 Task: Buy 5 Splined Drives from Transmission & Drive Train section under best seller category for shipping address: Ashley Martin, 2420 August Lane, Shreveport, Louisiana 71101, Cell Number 3184332610. Pay from credit card ending with 5759, CVV 953
Action: Key pressed amazon.com<Key.enter>
Screenshot: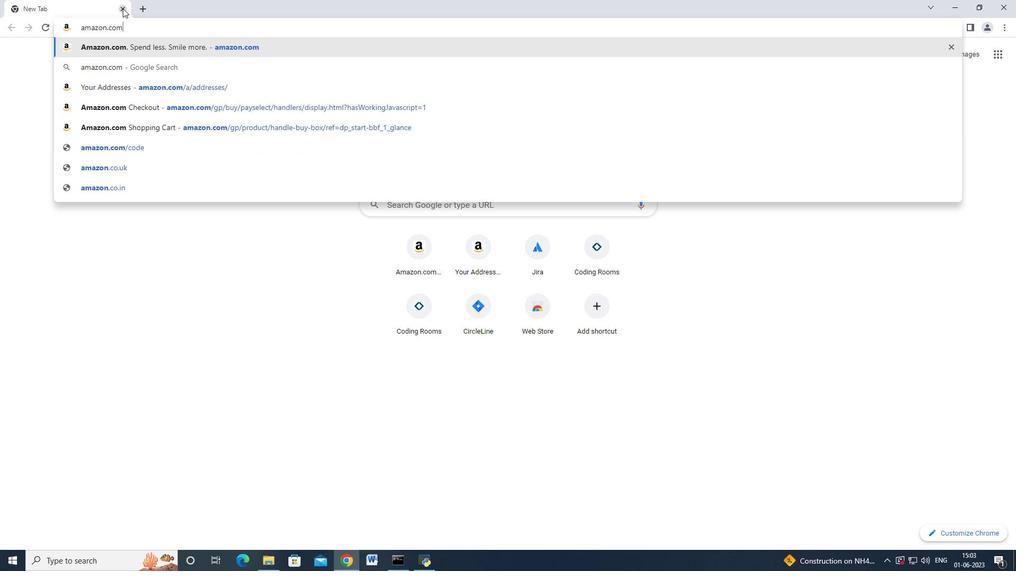 
Action: Mouse moved to (17, 80)
Screenshot: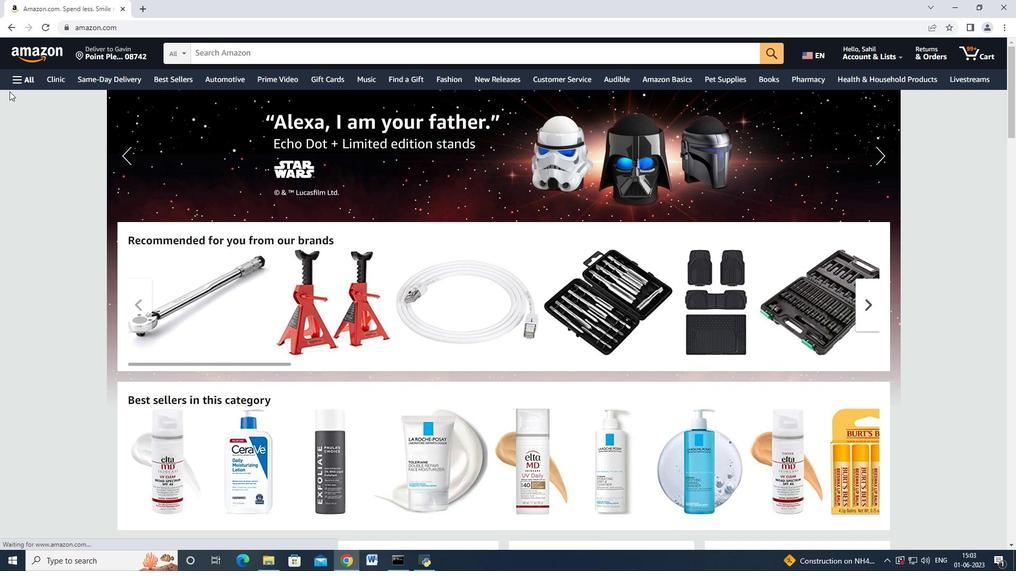 
Action: Mouse pressed left at (17, 80)
Screenshot: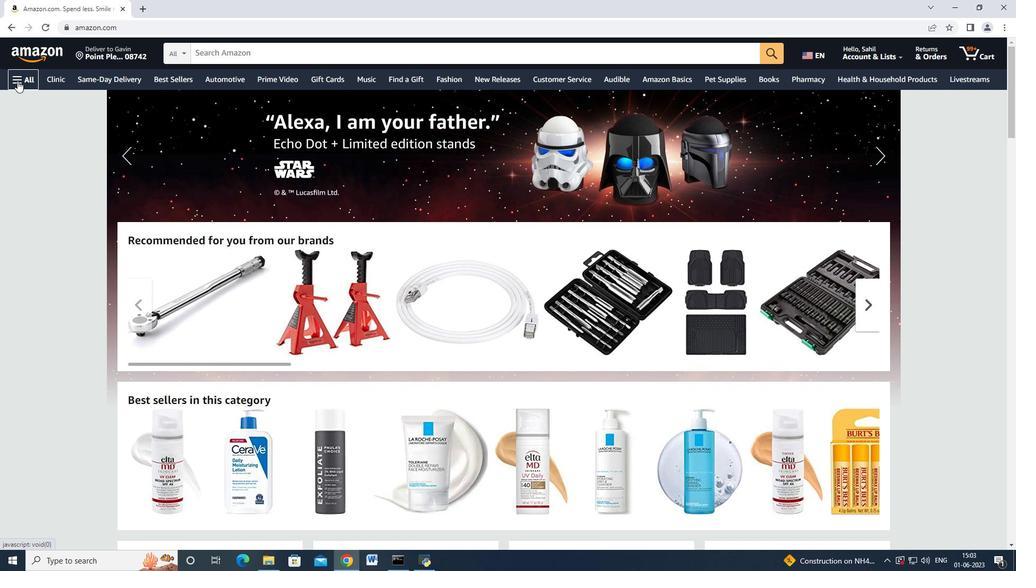 
Action: Mouse moved to (105, 219)
Screenshot: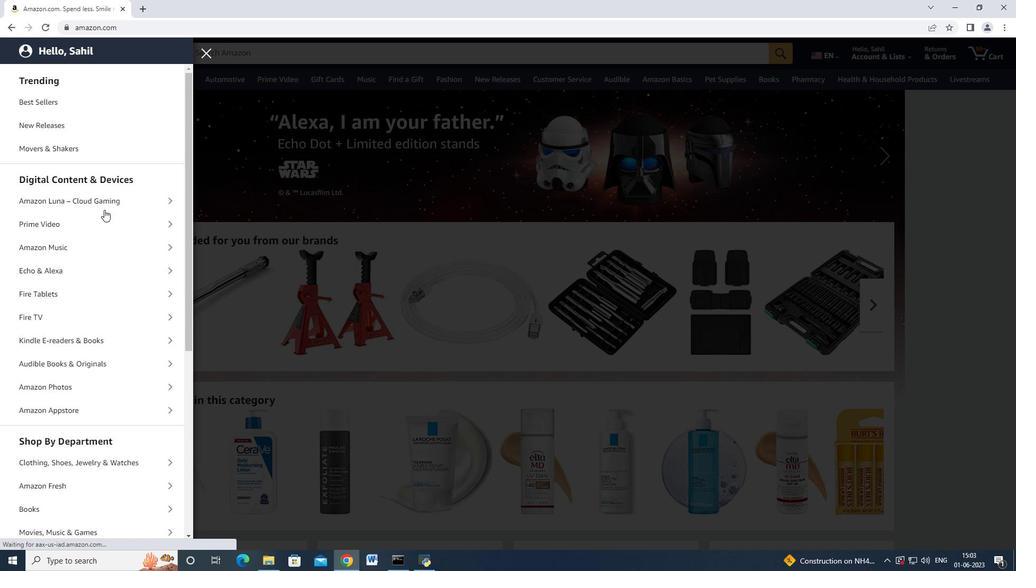 
Action: Mouse scrolled (105, 219) with delta (0, 0)
Screenshot: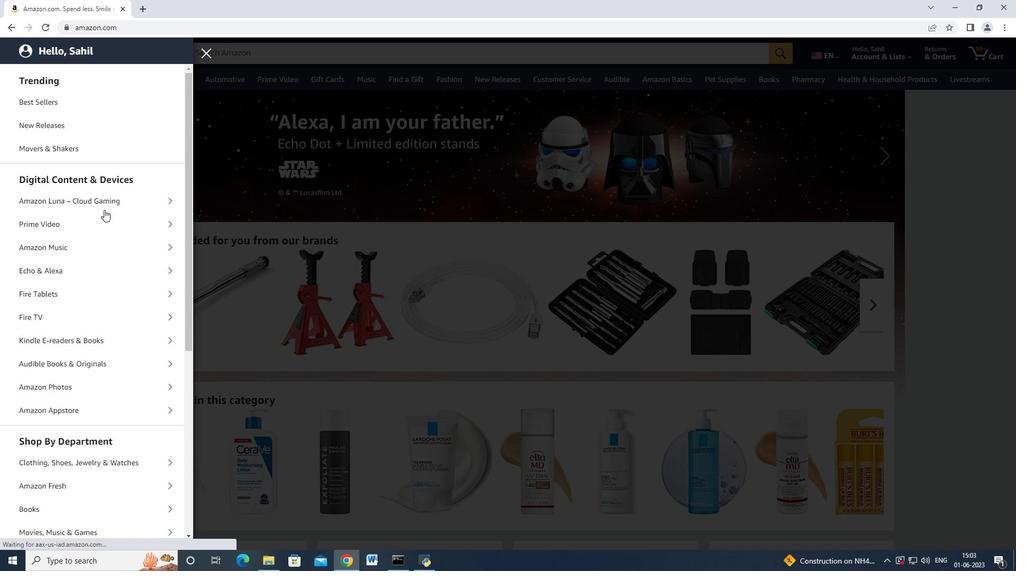 
Action: Mouse moved to (107, 229)
Screenshot: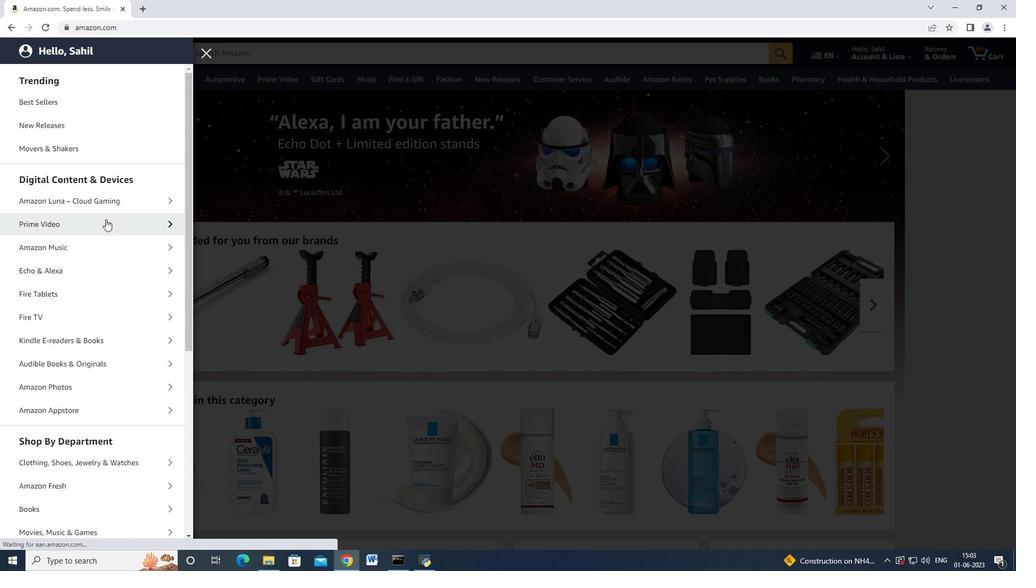 
Action: Mouse scrolled (107, 228) with delta (0, 0)
Screenshot: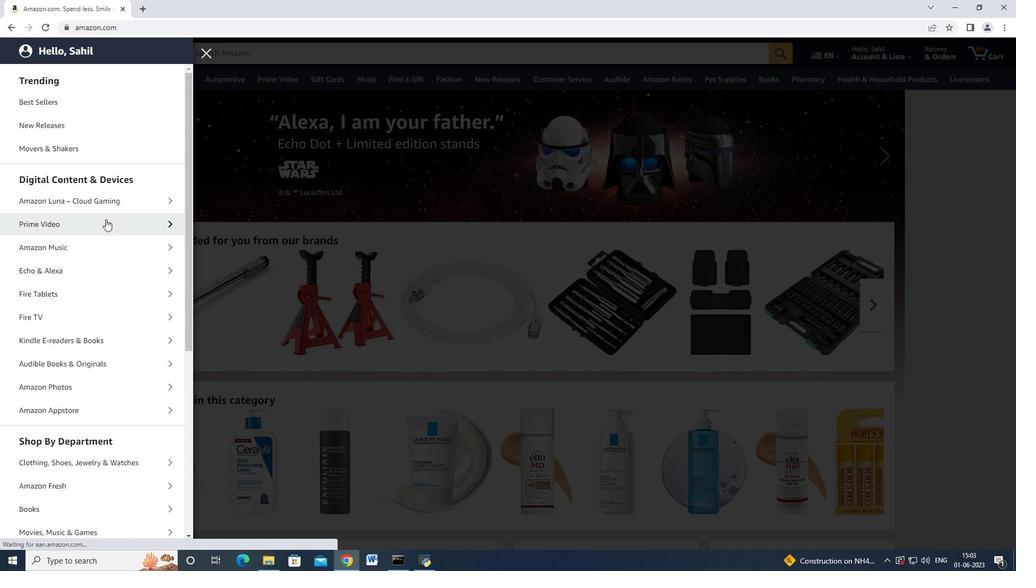 
Action: Mouse moved to (111, 368)
Screenshot: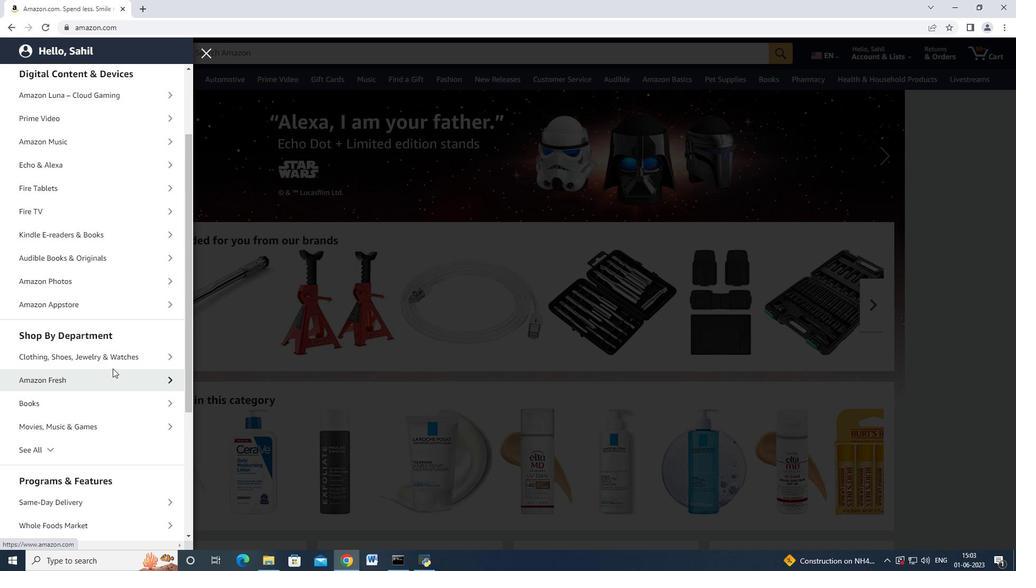 
Action: Mouse scrolled (111, 368) with delta (0, 0)
Screenshot: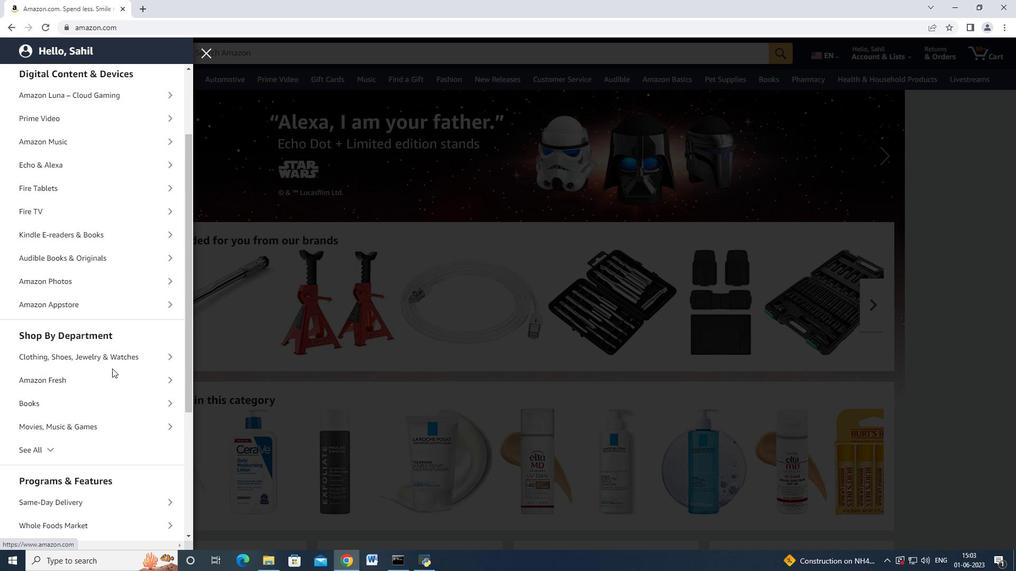 
Action: Mouse moved to (87, 390)
Screenshot: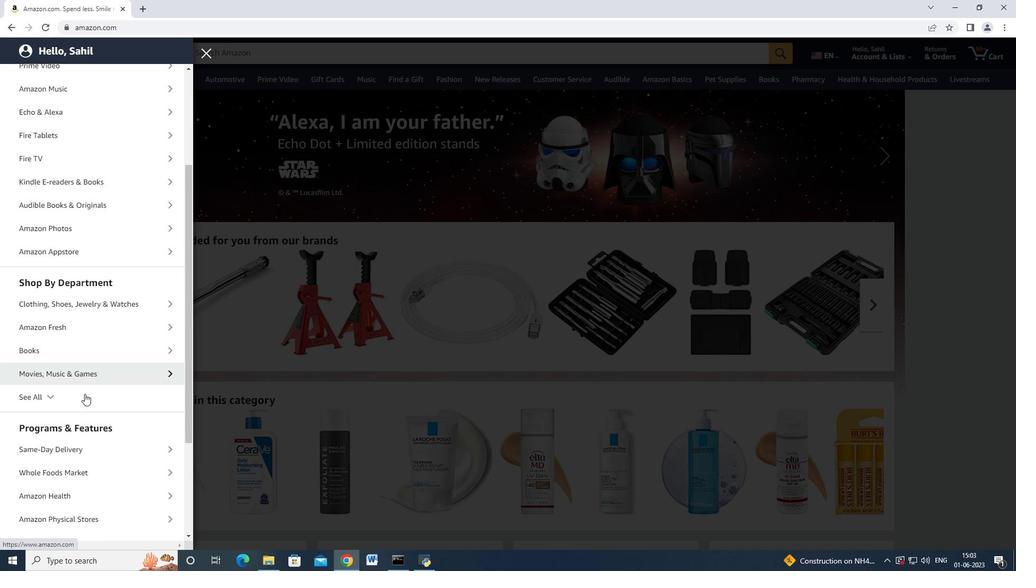 
Action: Mouse scrolled (87, 390) with delta (0, 0)
Screenshot: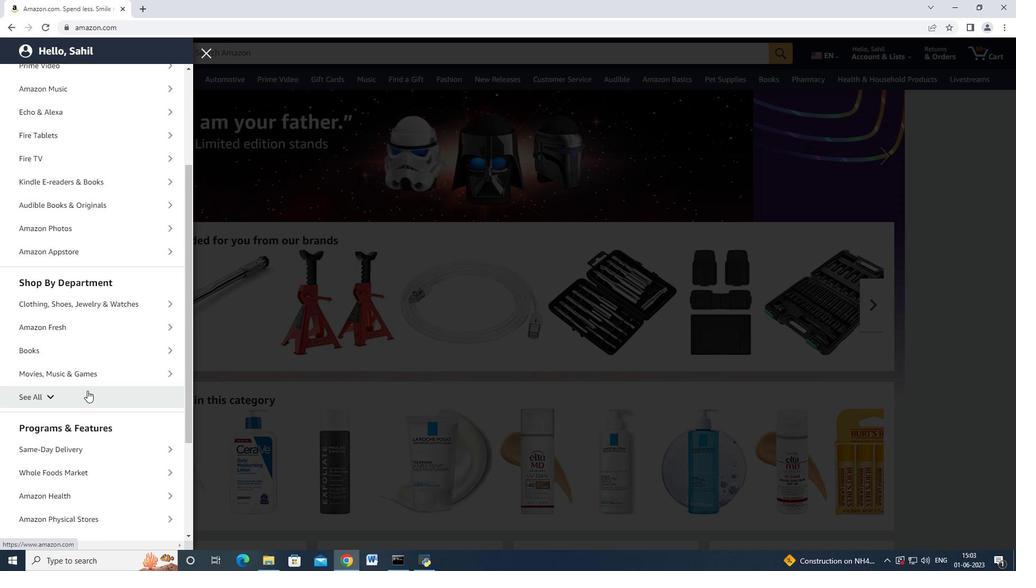 
Action: Mouse moved to (95, 360)
Screenshot: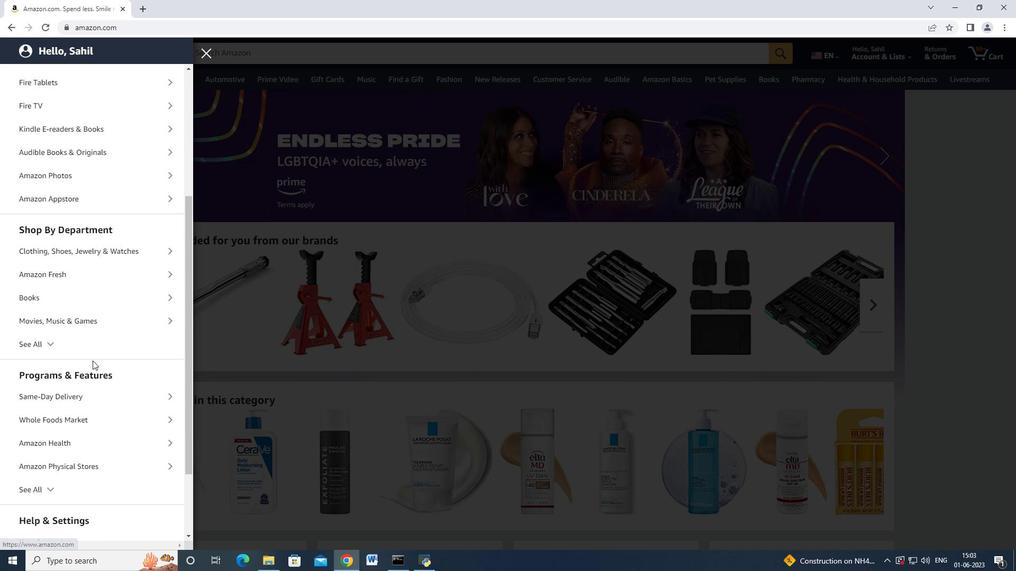 
Action: Mouse scrolled (95, 359) with delta (0, 0)
Screenshot: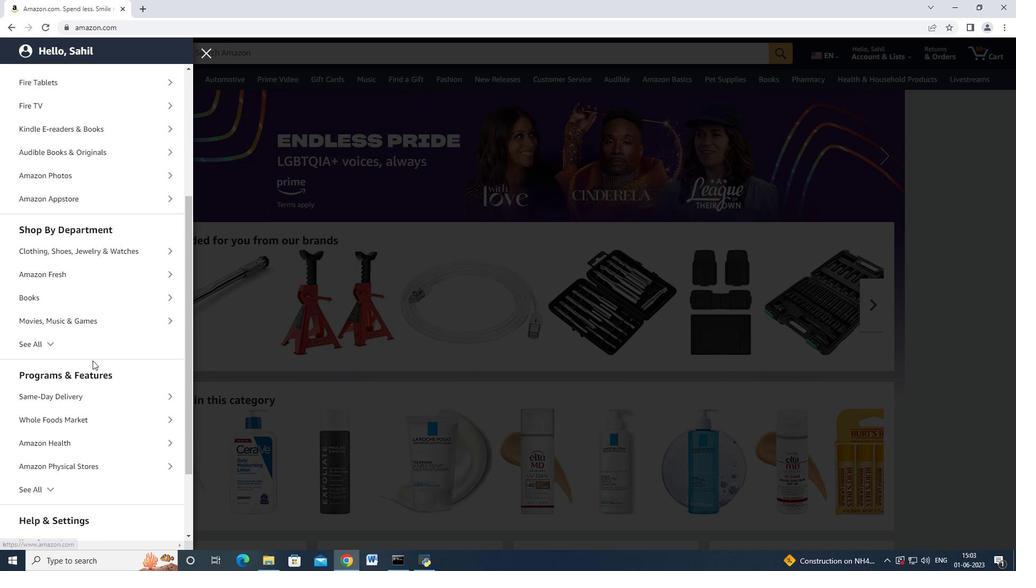
Action: Mouse scrolled (95, 359) with delta (0, 0)
Screenshot: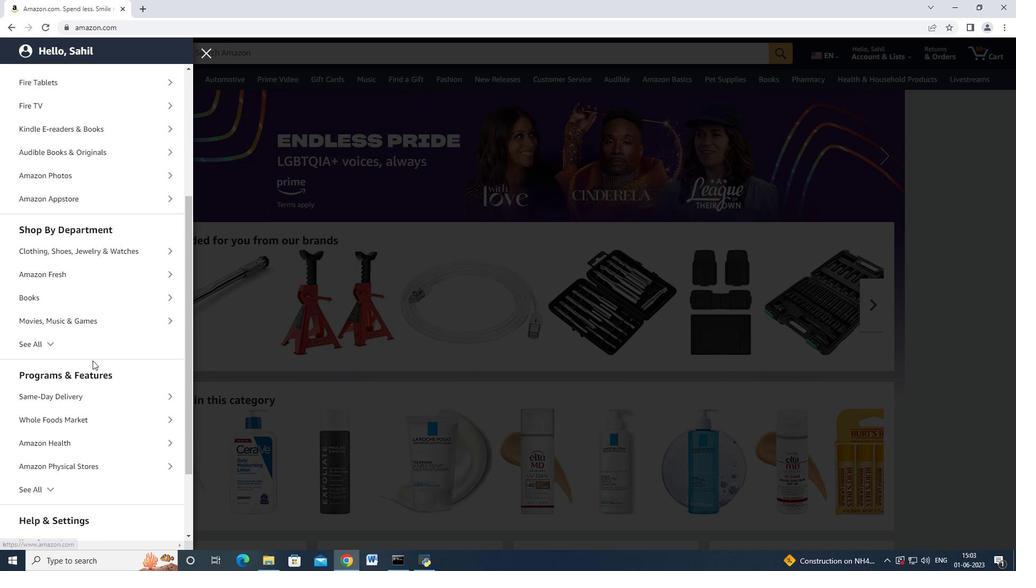 
Action: Mouse moved to (53, 390)
Screenshot: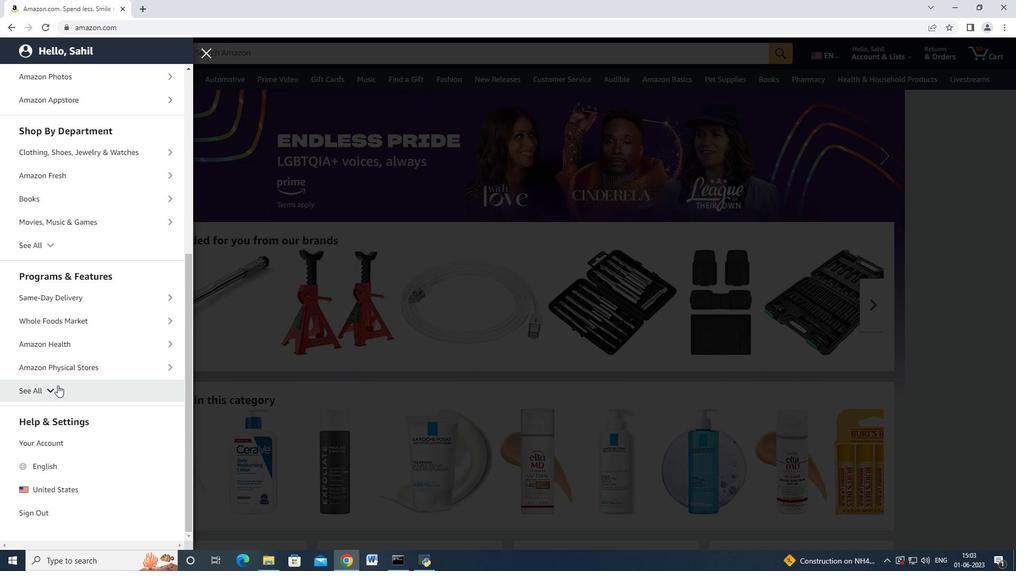 
Action: Mouse pressed left at (53, 390)
Screenshot: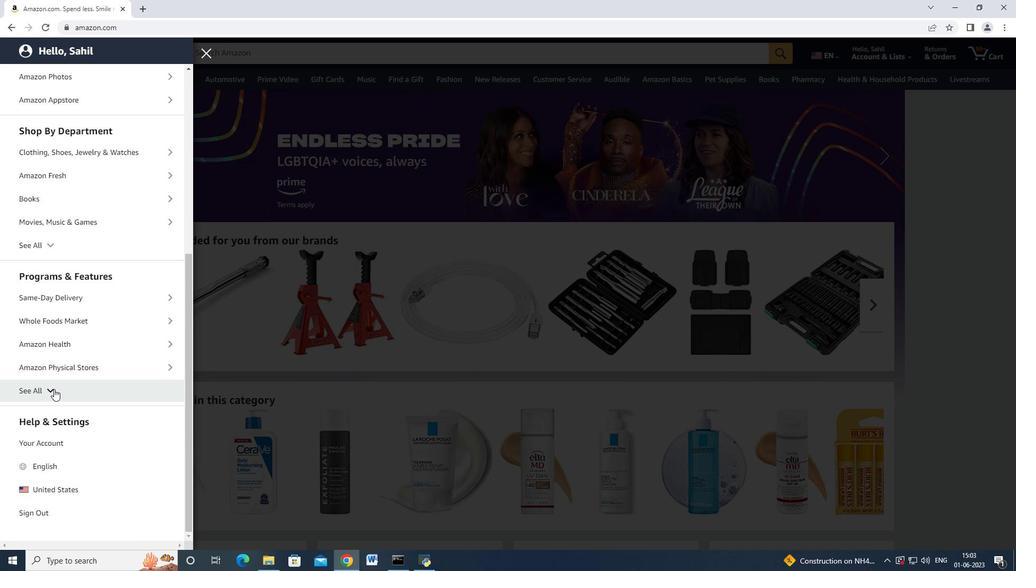 
Action: Mouse moved to (80, 243)
Screenshot: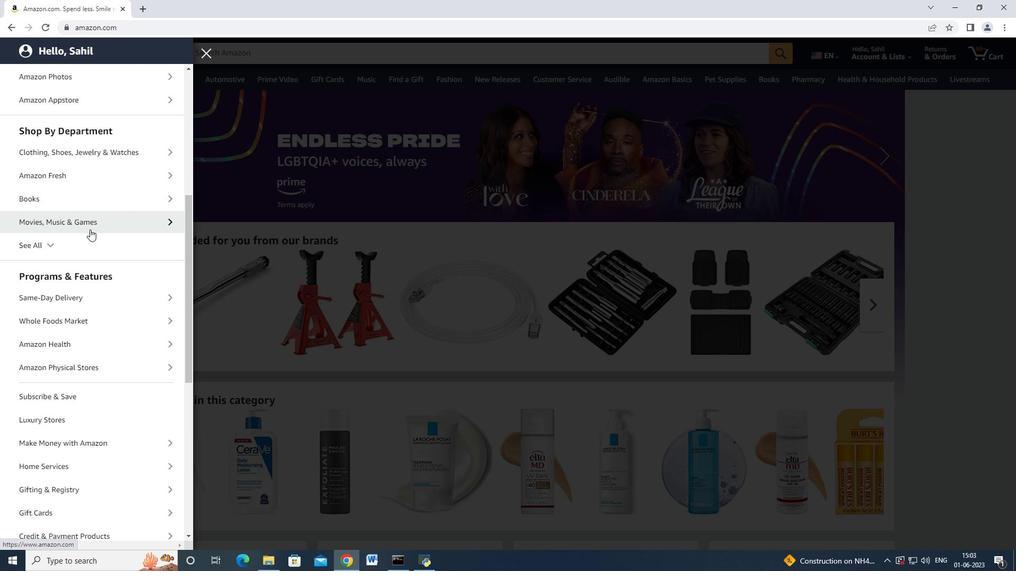 
Action: Mouse pressed left at (80, 243)
Screenshot: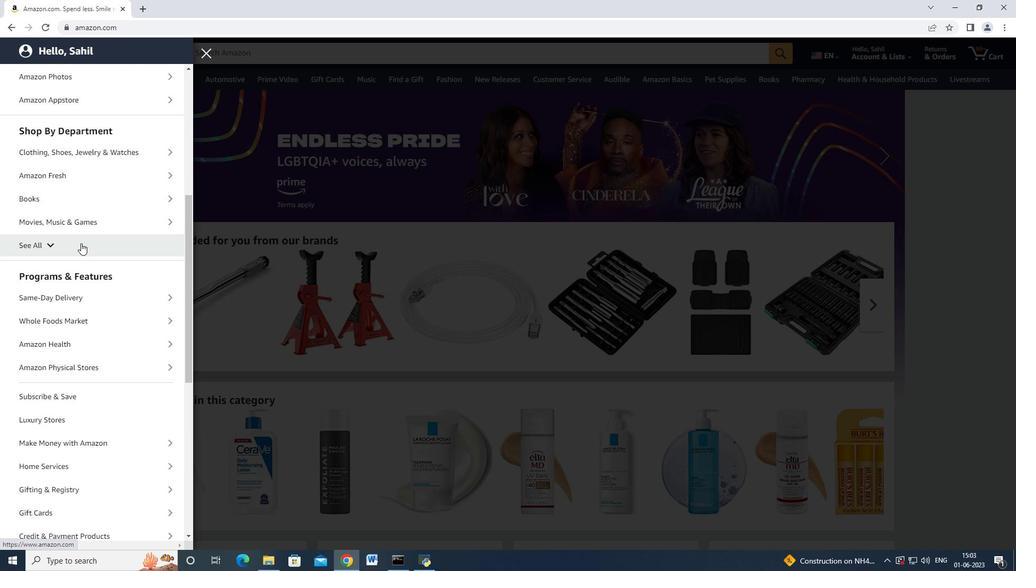 
Action: Mouse moved to (93, 270)
Screenshot: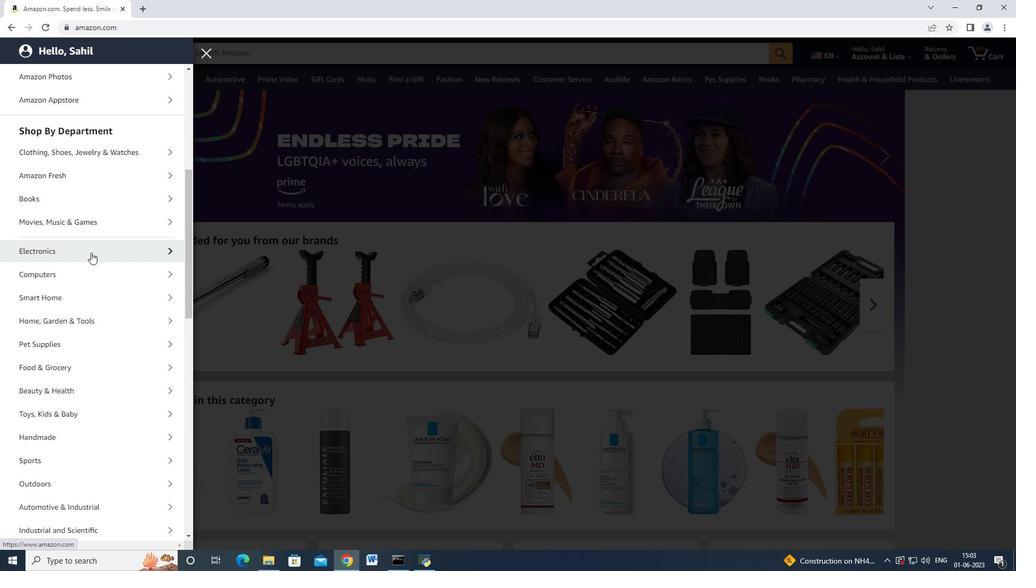 
Action: Mouse scrolled (93, 266) with delta (0, 0)
Screenshot: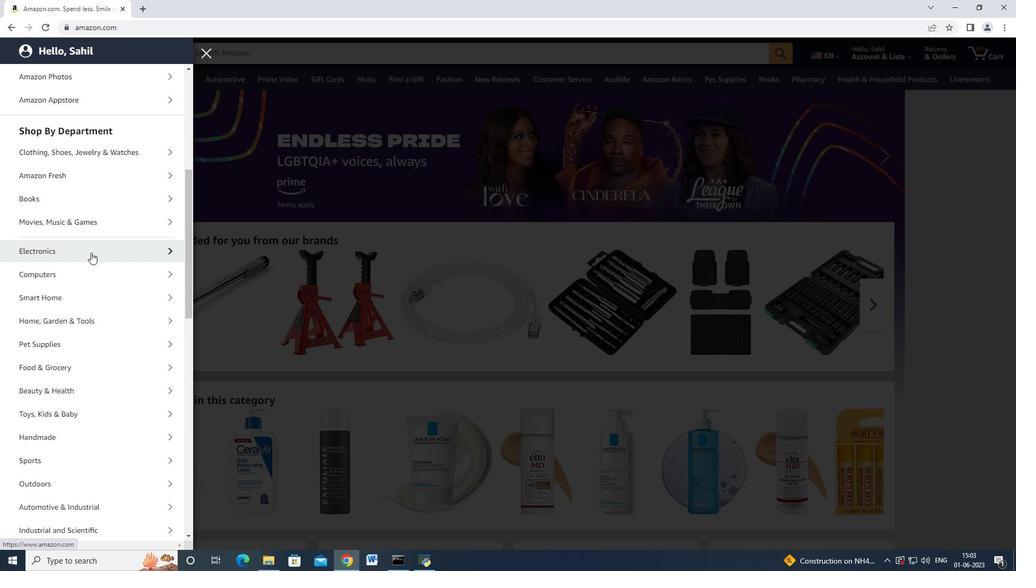 
Action: Mouse moved to (93, 273)
Screenshot: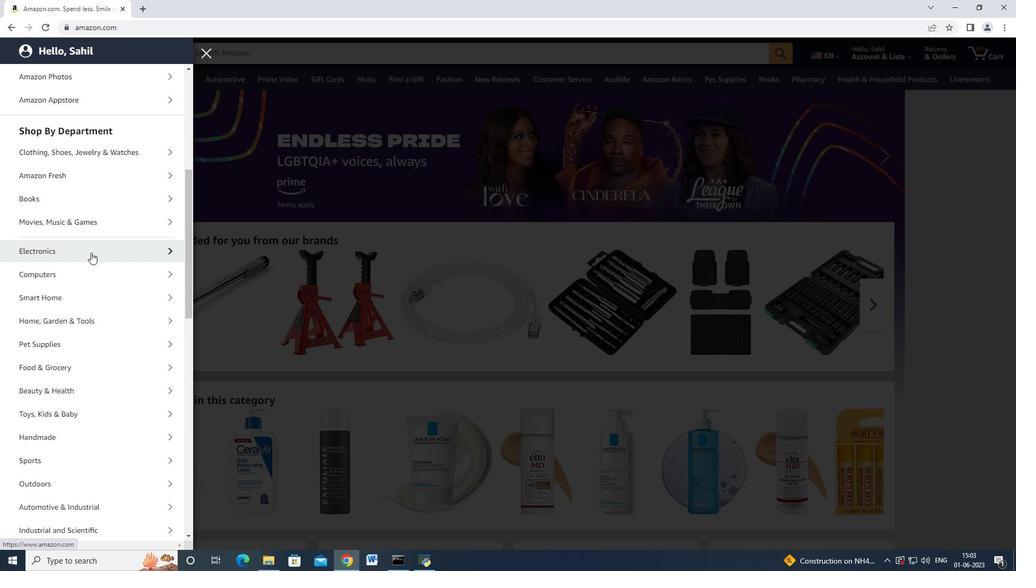 
Action: Mouse scrolled (93, 268) with delta (0, 0)
Screenshot: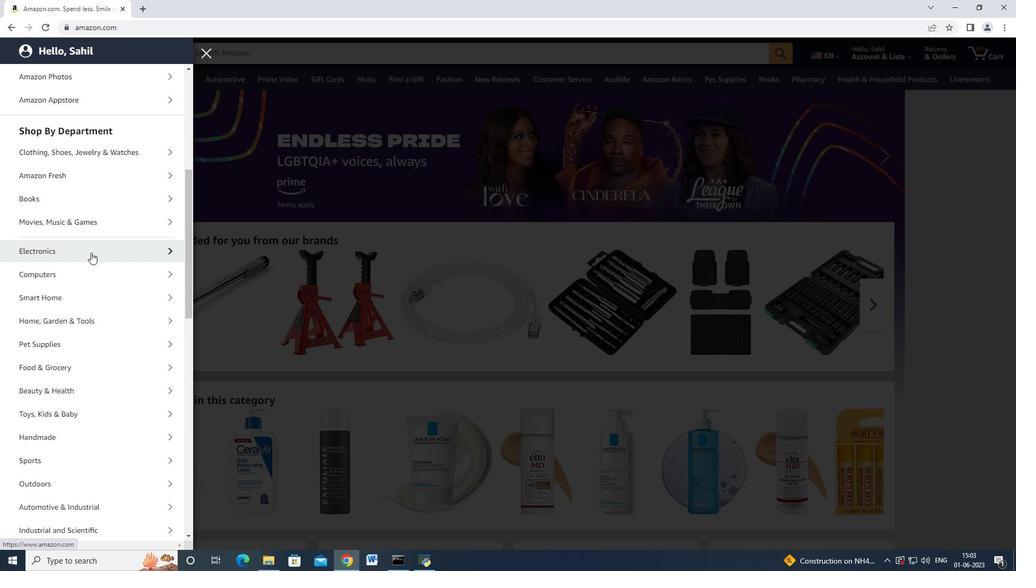 
Action: Mouse moved to (93, 273)
Screenshot: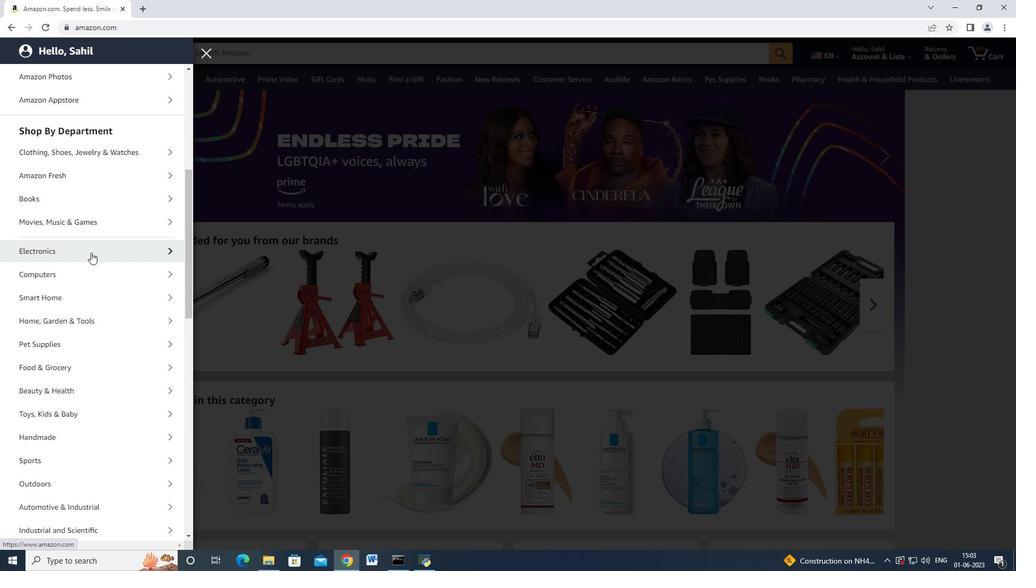 
Action: Mouse scrolled (93, 269) with delta (0, 0)
Screenshot: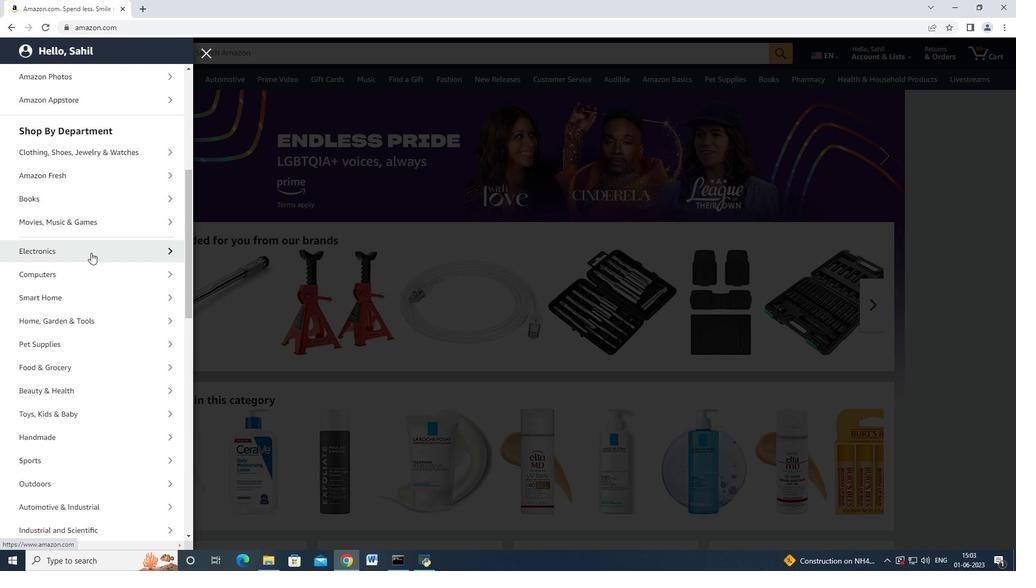 
Action: Mouse moved to (93, 274)
Screenshot: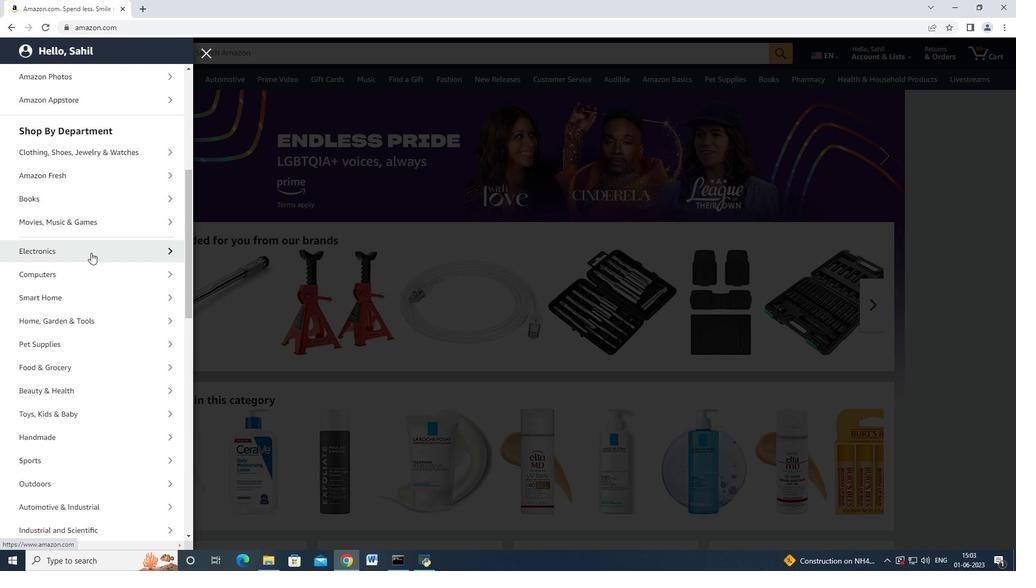 
Action: Mouse scrolled (93, 269) with delta (0, 0)
Screenshot: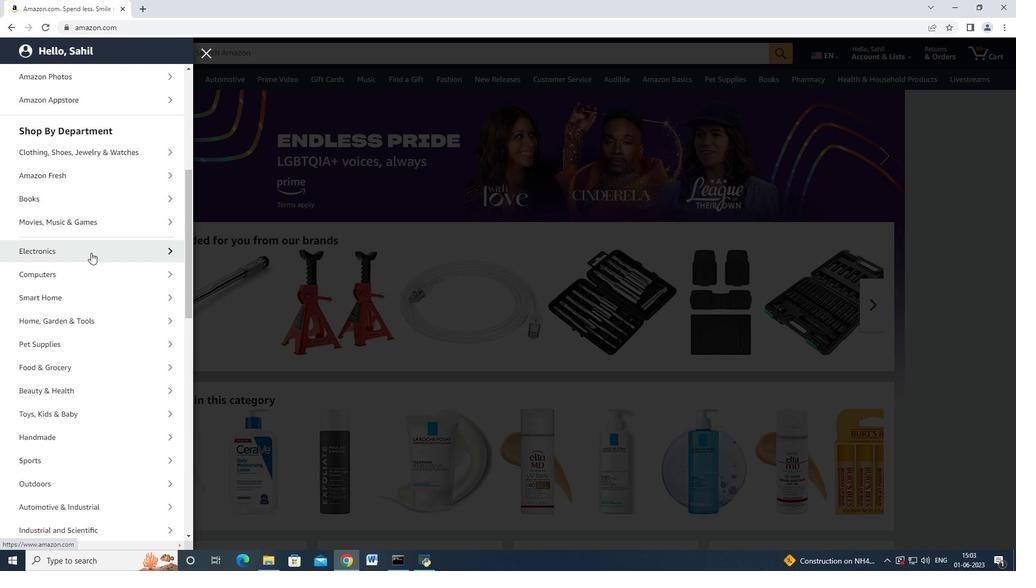 
Action: Mouse moved to (93, 275)
Screenshot: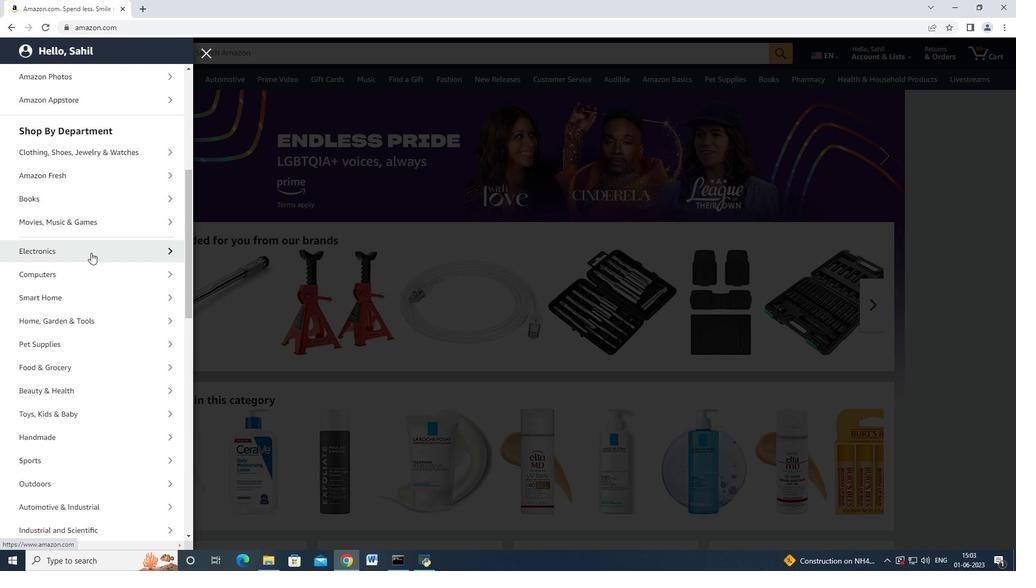 
Action: Mouse scrolled (93, 269) with delta (0, 0)
Screenshot: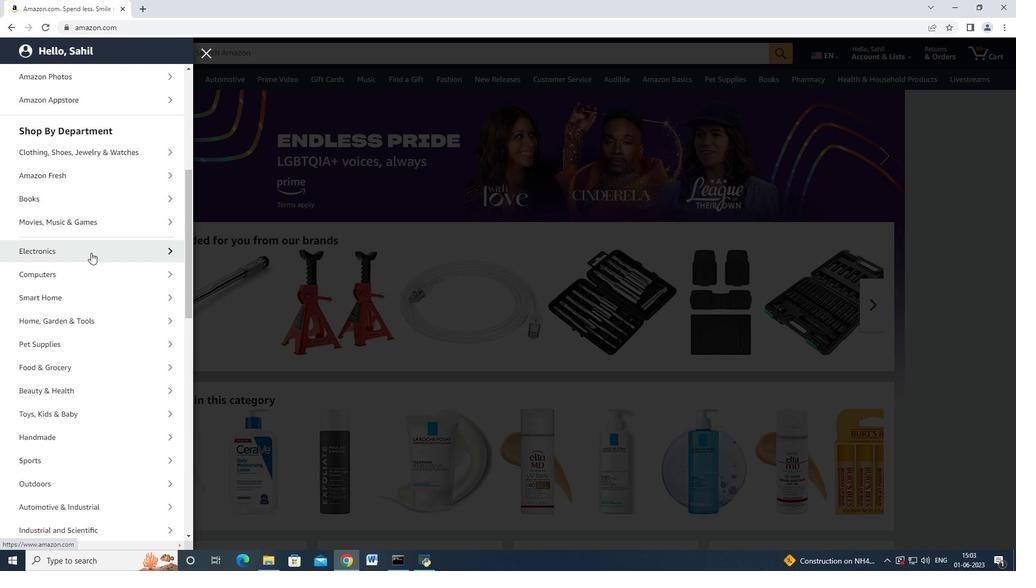 
Action: Mouse moved to (105, 247)
Screenshot: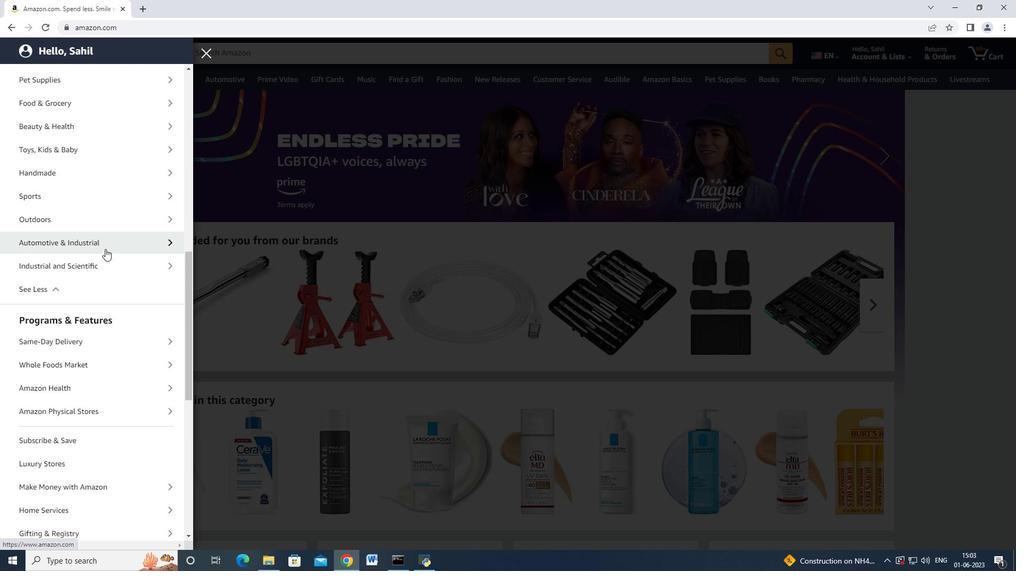 
Action: Mouse pressed left at (105, 247)
Screenshot: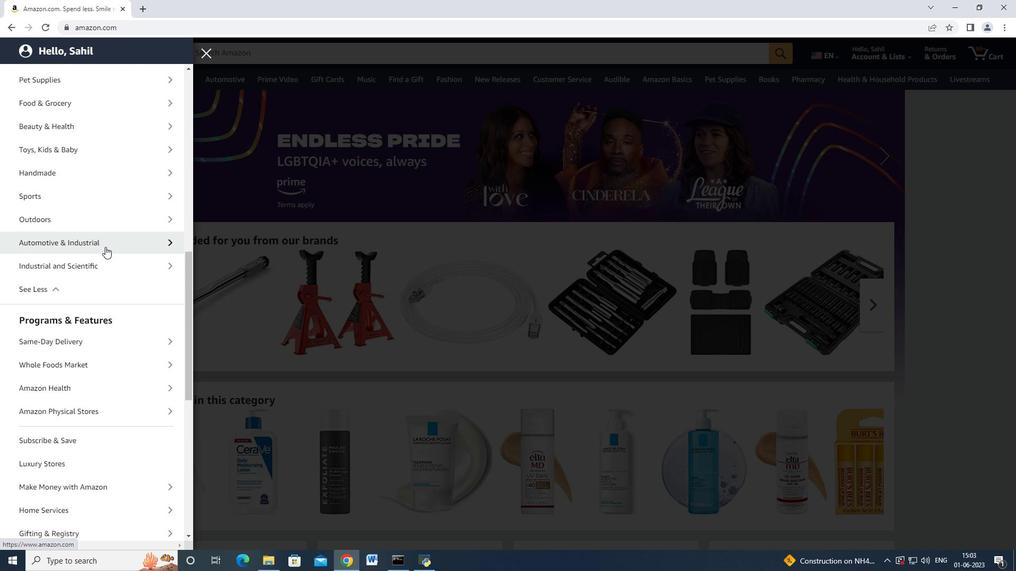 
Action: Mouse moved to (111, 133)
Screenshot: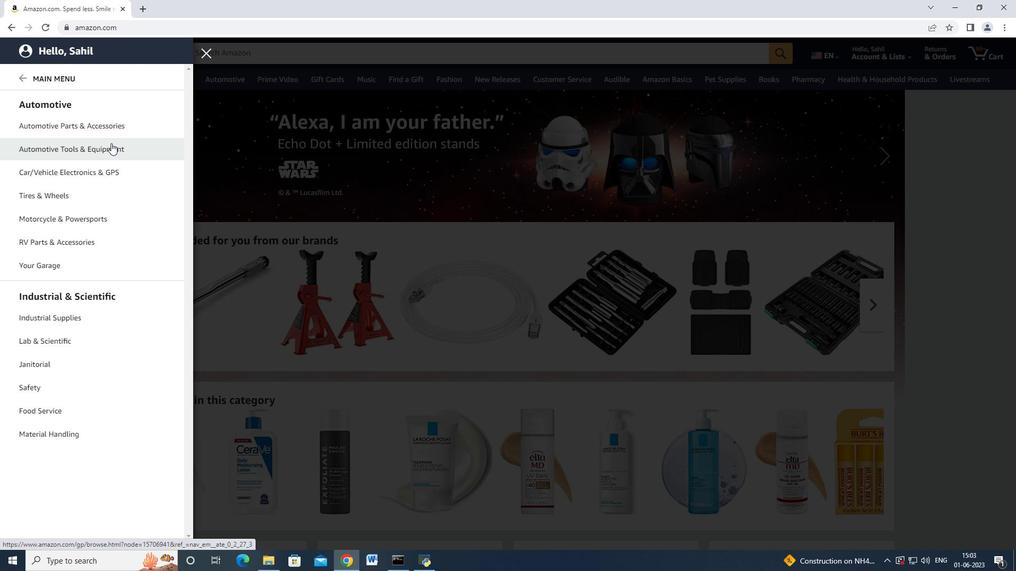 
Action: Mouse pressed left at (111, 133)
Screenshot: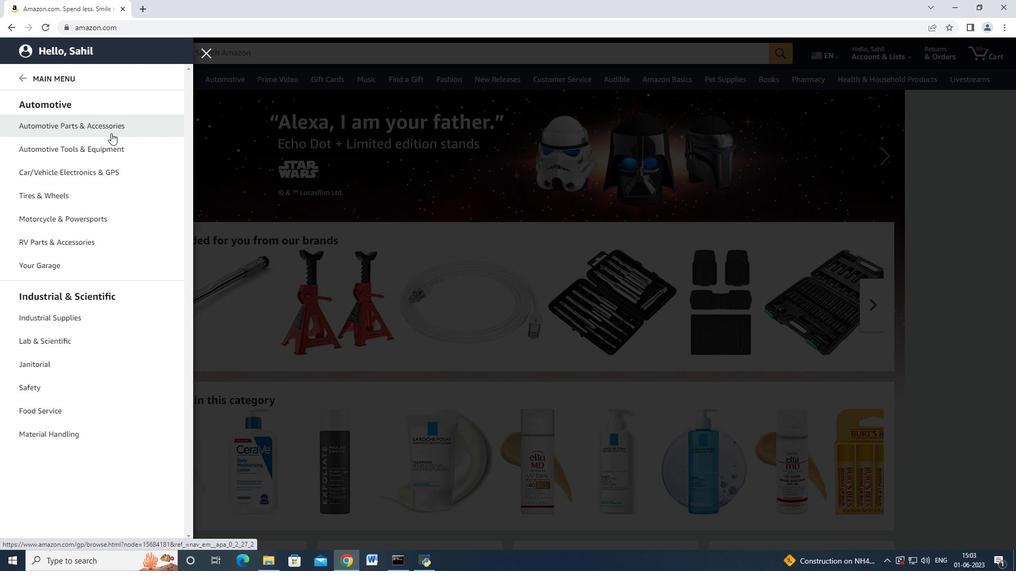 
Action: Mouse moved to (181, 96)
Screenshot: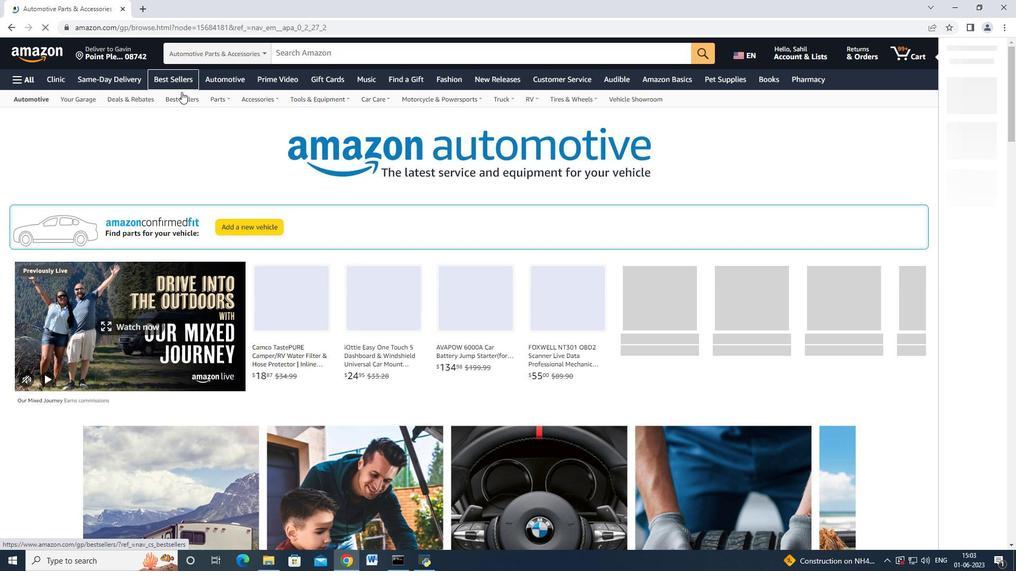
Action: Mouse pressed left at (181, 96)
Screenshot: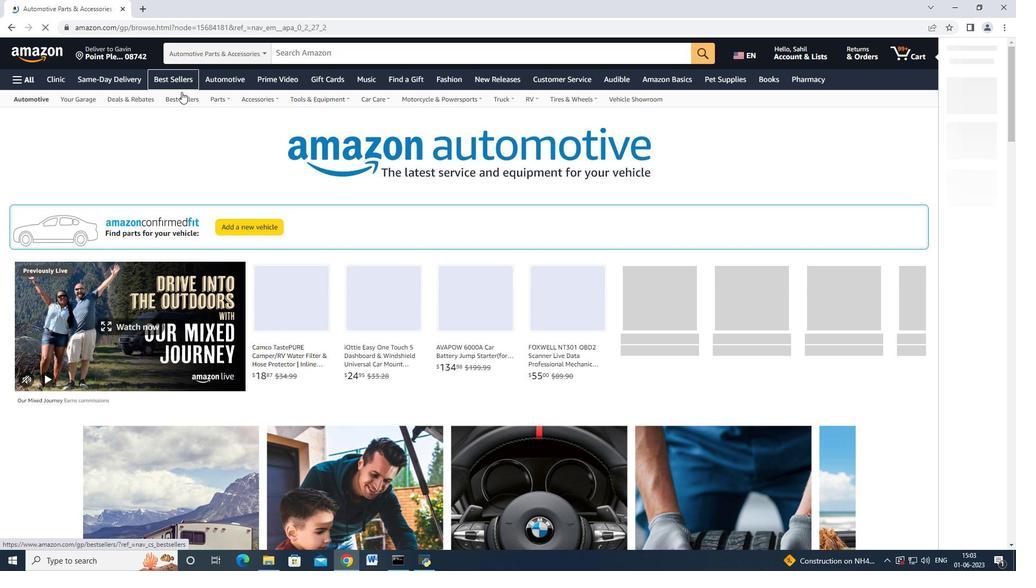 
Action: Mouse moved to (68, 337)
Screenshot: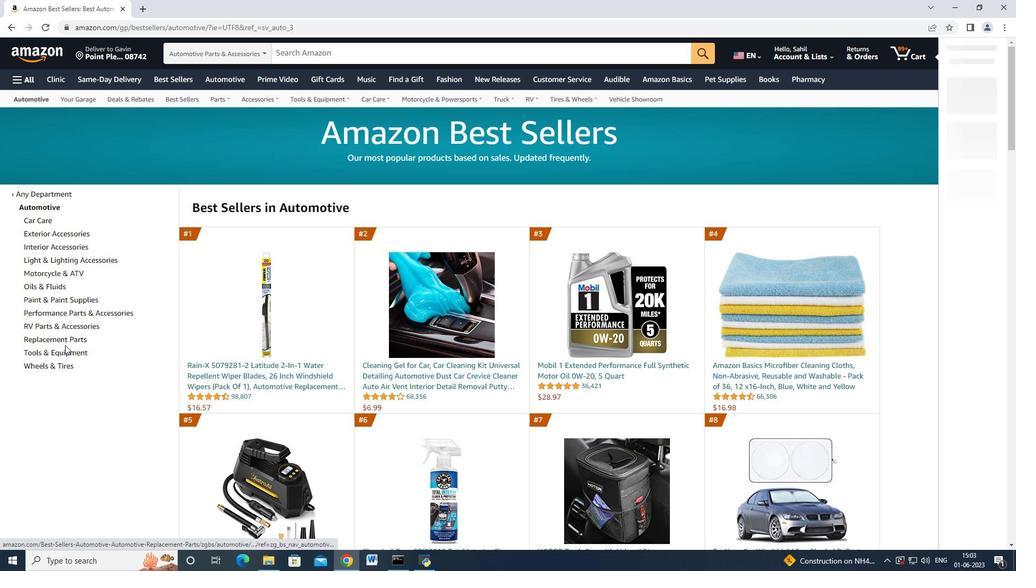 
Action: Mouse pressed left at (68, 337)
Screenshot: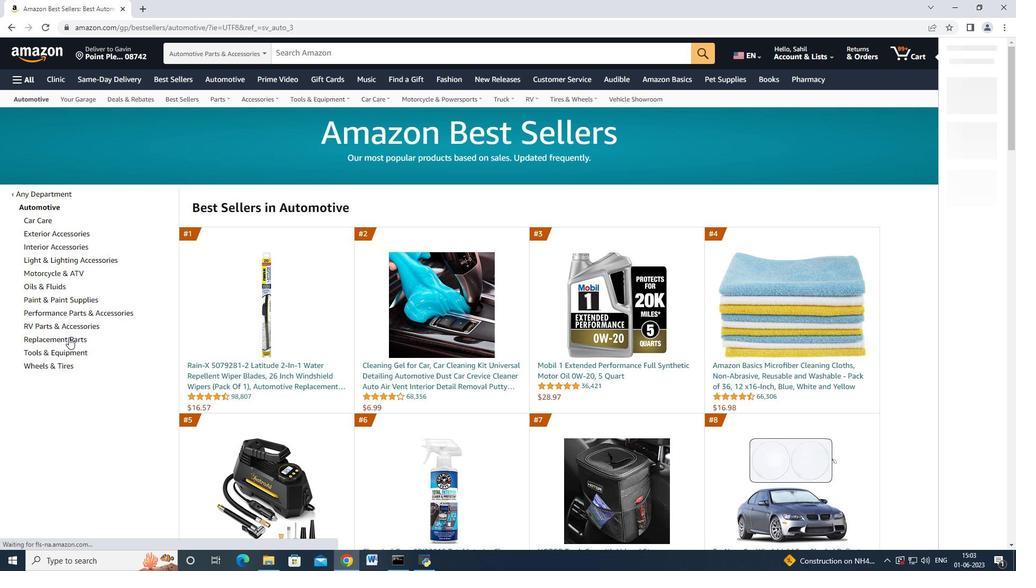 
Action: Mouse moved to (124, 294)
Screenshot: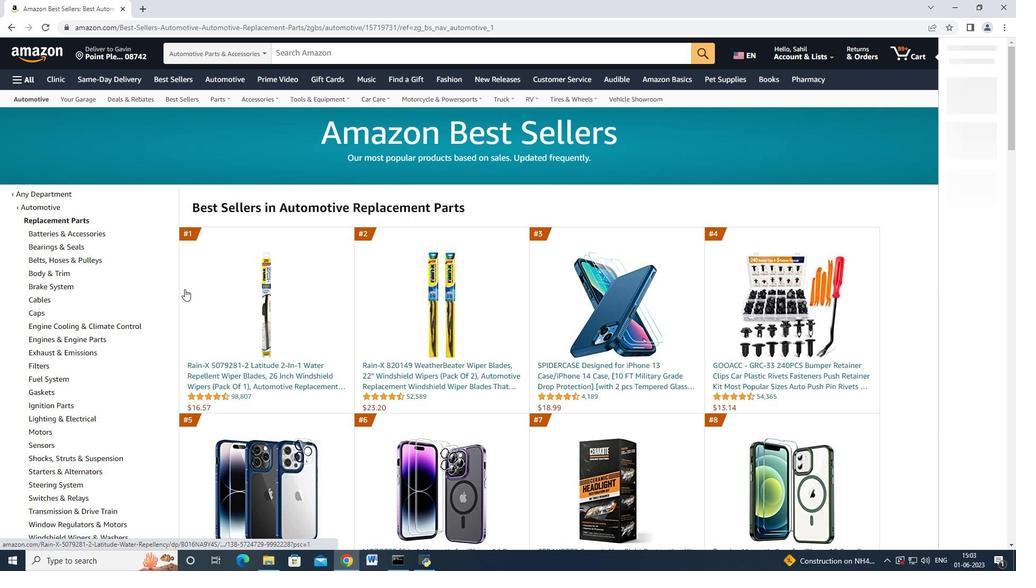 
Action: Mouse scrolled (124, 293) with delta (0, 0)
Screenshot: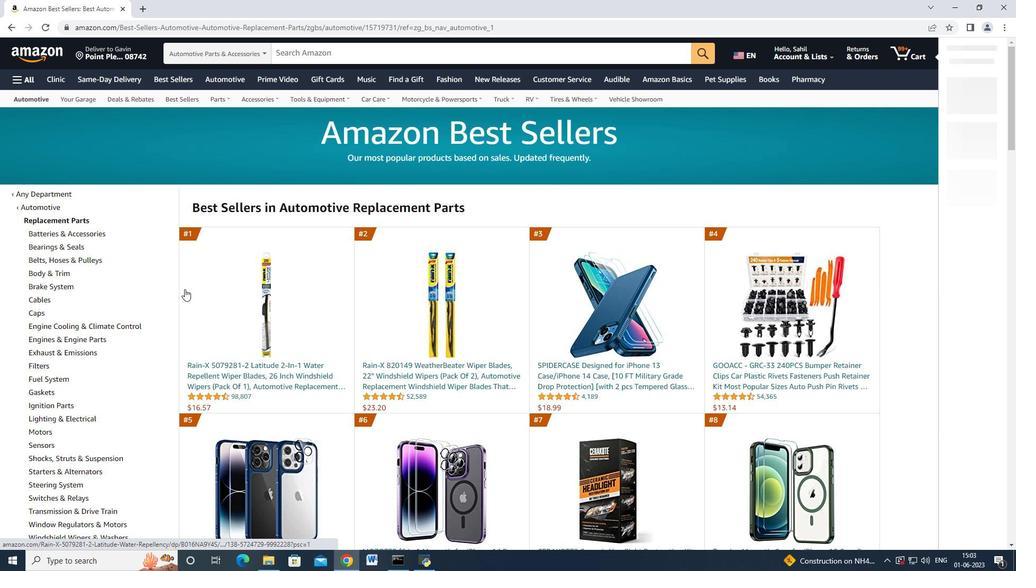
Action: Mouse moved to (123, 295)
Screenshot: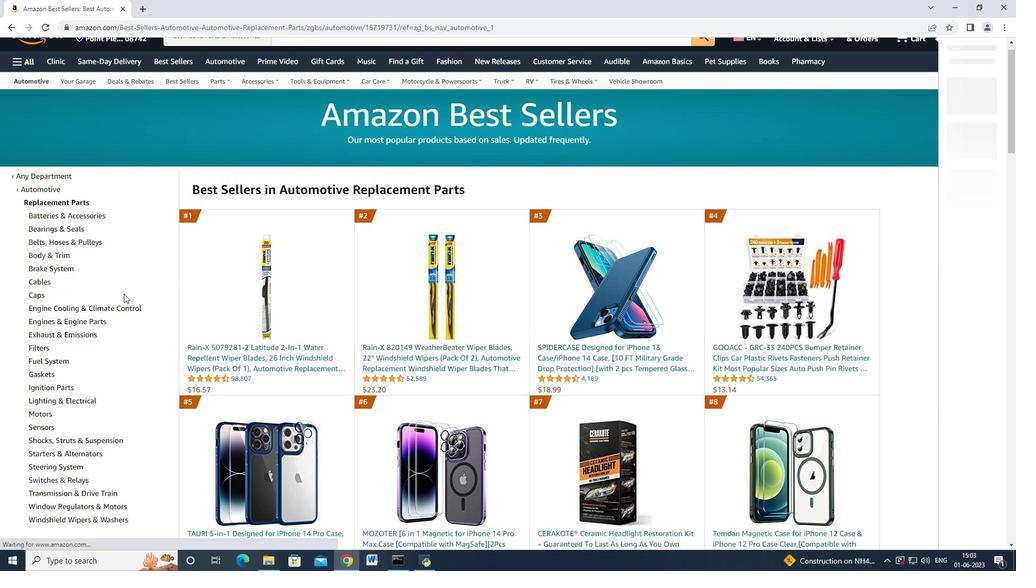 
Action: Mouse scrolled (123, 294) with delta (0, 0)
Screenshot: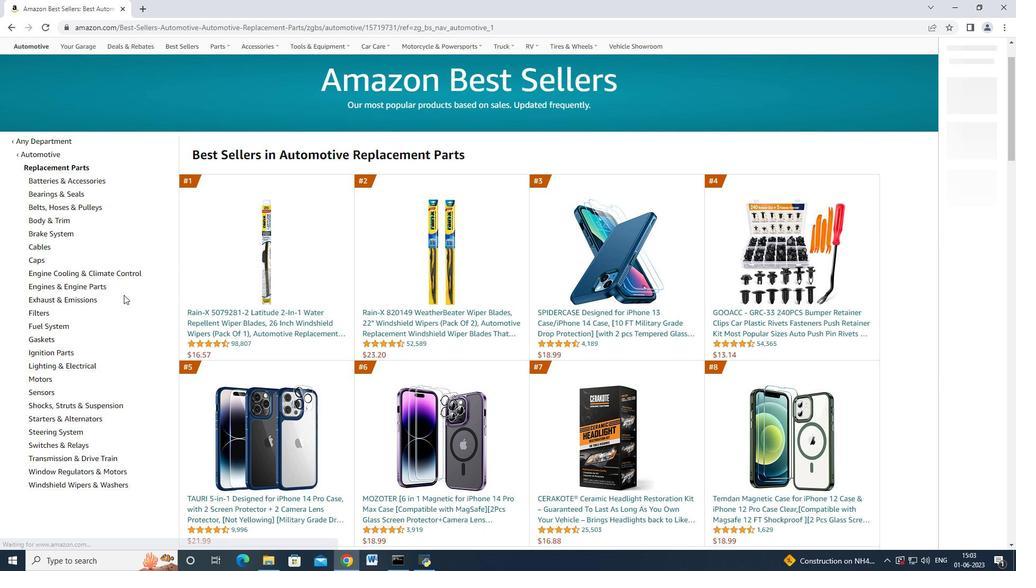 
Action: Mouse scrolled (123, 294) with delta (0, 0)
Screenshot: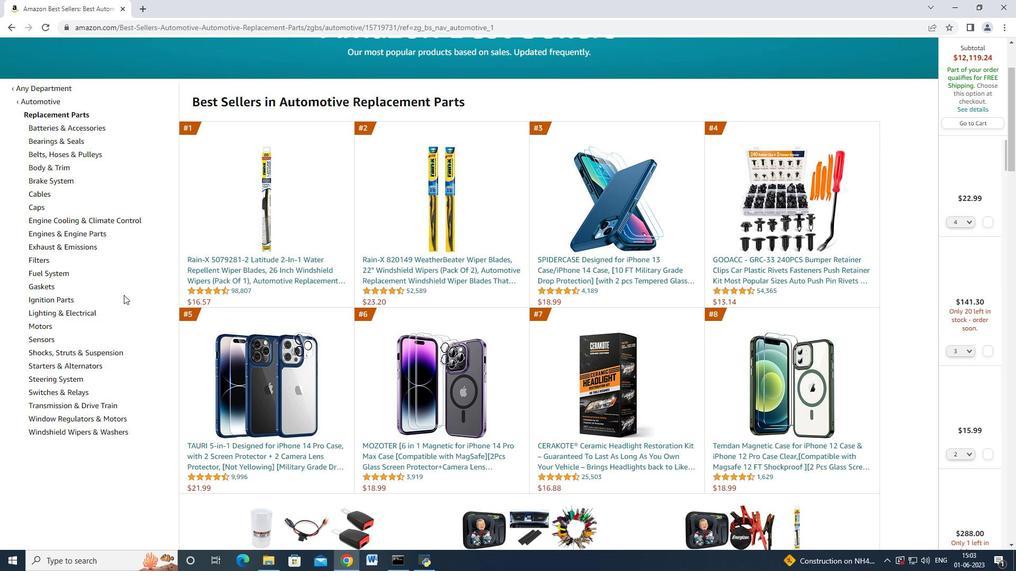 
Action: Mouse moved to (124, 295)
Screenshot: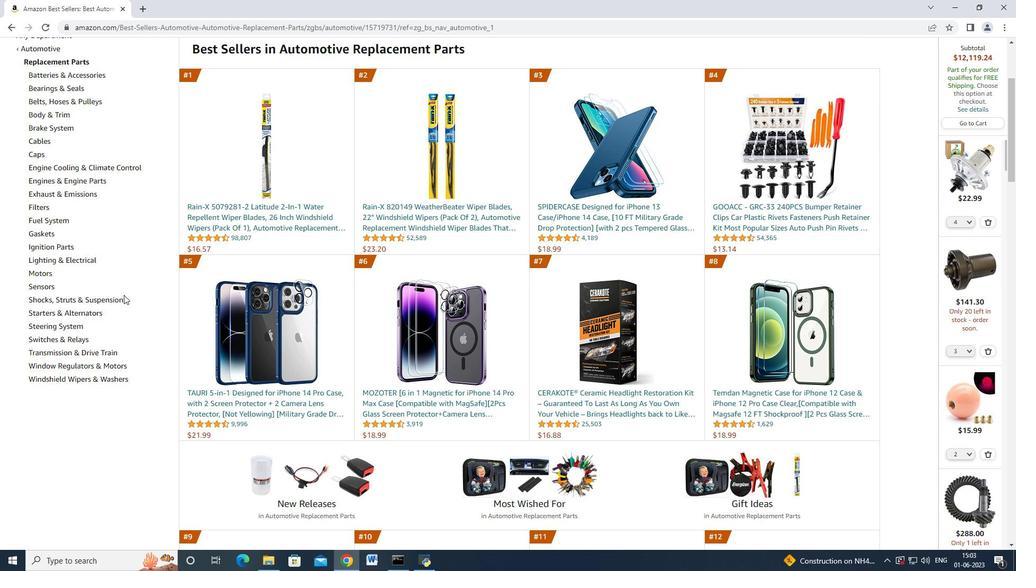 
Action: Mouse scrolled (124, 294) with delta (0, 0)
Screenshot: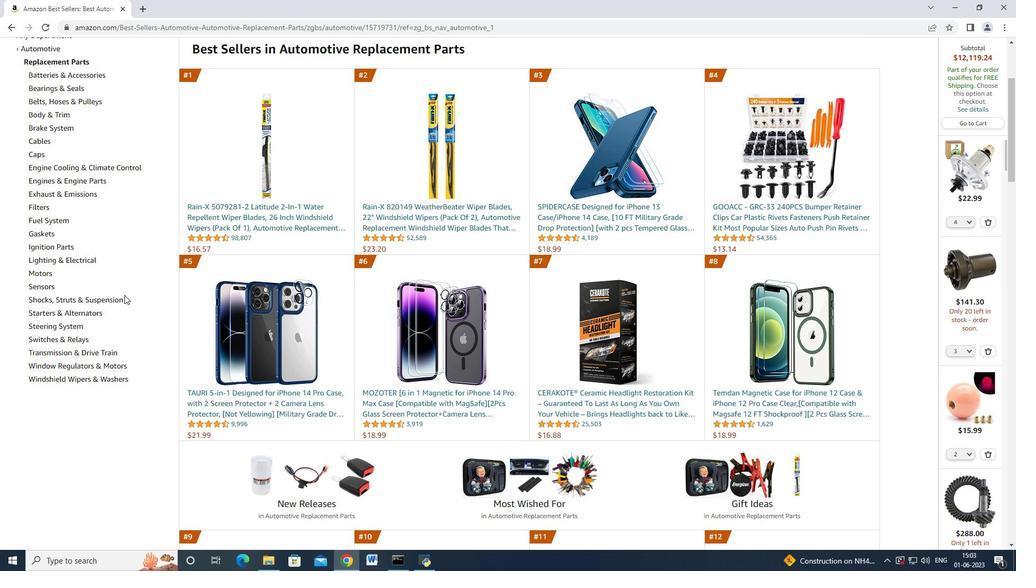 
Action: Mouse scrolled (124, 294) with delta (0, 0)
Screenshot: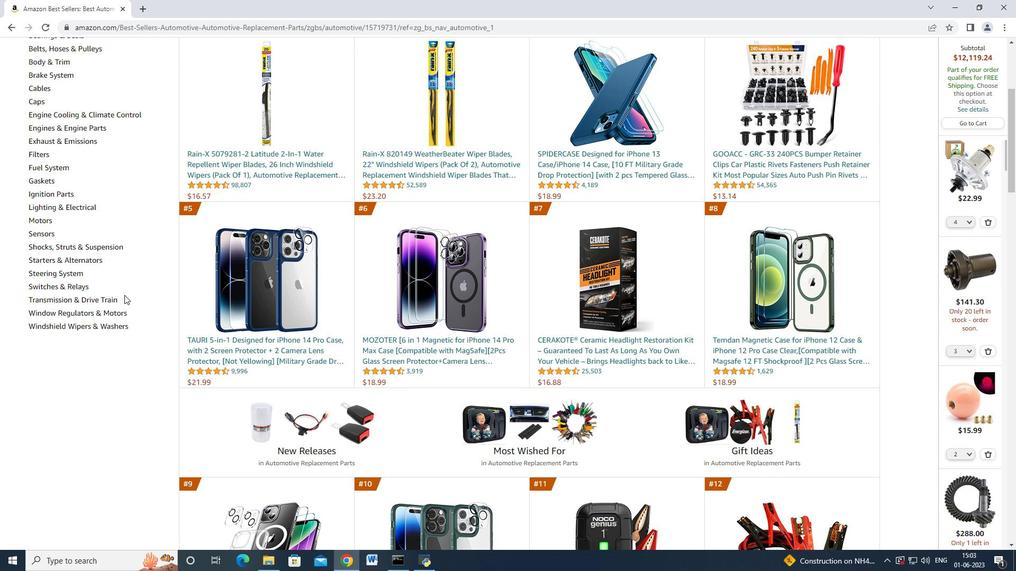 
Action: Mouse moved to (67, 249)
Screenshot: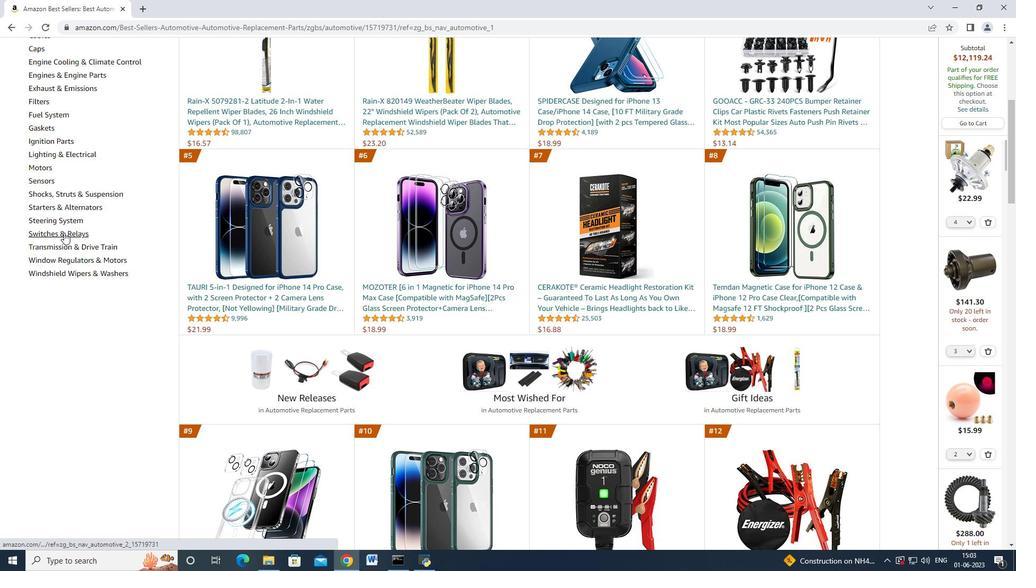 
Action: Mouse pressed left at (67, 249)
Screenshot: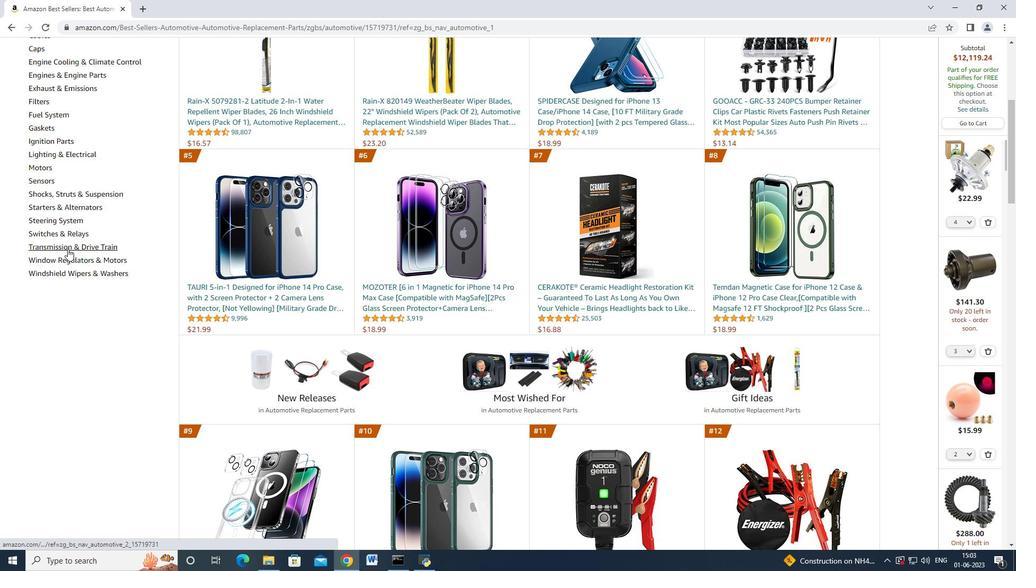 
Action: Mouse moved to (105, 305)
Screenshot: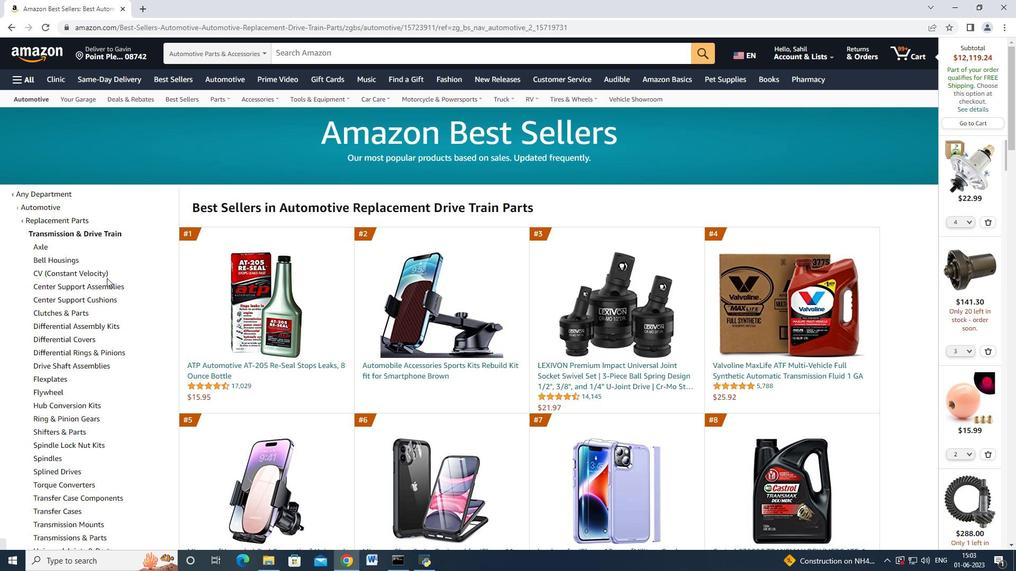 
Action: Mouse scrolled (105, 304) with delta (0, 0)
Screenshot: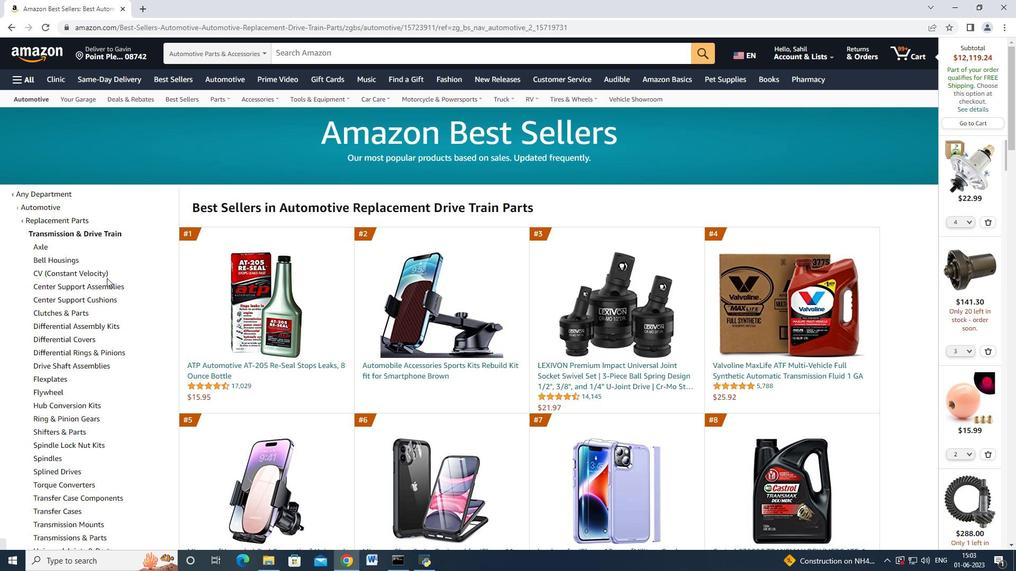 
Action: Mouse moved to (105, 305)
Screenshot: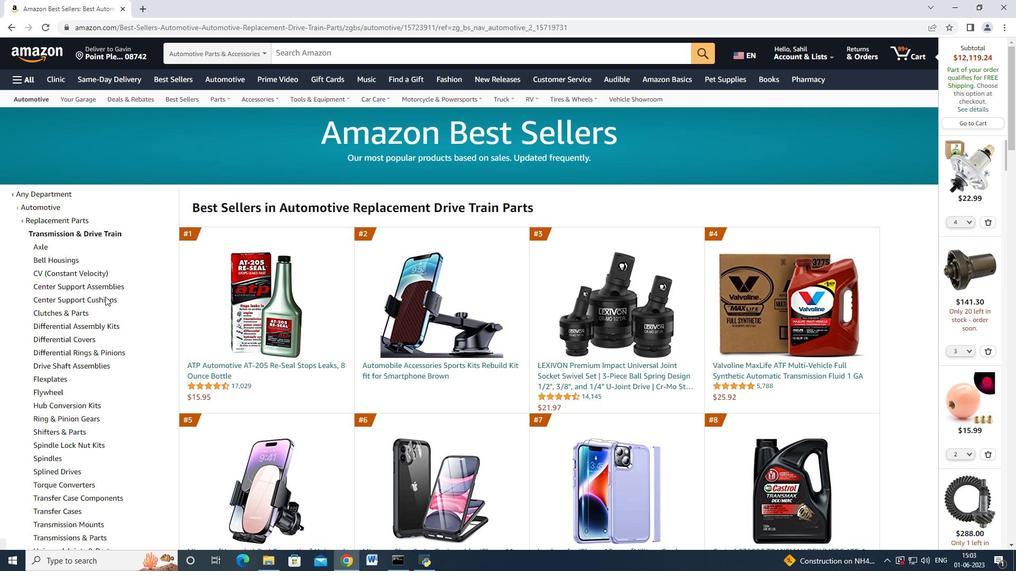 
Action: Mouse scrolled (105, 305) with delta (0, 0)
Screenshot: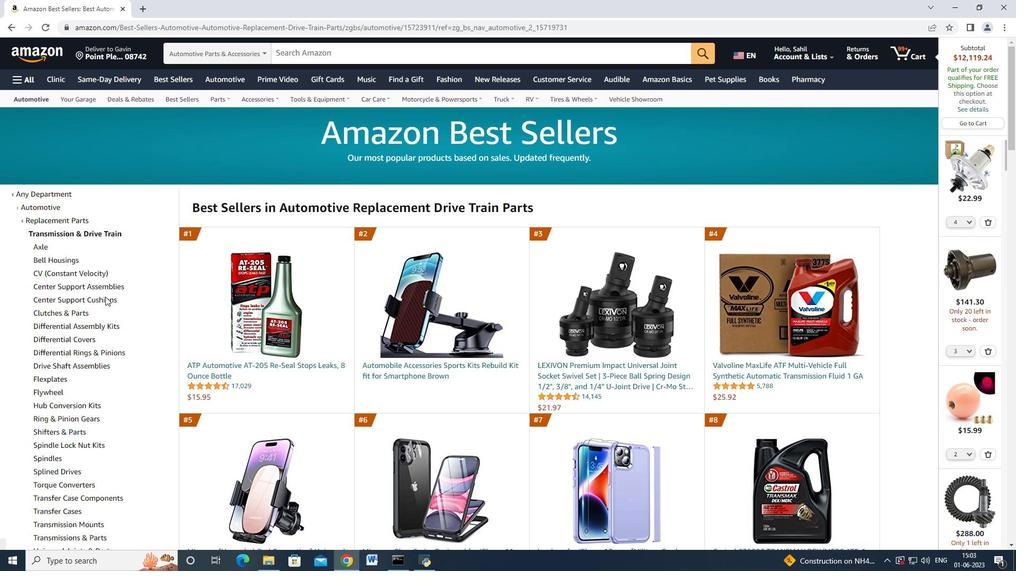 
Action: Mouse moved to (70, 363)
Screenshot: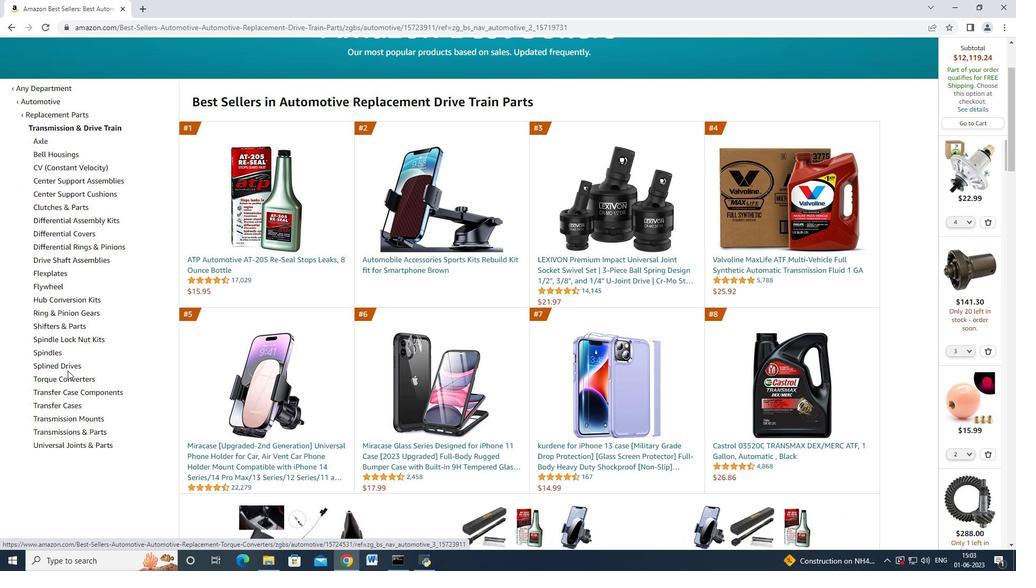 
Action: Mouse pressed left at (70, 363)
Screenshot: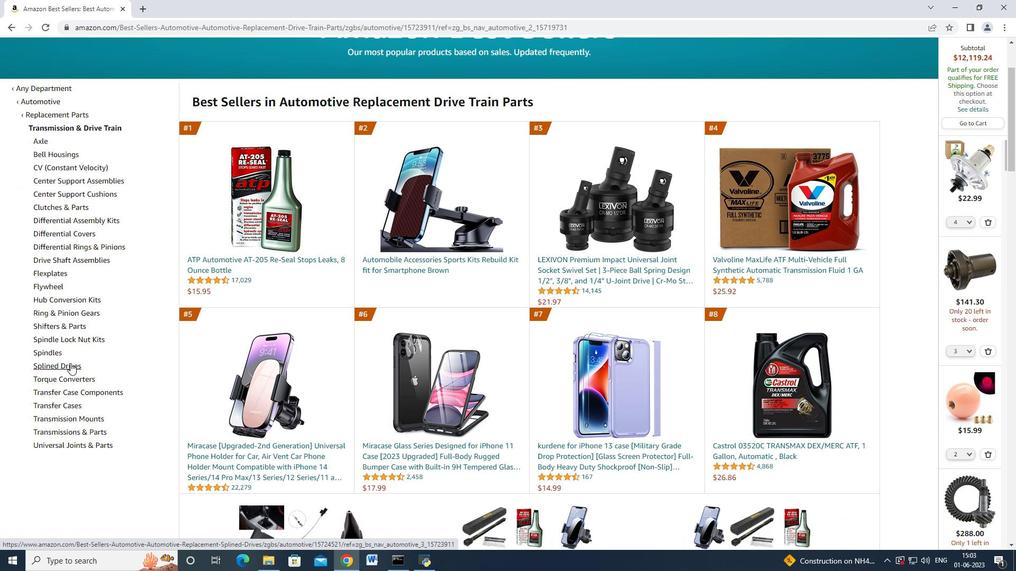 
Action: Mouse moved to (234, 283)
Screenshot: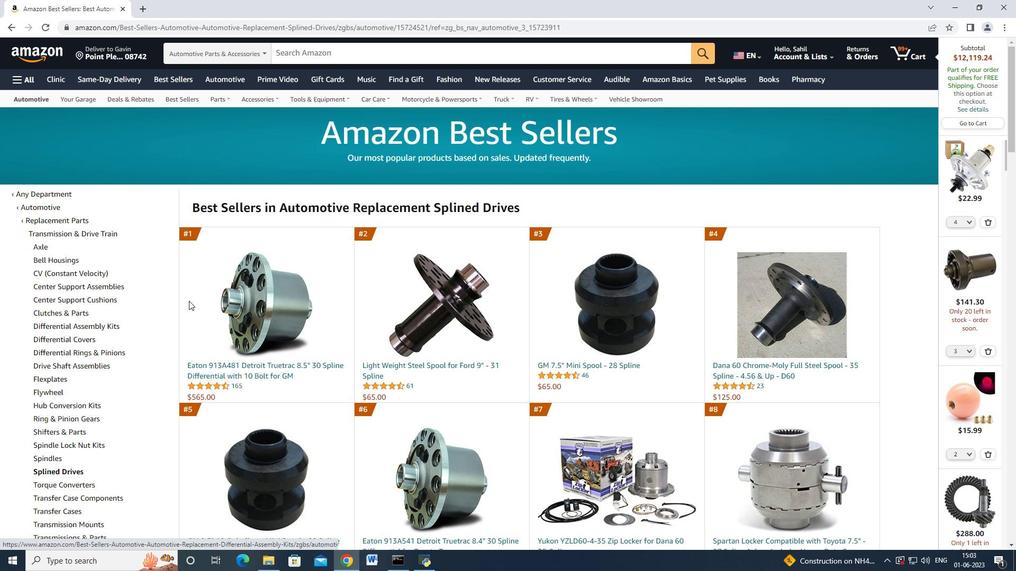 
Action: Mouse scrolled (234, 283) with delta (0, 0)
Screenshot: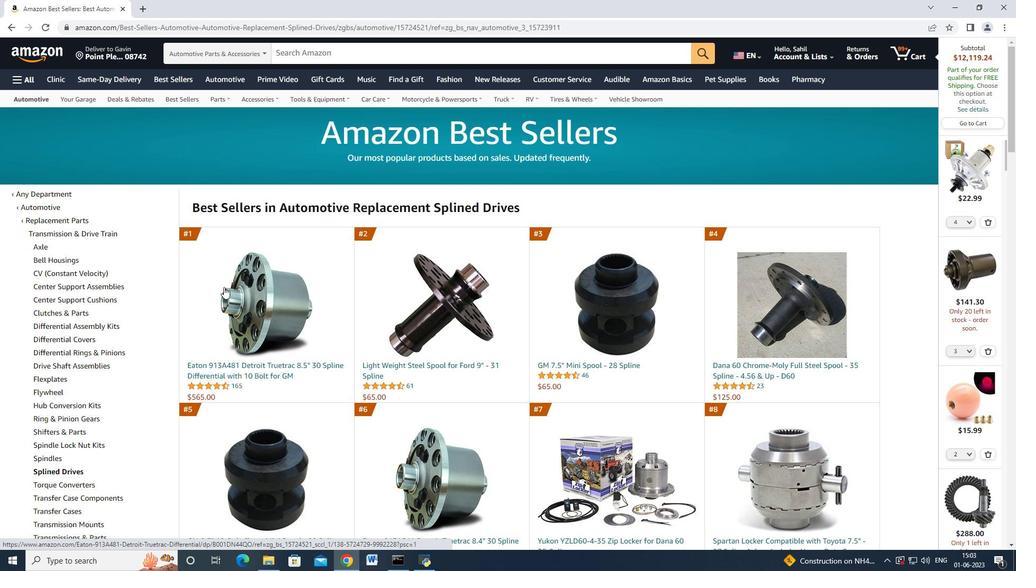 
Action: Mouse moved to (234, 283)
Screenshot: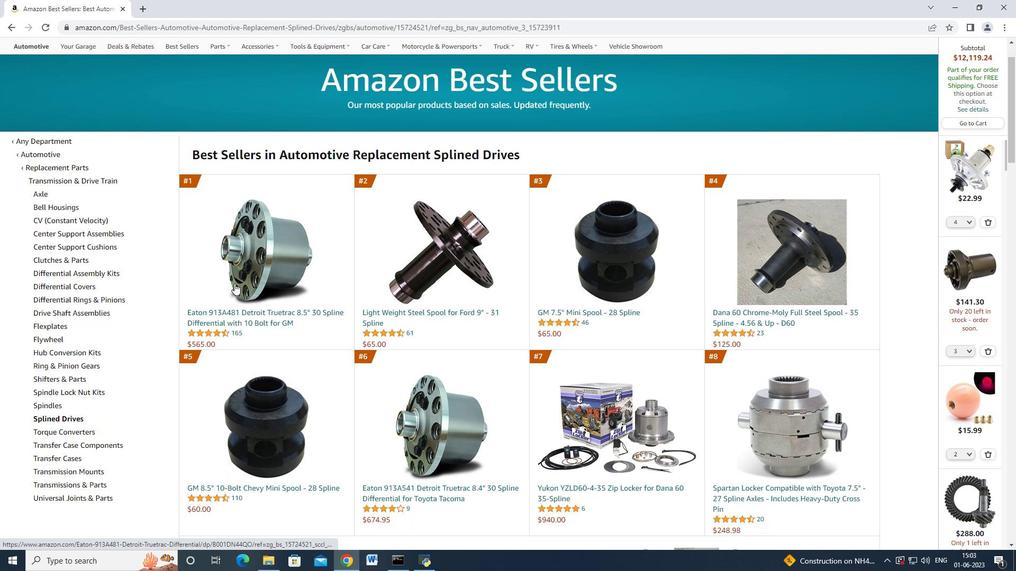 
Action: Mouse scrolled (234, 283) with delta (0, 0)
Screenshot: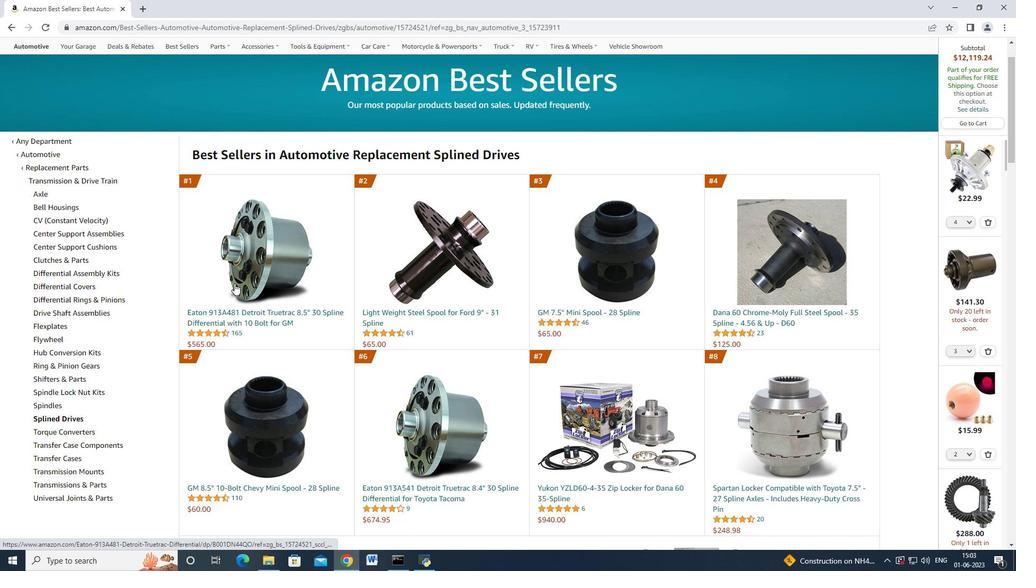 
Action: Mouse scrolled (234, 283) with delta (0, 0)
Screenshot: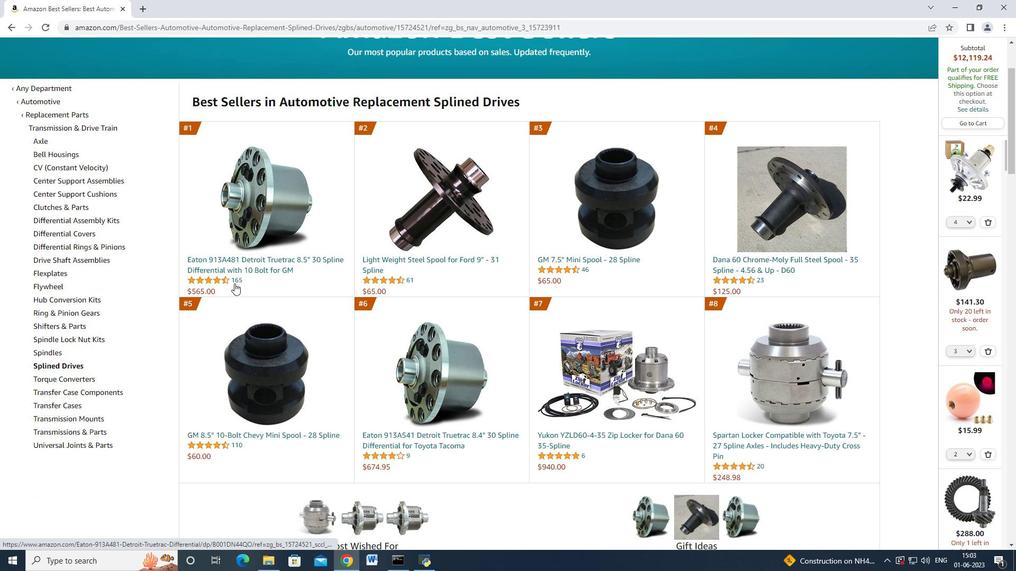 
Action: Mouse moved to (289, 208)
Screenshot: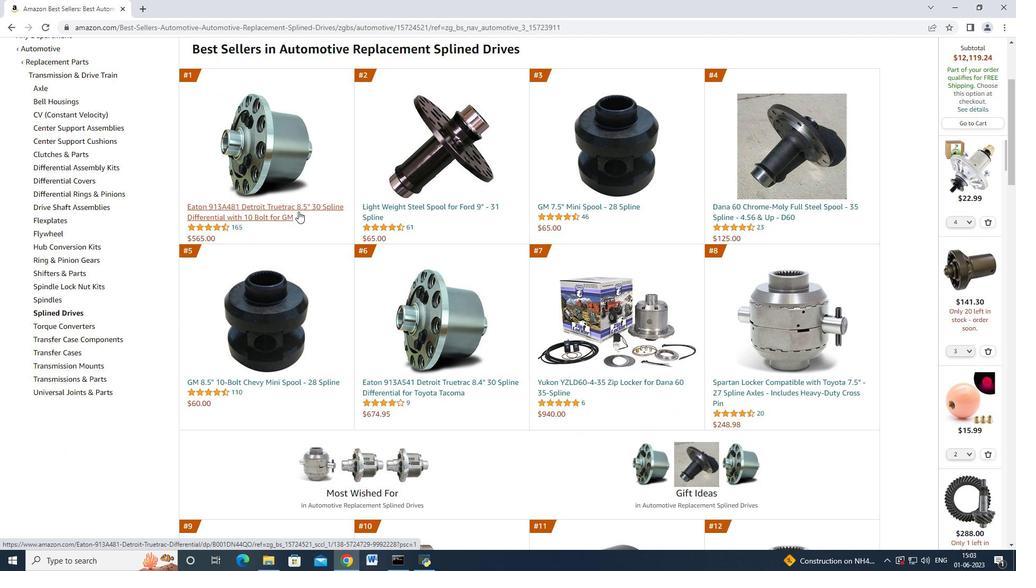
Action: Mouse pressed left at (289, 208)
Screenshot: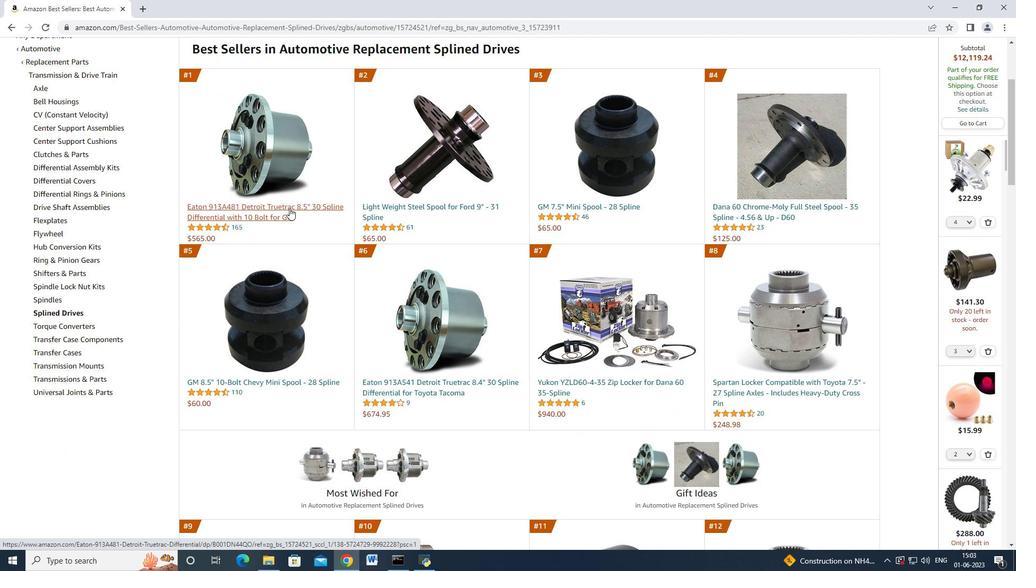 
Action: Mouse moved to (754, 312)
Screenshot: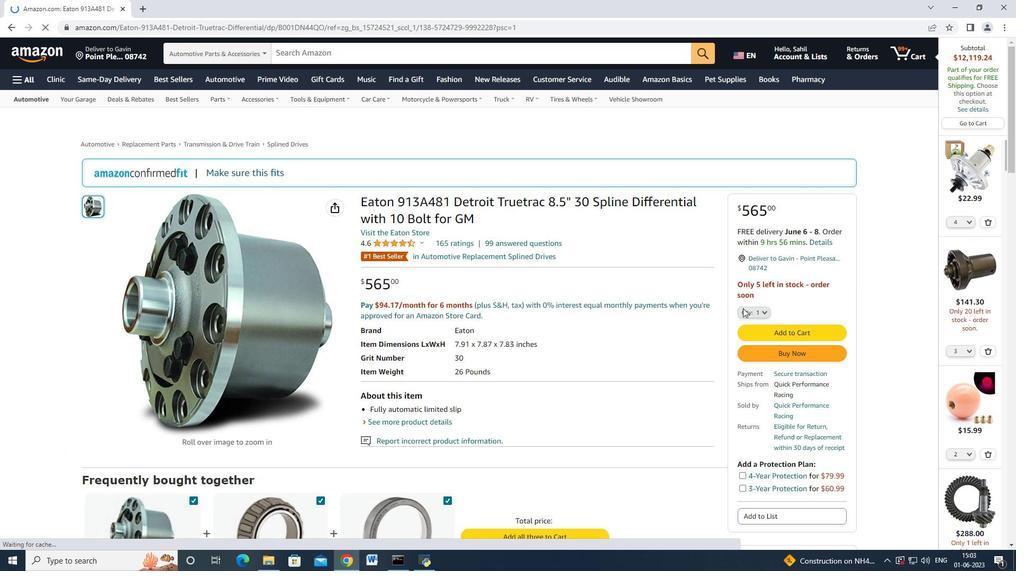 
Action: Mouse pressed left at (754, 312)
Screenshot: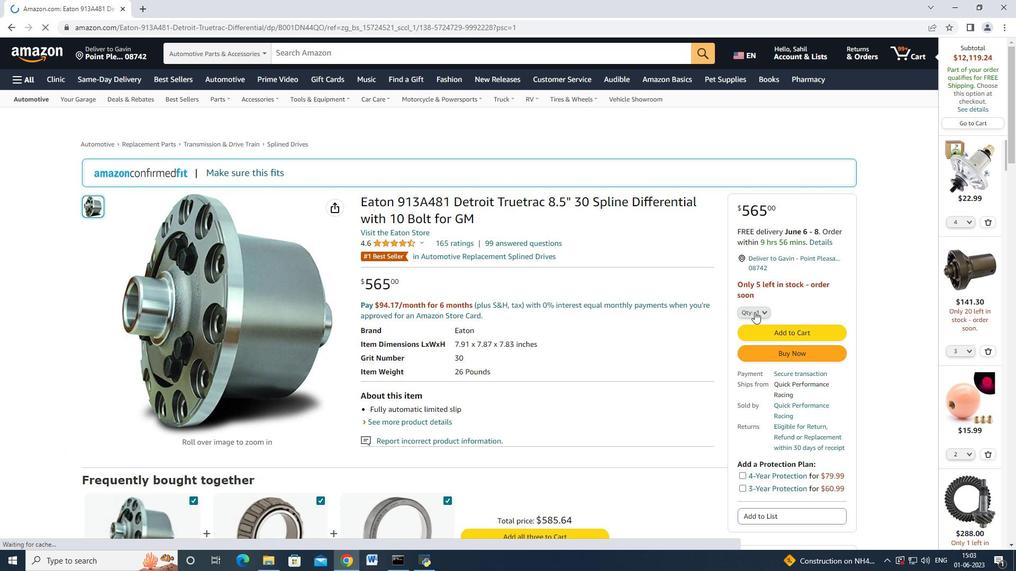 
Action: Mouse moved to (753, 373)
Screenshot: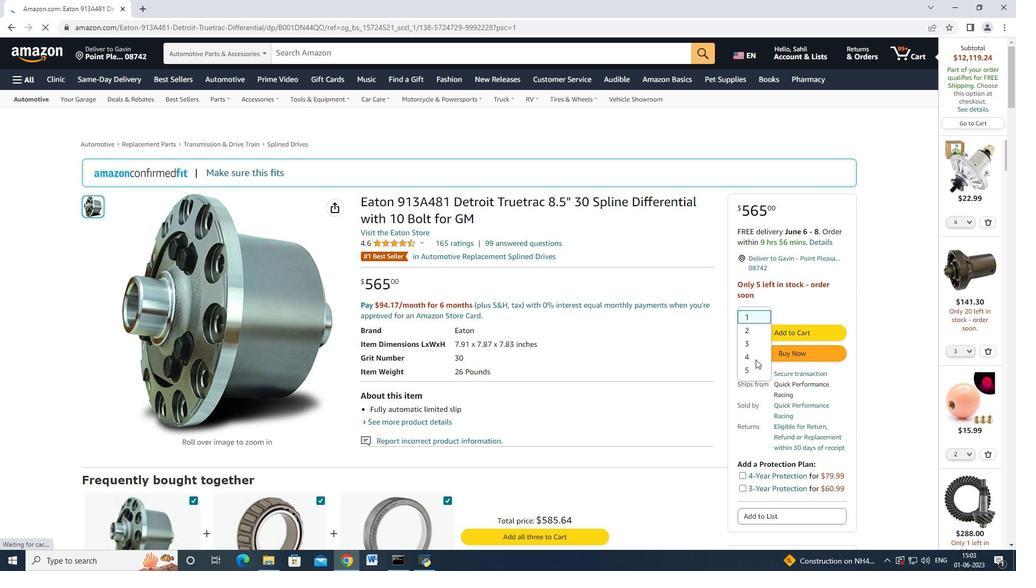 
Action: Mouse pressed left at (753, 373)
Screenshot: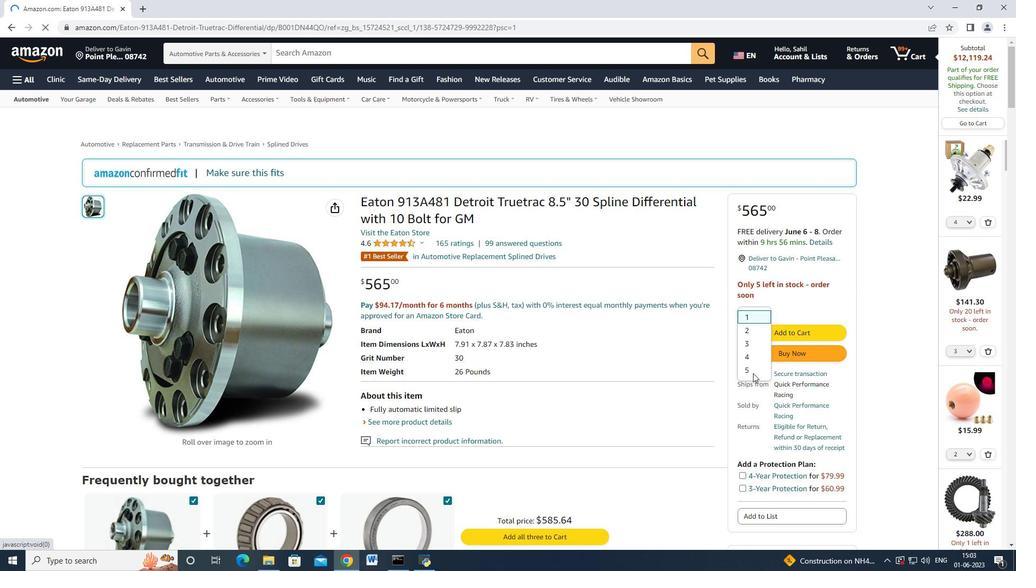 
Action: Mouse moved to (794, 353)
Screenshot: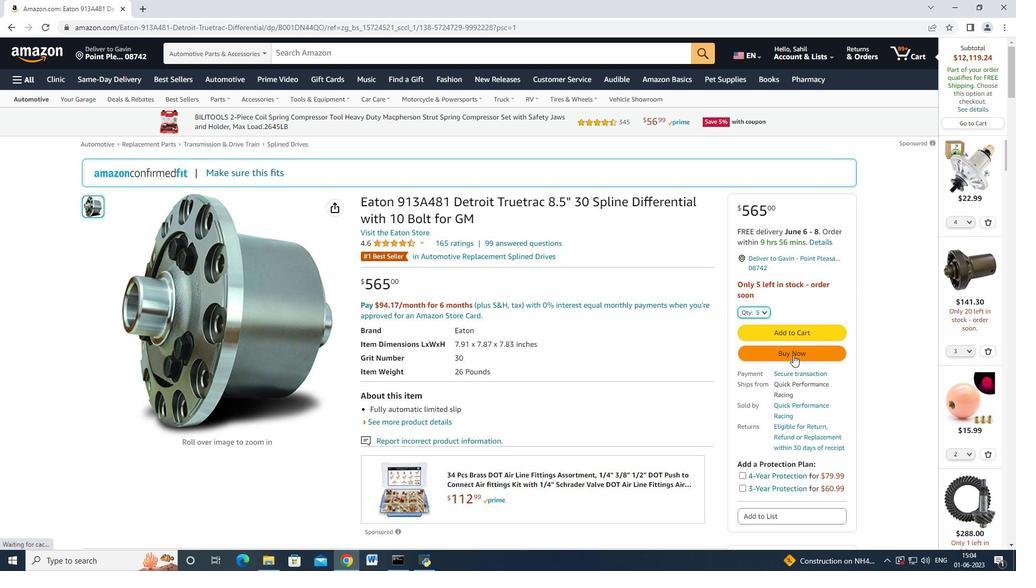 
Action: Mouse pressed left at (794, 353)
Screenshot: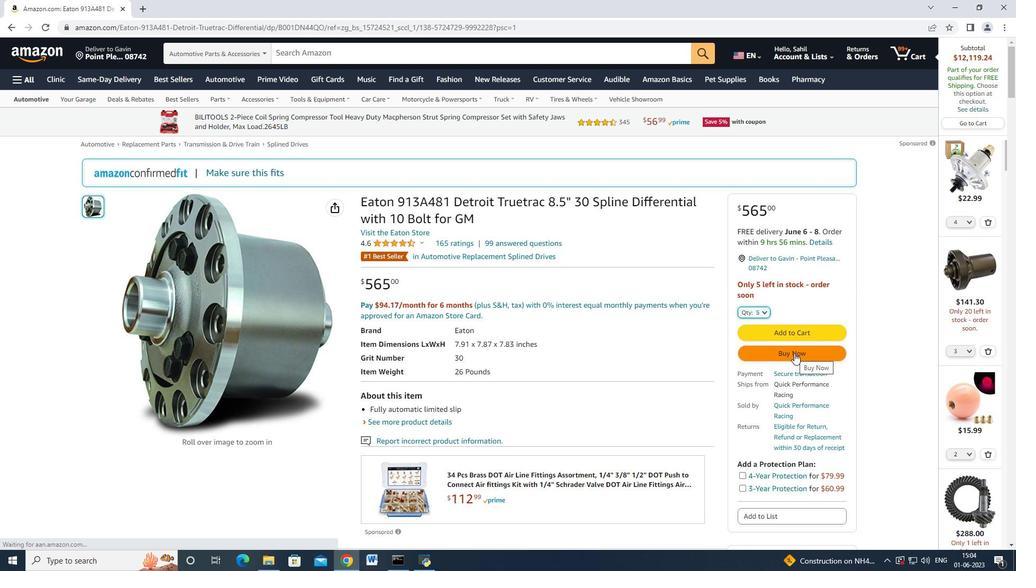 
Action: Mouse moved to (611, 91)
Screenshot: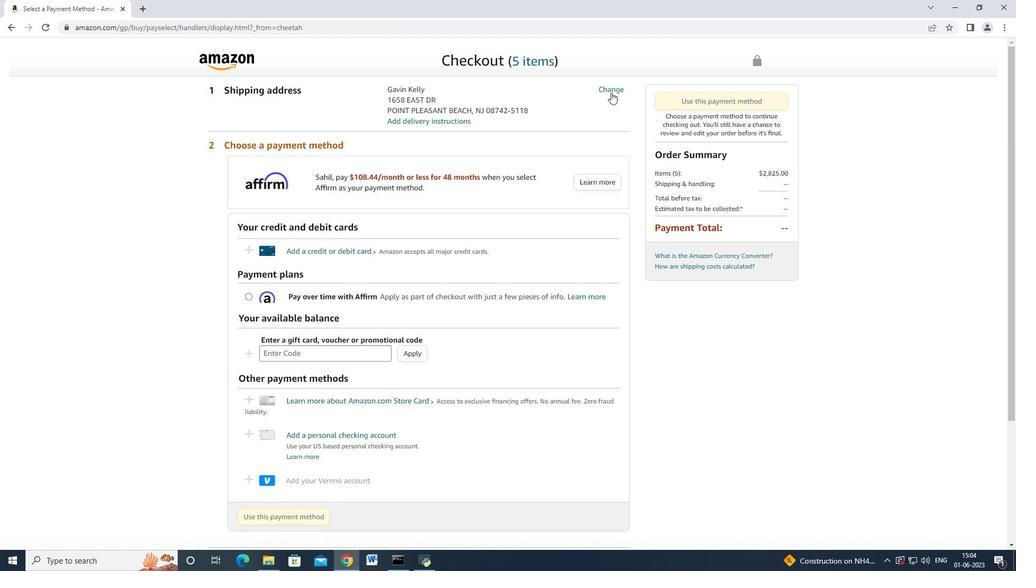 
Action: Mouse pressed left at (611, 91)
Screenshot: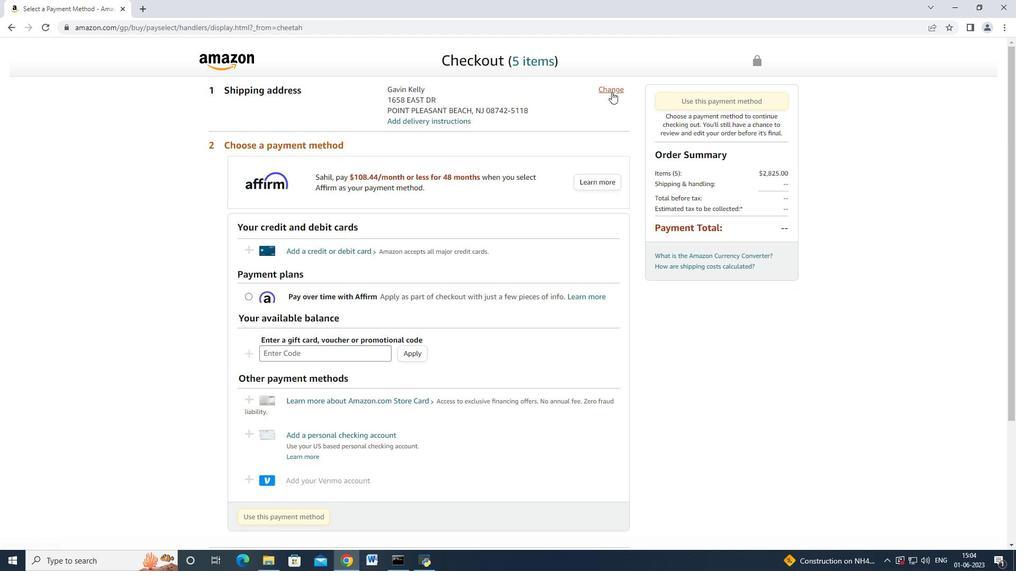 
Action: Mouse moved to (464, 162)
Screenshot: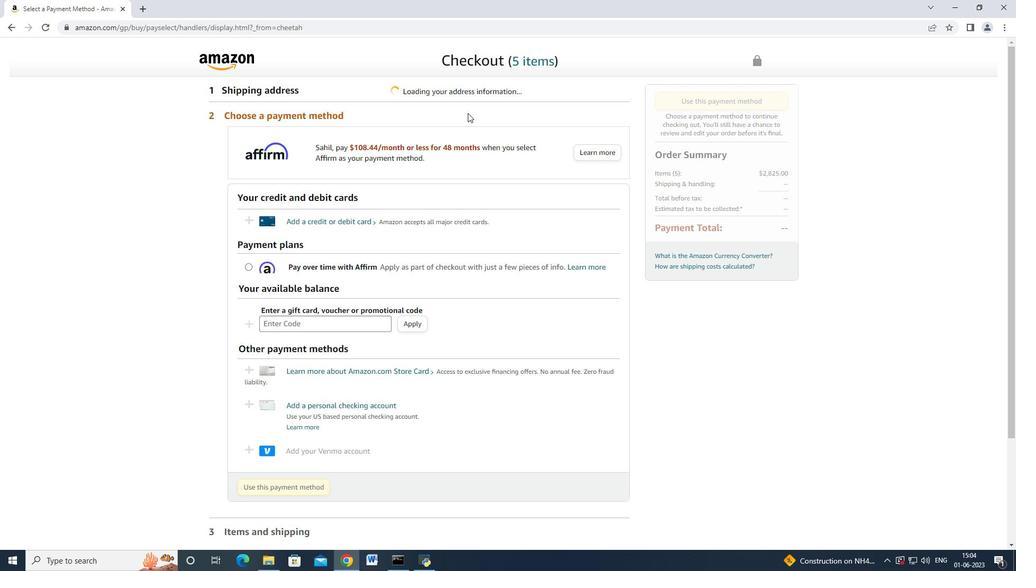 
Action: Mouse scrolled (464, 163) with delta (0, 0)
Screenshot: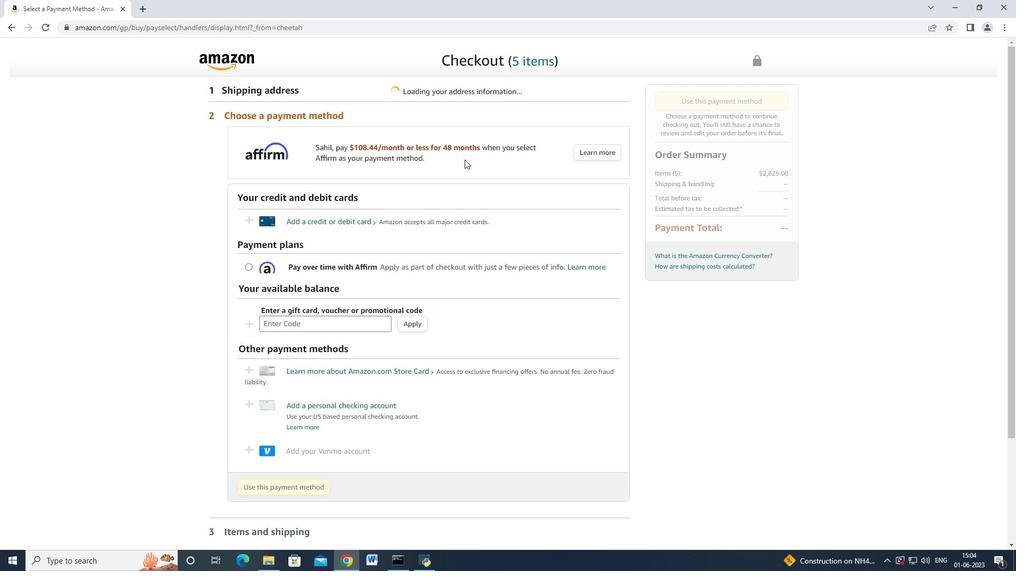 
Action: Mouse moved to (403, 239)
Screenshot: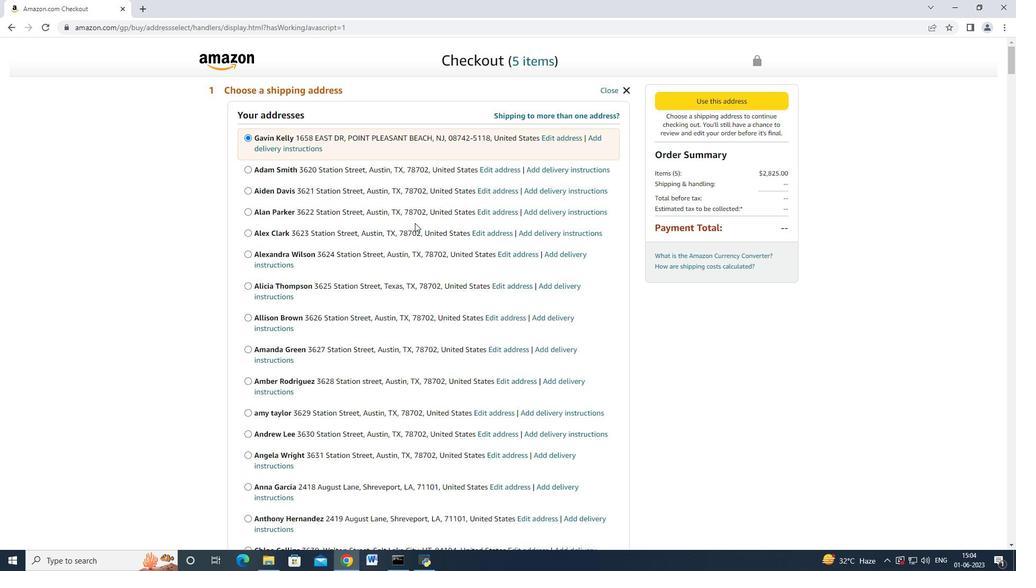 
Action: Mouse scrolled (403, 238) with delta (0, 0)
Screenshot: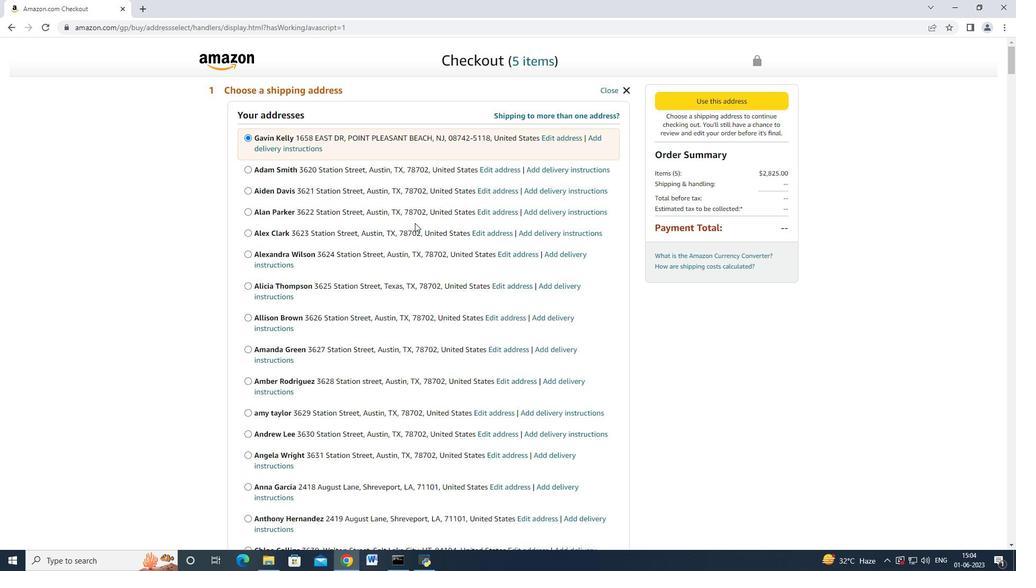 
Action: Mouse moved to (402, 238)
Screenshot: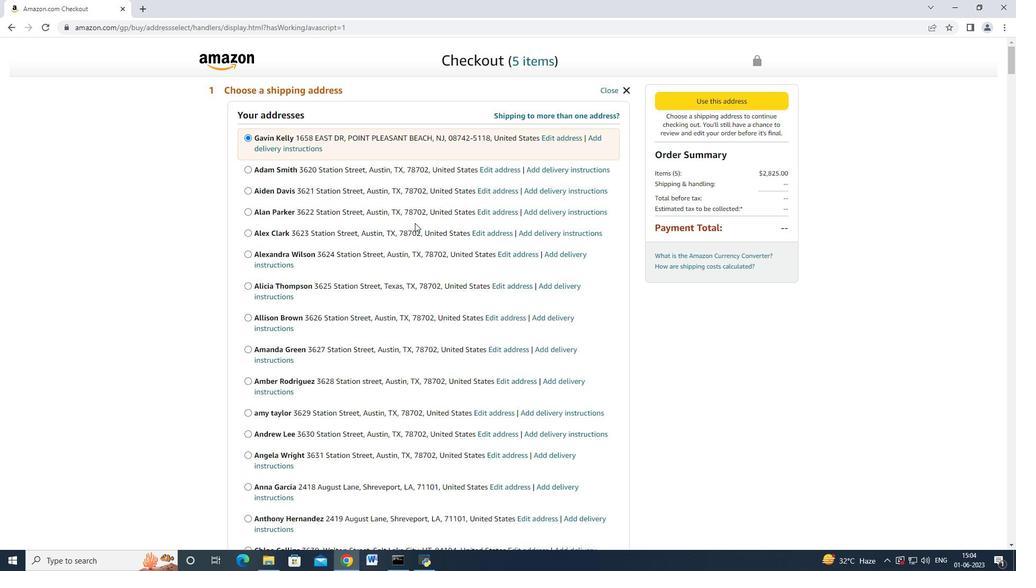 
Action: Mouse scrolled (403, 238) with delta (0, 0)
Screenshot: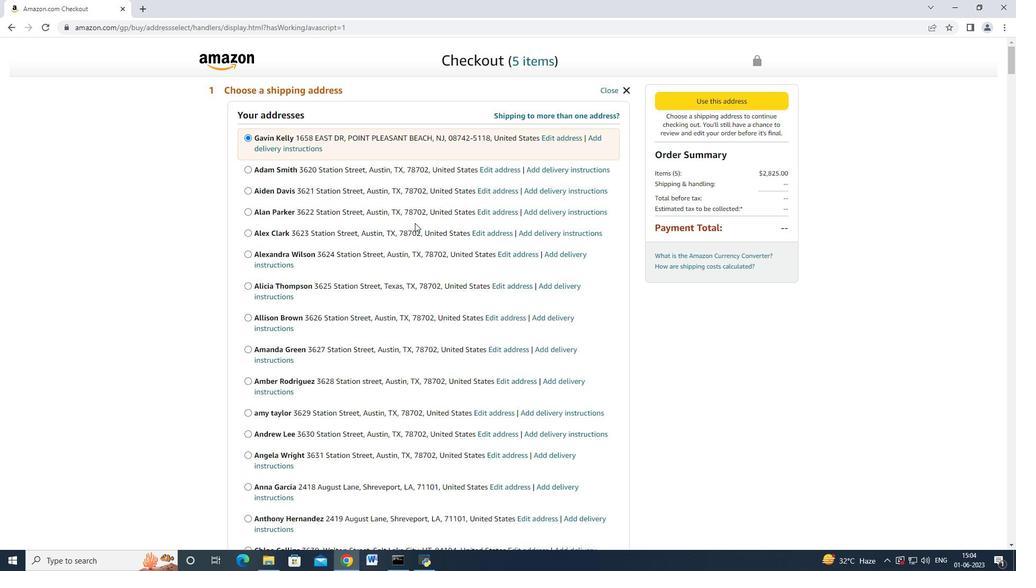 
Action: Mouse scrolled (403, 238) with delta (0, 0)
Screenshot: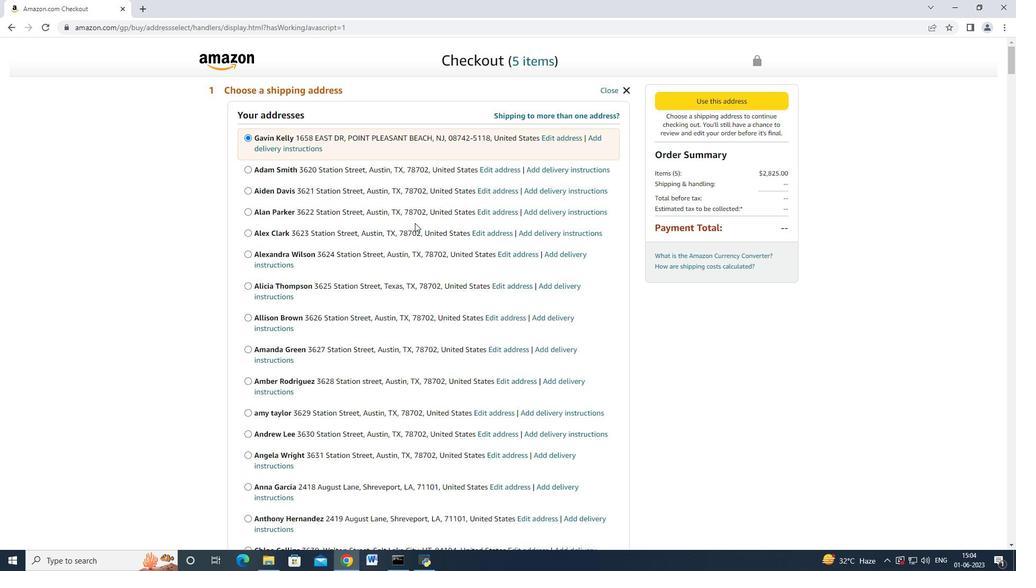 
Action: Mouse scrolled (403, 238) with delta (0, 0)
Screenshot: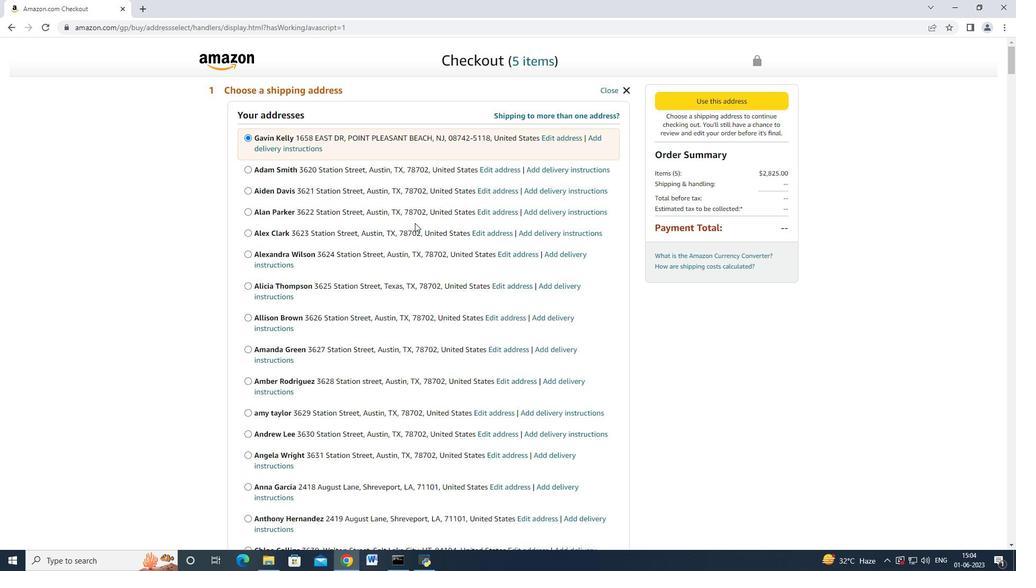 
Action: Mouse scrolled (403, 238) with delta (0, 0)
Screenshot: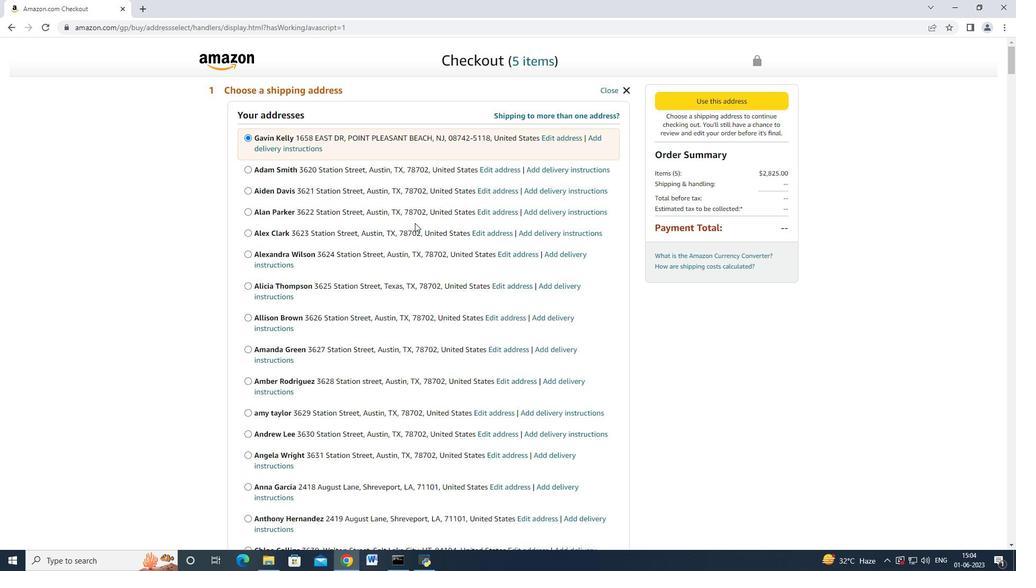 
Action: Mouse scrolled (403, 238) with delta (0, 0)
Screenshot: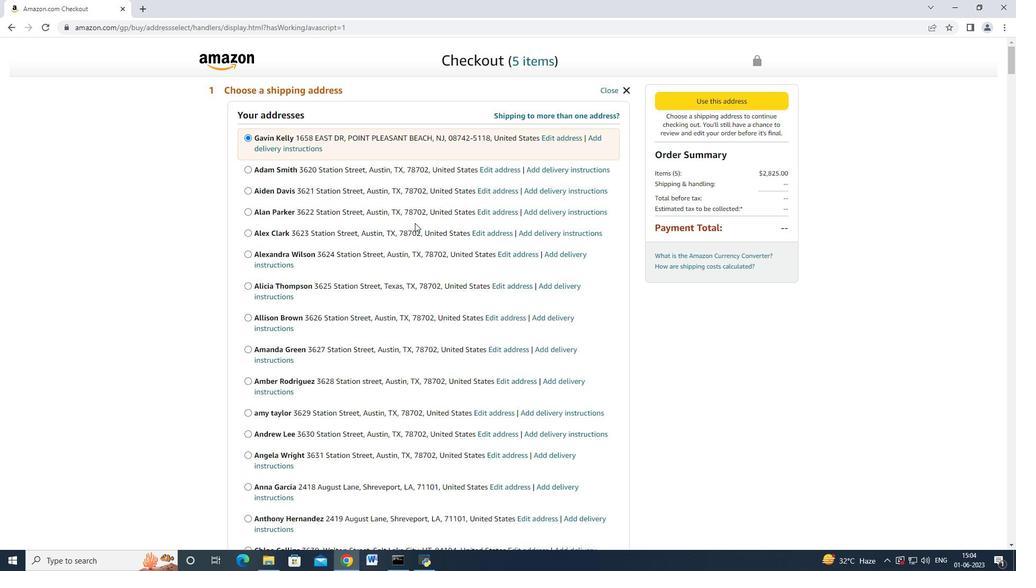 
Action: Mouse scrolled (403, 238) with delta (0, 0)
Screenshot: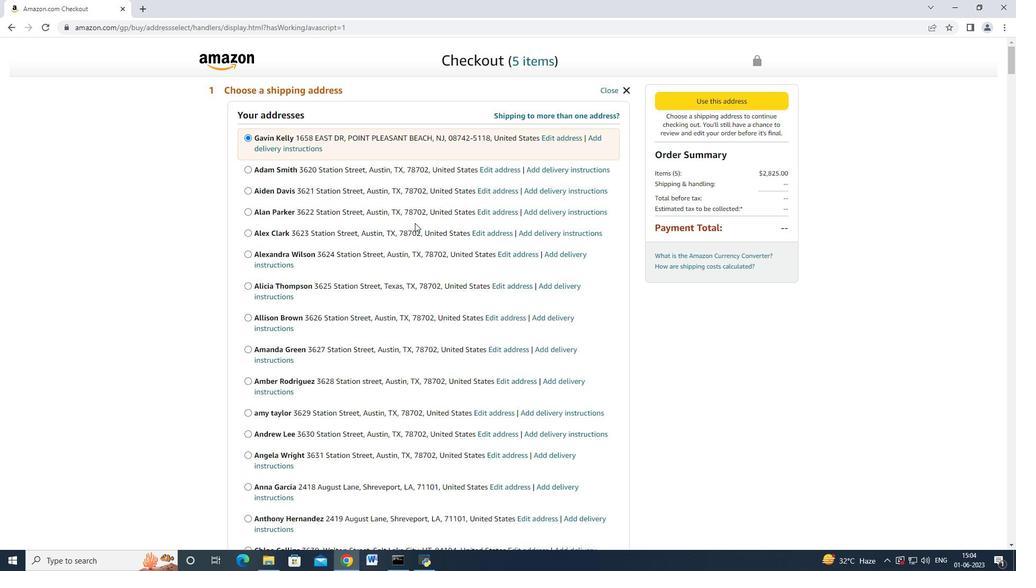 
Action: Mouse moved to (402, 238)
Screenshot: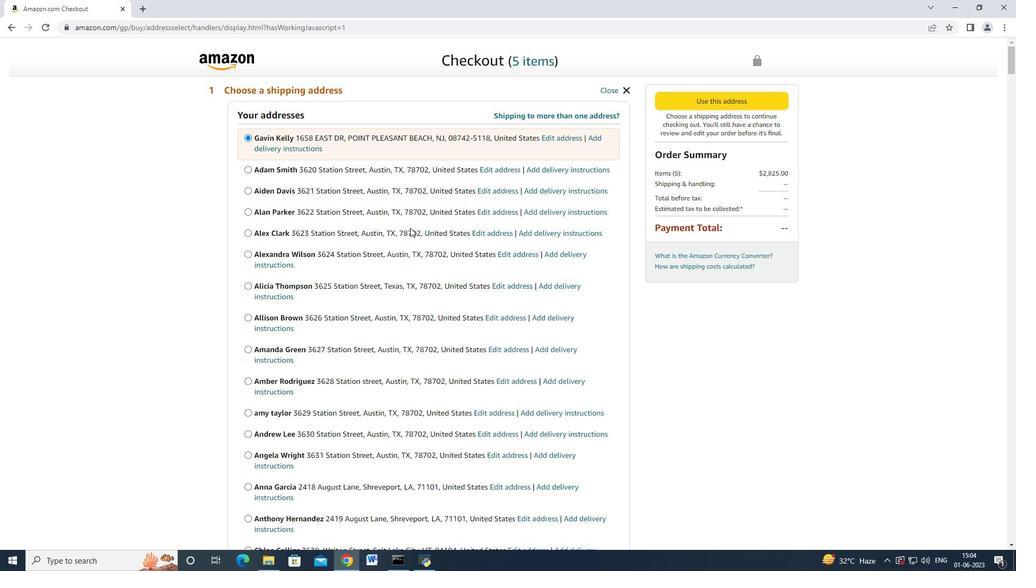
Action: Mouse scrolled (402, 238) with delta (0, 0)
Screenshot: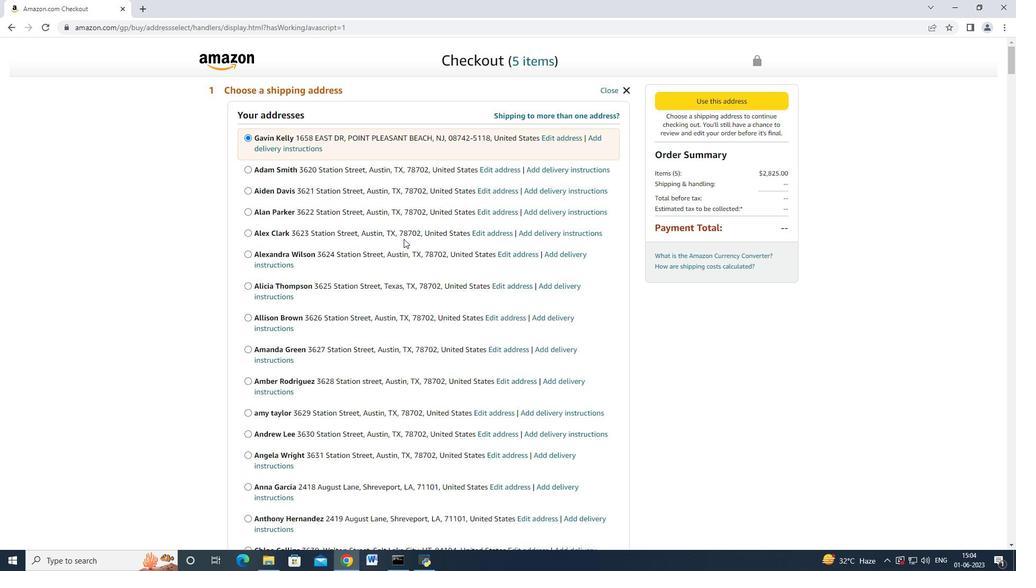 
Action: Mouse moved to (402, 238)
Screenshot: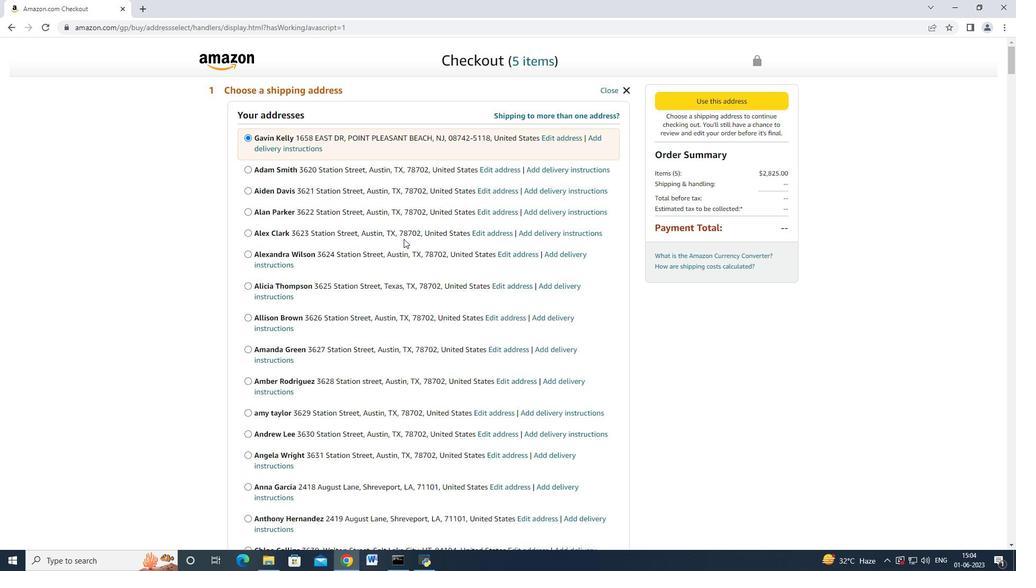
Action: Mouse scrolled (402, 238) with delta (0, 0)
Screenshot: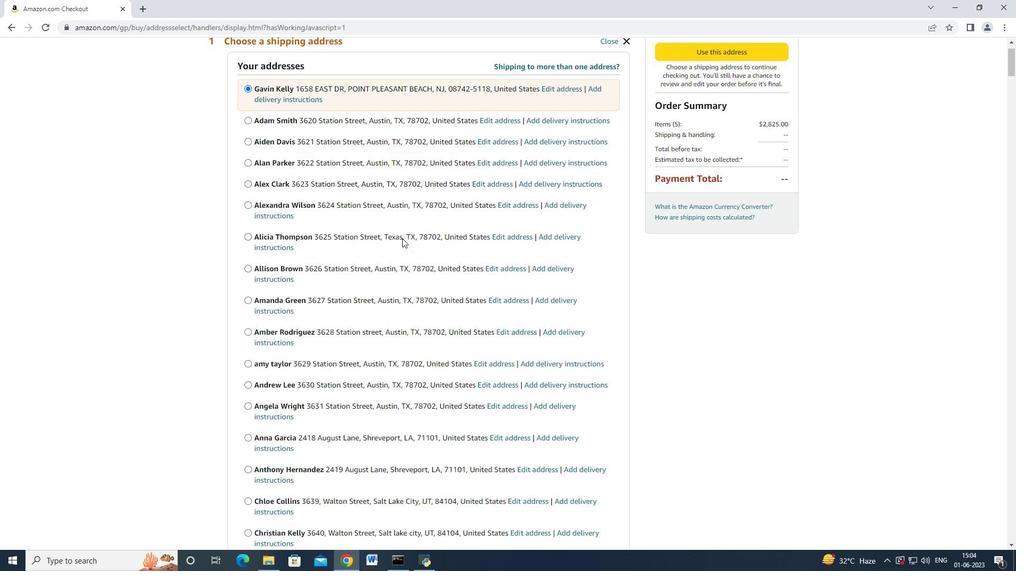 
Action: Mouse scrolled (402, 238) with delta (0, 0)
Screenshot: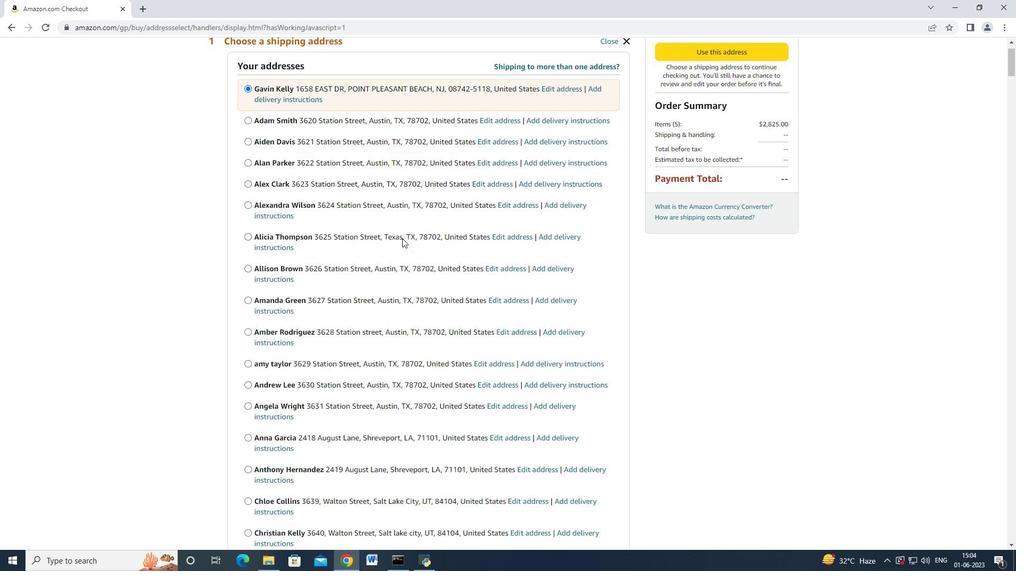 
Action: Mouse scrolled (402, 238) with delta (0, 0)
Screenshot: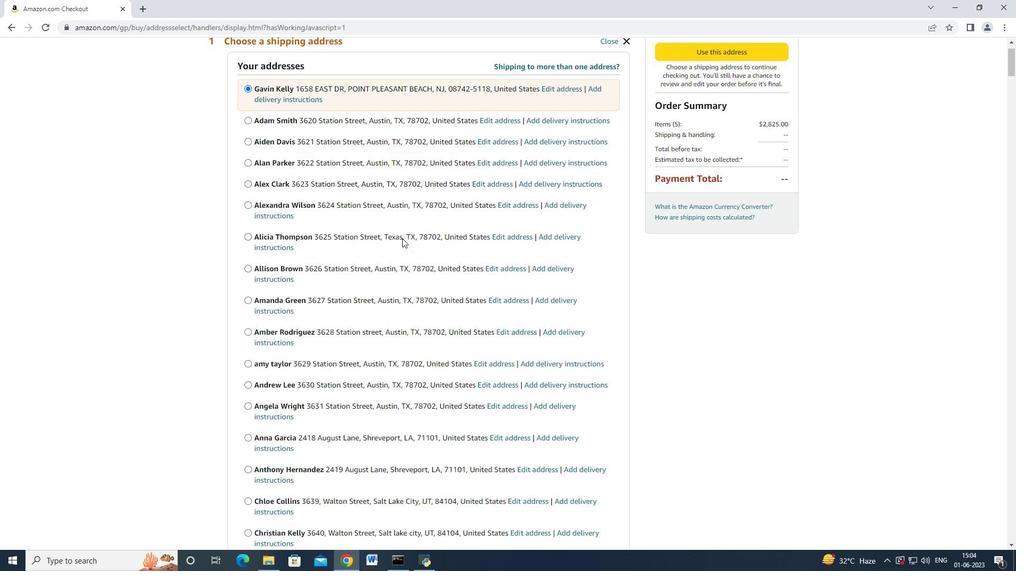 
Action: Mouse scrolled (402, 238) with delta (0, 0)
Screenshot: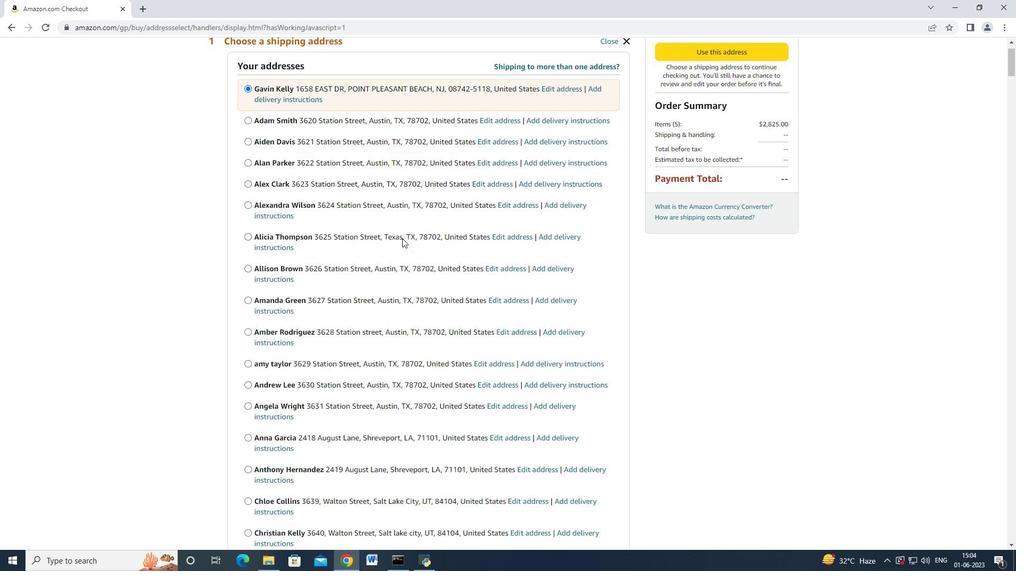 
Action: Mouse scrolled (402, 238) with delta (0, 0)
Screenshot: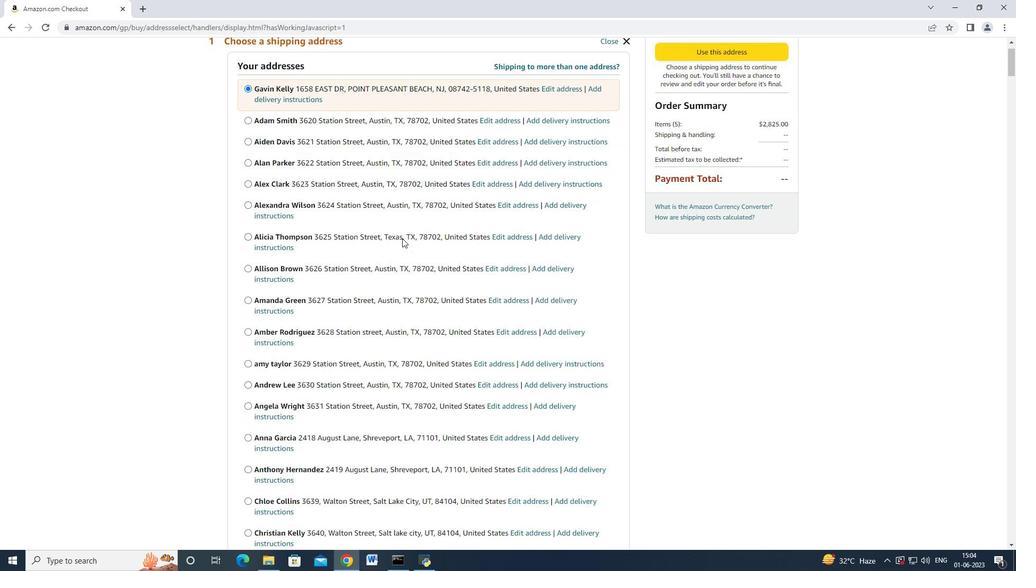 
Action: Mouse scrolled (402, 238) with delta (0, 0)
Screenshot: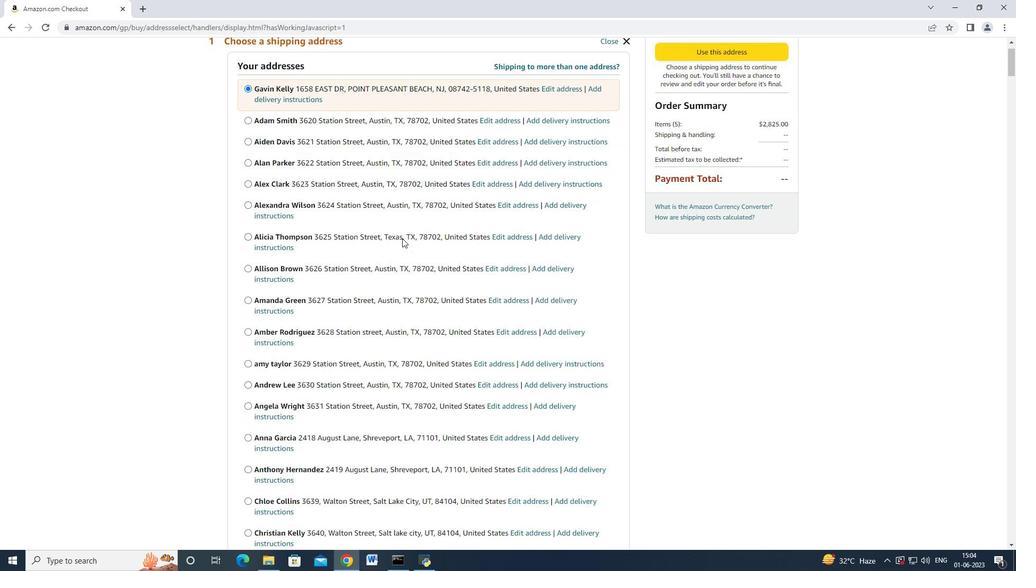 
Action: Mouse scrolled (402, 238) with delta (0, 0)
Screenshot: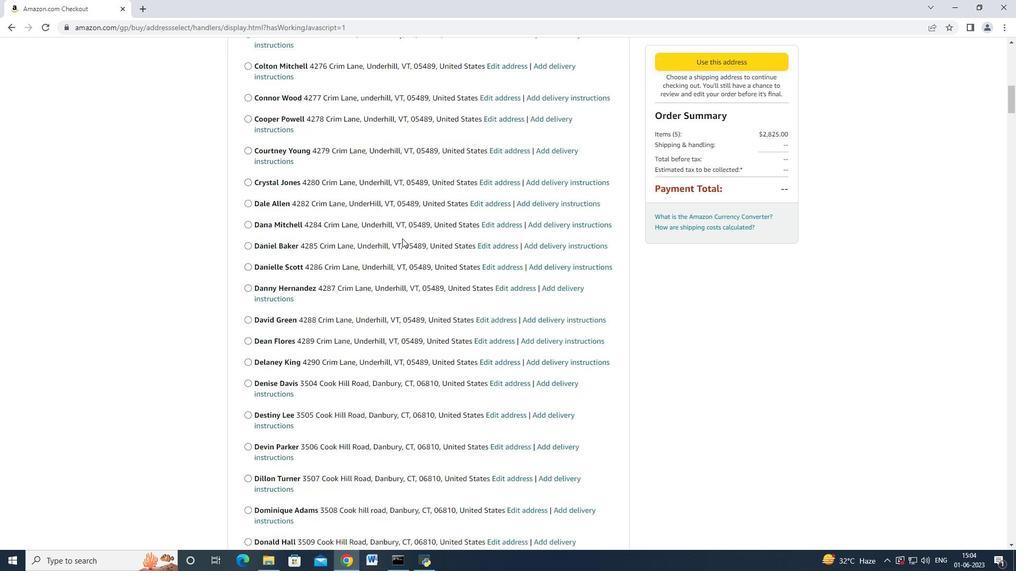 
Action: Mouse scrolled (402, 238) with delta (0, 0)
Screenshot: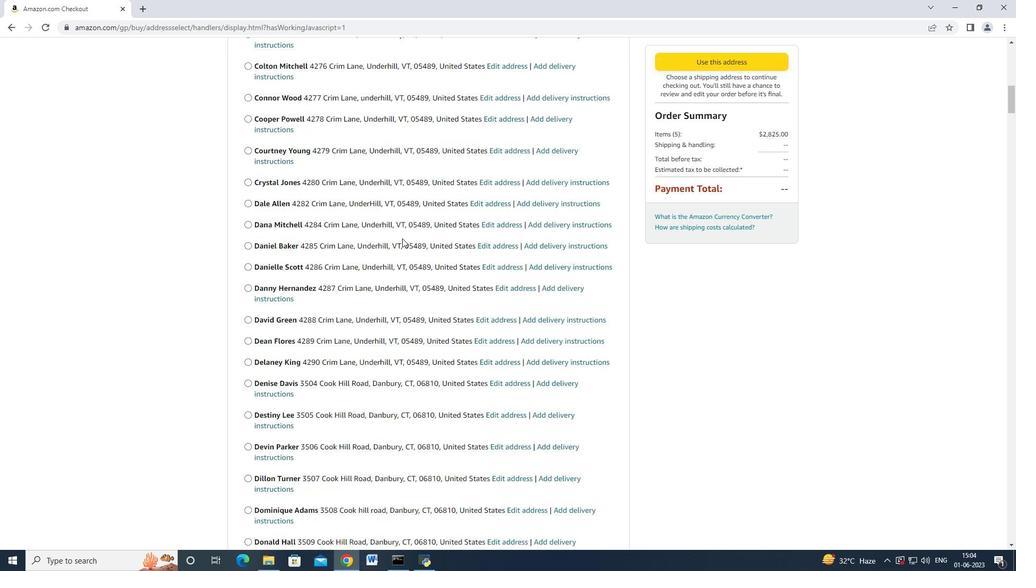 
Action: Mouse scrolled (402, 238) with delta (0, 0)
Screenshot: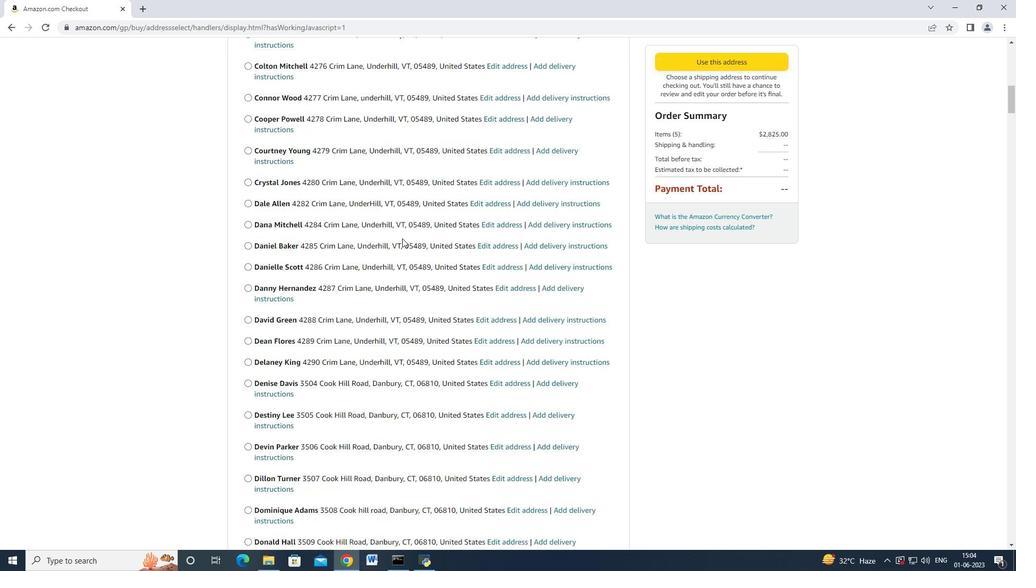 
Action: Mouse scrolled (402, 238) with delta (0, 0)
Screenshot: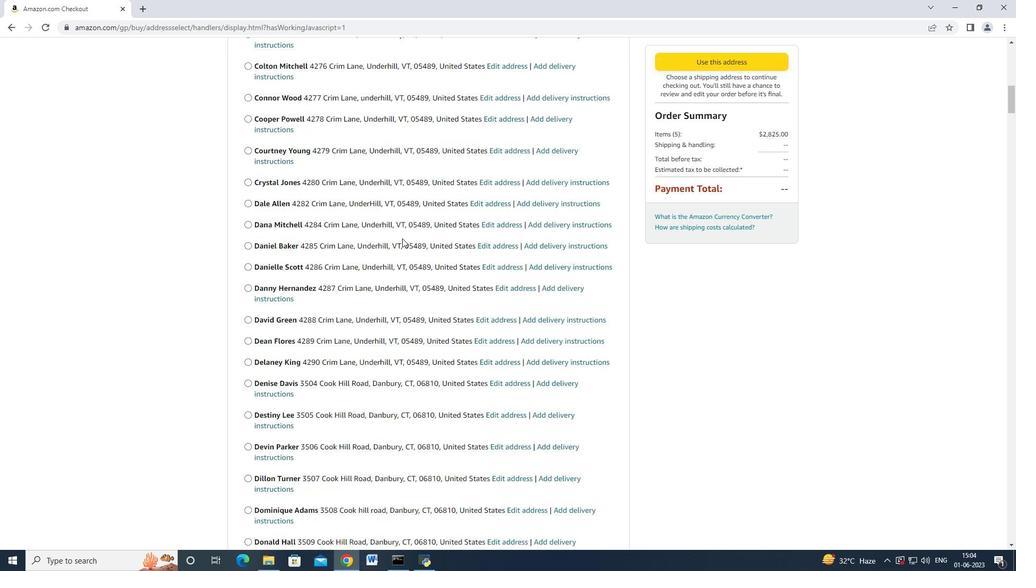 
Action: Mouse scrolled (402, 238) with delta (0, 0)
Screenshot: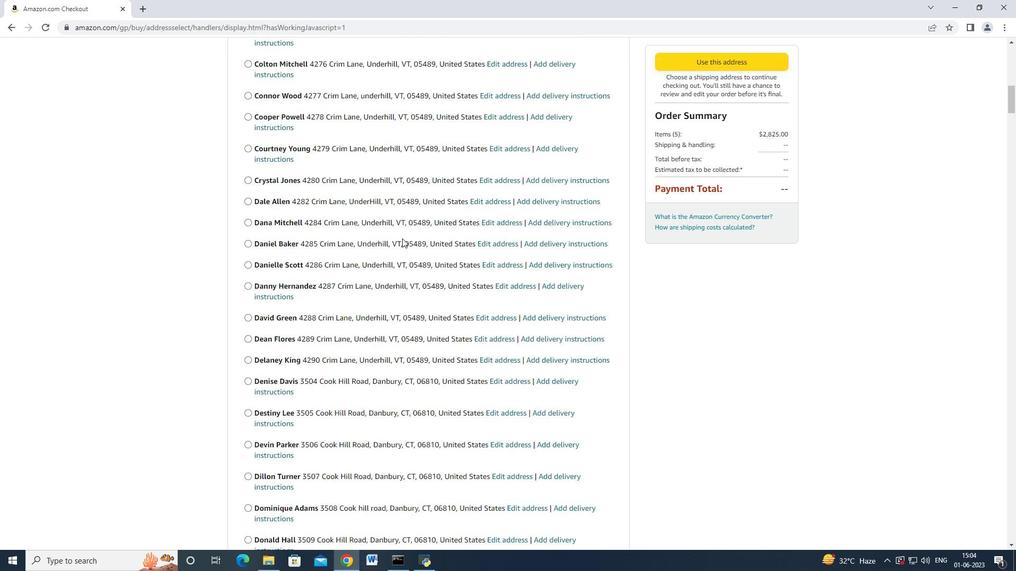 
Action: Mouse scrolled (402, 238) with delta (0, 0)
Screenshot: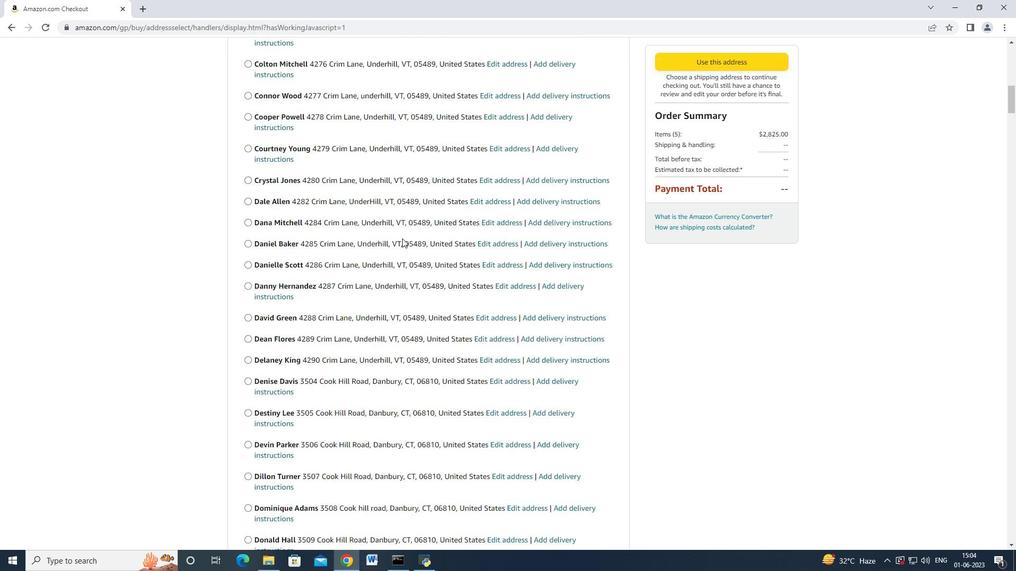 
Action: Mouse scrolled (402, 238) with delta (0, 0)
Screenshot: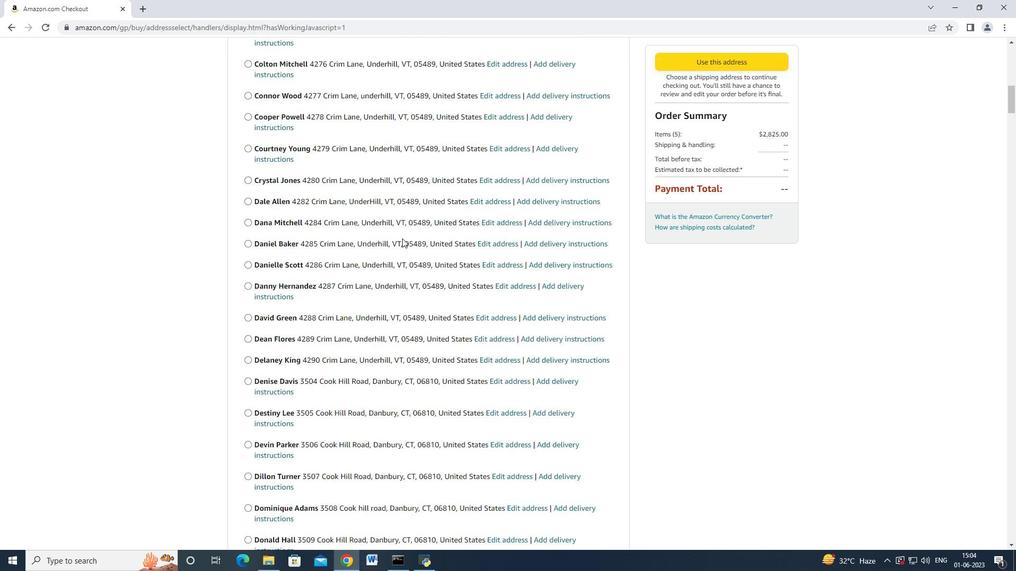
Action: Mouse scrolled (402, 238) with delta (0, 0)
Screenshot: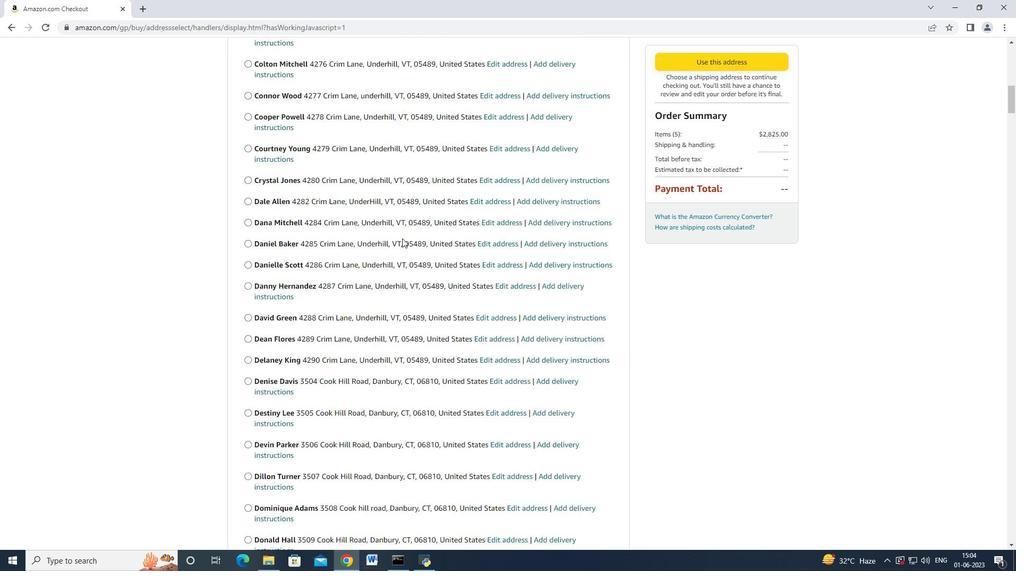 
Action: Mouse moved to (401, 238)
Screenshot: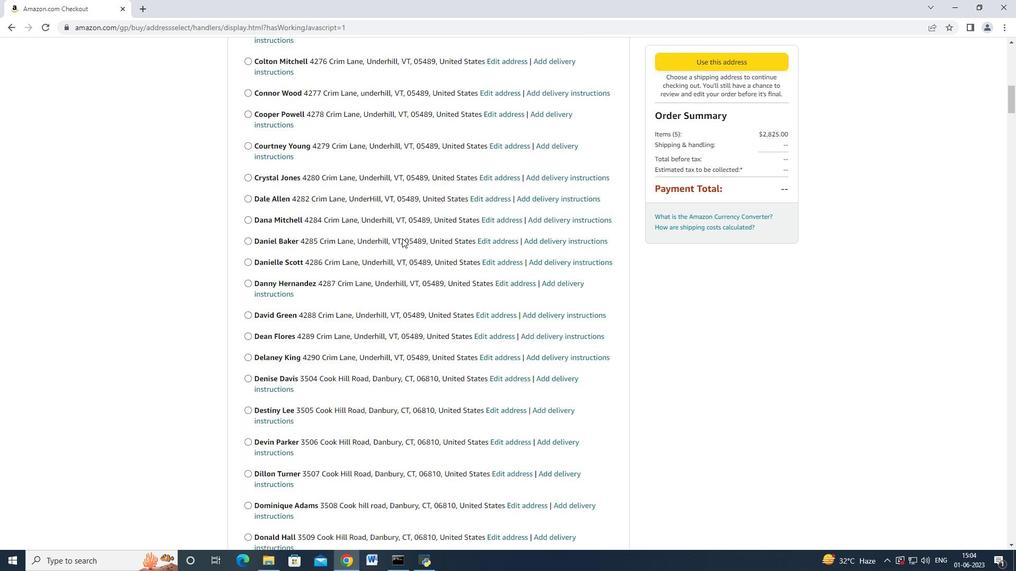 
Action: Mouse scrolled (401, 238) with delta (0, 0)
Screenshot: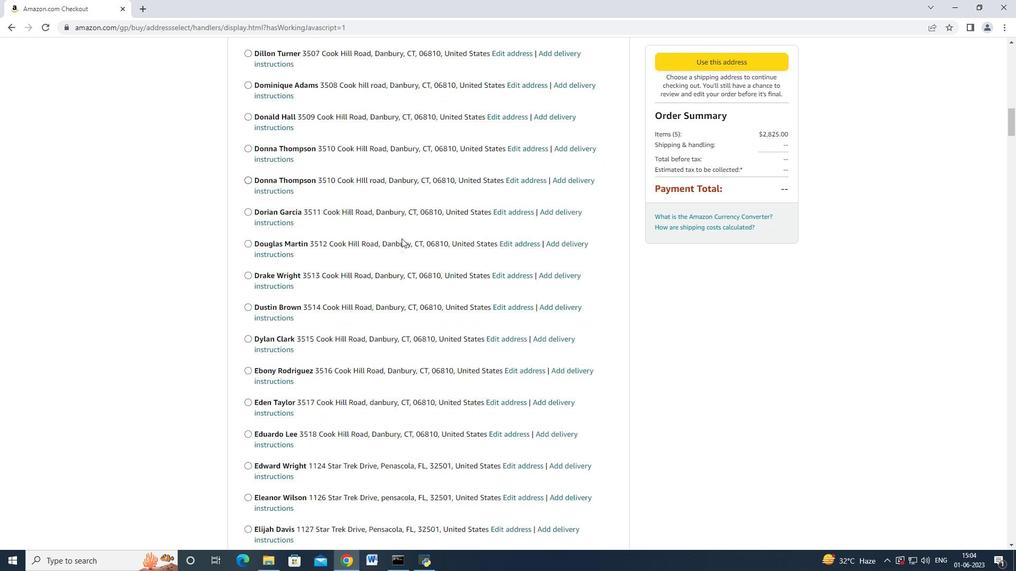 
Action: Mouse scrolled (401, 238) with delta (0, 0)
Screenshot: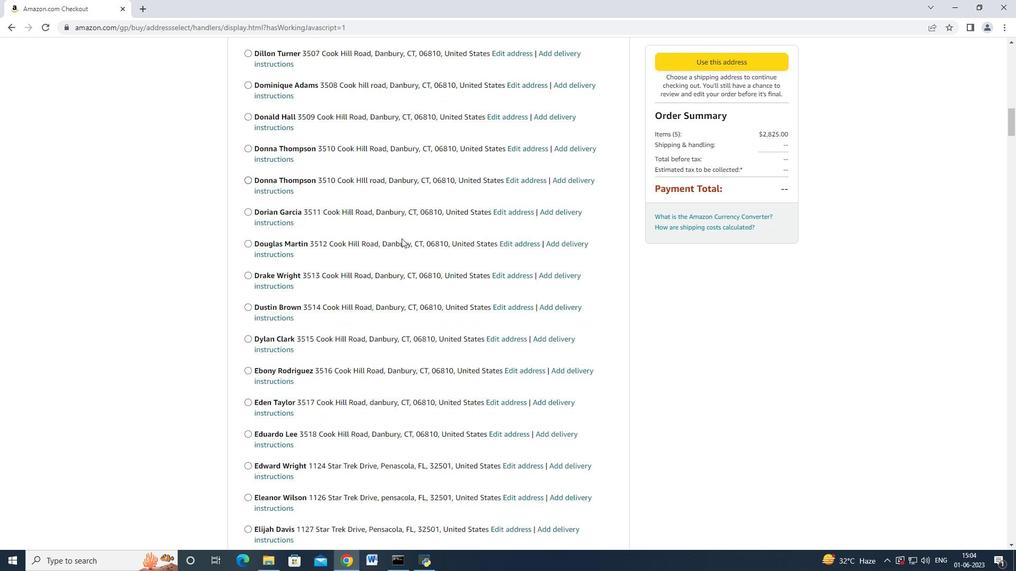 
Action: Mouse scrolled (401, 238) with delta (0, 0)
Screenshot: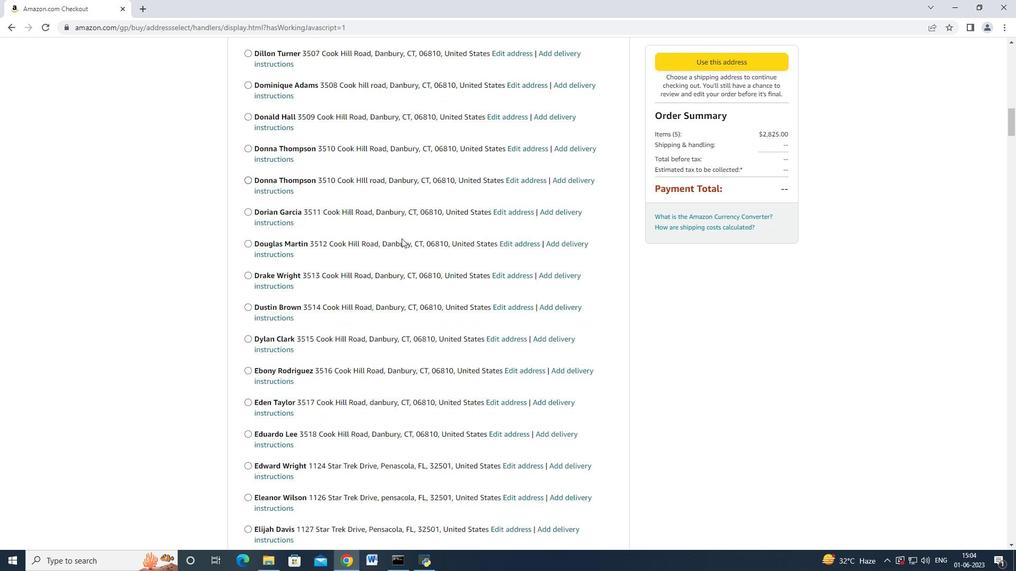 
Action: Mouse scrolled (401, 238) with delta (0, 0)
Screenshot: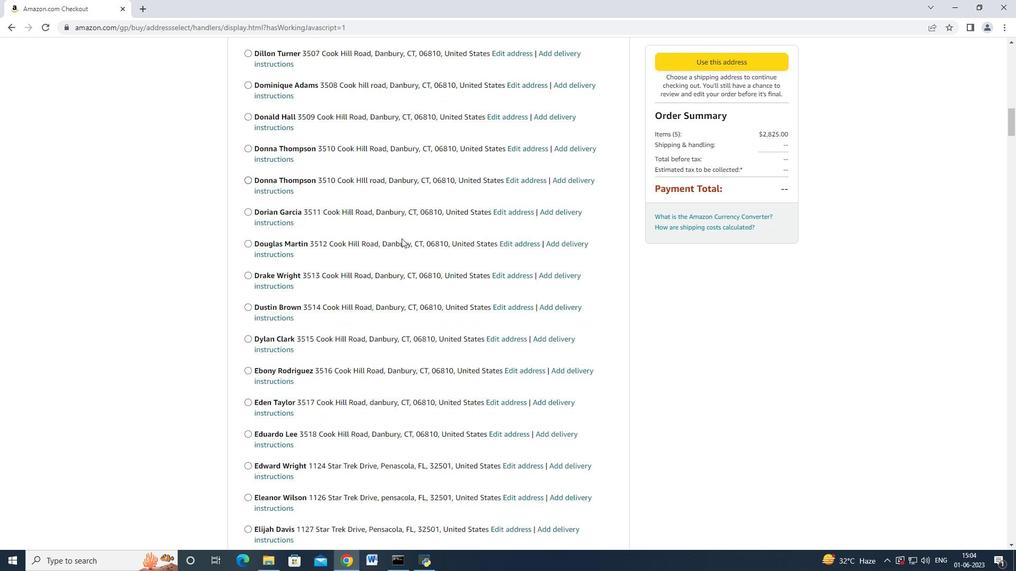 
Action: Mouse scrolled (401, 238) with delta (0, 0)
Screenshot: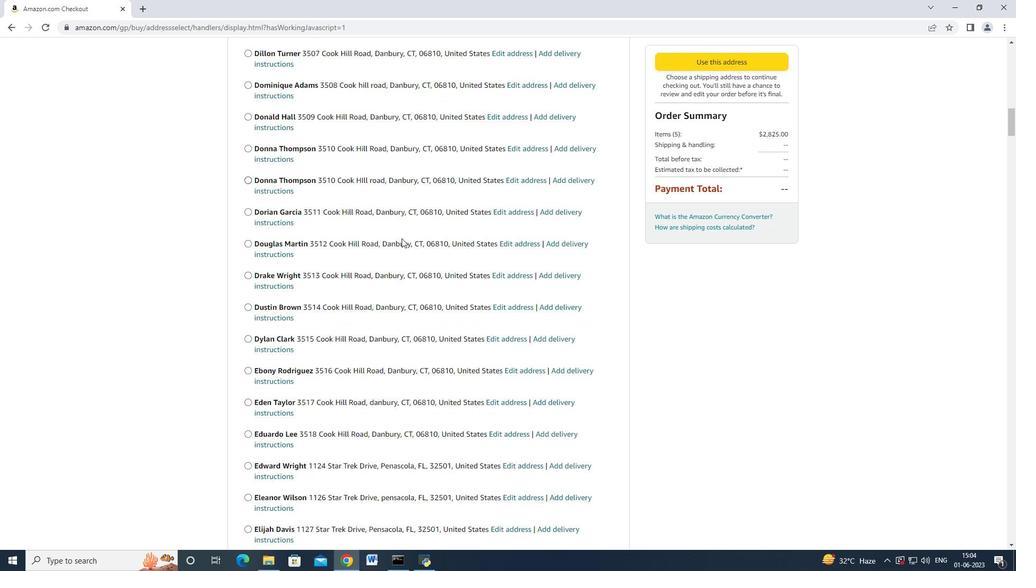 
Action: Mouse scrolled (401, 238) with delta (0, 0)
Screenshot: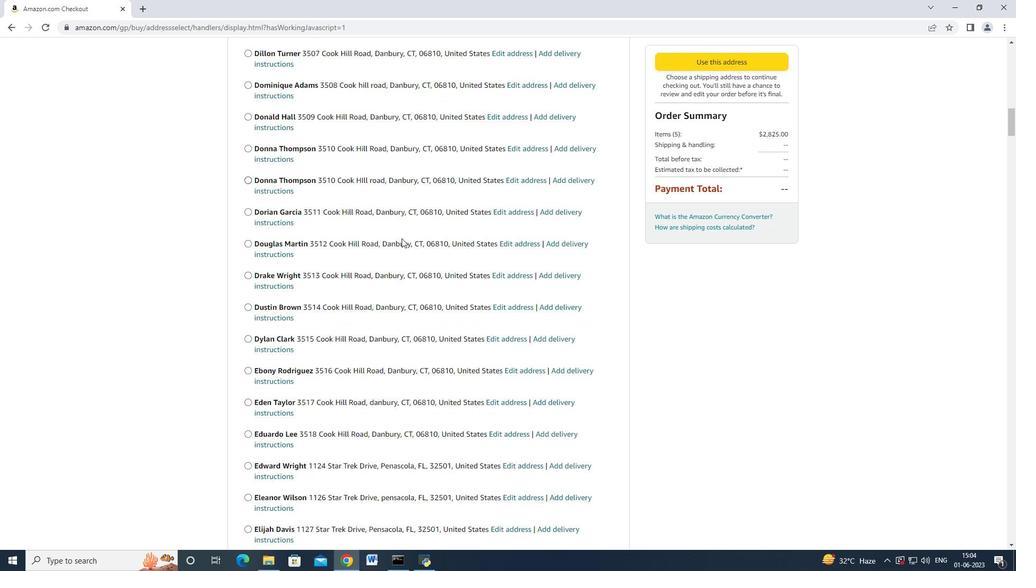 
Action: Mouse scrolled (401, 238) with delta (0, 0)
Screenshot: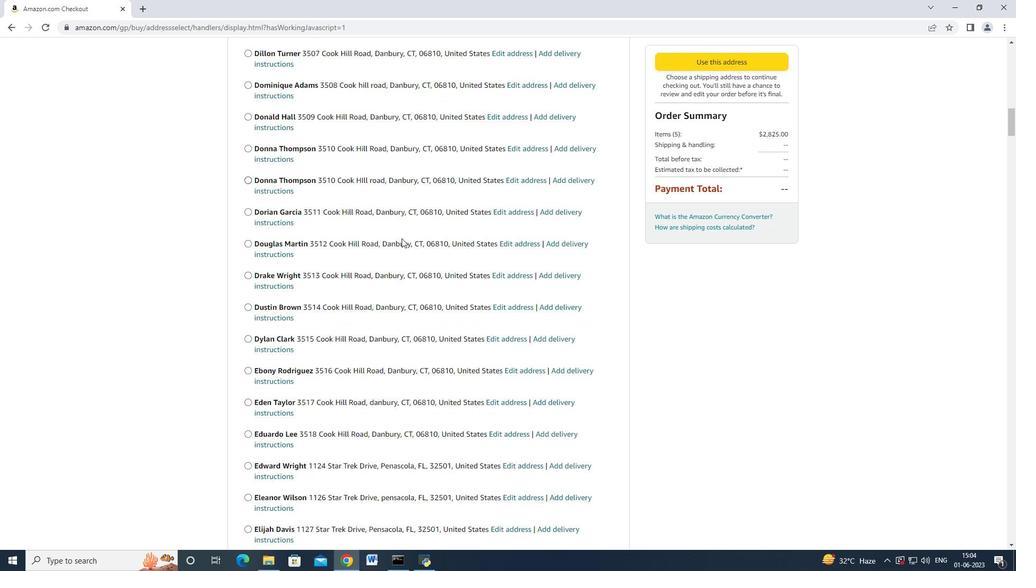 
Action: Mouse scrolled (401, 238) with delta (0, 0)
Screenshot: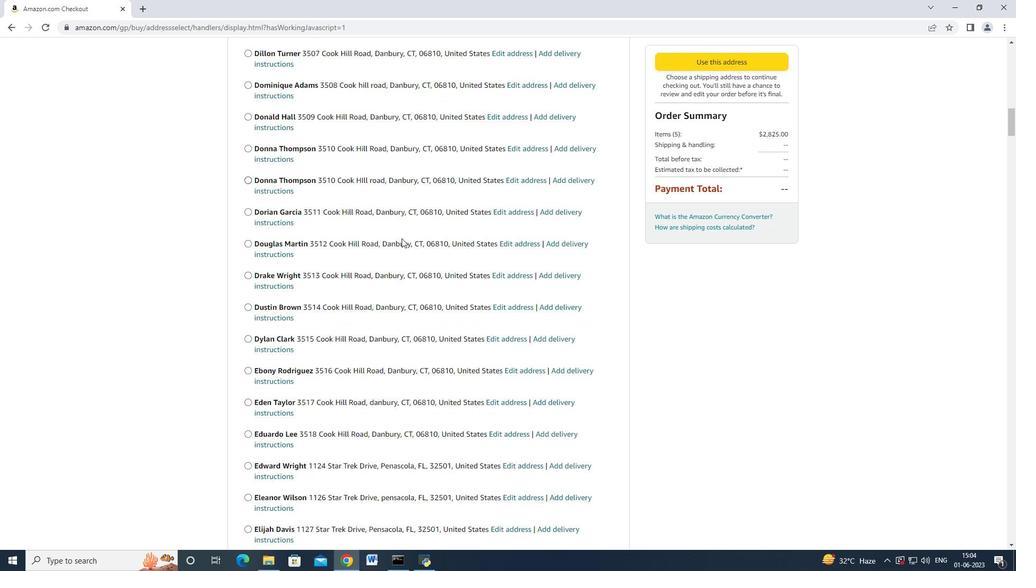 
Action: Mouse moved to (401, 238)
Screenshot: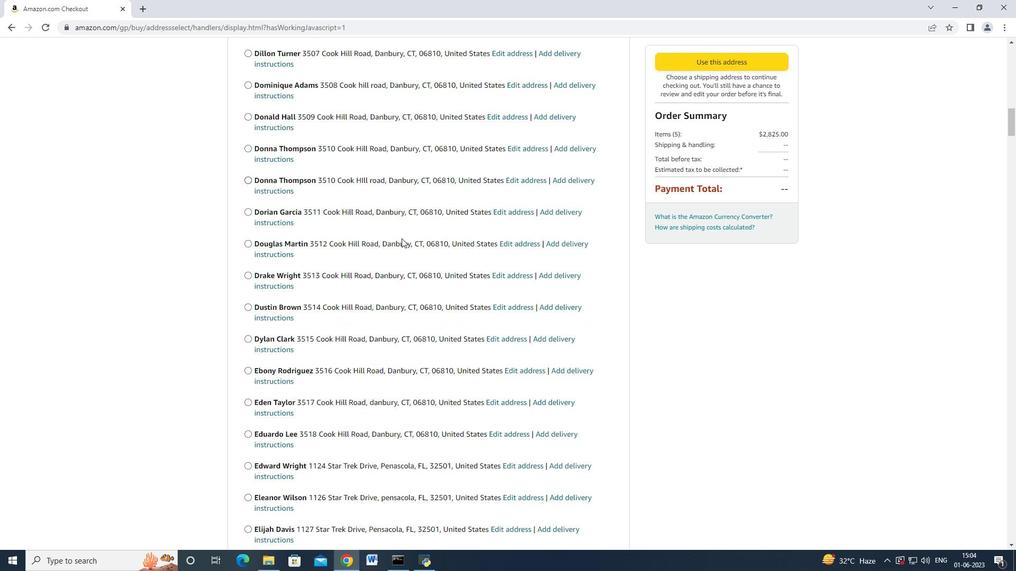 
Action: Mouse scrolled (401, 238) with delta (0, 0)
Screenshot: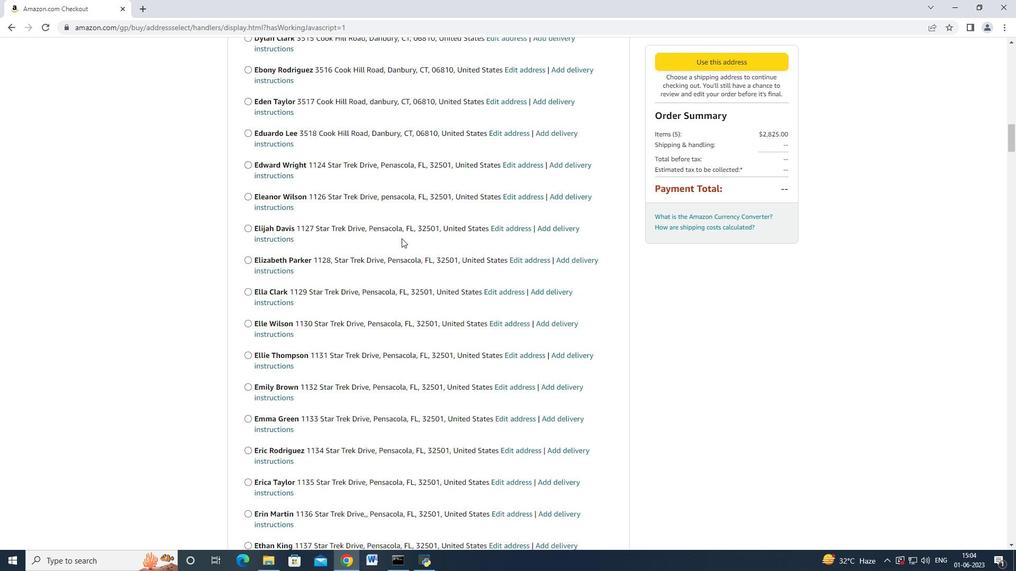 
Action: Mouse scrolled (401, 238) with delta (0, 0)
Screenshot: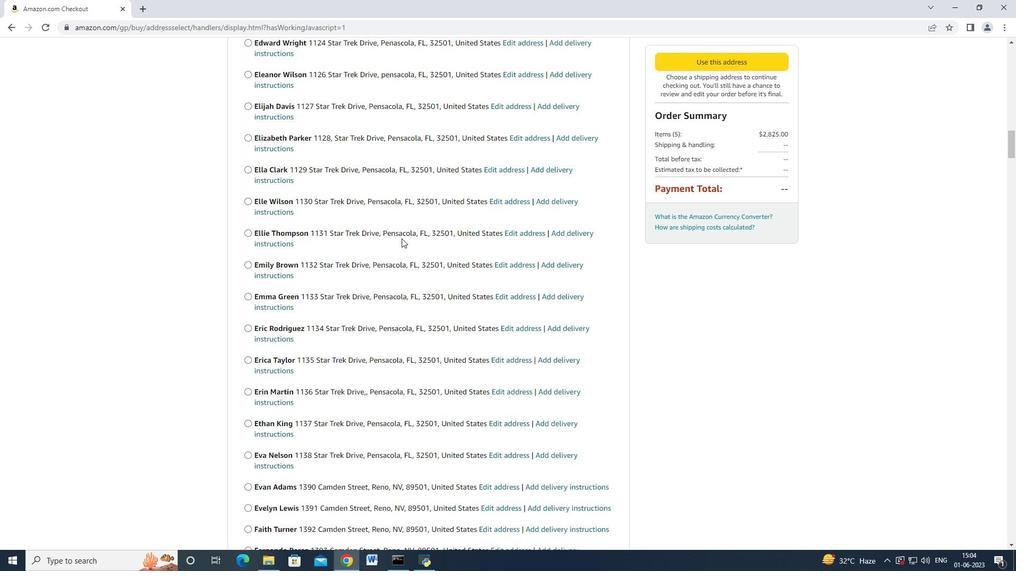 
Action: Mouse scrolled (401, 237) with delta (0, -1)
Screenshot: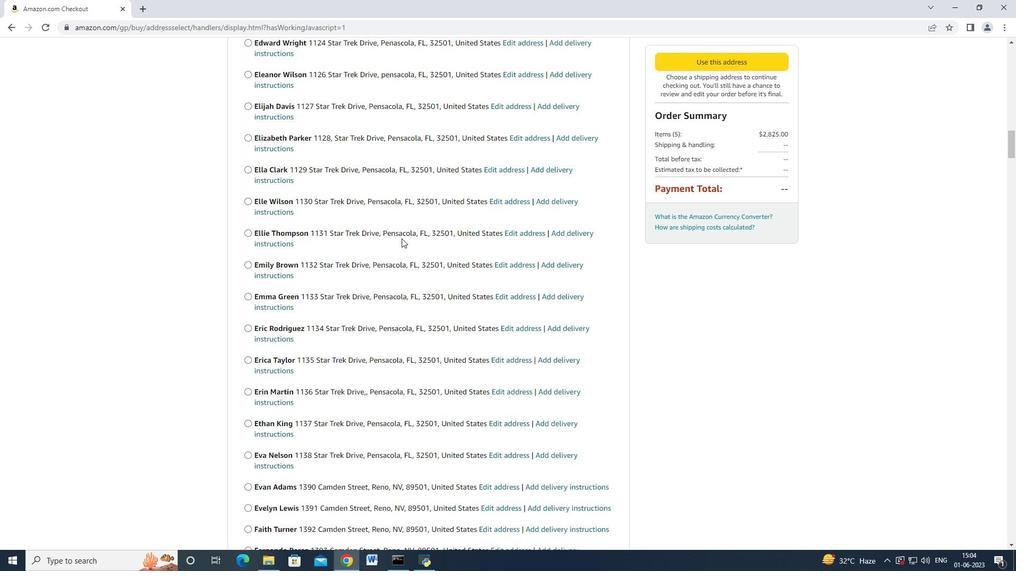 
Action: Mouse scrolled (401, 238) with delta (0, 0)
Screenshot: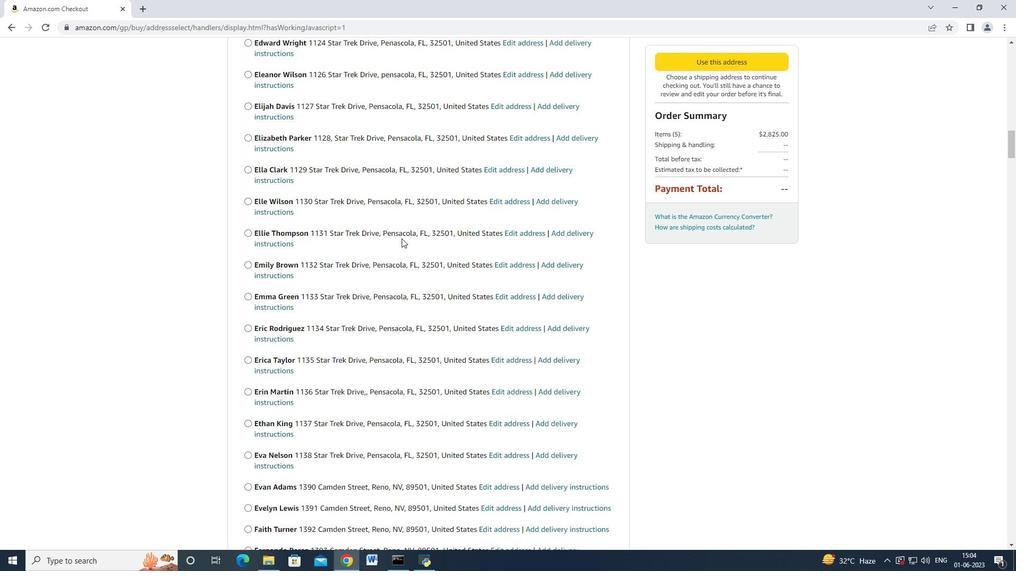 
Action: Mouse scrolled (401, 238) with delta (0, 0)
Screenshot: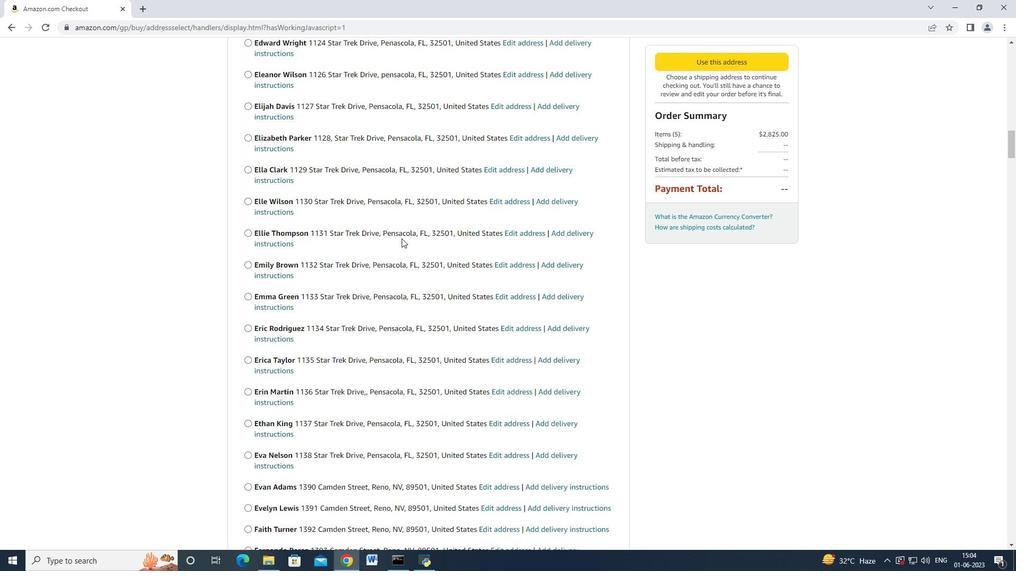 
Action: Mouse scrolled (401, 238) with delta (0, 0)
Screenshot: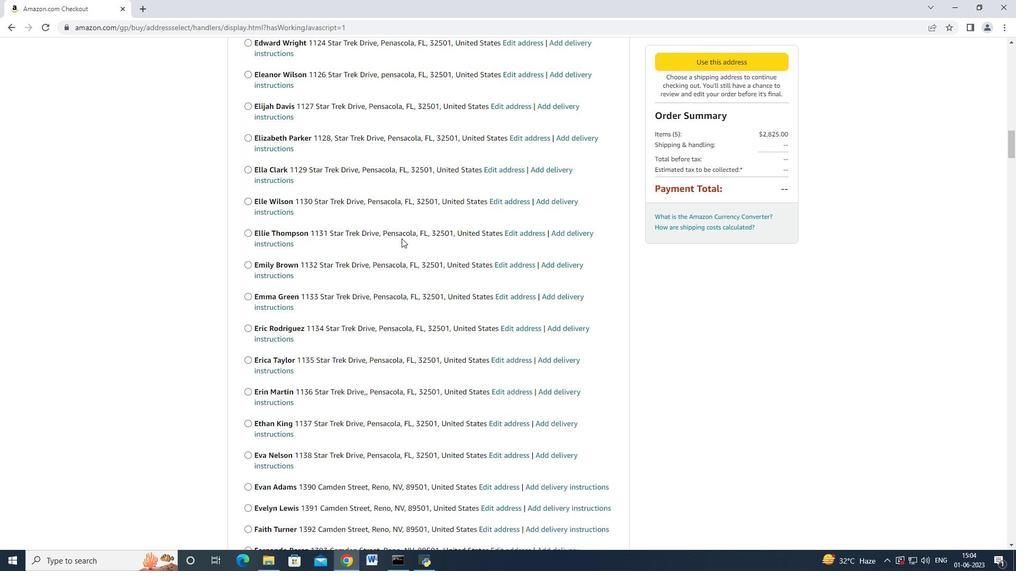 
Action: Mouse scrolled (401, 238) with delta (0, 0)
Screenshot: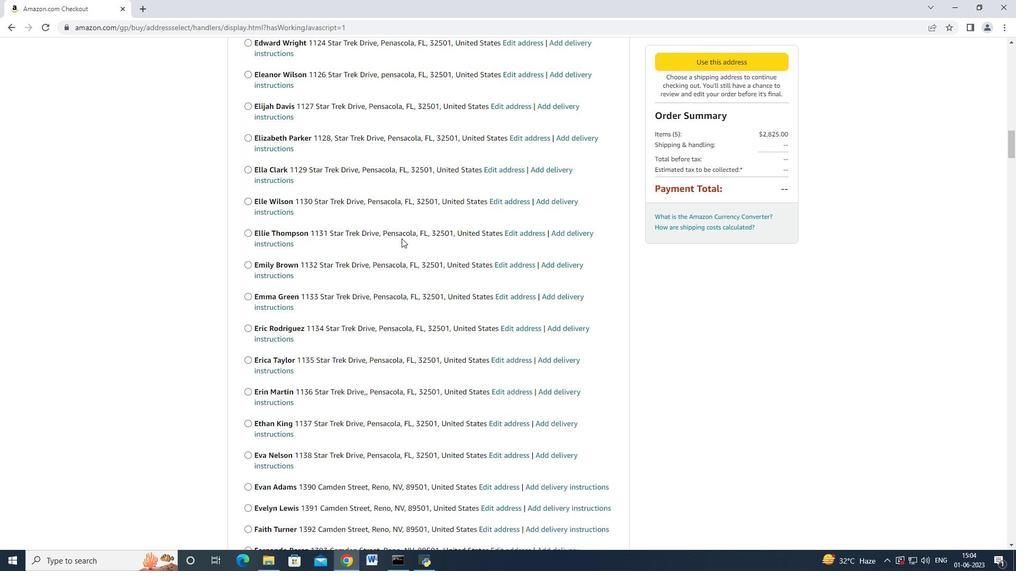 
Action: Mouse scrolled (401, 238) with delta (0, 0)
Screenshot: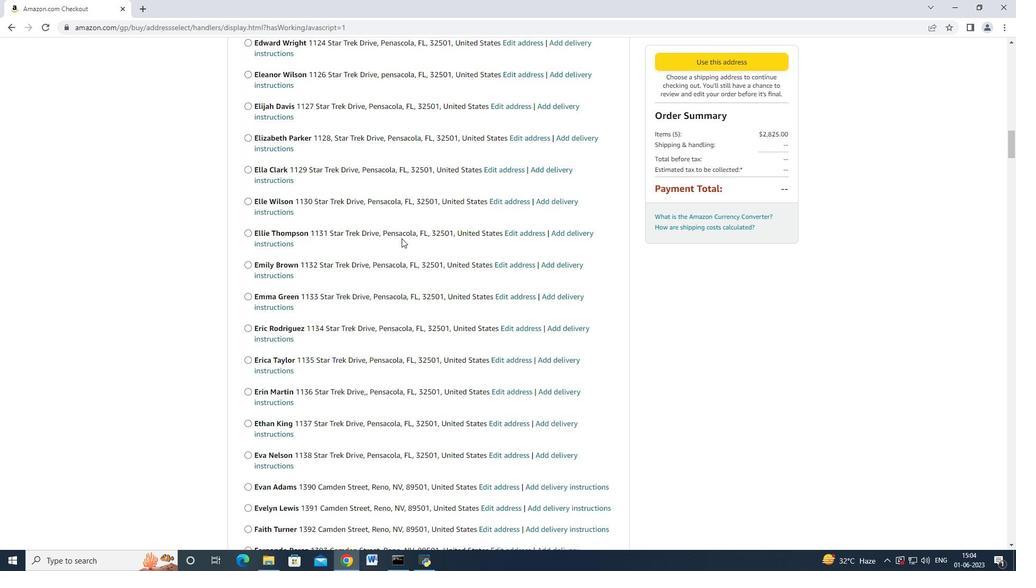 
Action: Mouse scrolled (401, 238) with delta (0, 0)
Screenshot: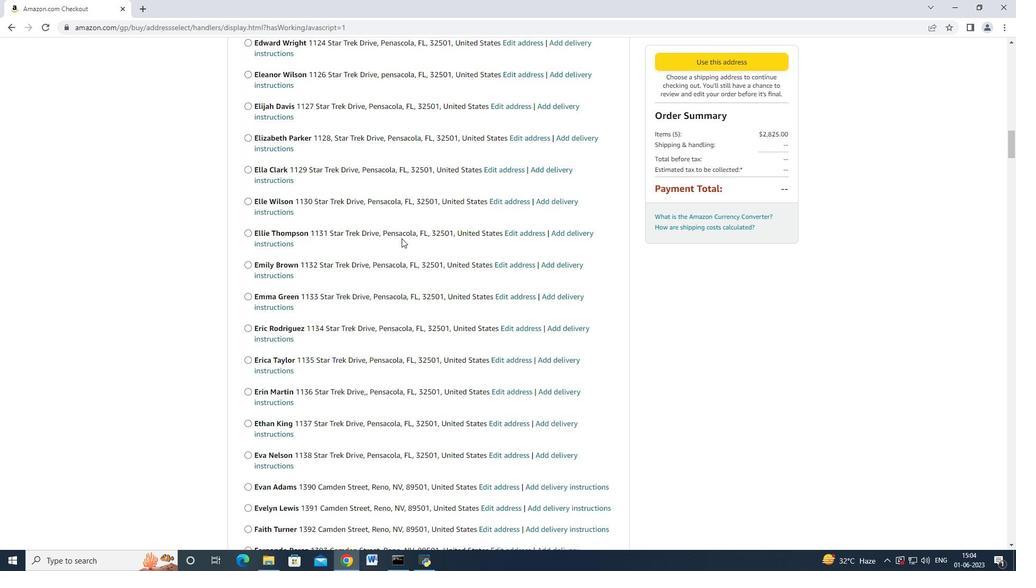
Action: Mouse scrolled (401, 237) with delta (0, -1)
Screenshot: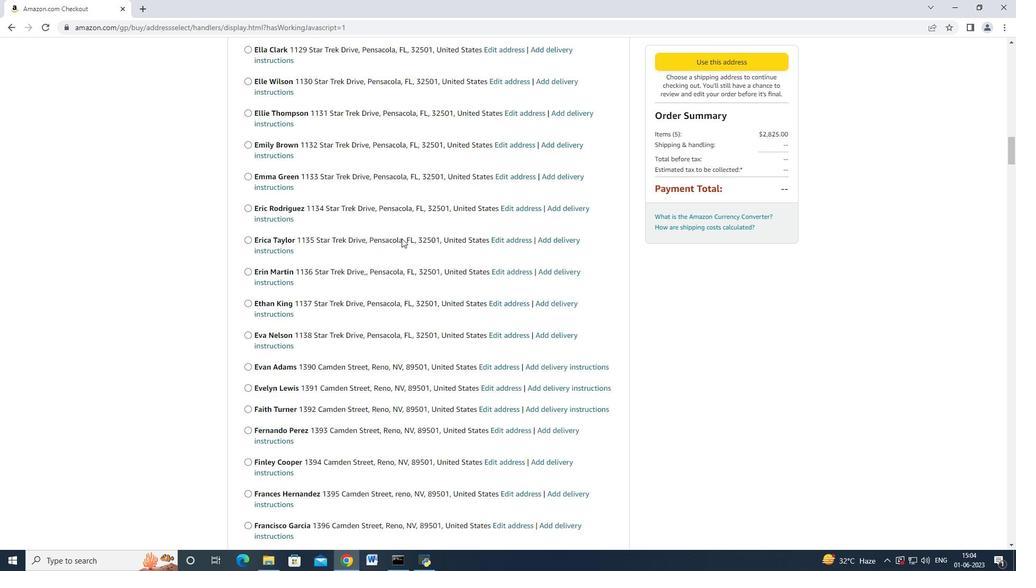 
Action: Mouse scrolled (401, 238) with delta (0, 0)
Screenshot: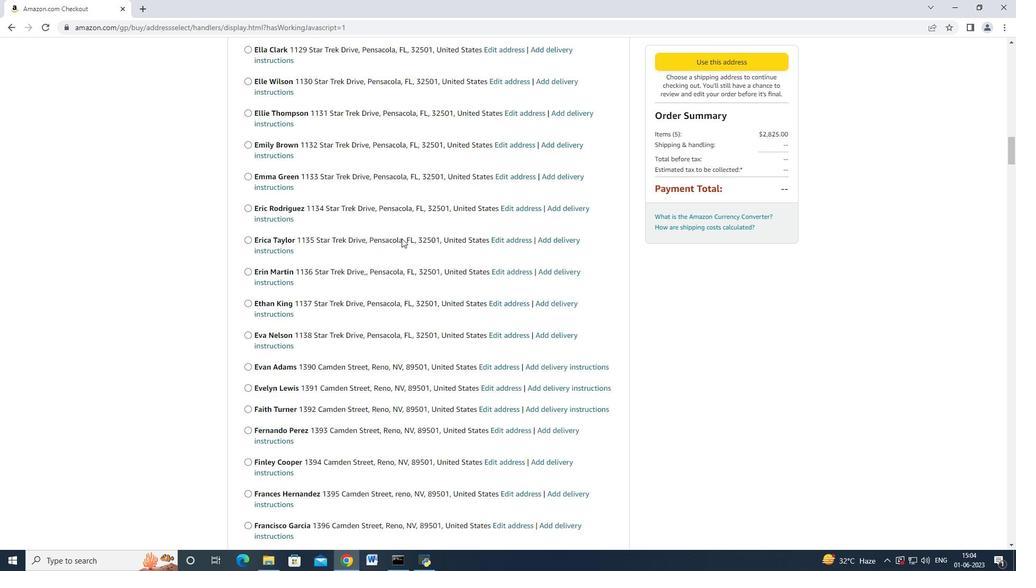 
Action: Mouse scrolled (401, 238) with delta (0, 0)
Screenshot: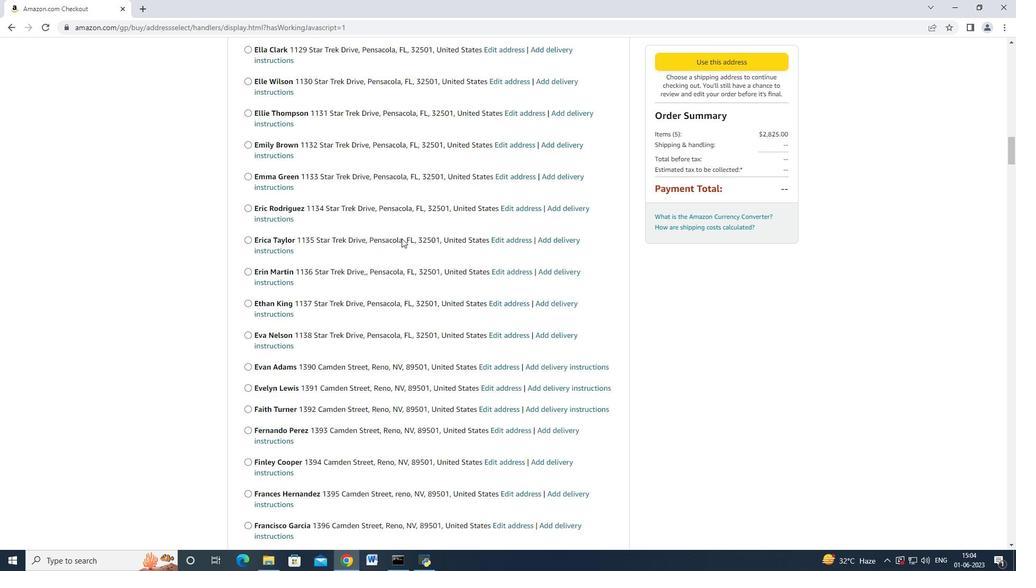 
Action: Mouse scrolled (401, 238) with delta (0, 0)
Screenshot: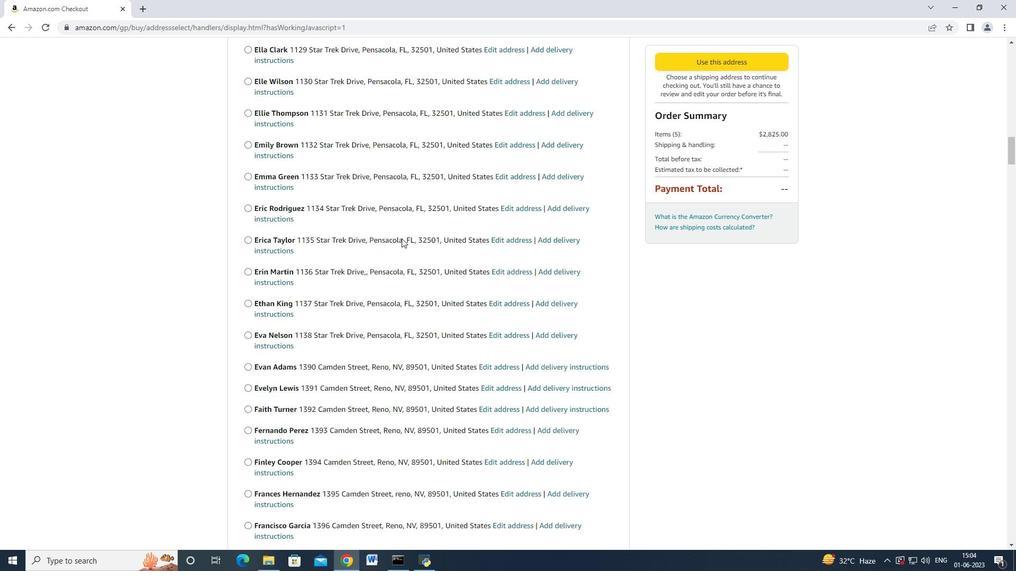 
Action: Mouse scrolled (401, 238) with delta (0, 0)
Screenshot: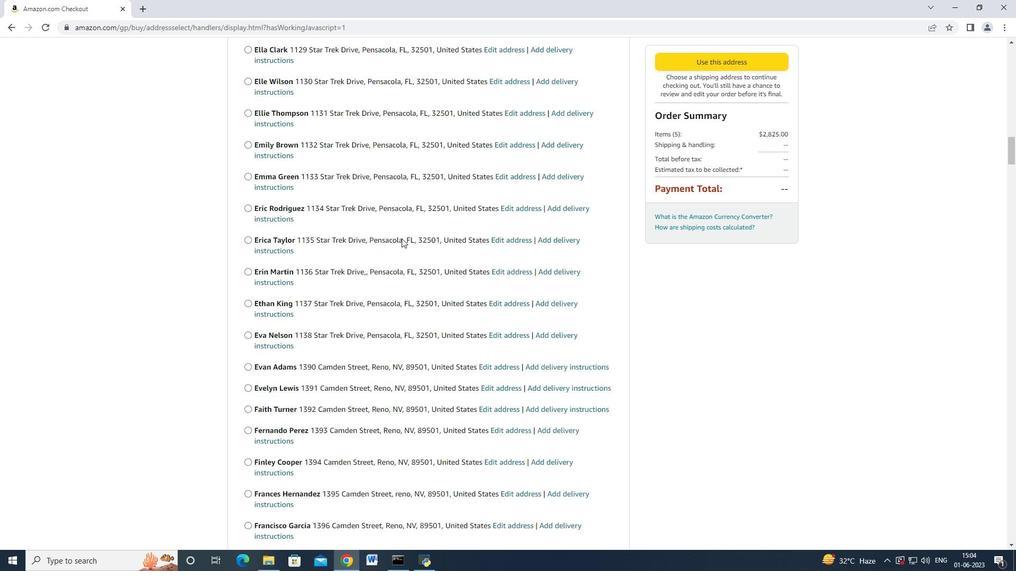 
Action: Mouse scrolled (401, 238) with delta (0, 0)
Screenshot: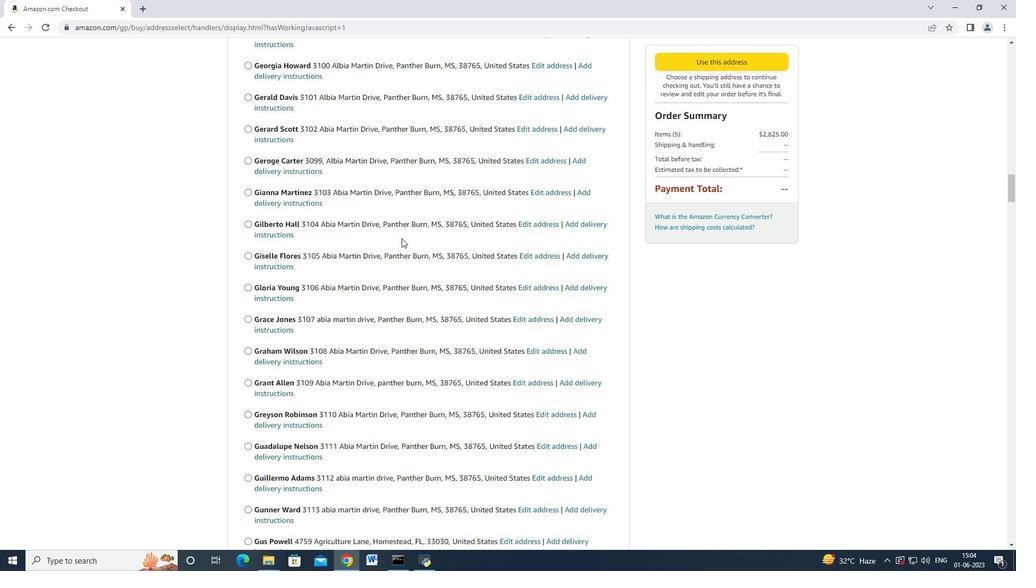 
Action: Mouse scrolled (401, 238) with delta (0, 0)
Screenshot: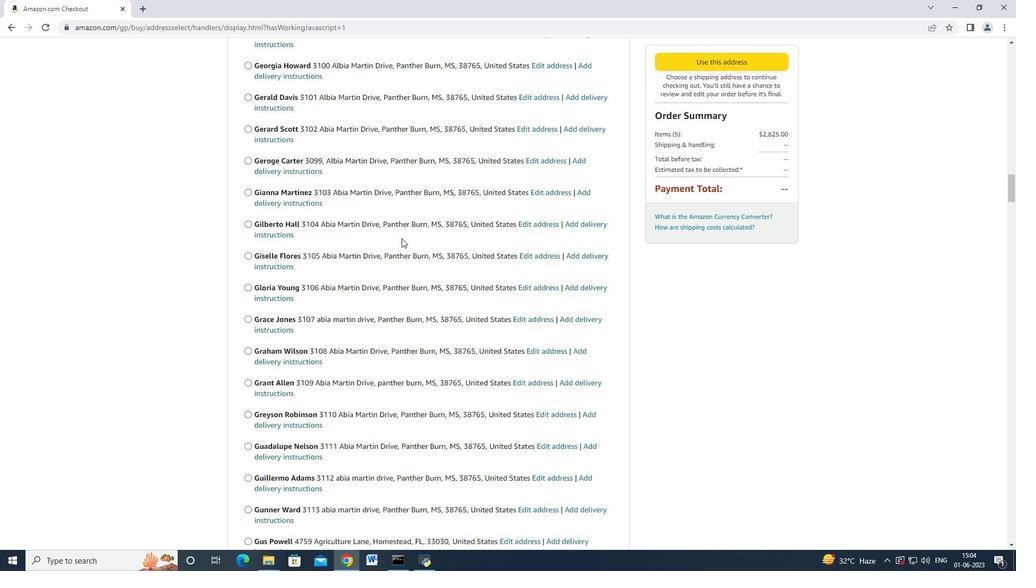 
Action: Mouse scrolled (401, 238) with delta (0, 0)
Screenshot: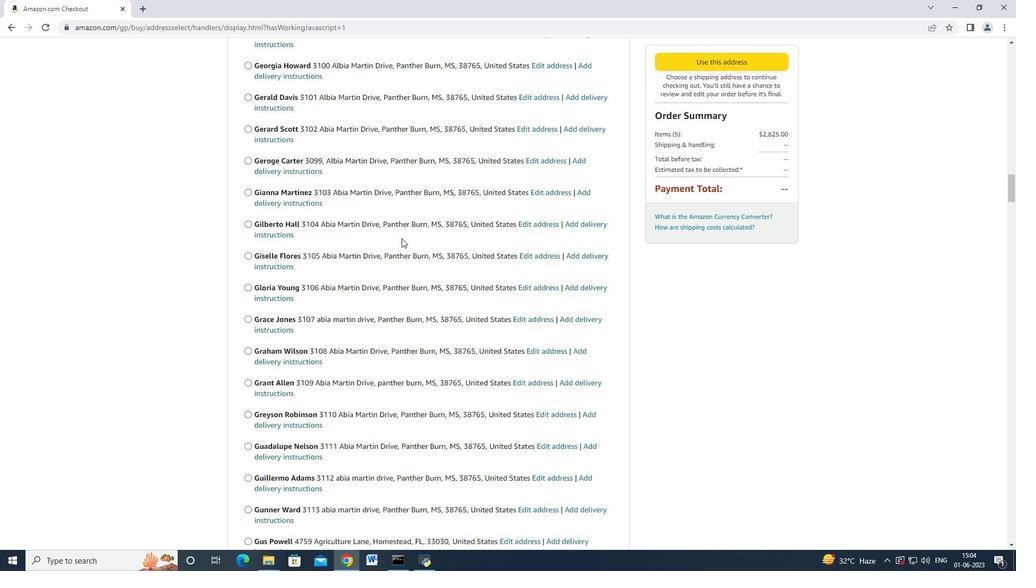 
Action: Mouse scrolled (401, 238) with delta (0, 0)
Screenshot: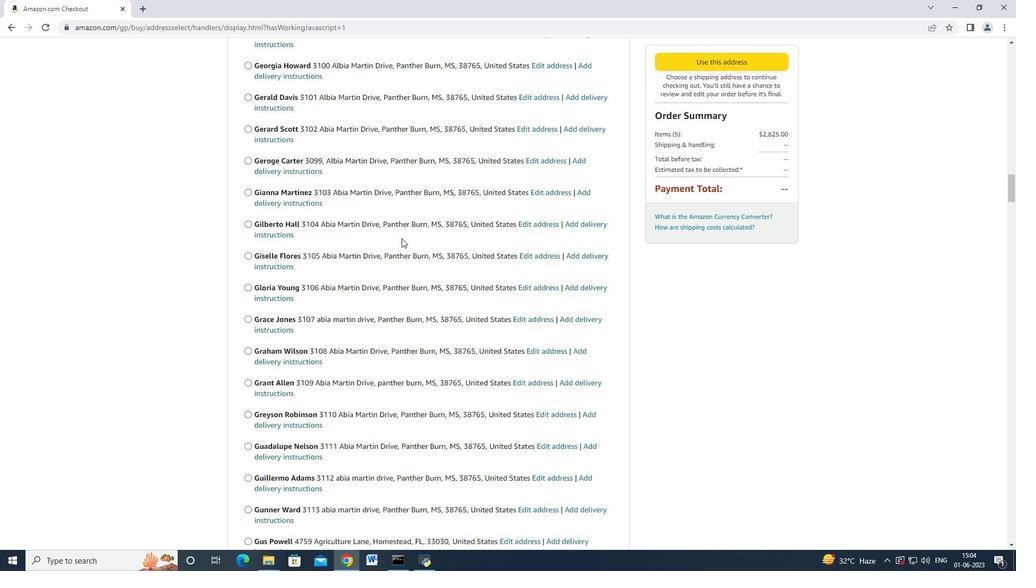 
Action: Mouse scrolled (401, 238) with delta (0, 0)
Screenshot: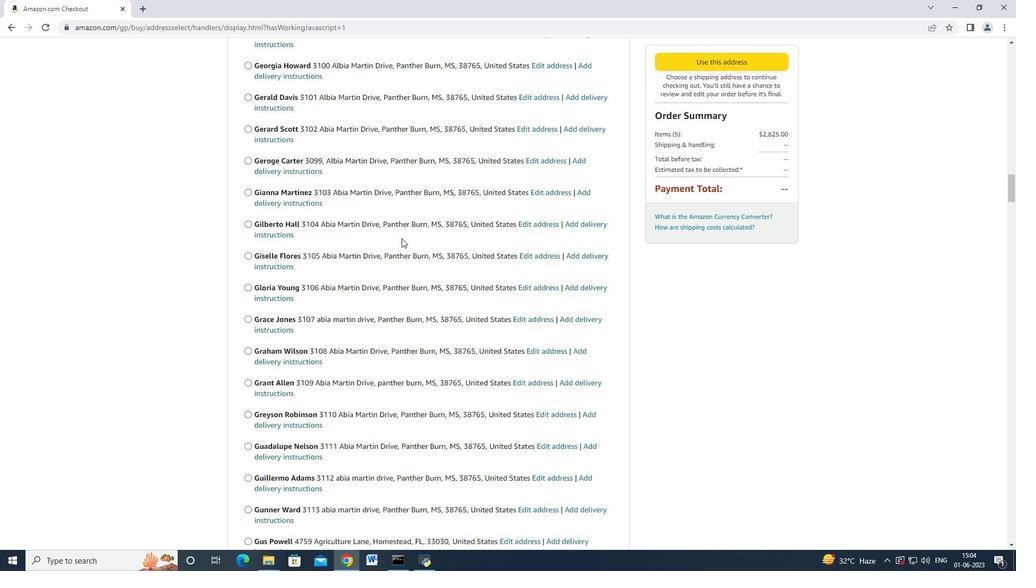
Action: Mouse scrolled (401, 238) with delta (0, 0)
Screenshot: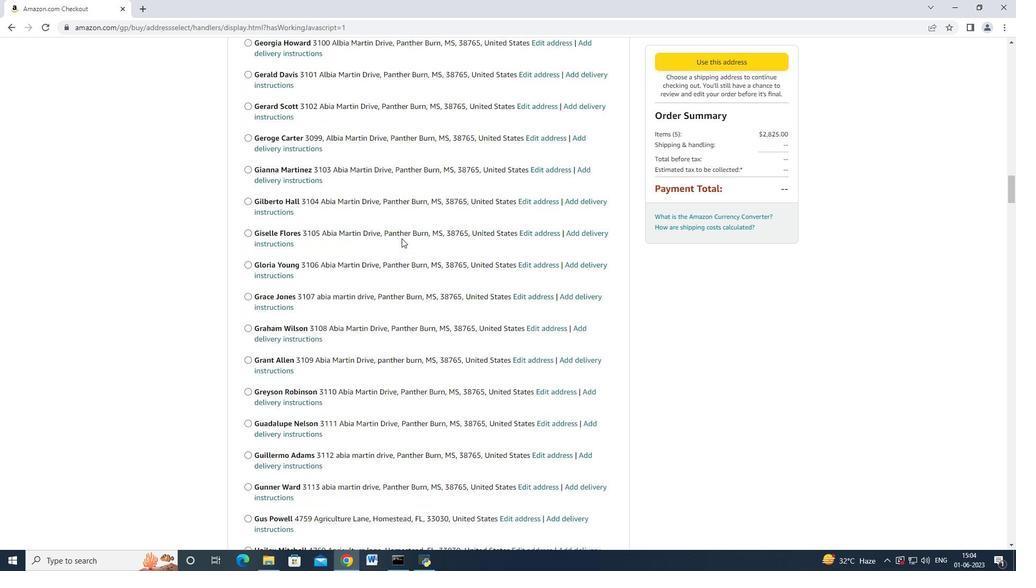 
Action: Mouse scrolled (401, 238) with delta (0, 0)
Screenshot: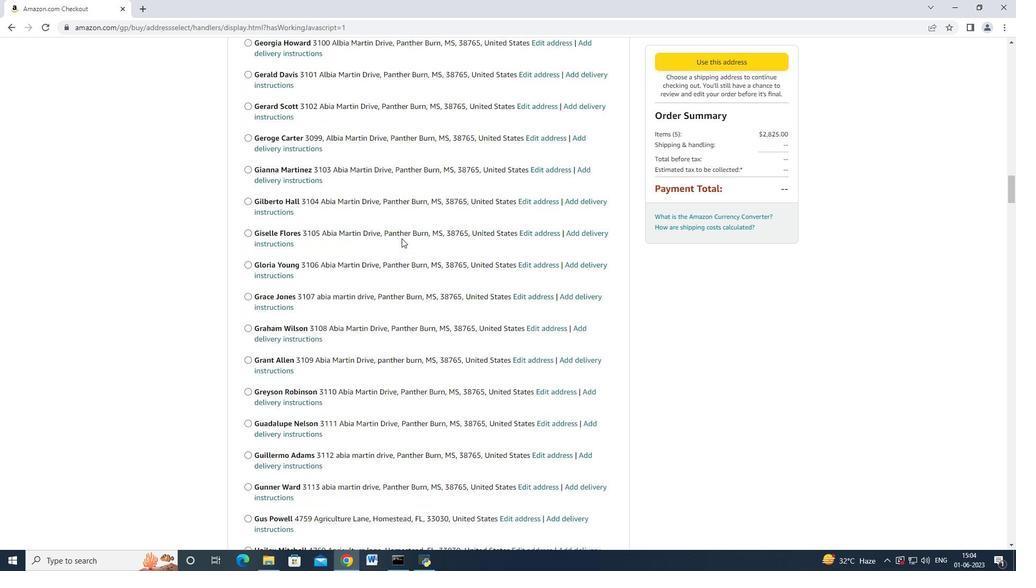 
Action: Mouse scrolled (401, 238) with delta (0, 0)
Screenshot: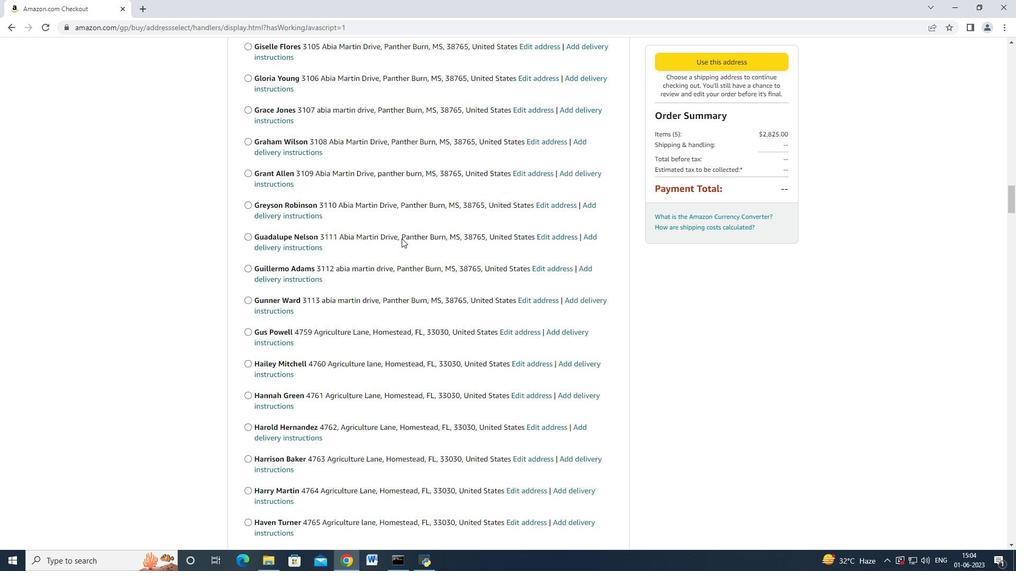 
Action: Mouse moved to (401, 238)
Screenshot: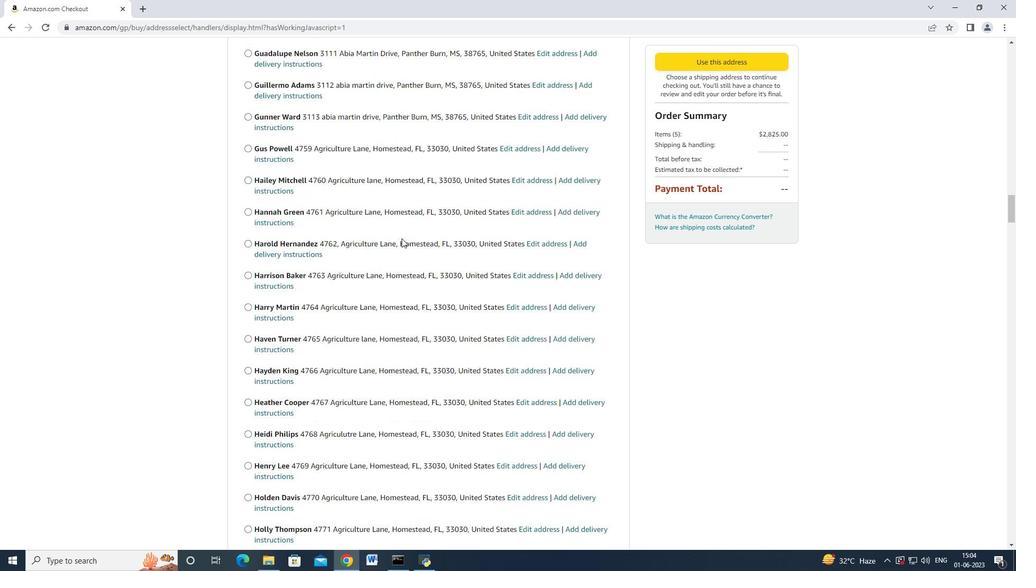 
Action: Mouse scrolled (401, 238) with delta (0, 0)
Screenshot: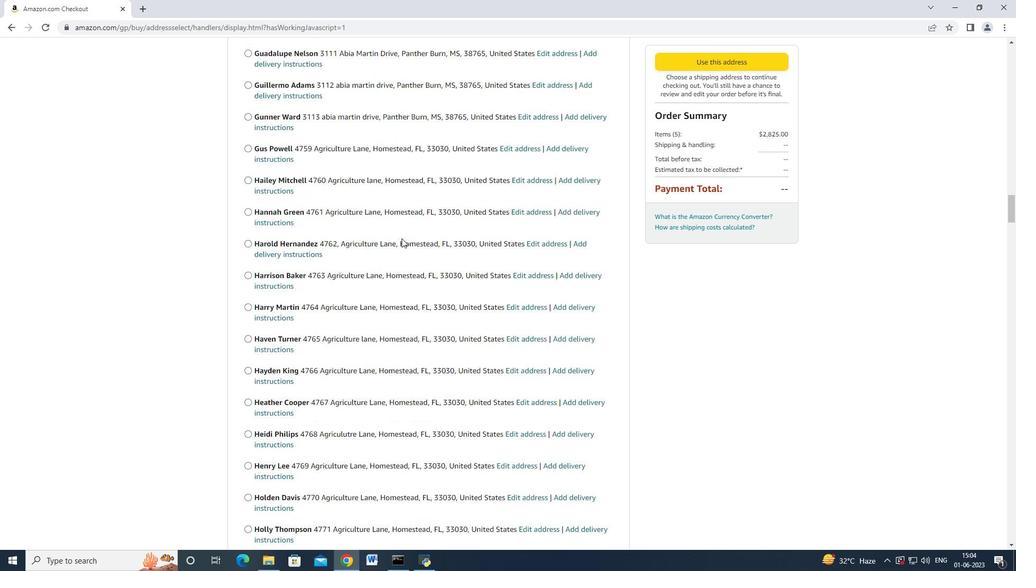 
Action: Mouse moved to (401, 238)
Screenshot: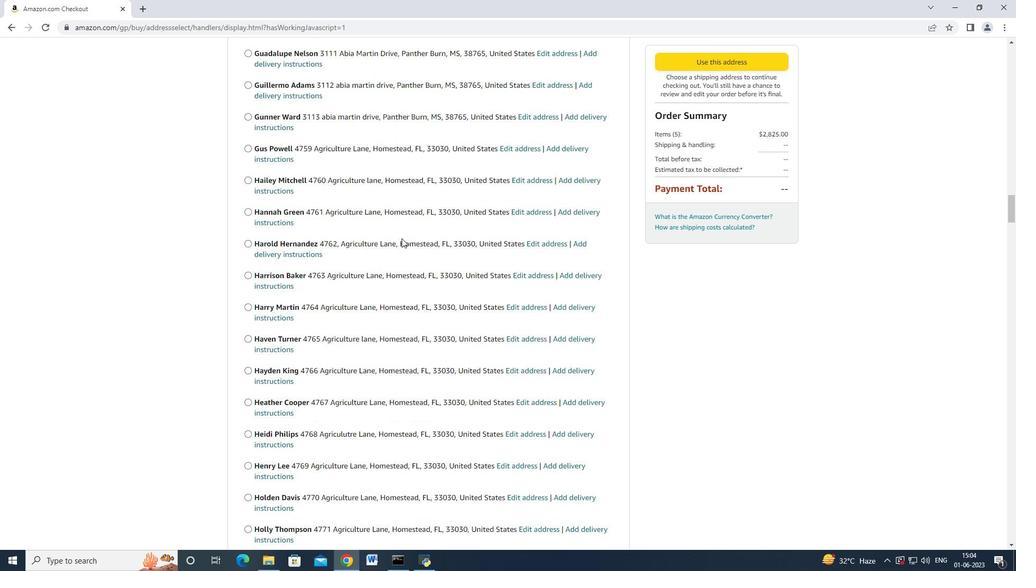 
Action: Mouse scrolled (401, 238) with delta (0, 0)
Screenshot: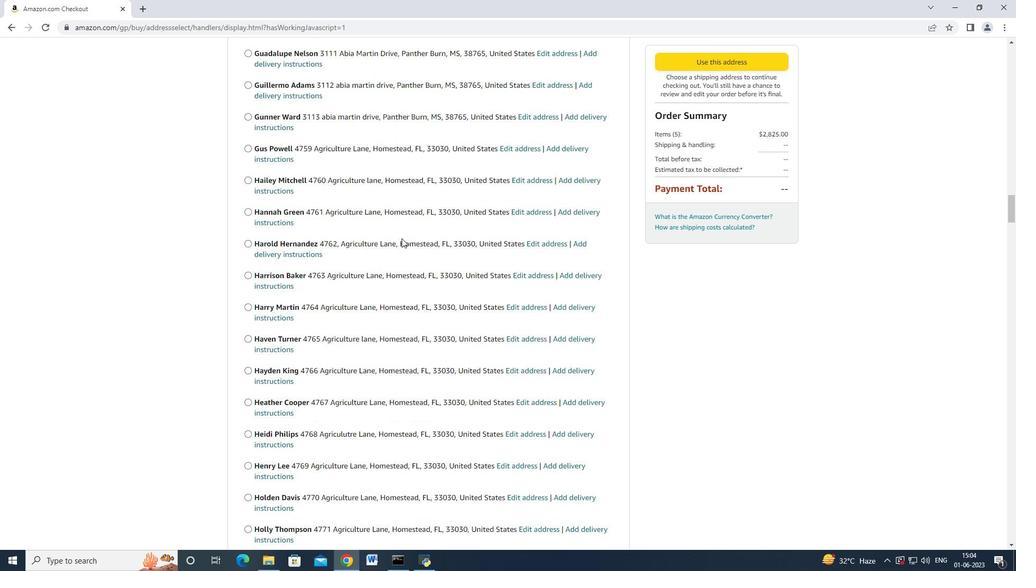 
Action: Mouse moved to (401, 239)
Screenshot: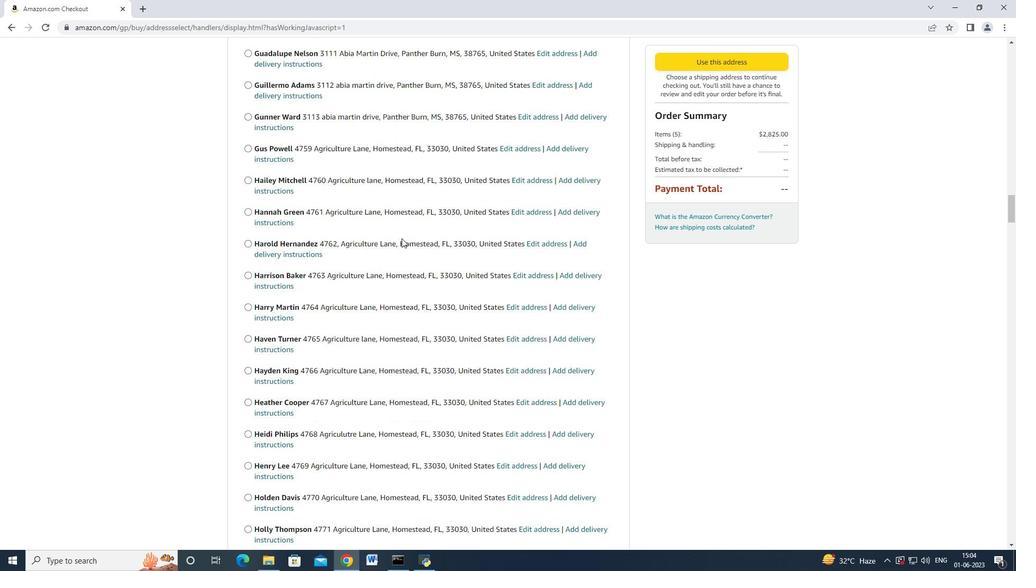 
Action: Mouse scrolled (401, 238) with delta (0, -1)
Screenshot: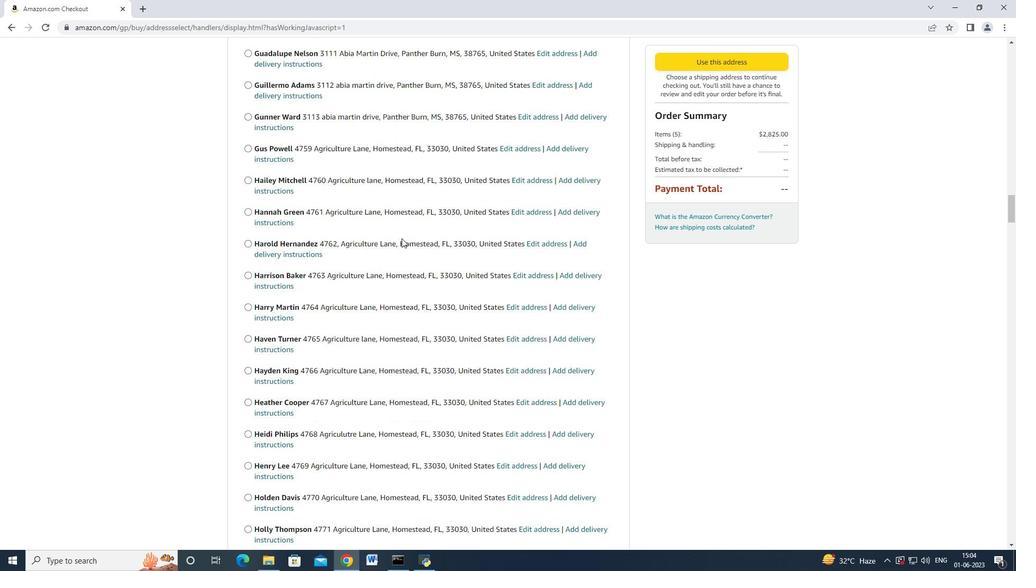 
Action: Mouse scrolled (401, 238) with delta (0, 0)
Screenshot: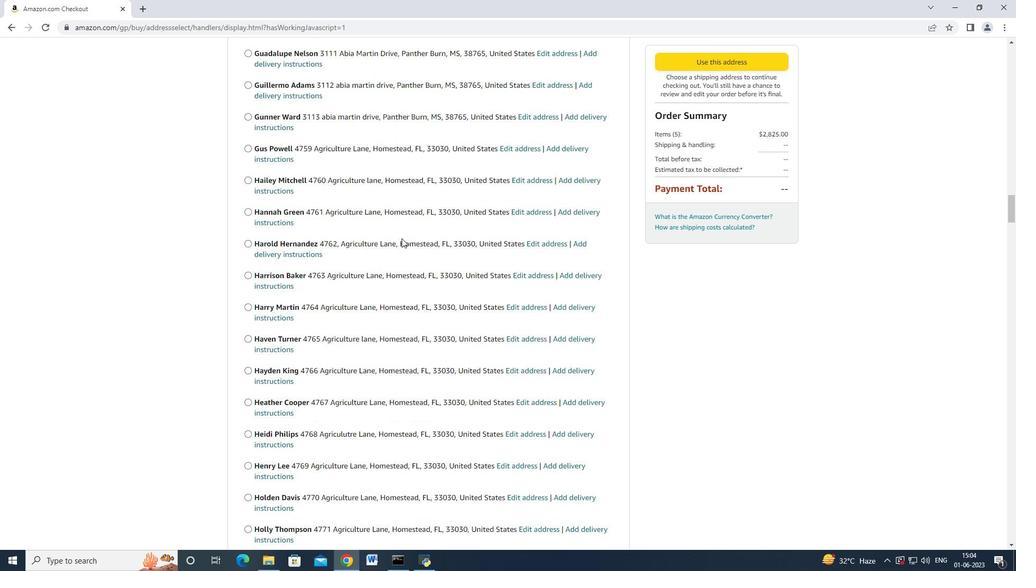 
Action: Mouse scrolled (401, 238) with delta (0, 0)
Screenshot: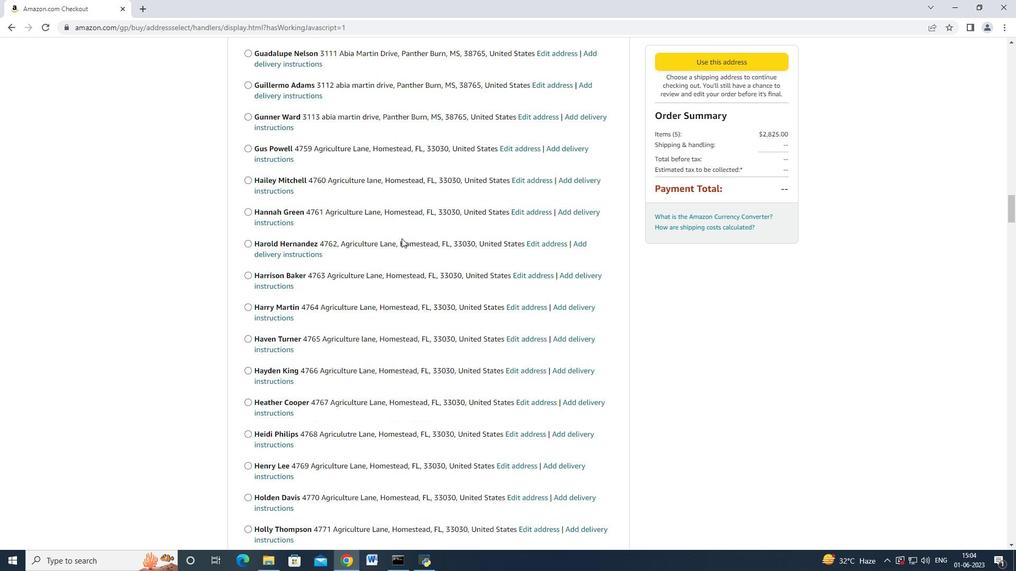 
Action: Mouse scrolled (401, 238) with delta (0, 0)
Screenshot: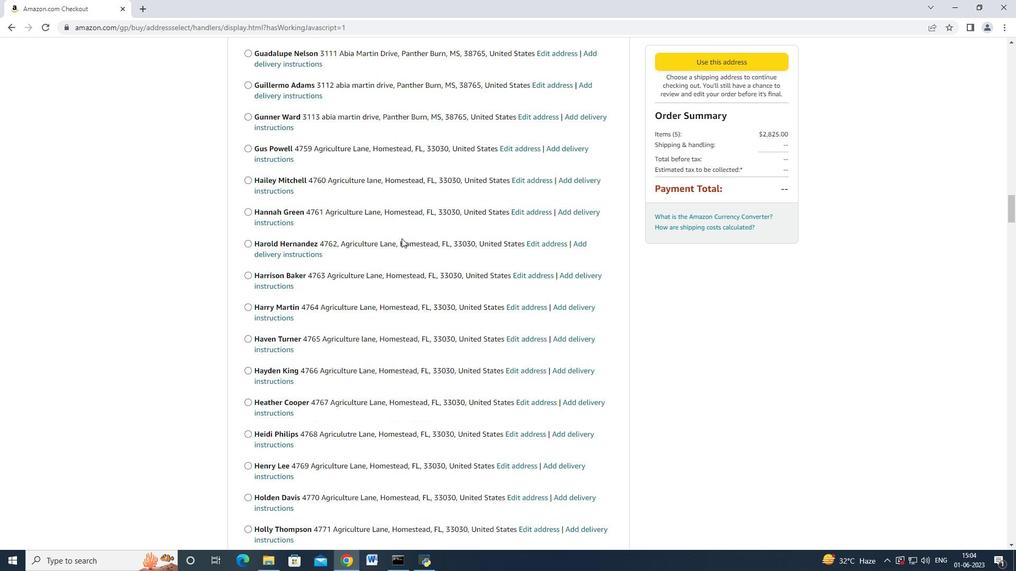 
Action: Mouse scrolled (401, 238) with delta (0, 0)
Screenshot: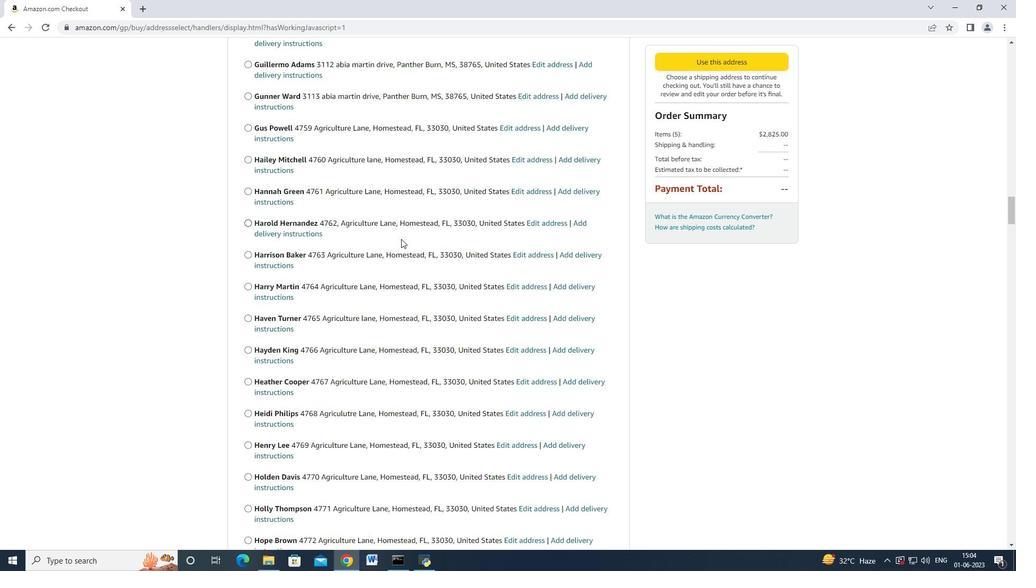 
Action: Mouse moved to (401, 239)
Screenshot: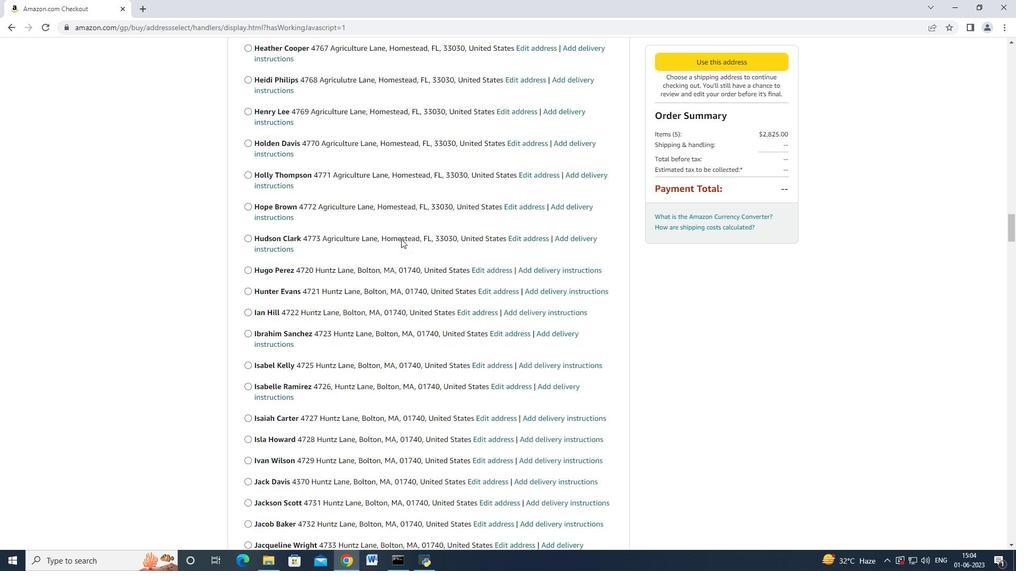 
Action: Mouse scrolled (401, 238) with delta (0, 0)
Screenshot: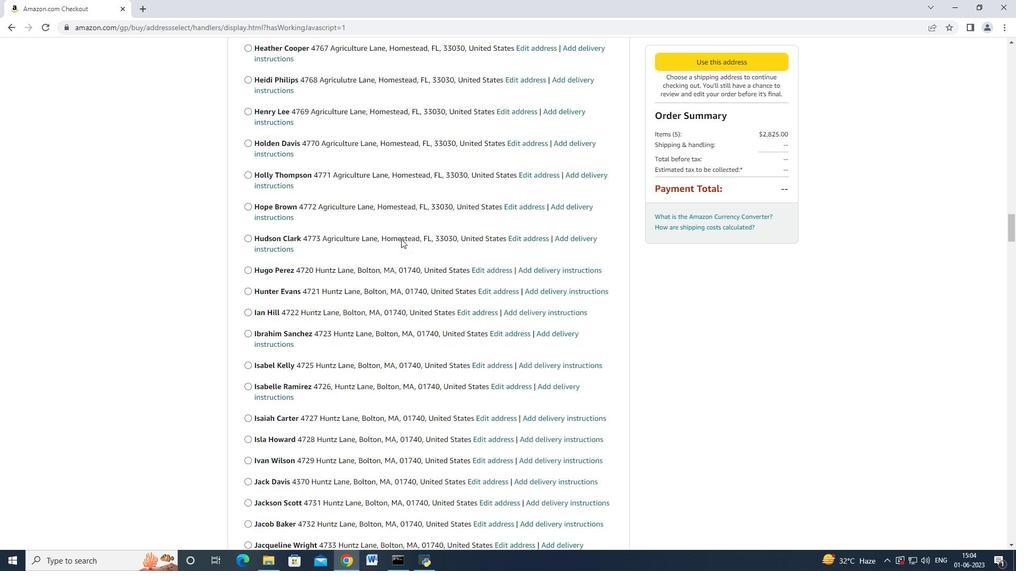 
Action: Mouse moved to (400, 240)
Screenshot: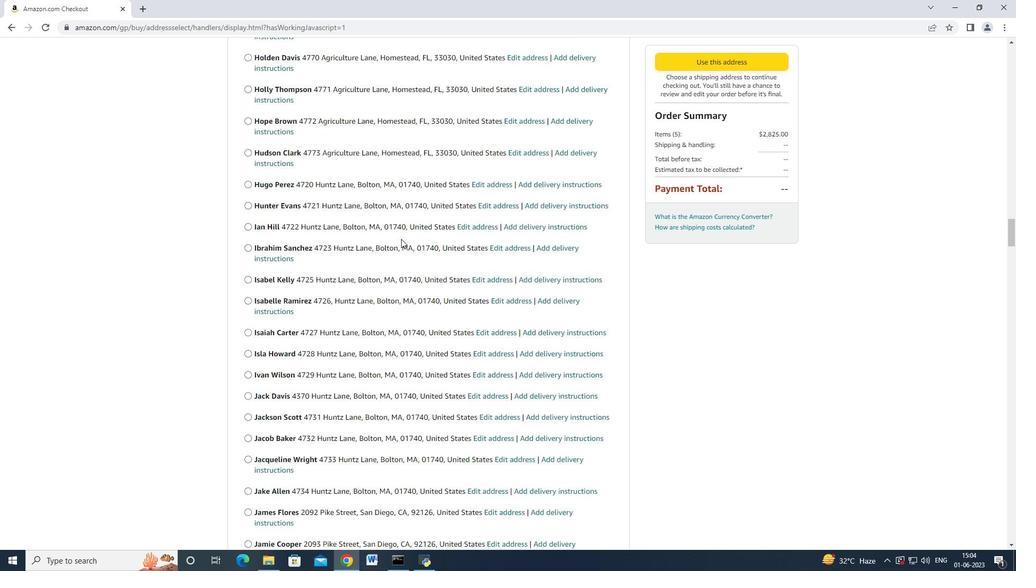 
Action: Mouse scrolled (400, 239) with delta (0, 0)
Screenshot: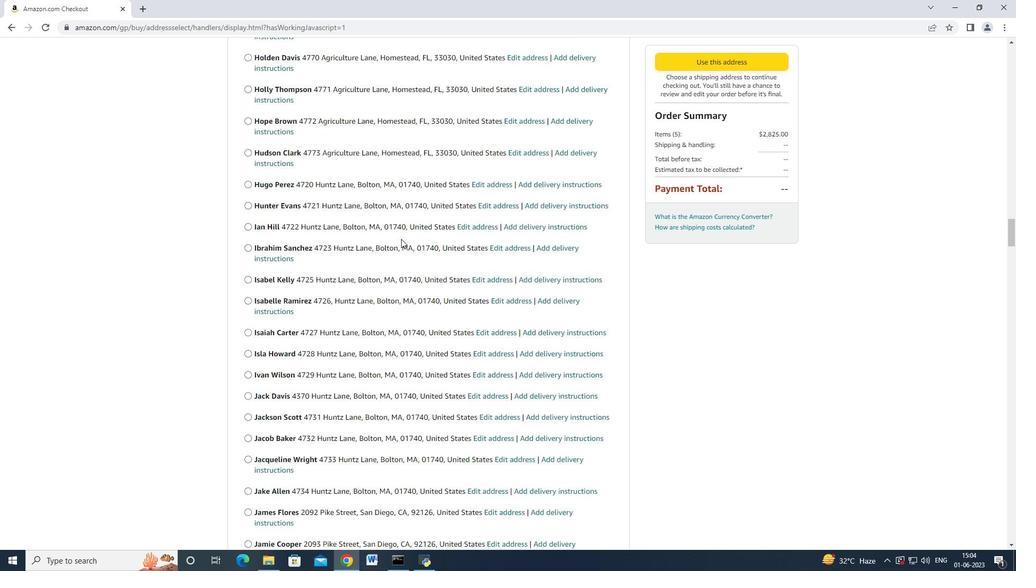 
Action: Mouse scrolled (400, 239) with delta (0, 0)
Screenshot: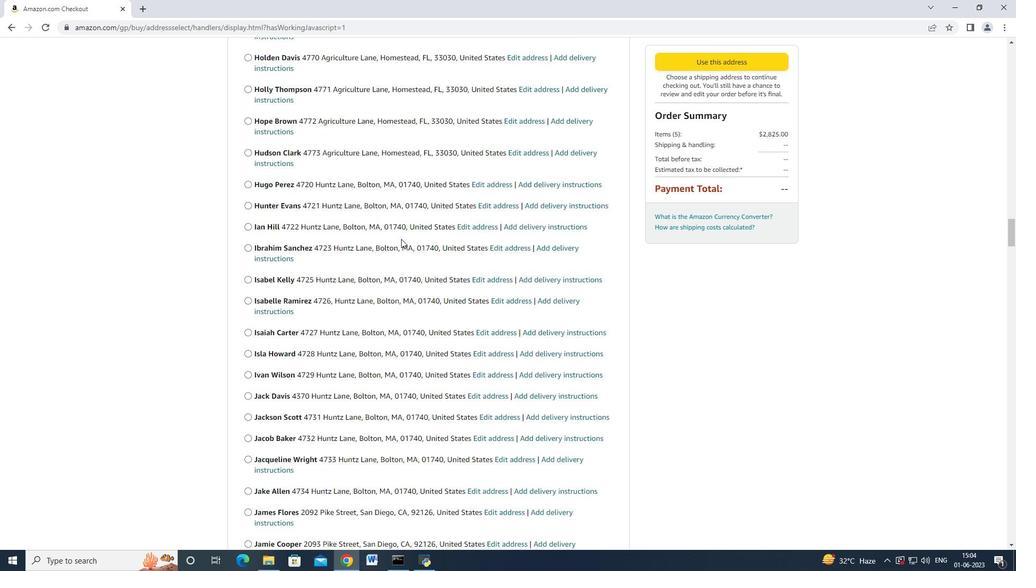 
Action: Mouse scrolled (400, 239) with delta (0, 0)
Screenshot: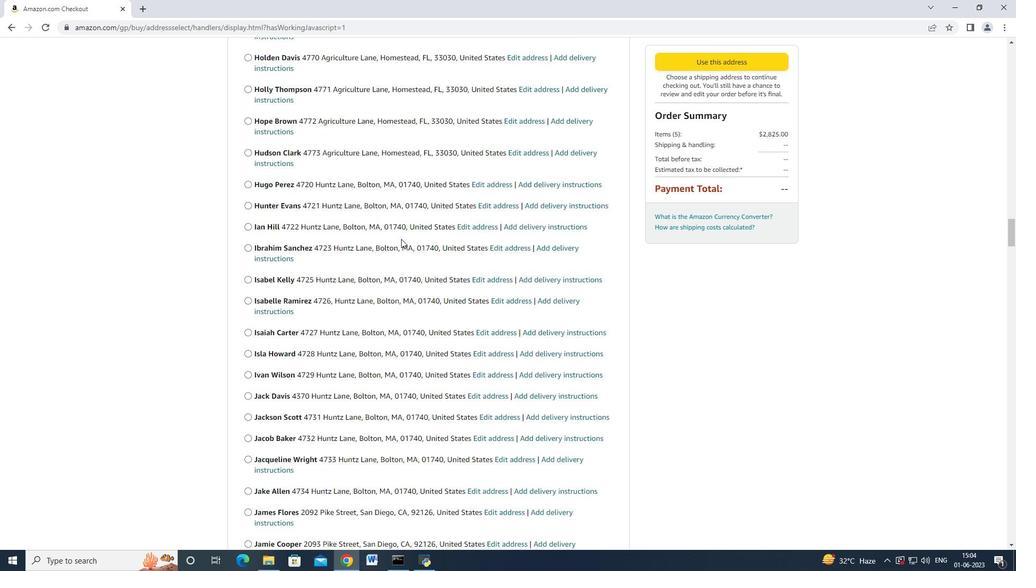 
Action: Mouse scrolled (400, 239) with delta (0, 0)
Screenshot: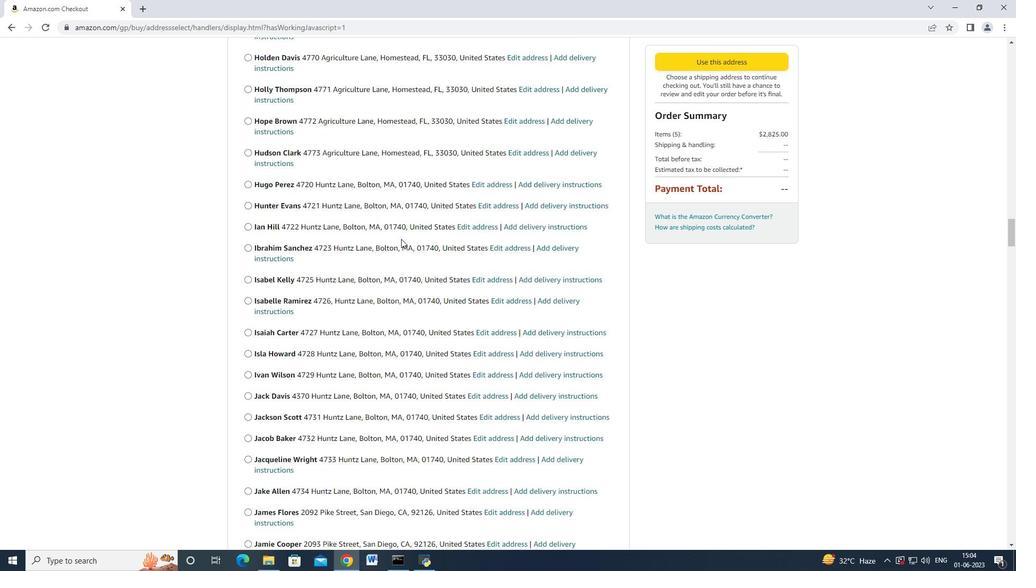 
Action: Mouse scrolled (400, 239) with delta (0, 0)
Screenshot: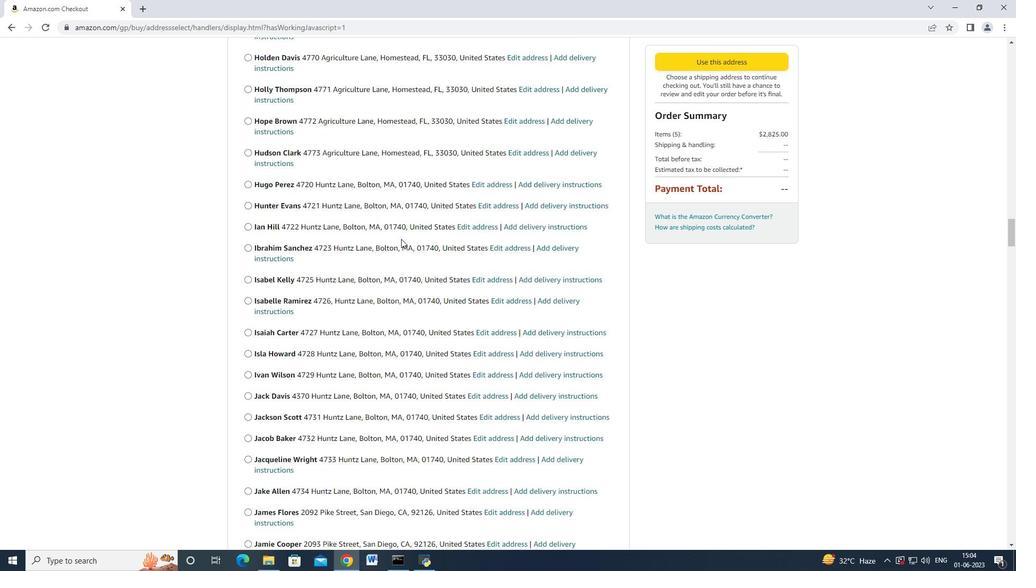 
Action: Mouse scrolled (400, 239) with delta (0, 0)
Screenshot: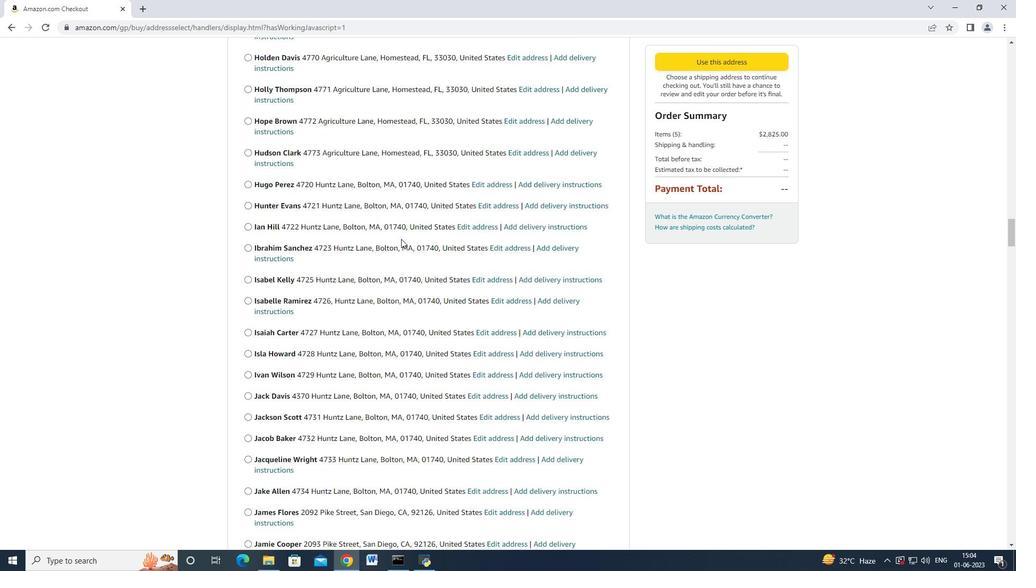 
Action: Mouse scrolled (400, 239) with delta (0, 0)
Screenshot: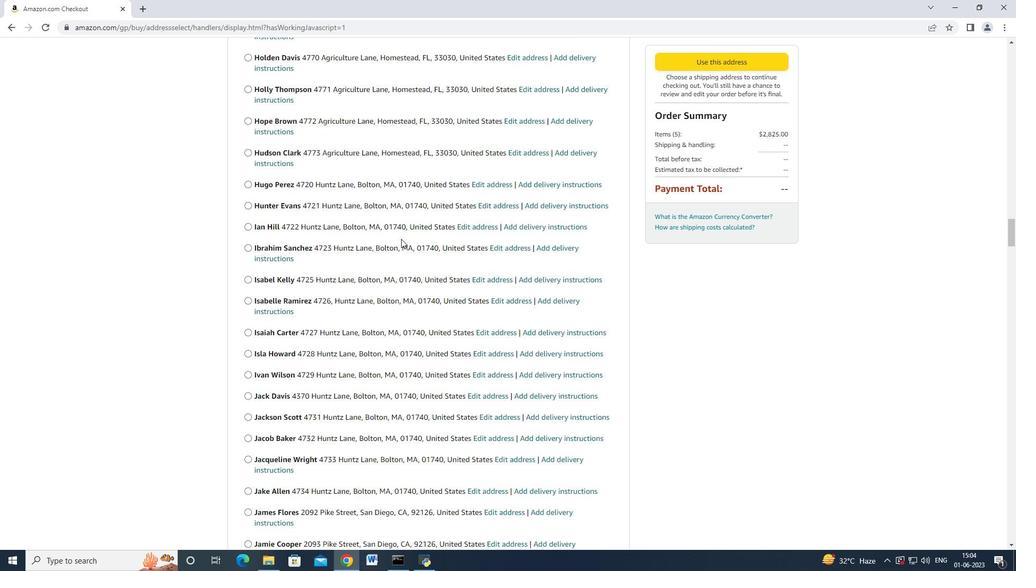 
Action: Mouse scrolled (400, 239) with delta (0, 0)
Screenshot: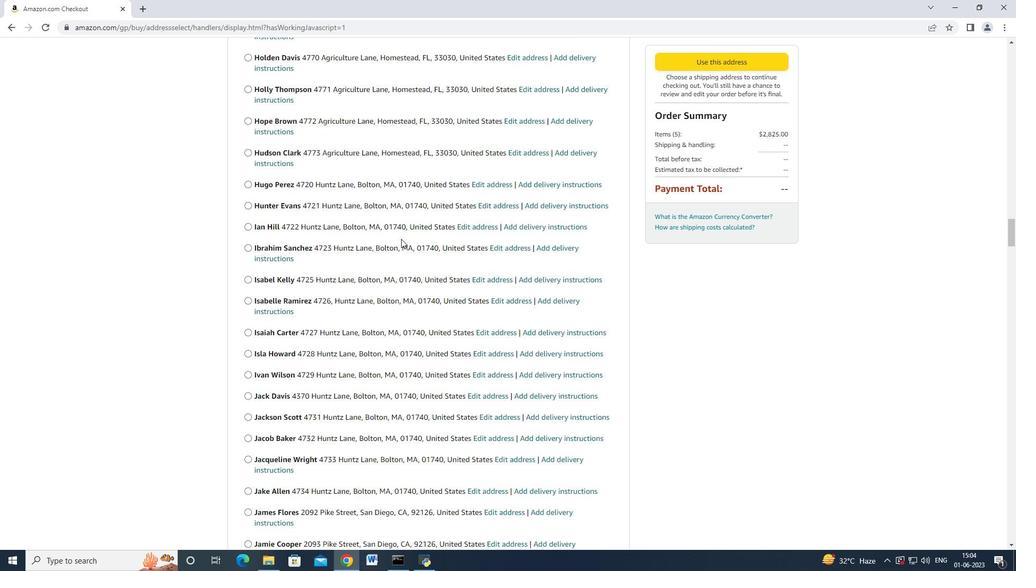 
Action: Mouse scrolled (400, 239) with delta (0, 0)
Screenshot: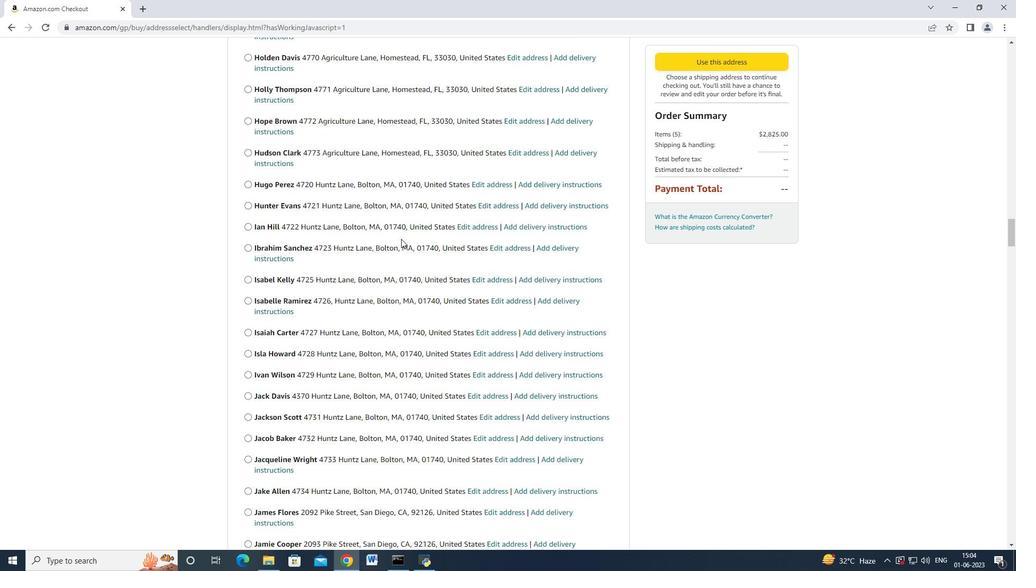 
Action: Mouse scrolled (400, 239) with delta (0, 0)
Screenshot: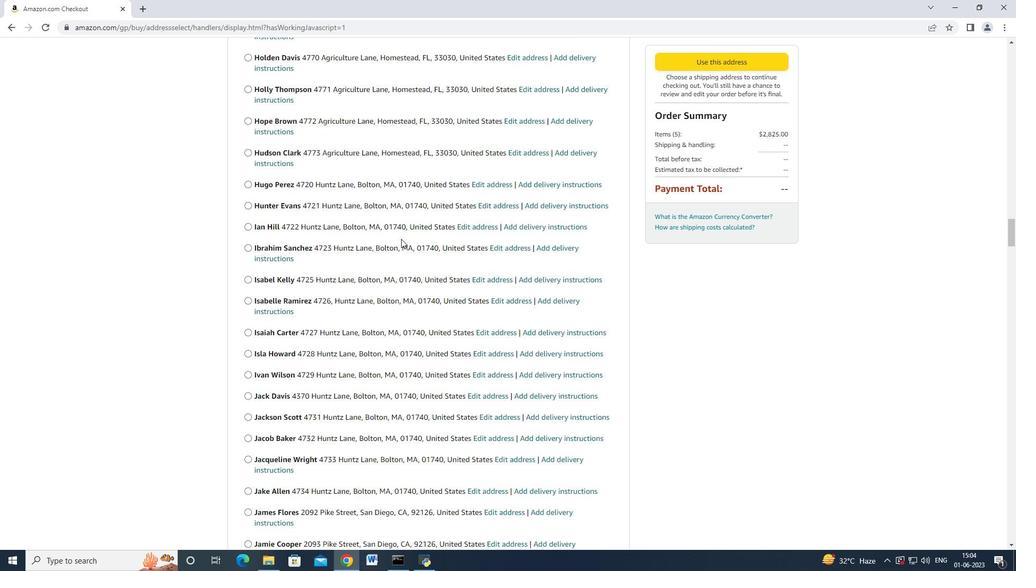 
Action: Mouse scrolled (400, 239) with delta (0, 0)
Screenshot: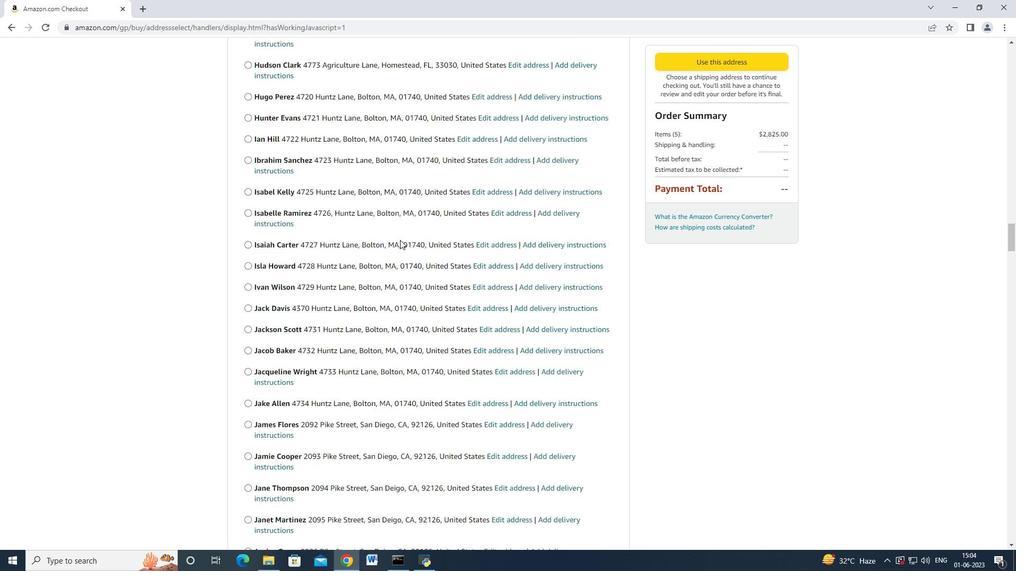 
Action: Mouse scrolled (400, 239) with delta (0, 0)
Screenshot: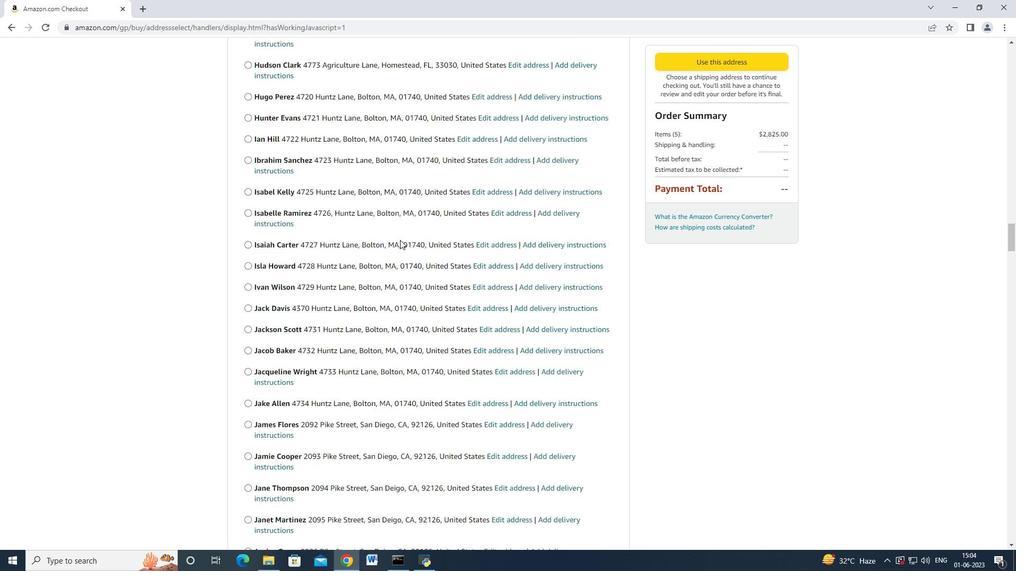 
Action: Mouse scrolled (400, 239) with delta (0, 0)
Screenshot: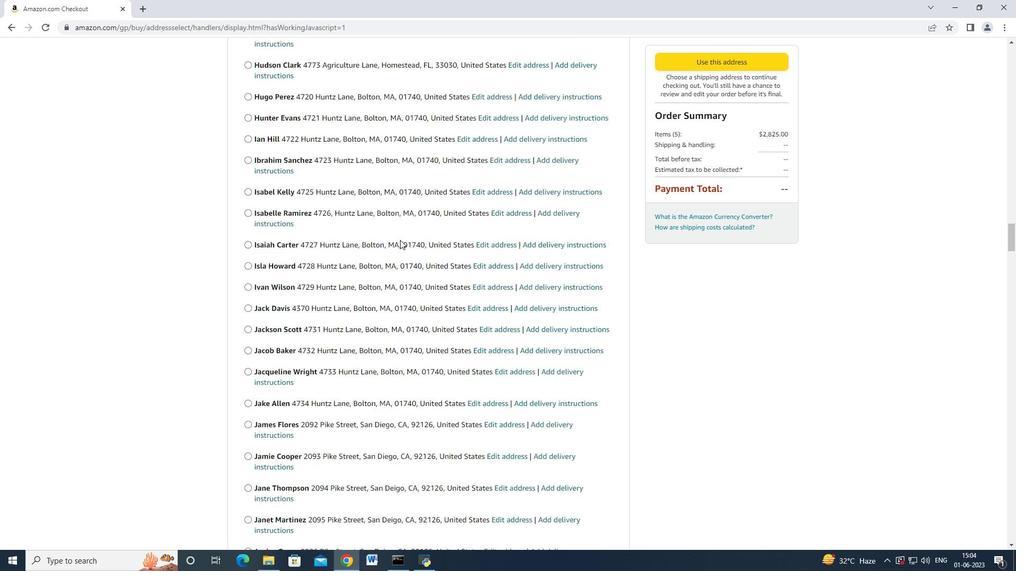 
Action: Mouse scrolled (400, 239) with delta (0, 0)
Screenshot: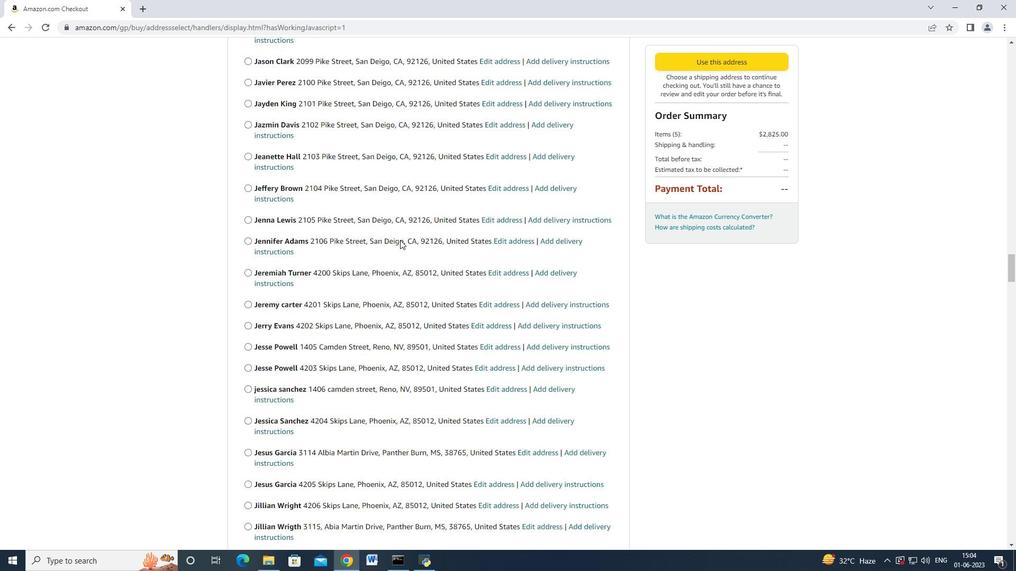 
Action: Mouse scrolled (400, 239) with delta (0, 0)
Screenshot: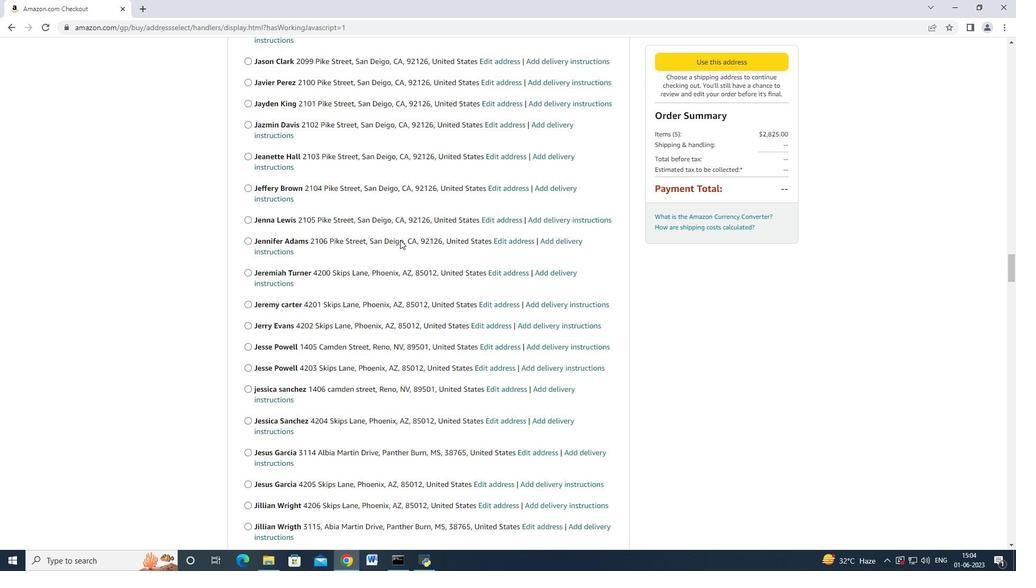 
Action: Mouse scrolled (400, 239) with delta (0, 0)
Screenshot: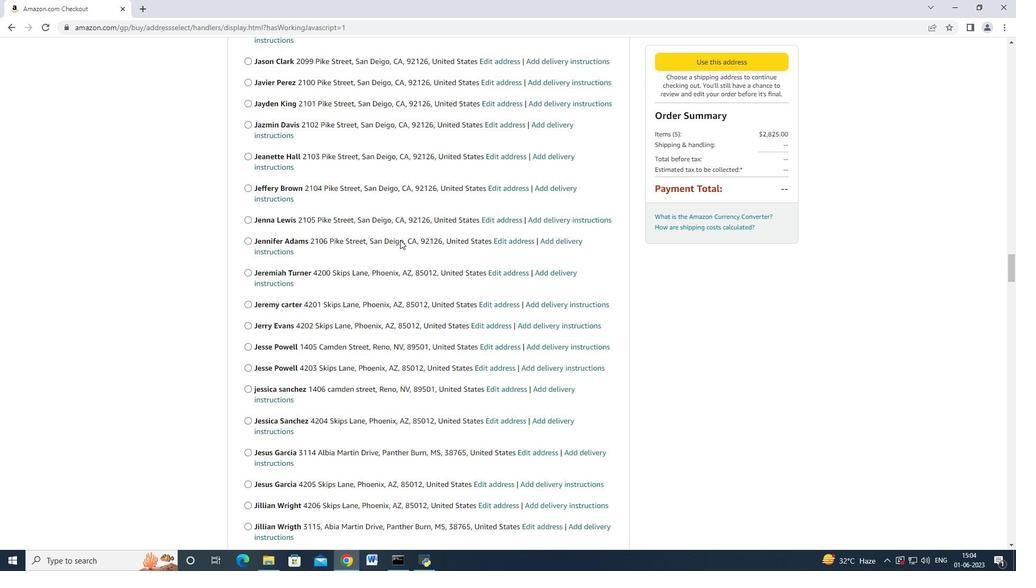 
Action: Mouse scrolled (400, 239) with delta (0, 0)
Screenshot: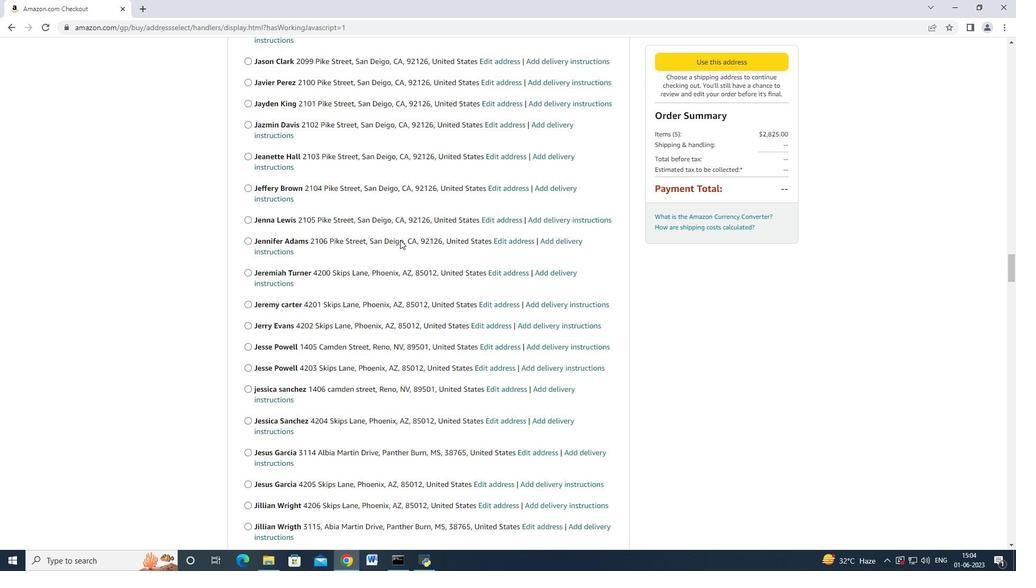 
Action: Mouse scrolled (400, 239) with delta (0, 0)
Screenshot: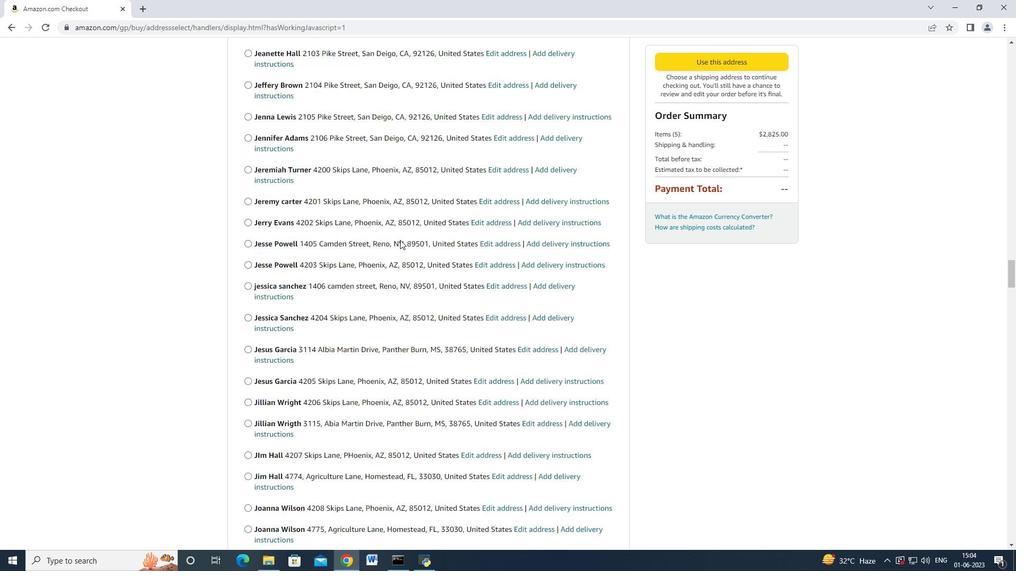 
Action: Mouse scrolled (400, 239) with delta (0, 0)
Screenshot: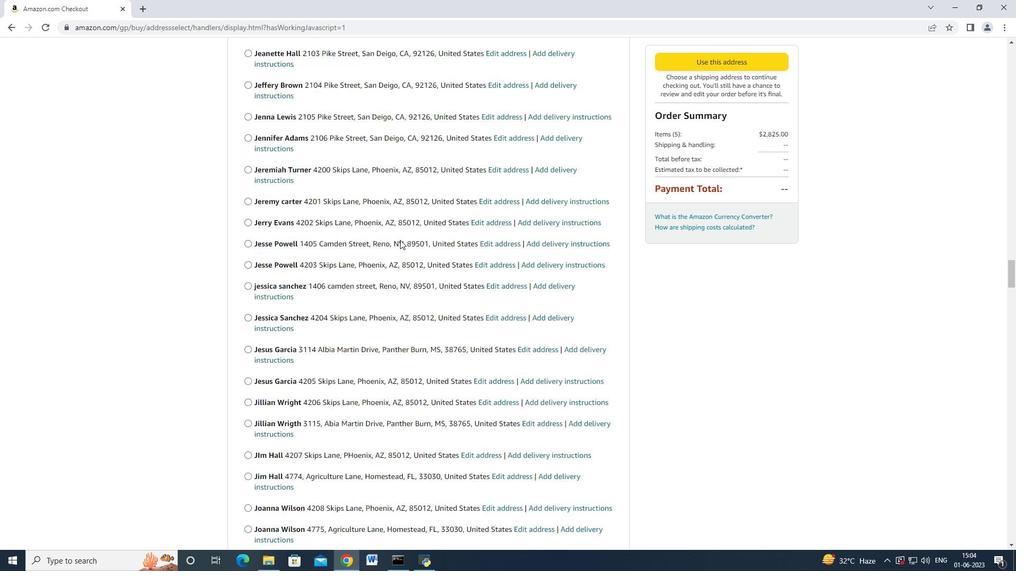 
Action: Mouse scrolled (400, 239) with delta (0, 0)
Screenshot: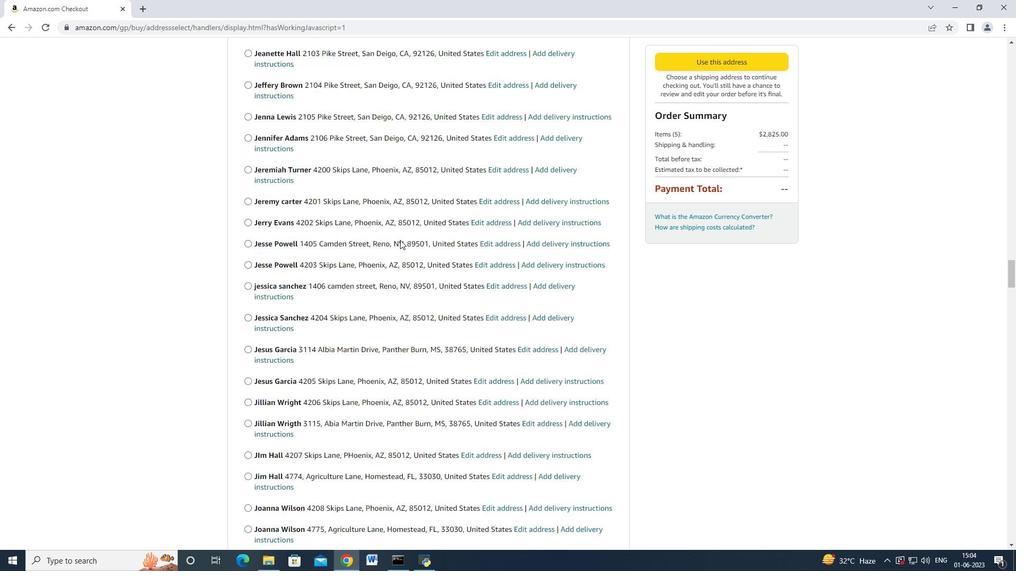 
Action: Mouse moved to (400, 240)
Screenshot: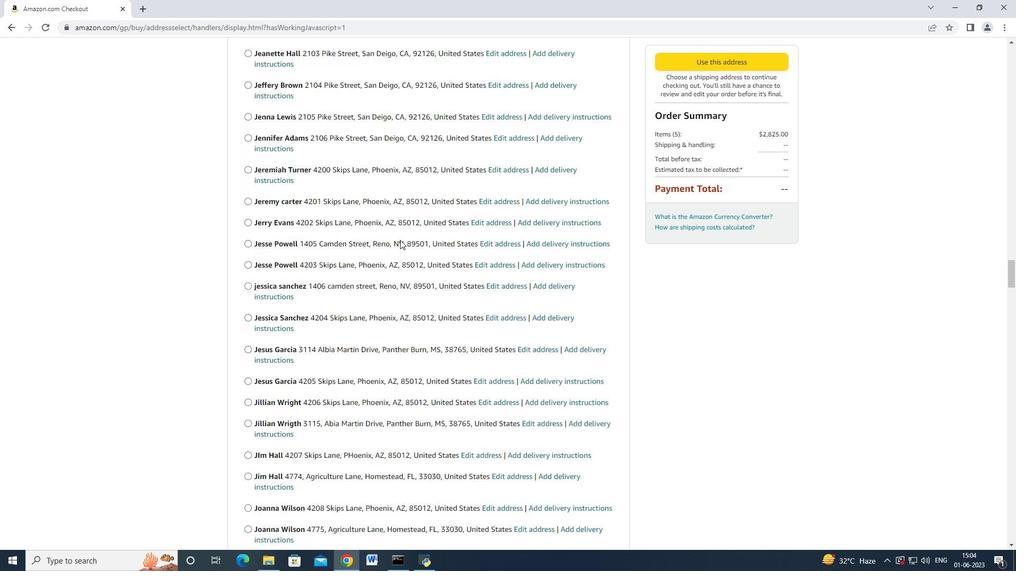 
Action: Mouse scrolled (400, 240) with delta (0, 0)
Screenshot: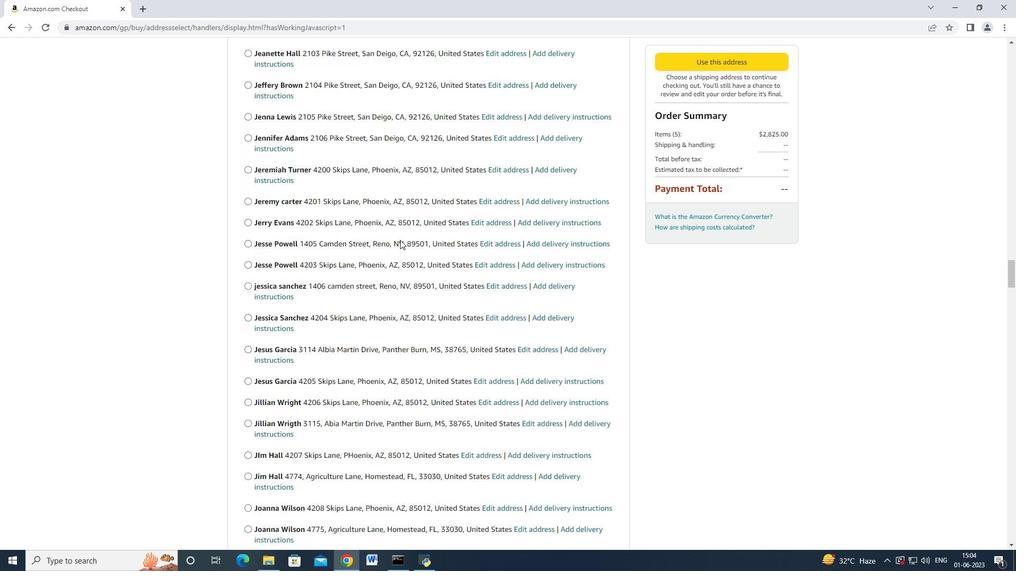 
Action: Mouse moved to (400, 240)
Screenshot: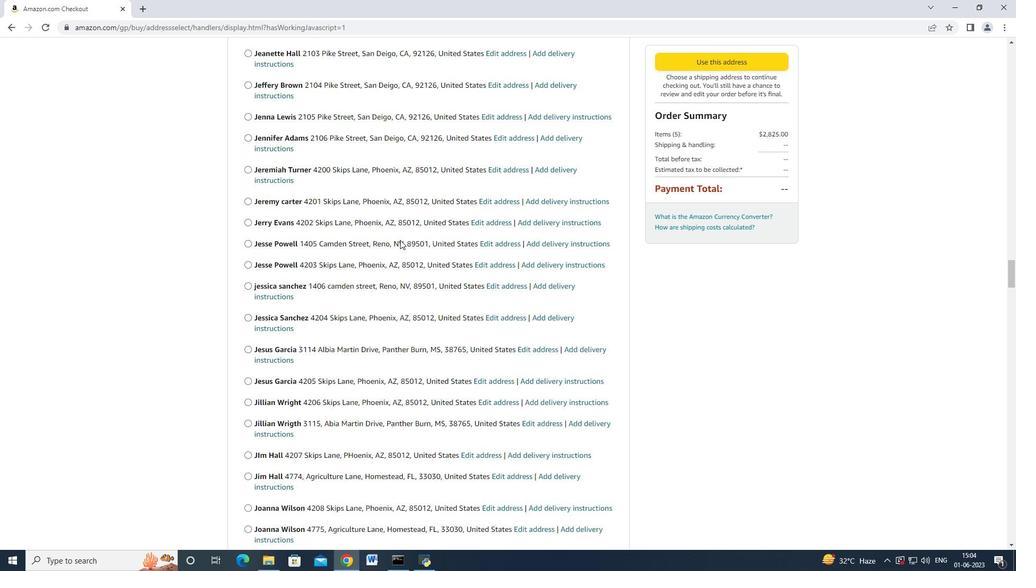 
Action: Mouse scrolled (400, 240) with delta (0, 0)
Screenshot: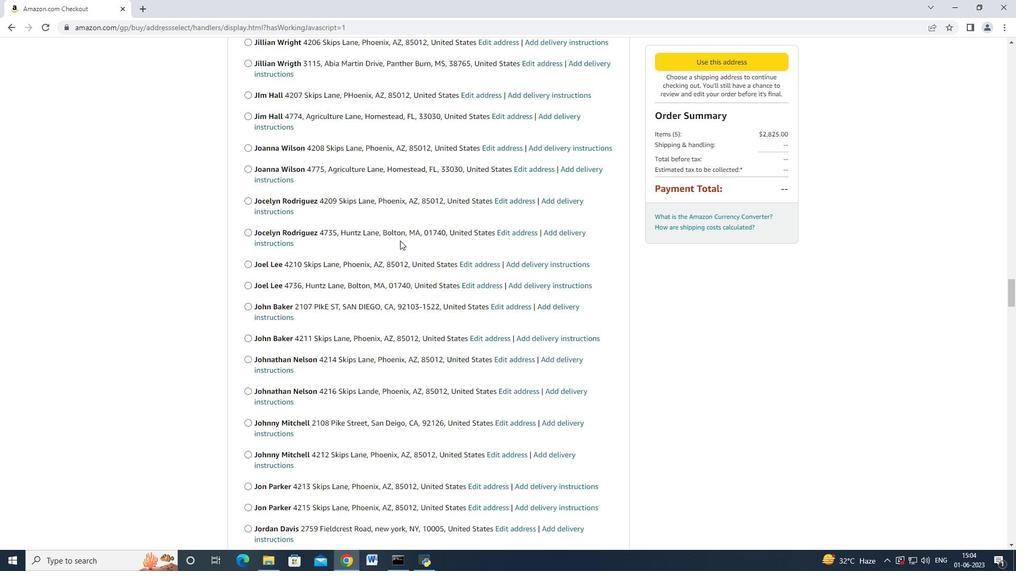 
Action: Mouse scrolled (400, 240) with delta (0, 0)
Screenshot: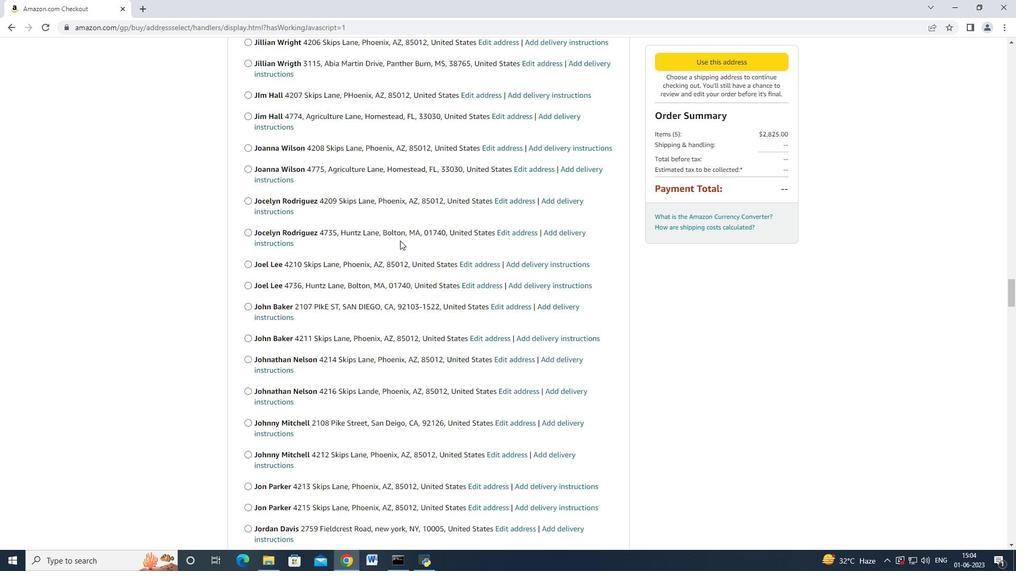 
Action: Mouse scrolled (400, 240) with delta (0, 0)
Screenshot: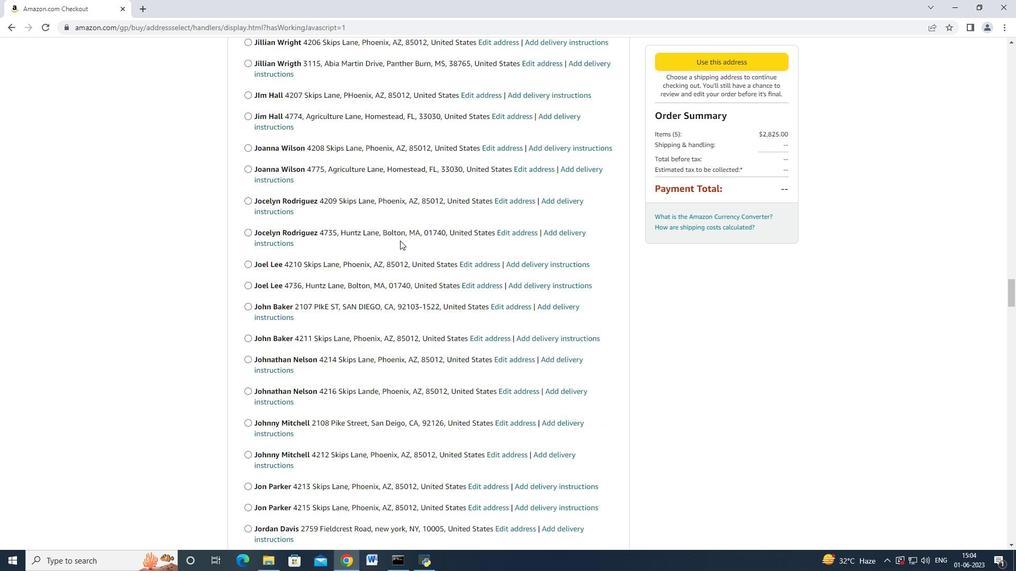 
Action: Mouse scrolled (400, 240) with delta (0, 0)
Screenshot: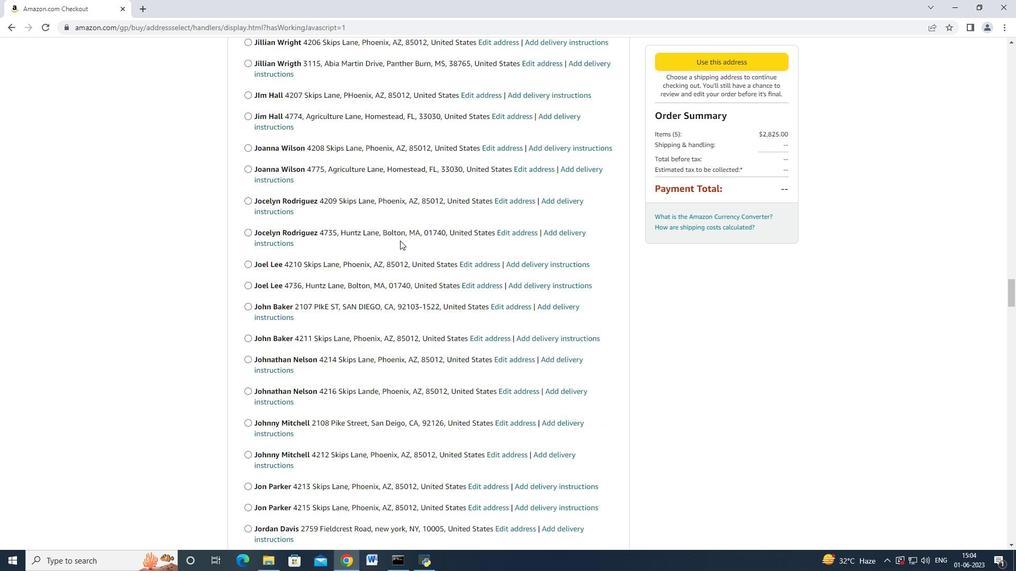 
Action: Mouse scrolled (400, 240) with delta (0, 0)
Screenshot: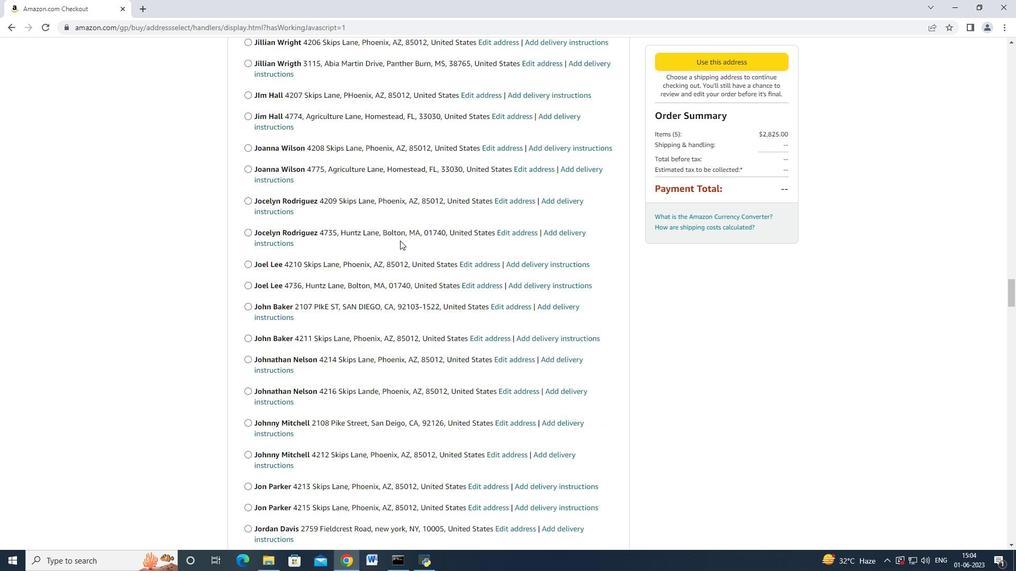 
Action: Mouse scrolled (400, 240) with delta (0, 0)
Screenshot: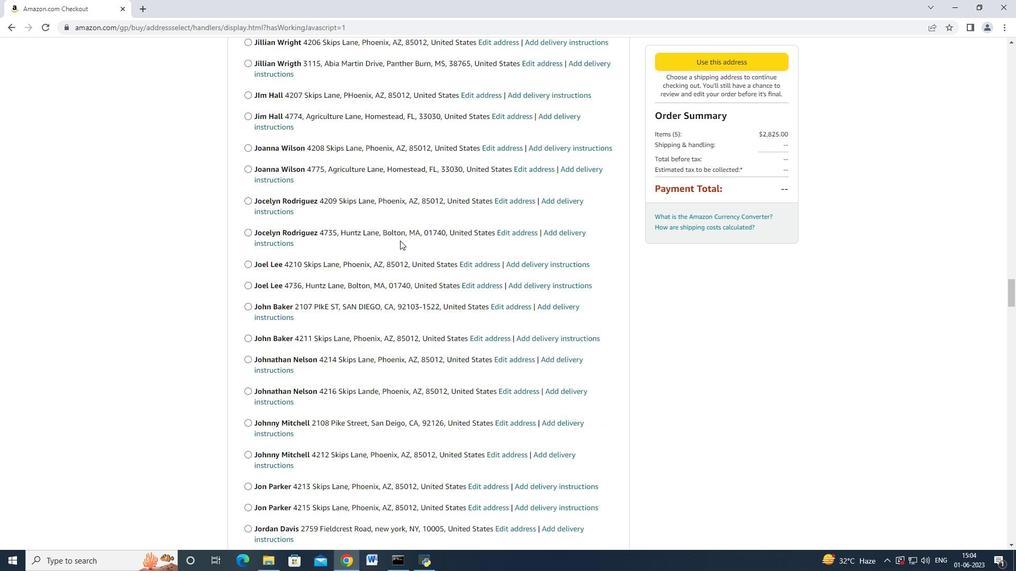 
Action: Mouse scrolled (400, 240) with delta (0, 0)
Screenshot: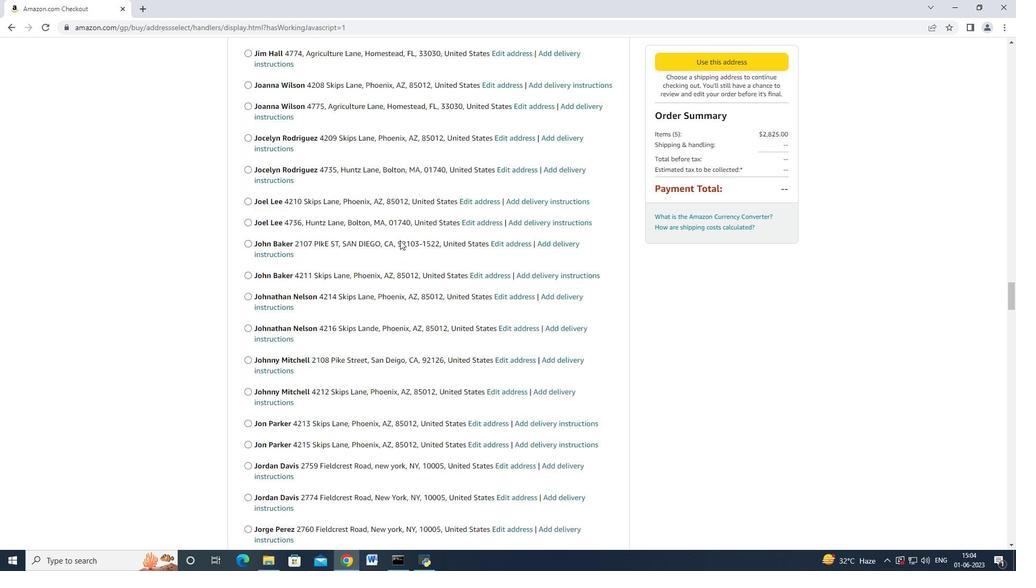 
Action: Mouse scrolled (400, 240) with delta (0, 0)
Screenshot: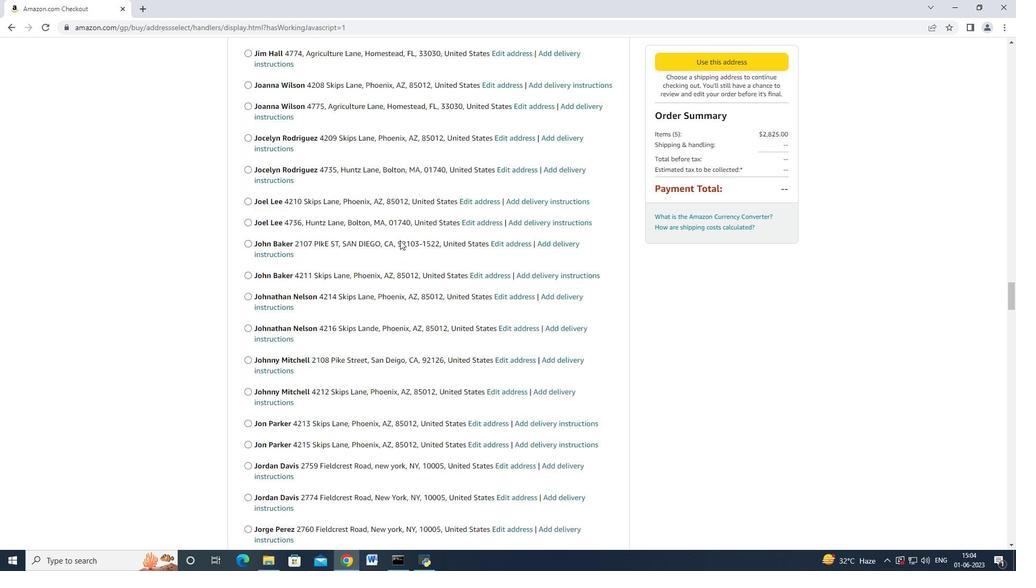 
Action: Mouse scrolled (400, 240) with delta (0, 0)
Screenshot: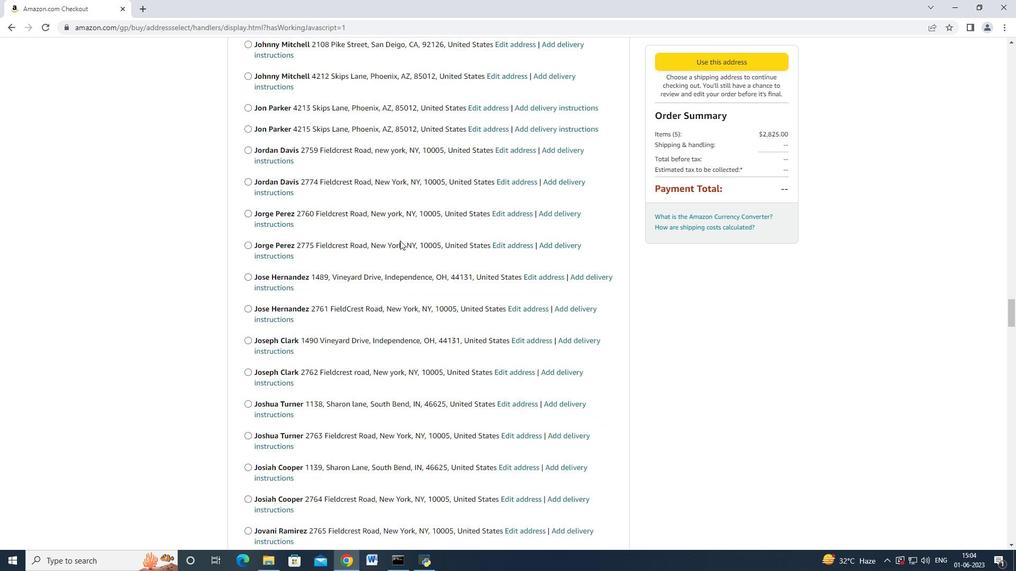 
Action: Mouse scrolled (400, 240) with delta (0, 0)
Screenshot: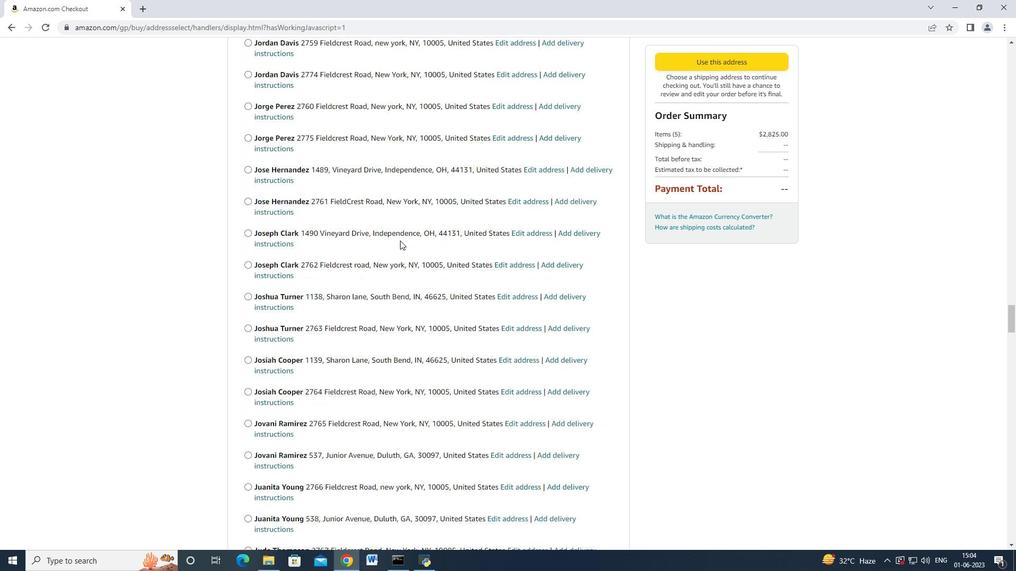 
Action: Mouse scrolled (400, 240) with delta (0, 0)
Screenshot: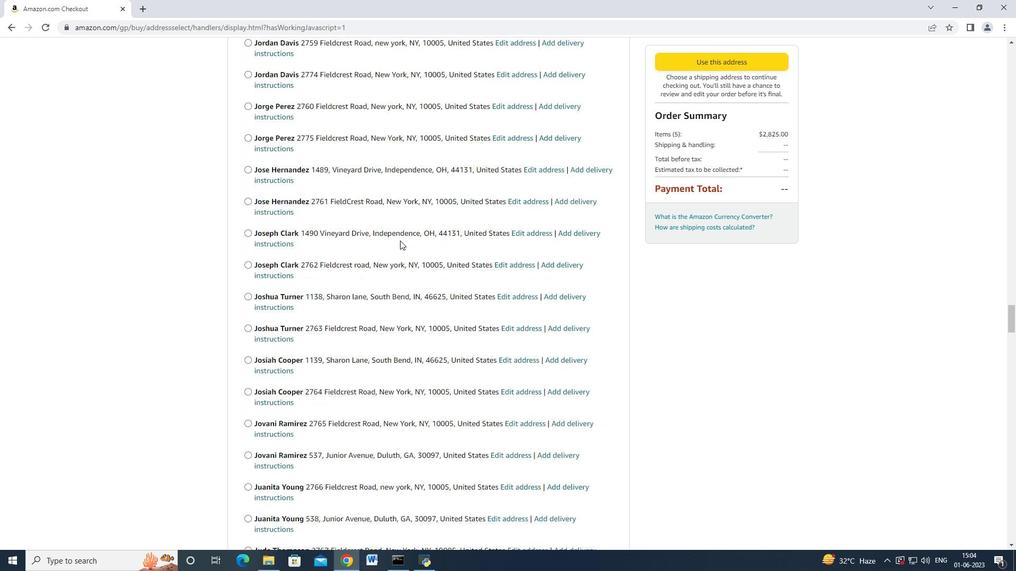 
Action: Mouse scrolled (400, 240) with delta (0, 0)
Screenshot: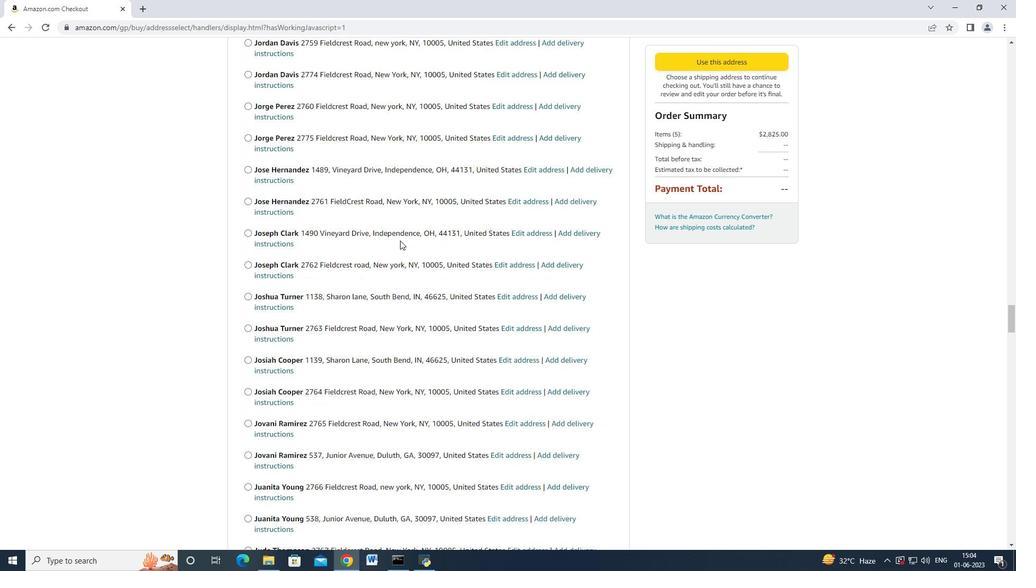 
Action: Mouse scrolled (400, 240) with delta (0, 0)
Screenshot: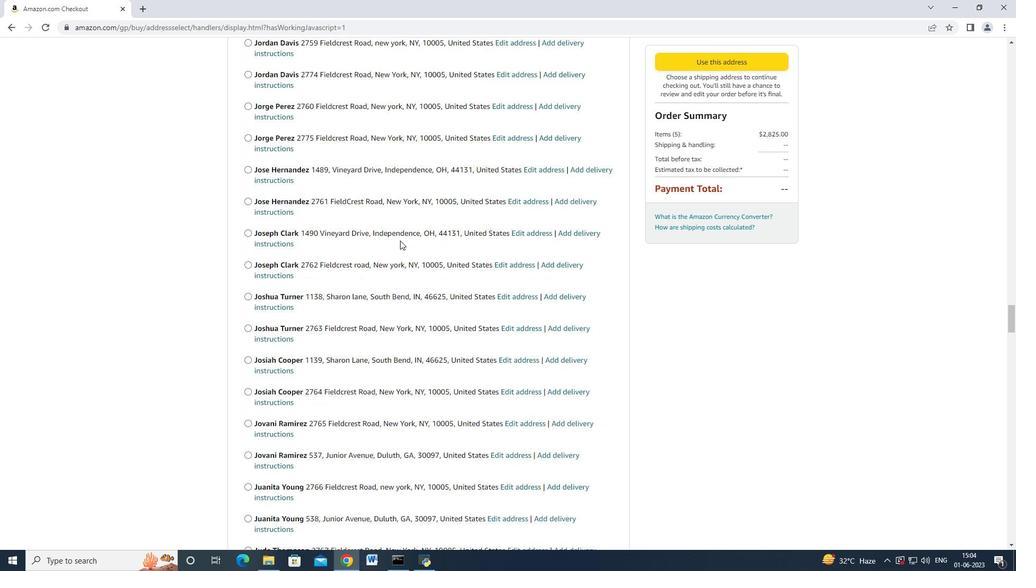 
Action: Mouse scrolled (400, 240) with delta (0, 0)
Screenshot: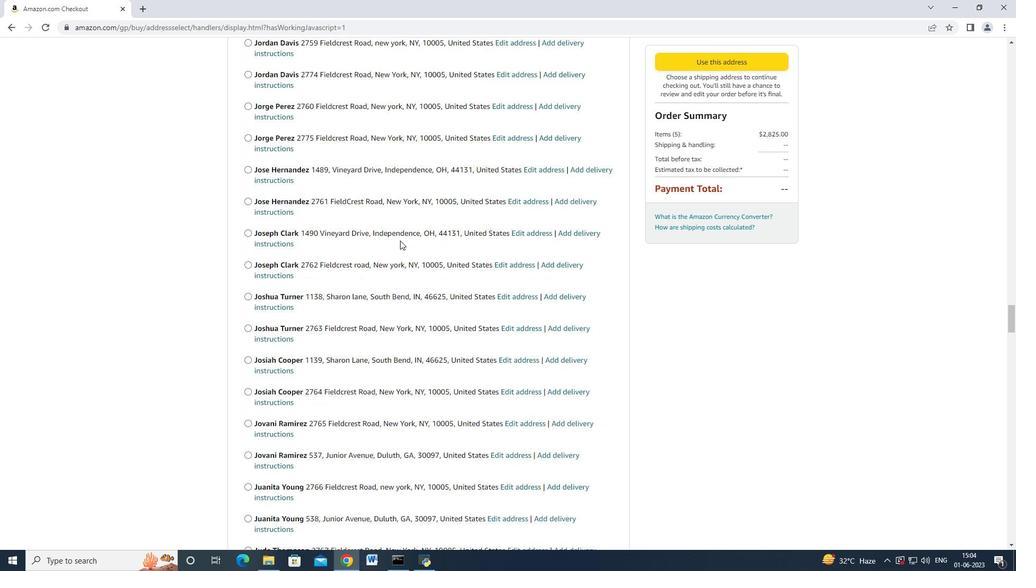 
Action: Mouse moved to (400, 241)
Screenshot: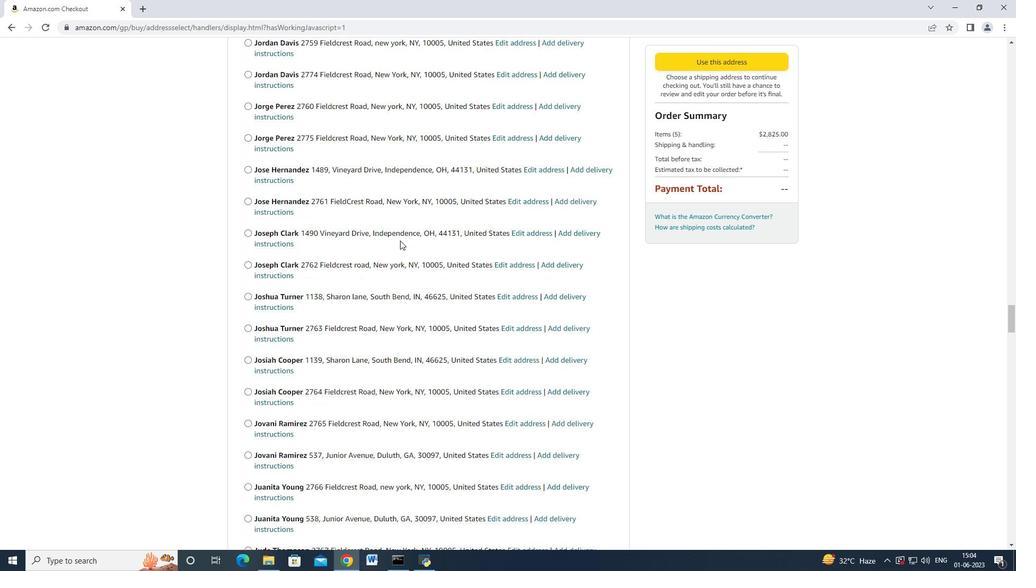 
Action: Mouse scrolled (400, 240) with delta (0, 0)
Screenshot: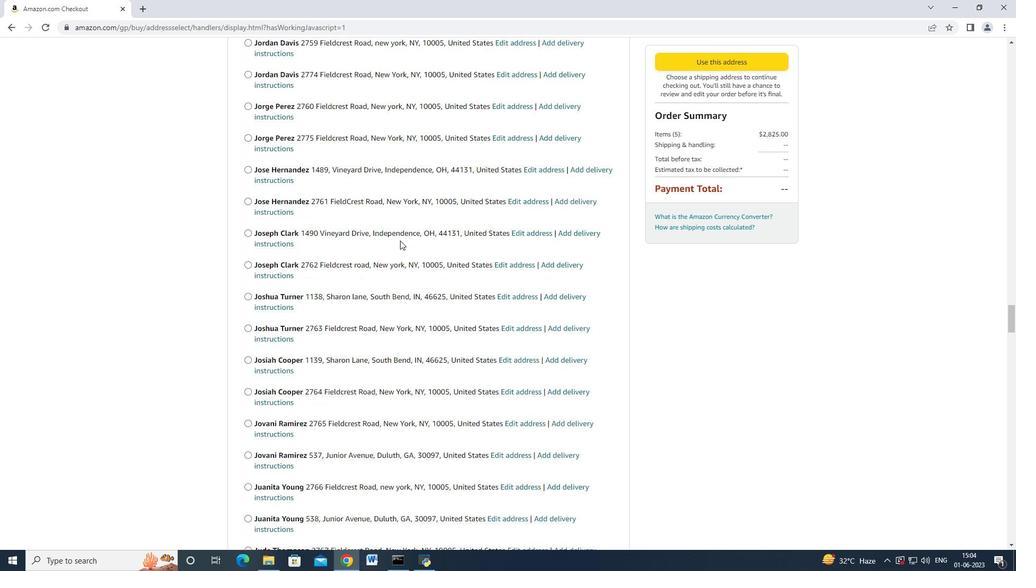 
Action: Mouse scrolled (400, 240) with delta (0, 0)
Screenshot: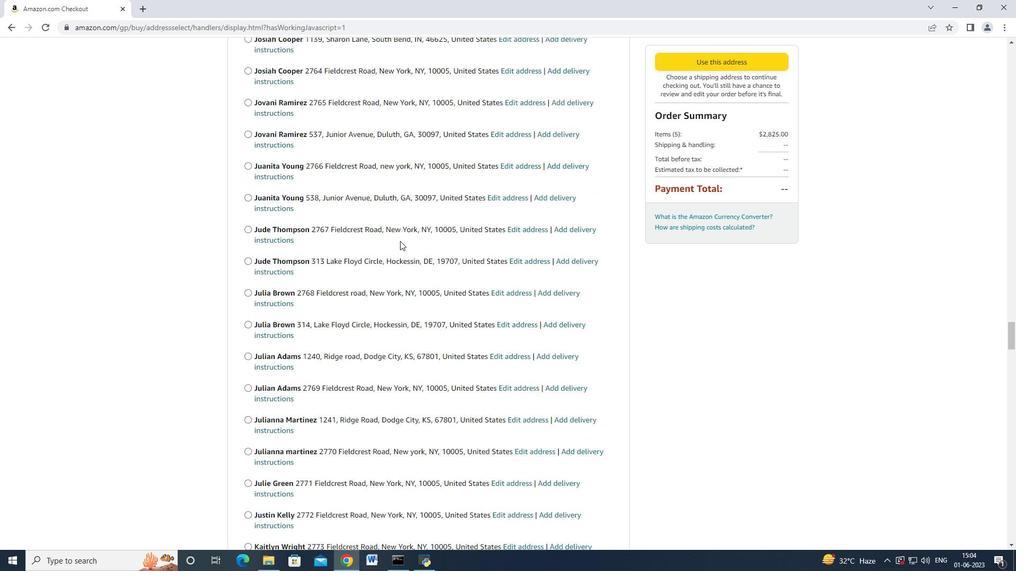 
Action: Mouse moved to (400, 241)
Screenshot: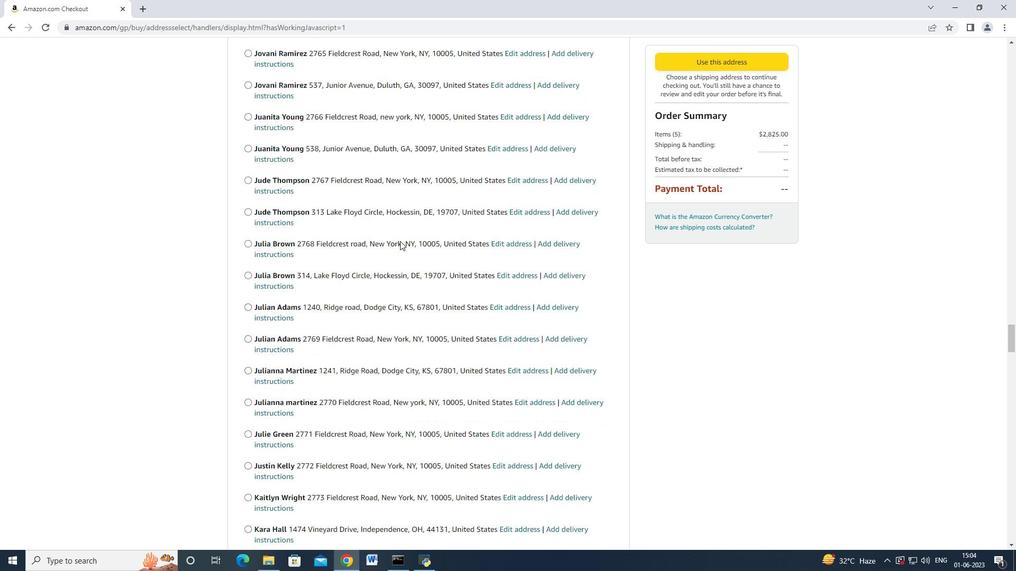 
Action: Mouse scrolled (400, 240) with delta (0, 0)
Screenshot: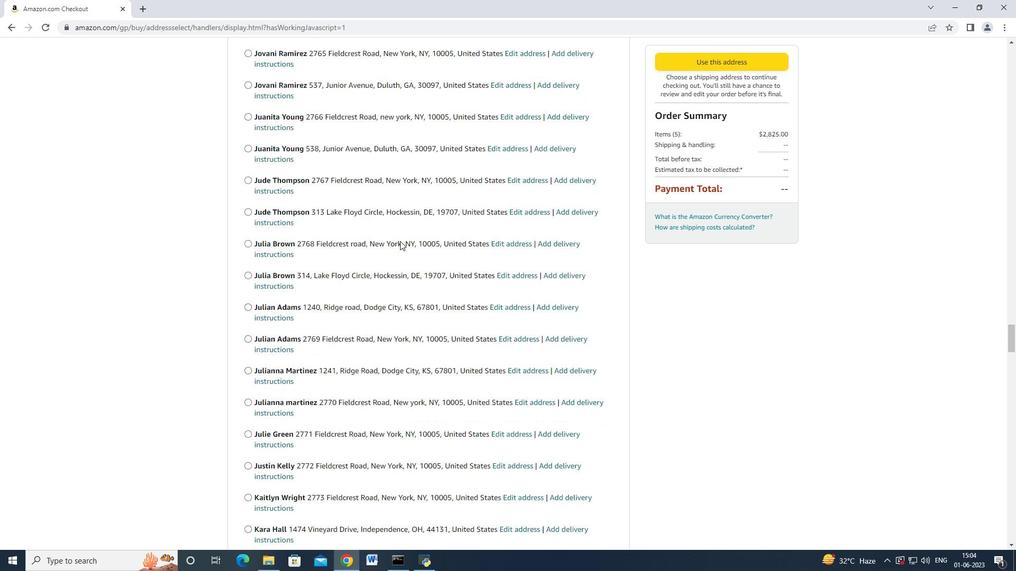
Action: Mouse scrolled (400, 240) with delta (0, 0)
Screenshot: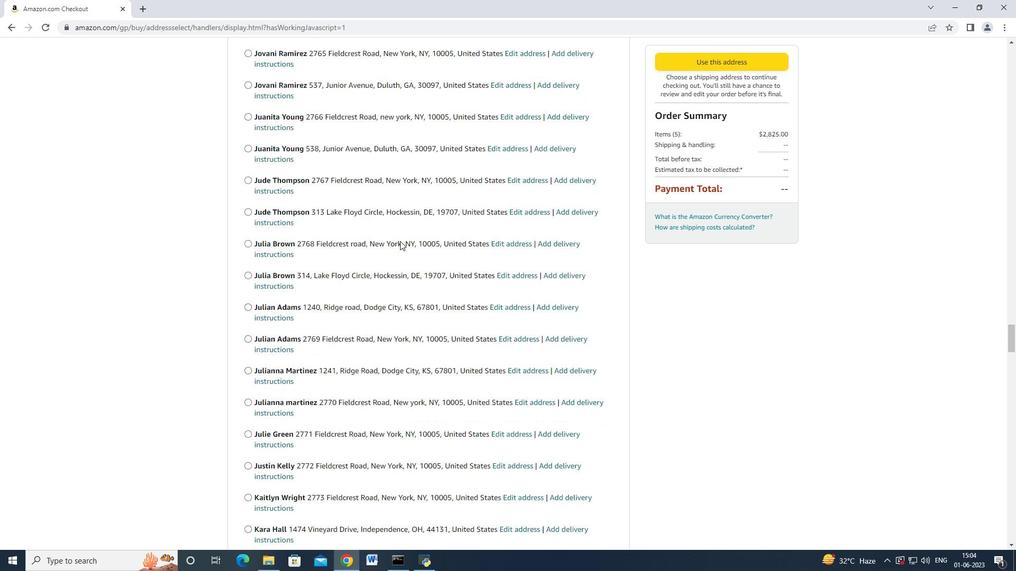 
Action: Mouse scrolled (400, 240) with delta (0, 0)
Screenshot: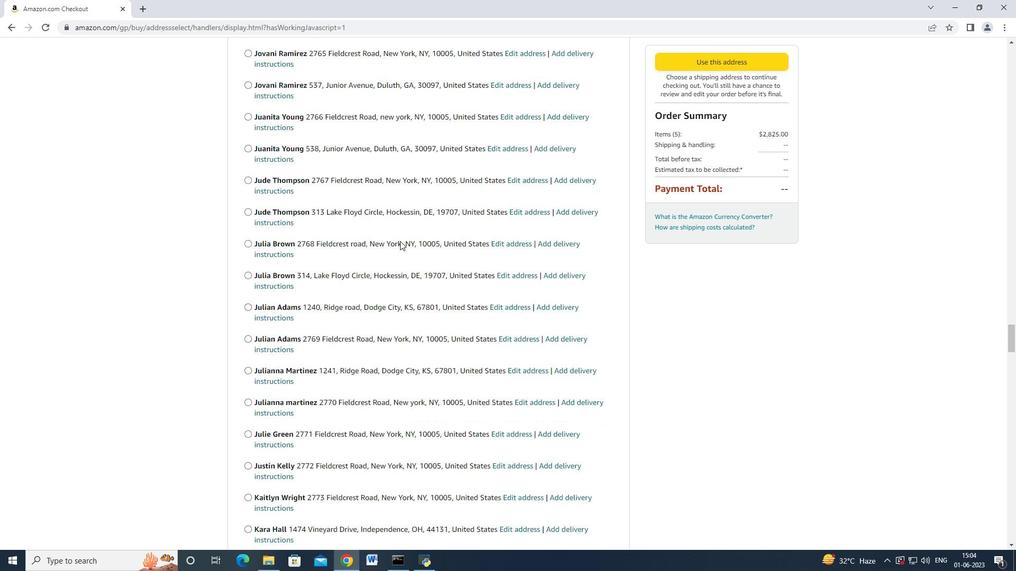 
Action: Mouse scrolled (400, 240) with delta (0, 0)
Screenshot: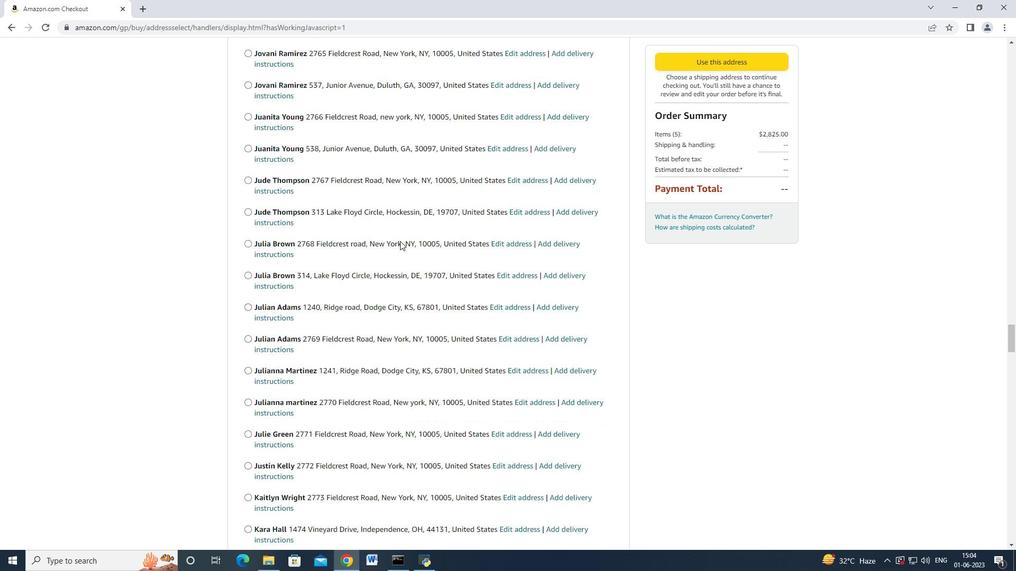 
Action: Mouse scrolled (400, 240) with delta (0, 0)
Screenshot: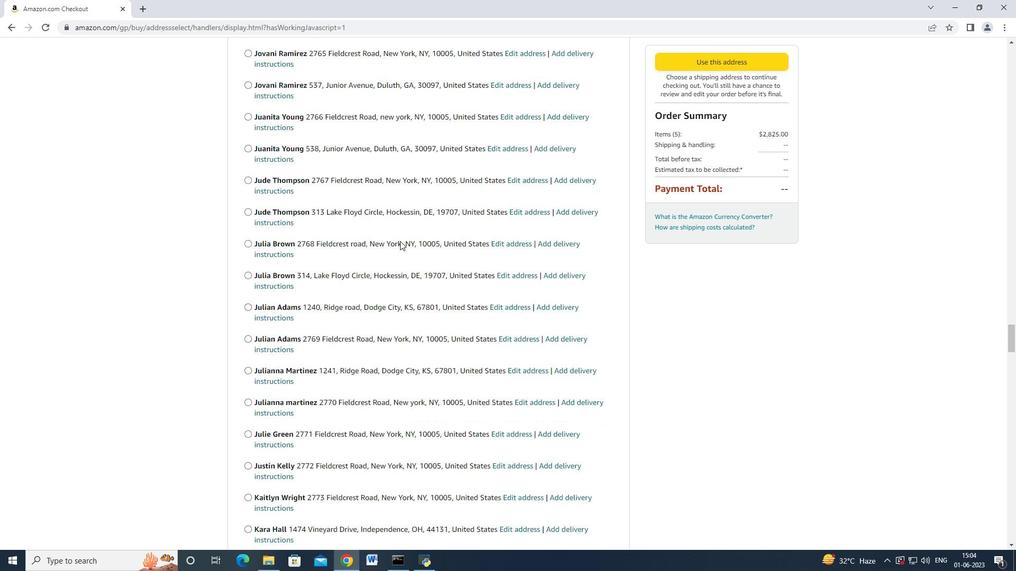 
Action: Mouse scrolled (400, 240) with delta (0, 0)
Screenshot: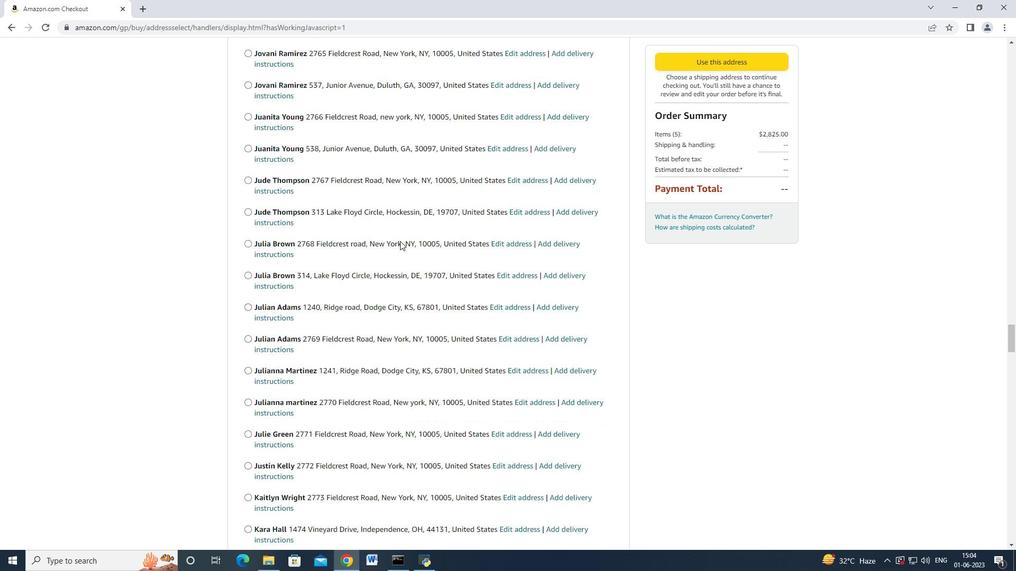 
Action: Mouse scrolled (400, 240) with delta (0, 0)
Screenshot: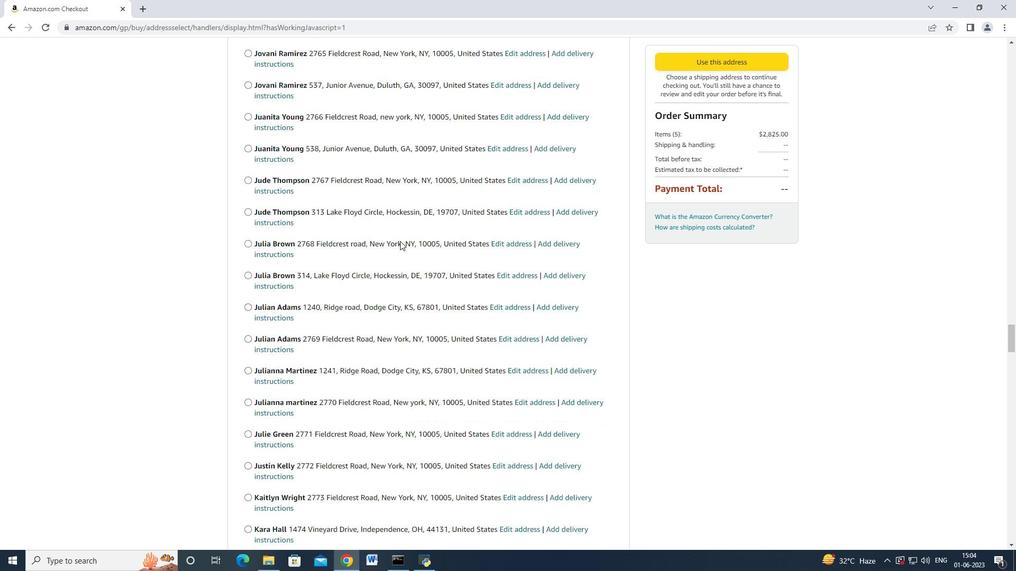
Action: Mouse moved to (400, 241)
Screenshot: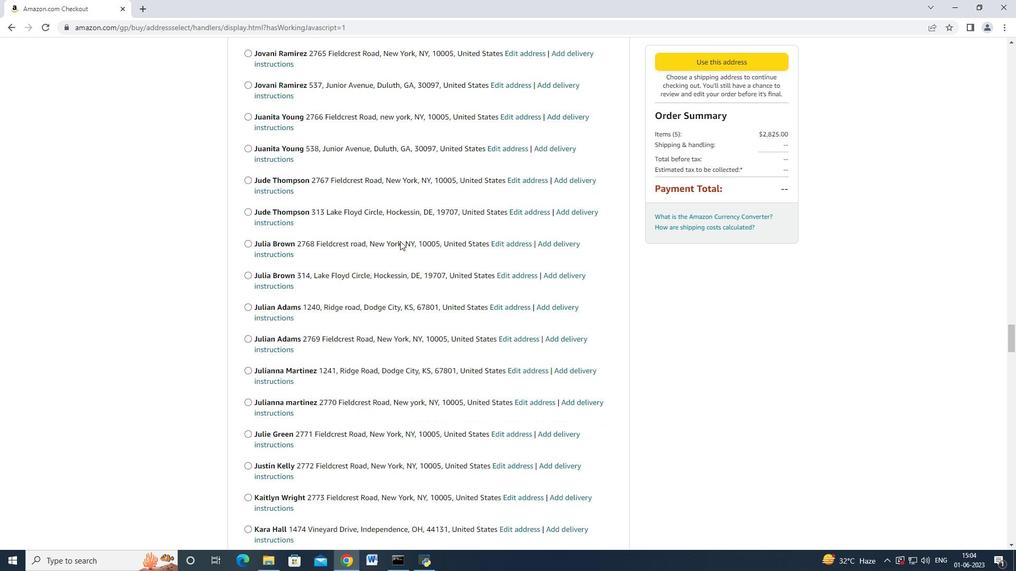 
Action: Mouse scrolled (400, 241) with delta (0, 0)
Screenshot: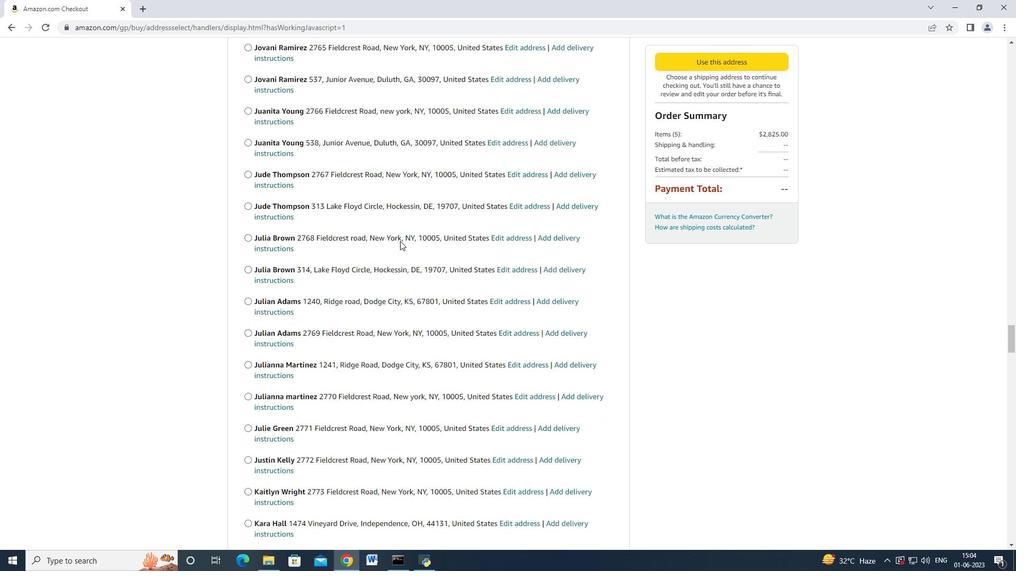 
Action: Mouse scrolled (400, 241) with delta (0, 0)
Screenshot: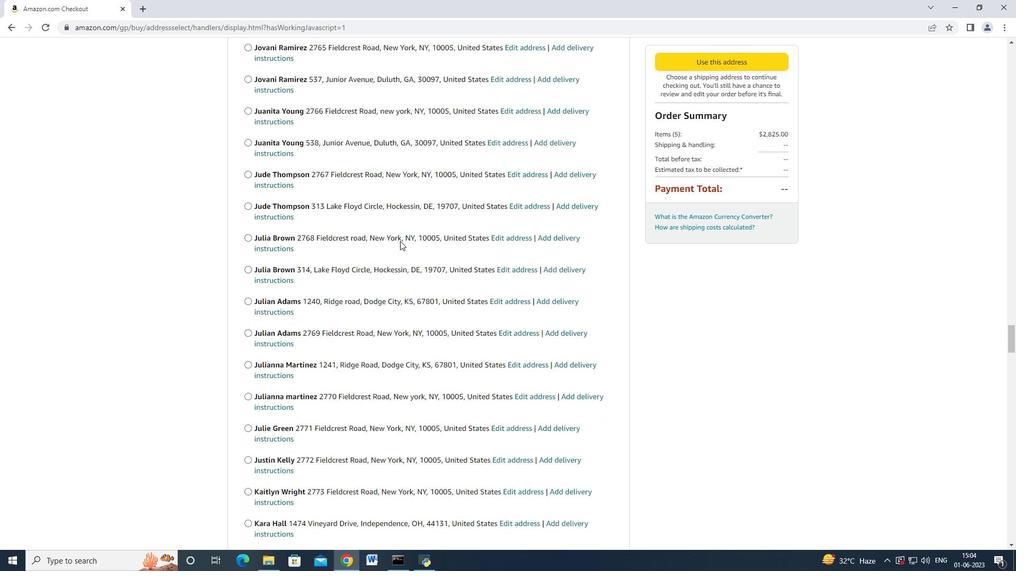 
Action: Mouse scrolled (400, 241) with delta (0, 0)
Screenshot: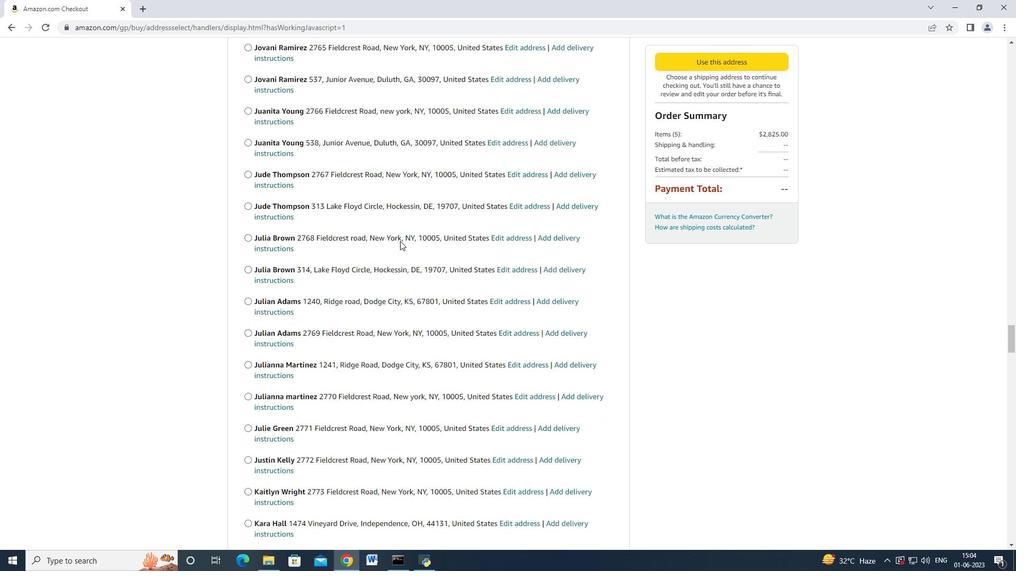 
Action: Mouse scrolled (400, 241) with delta (0, 0)
Screenshot: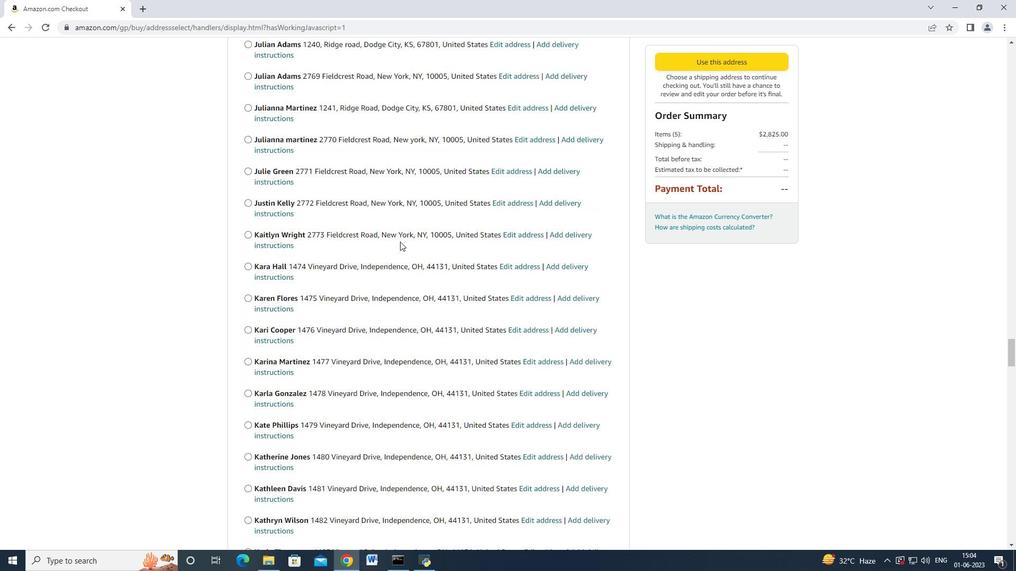
Action: Mouse scrolled (400, 241) with delta (0, 0)
Screenshot: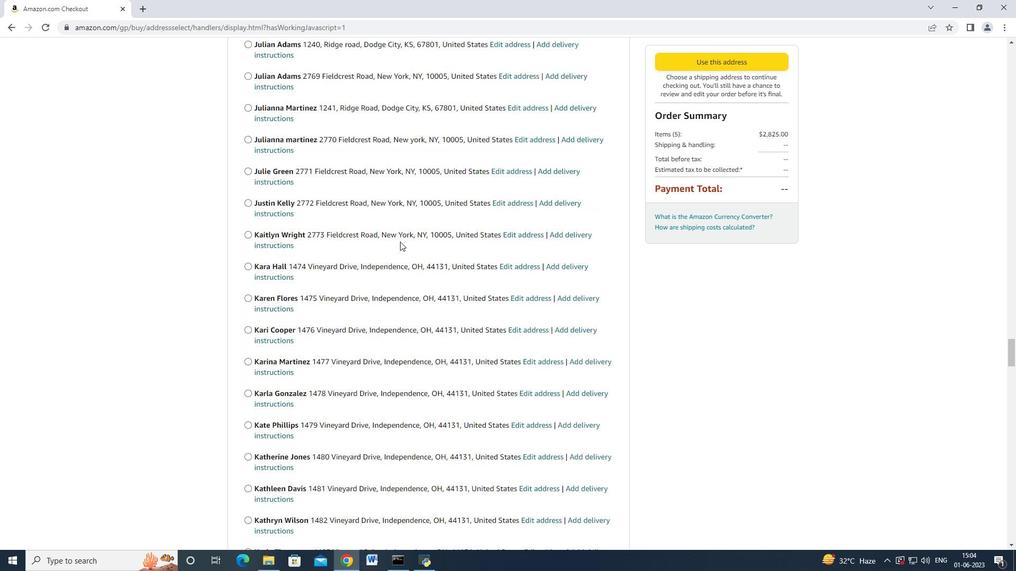 
Action: Mouse scrolled (400, 241) with delta (0, 0)
Screenshot: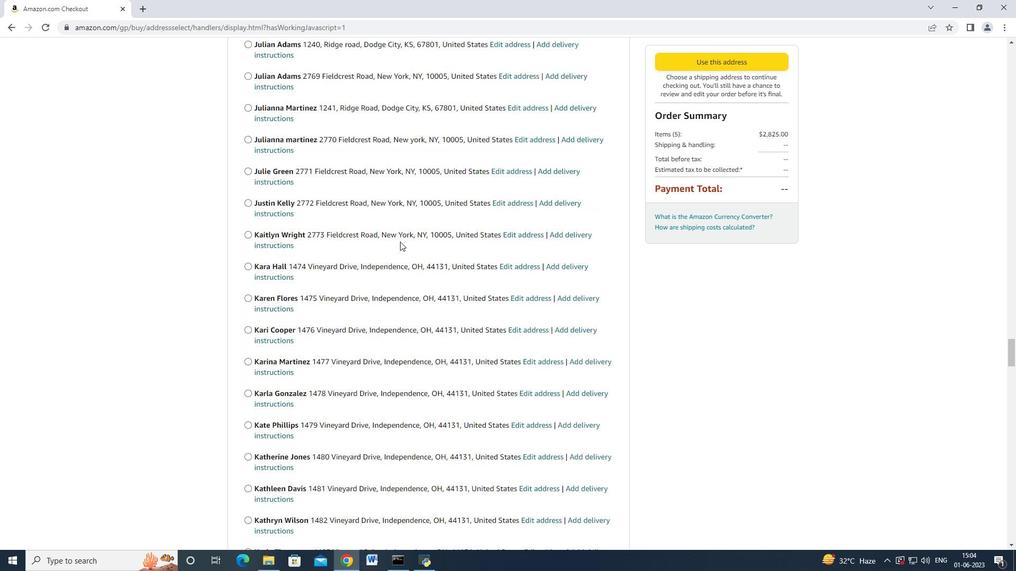 
Action: Mouse scrolled (400, 241) with delta (0, 0)
Screenshot: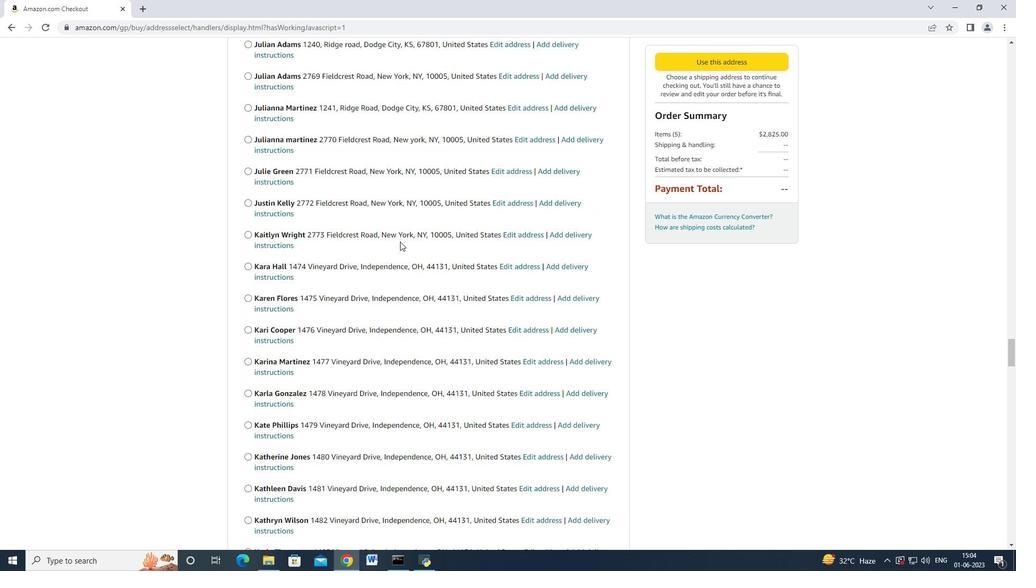 
Action: Mouse scrolled (400, 241) with delta (0, 0)
Screenshot: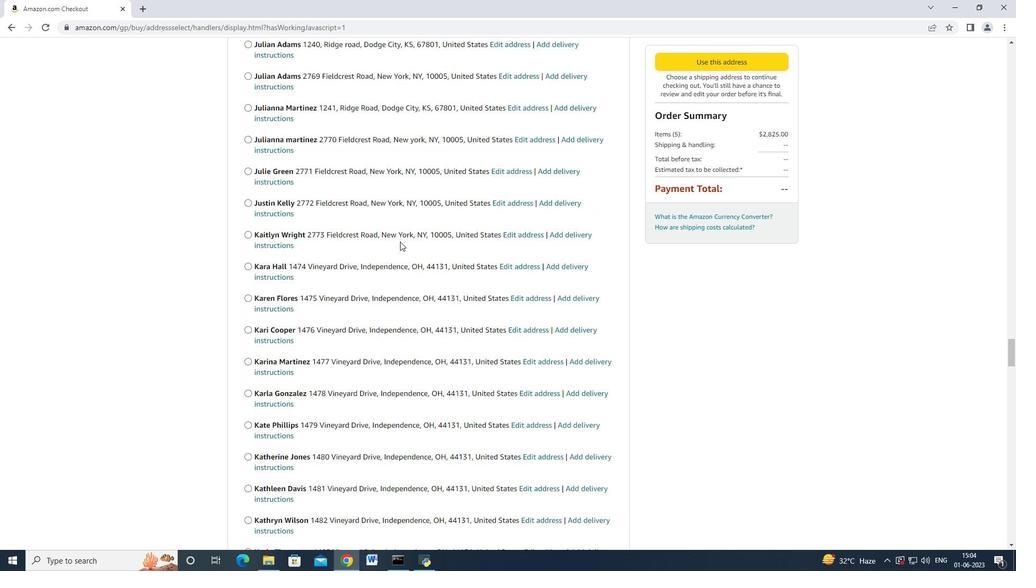 
Action: Mouse moved to (400, 241)
Screenshot: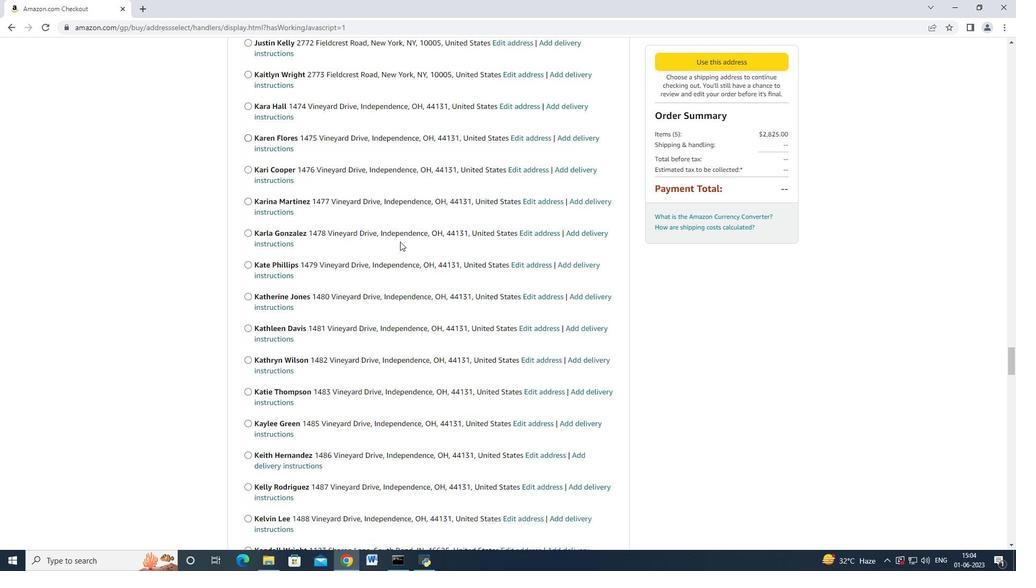 
Action: Mouse scrolled (400, 241) with delta (0, 0)
Screenshot: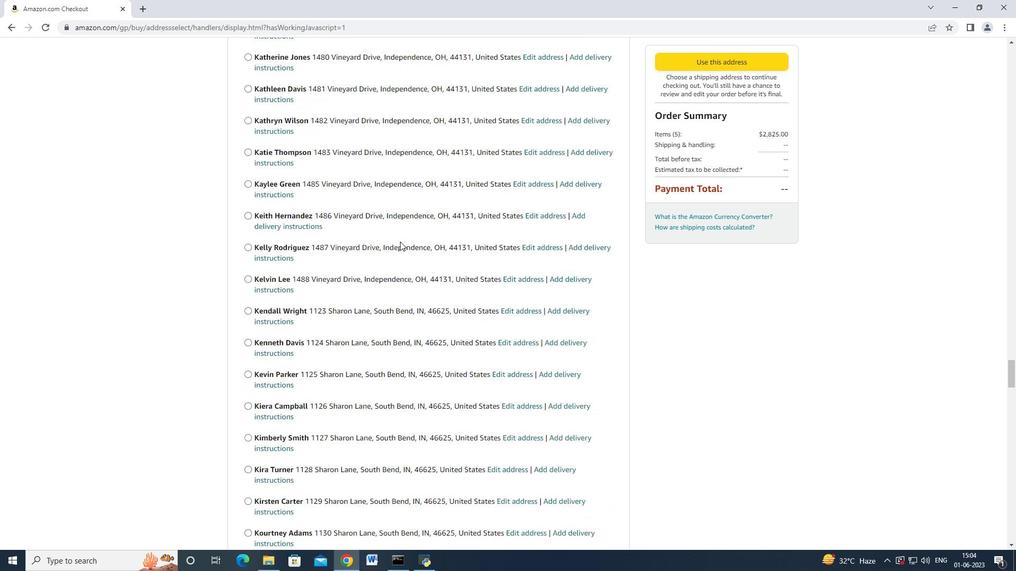 
Action: Mouse moved to (400, 242)
Screenshot: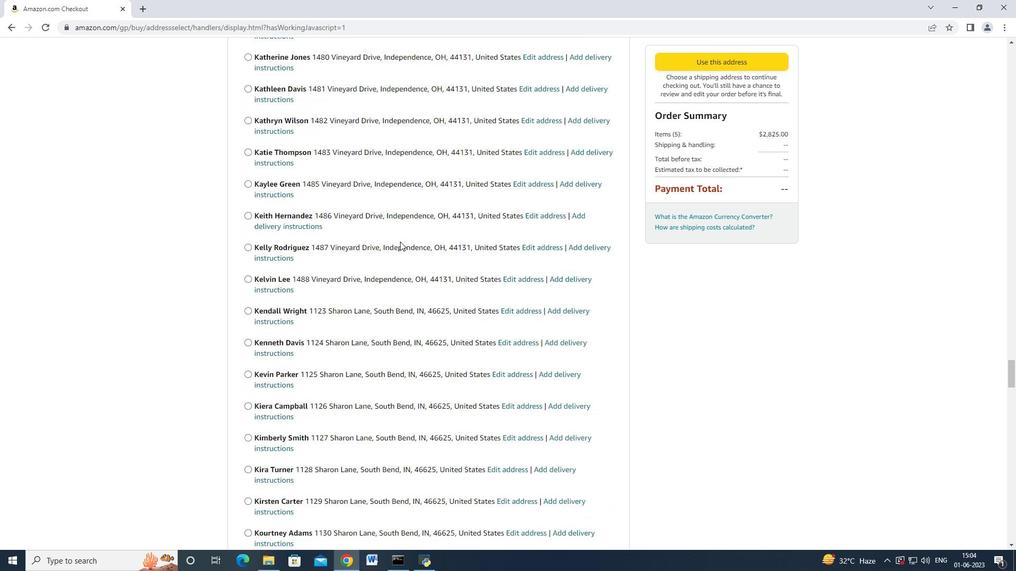
Action: Mouse scrolled (400, 242) with delta (0, 0)
Screenshot: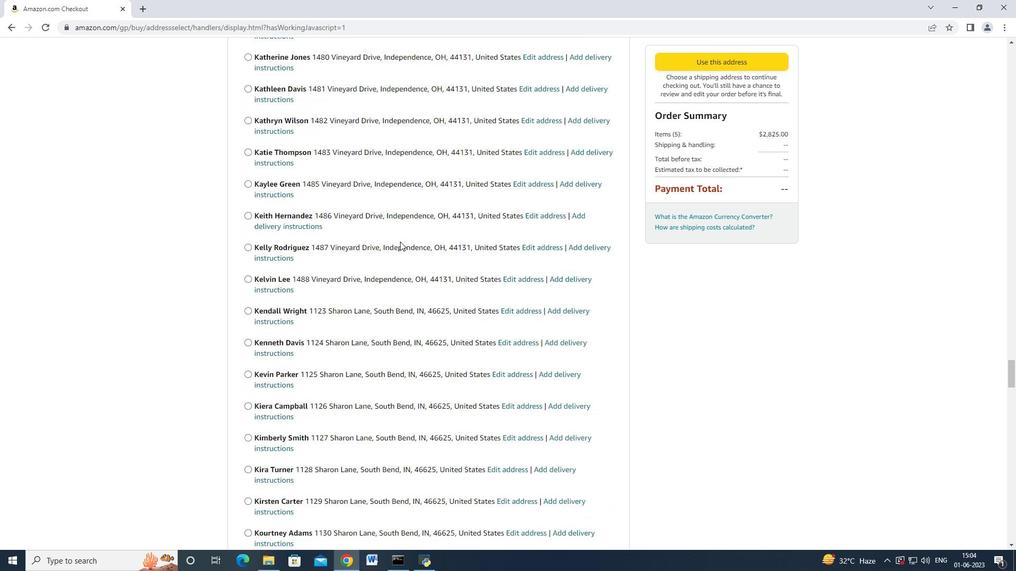 
Action: Mouse moved to (400, 242)
Screenshot: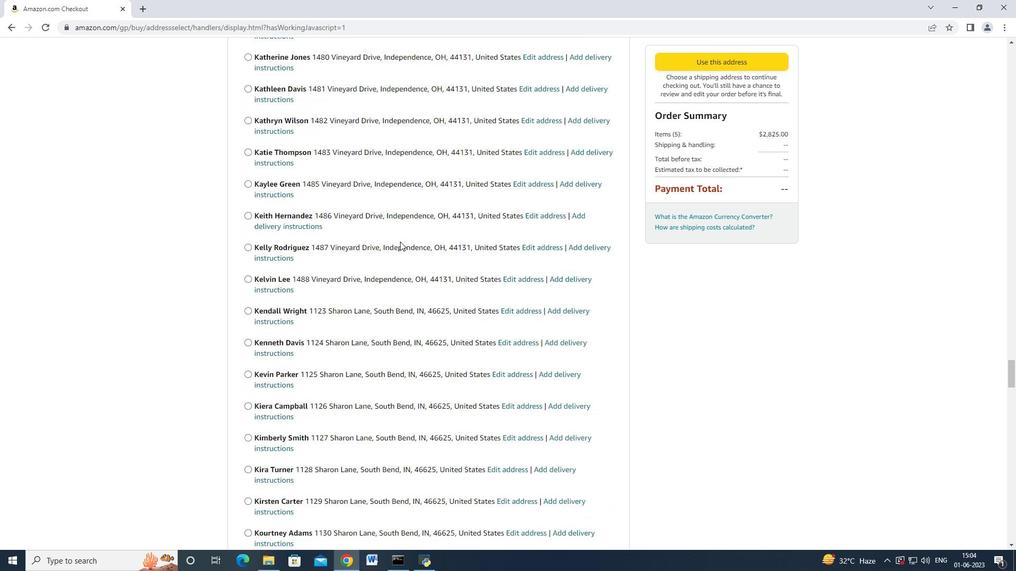 
Action: Mouse scrolled (400, 242) with delta (0, 0)
Screenshot: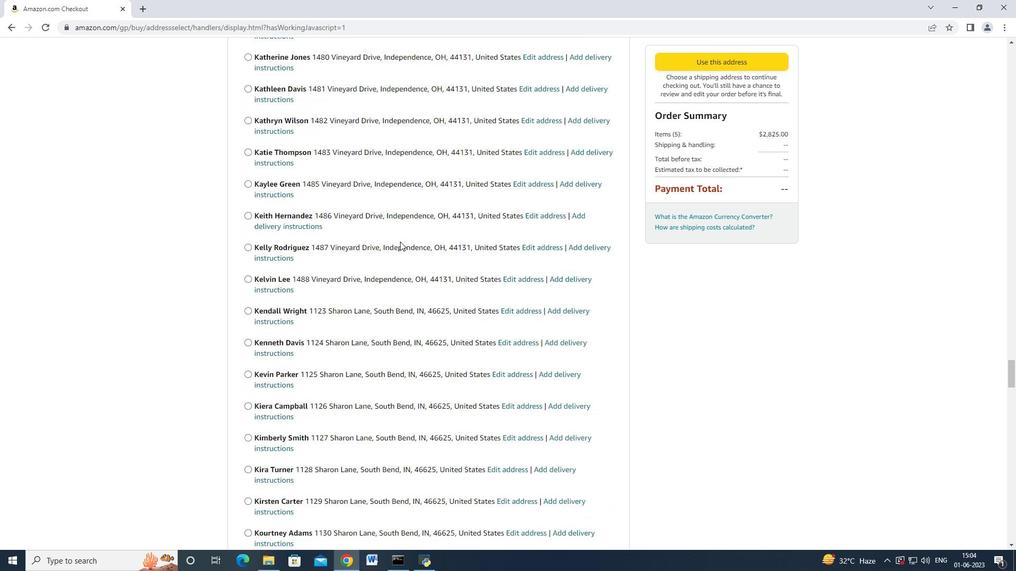 
Action: Mouse scrolled (400, 241) with delta (0, -1)
Screenshot: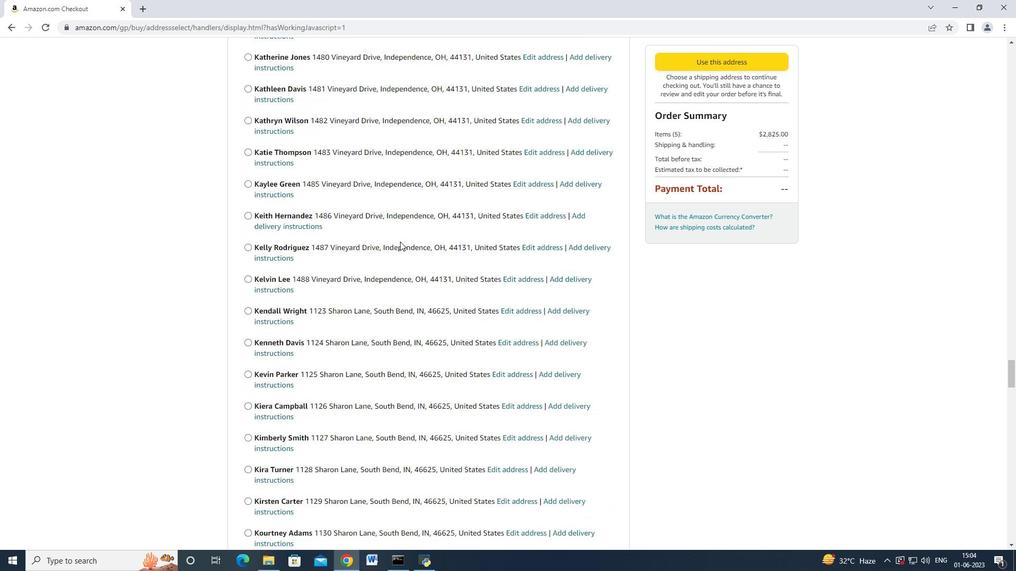 
Action: Mouse scrolled (400, 242) with delta (0, 0)
Screenshot: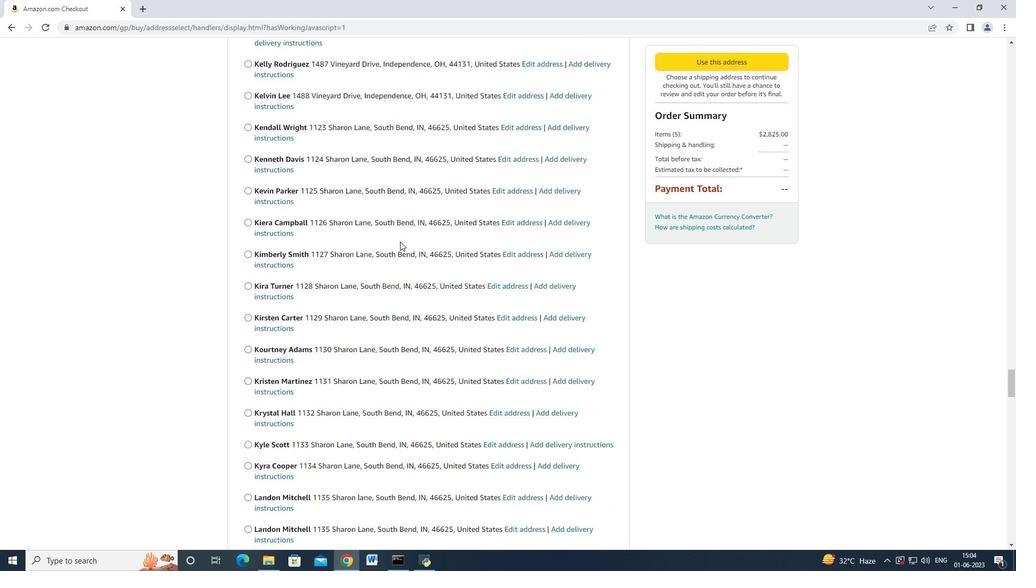 
Action: Mouse scrolled (400, 242) with delta (0, 0)
Screenshot: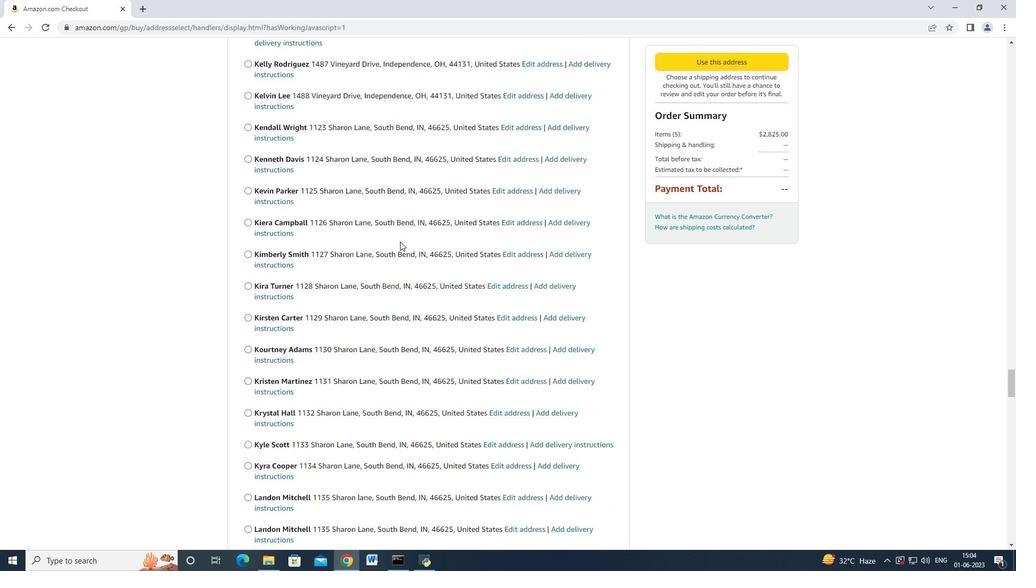 
Action: Mouse scrolled (400, 242) with delta (0, 0)
Screenshot: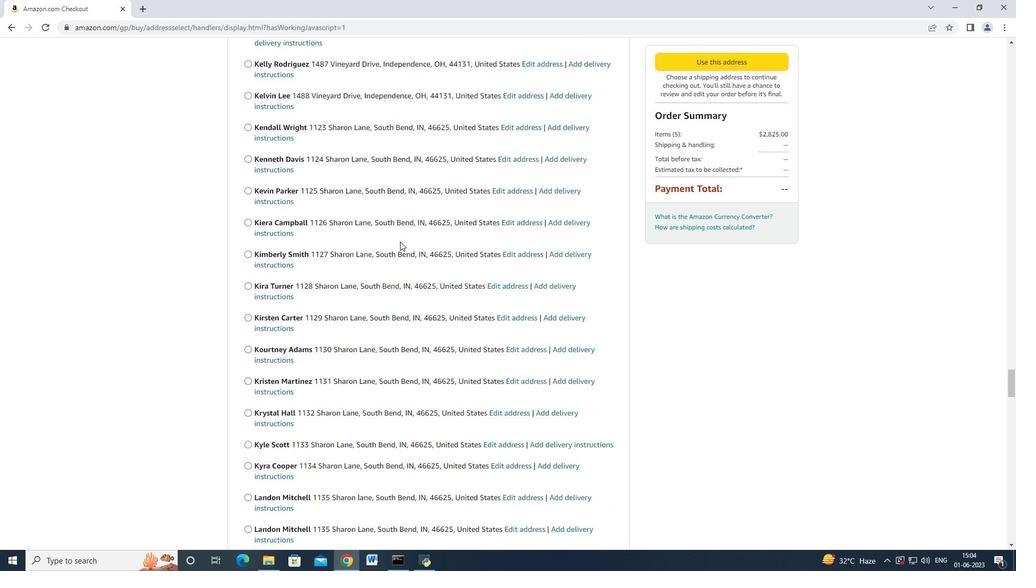 
Action: Mouse moved to (400, 243)
Screenshot: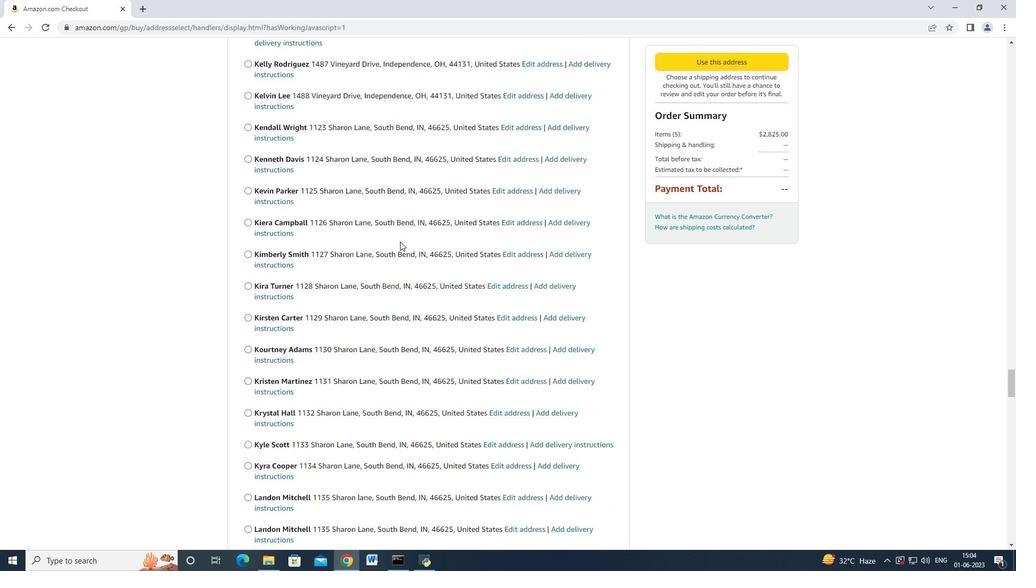 
Action: Mouse scrolled (400, 242) with delta (0, 0)
Screenshot: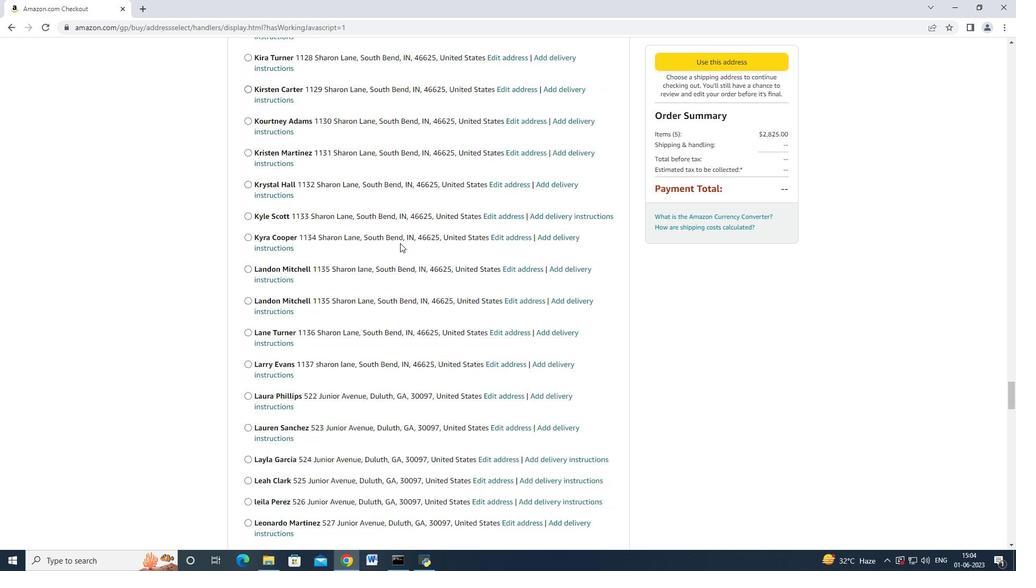
Action: Mouse moved to (400, 243)
Screenshot: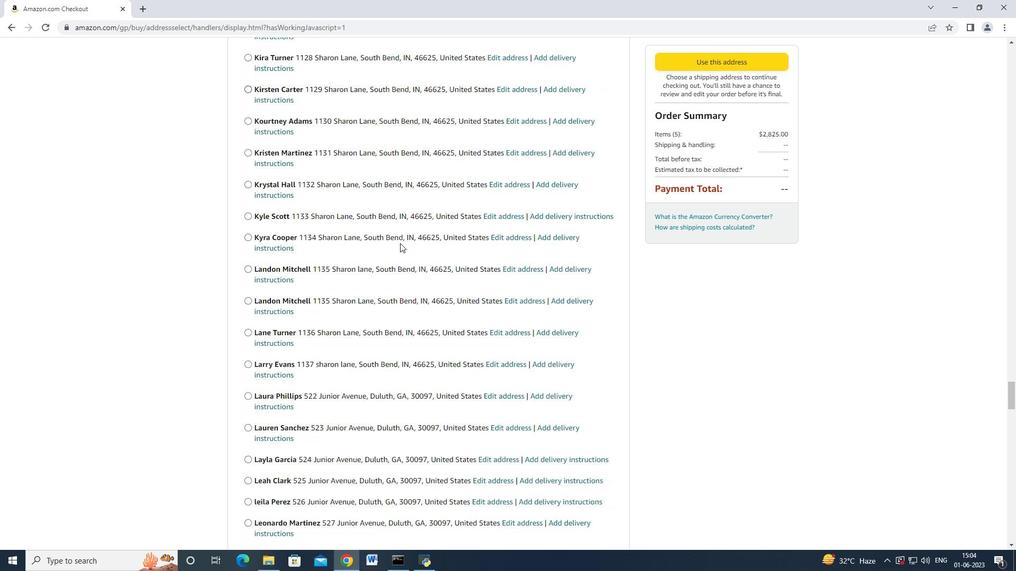 
Action: Mouse scrolled (400, 242) with delta (0, 0)
Screenshot: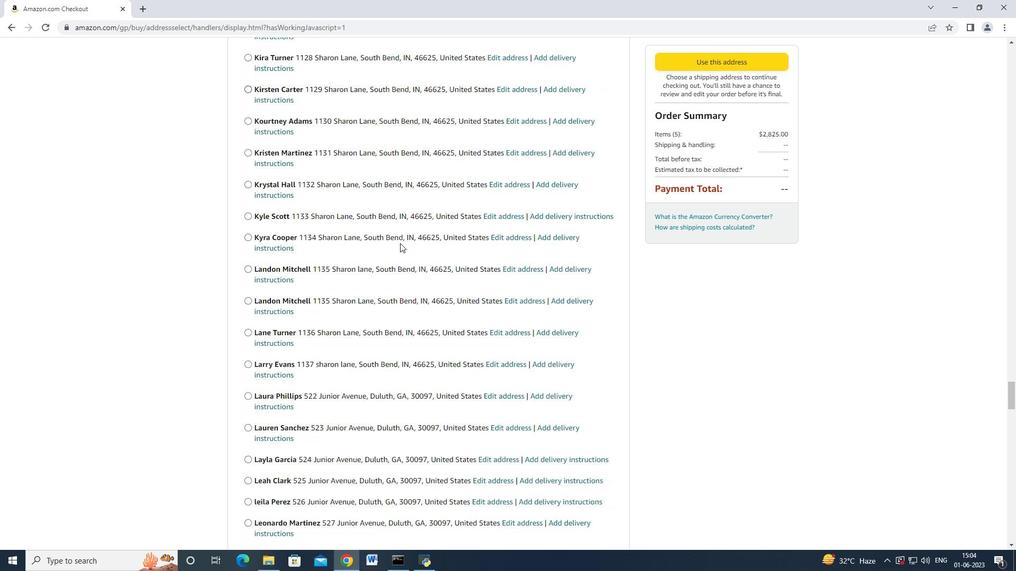 
Action: Mouse scrolled (400, 242) with delta (0, 0)
Screenshot: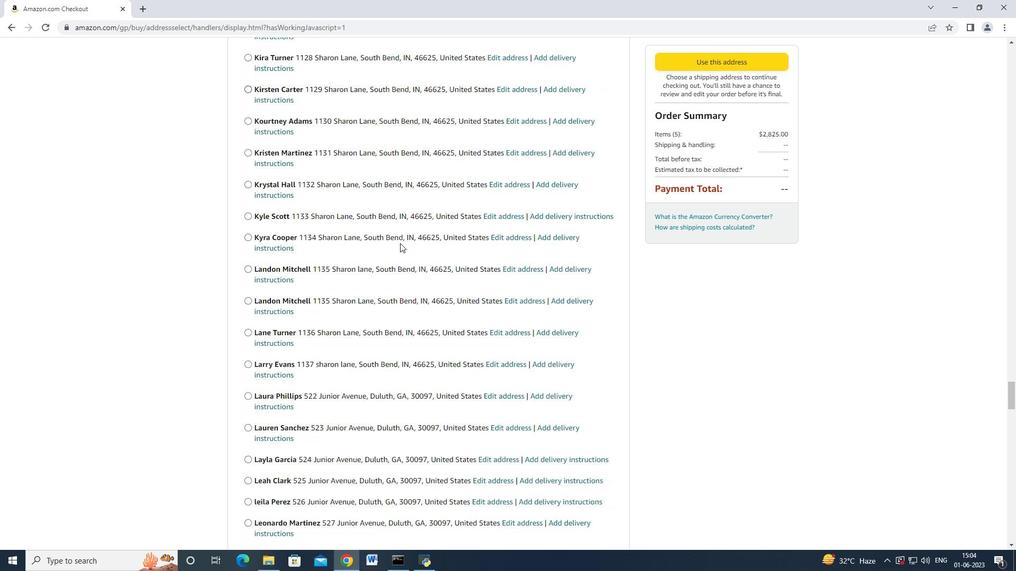 
Action: Mouse scrolled (400, 242) with delta (0, -1)
Screenshot: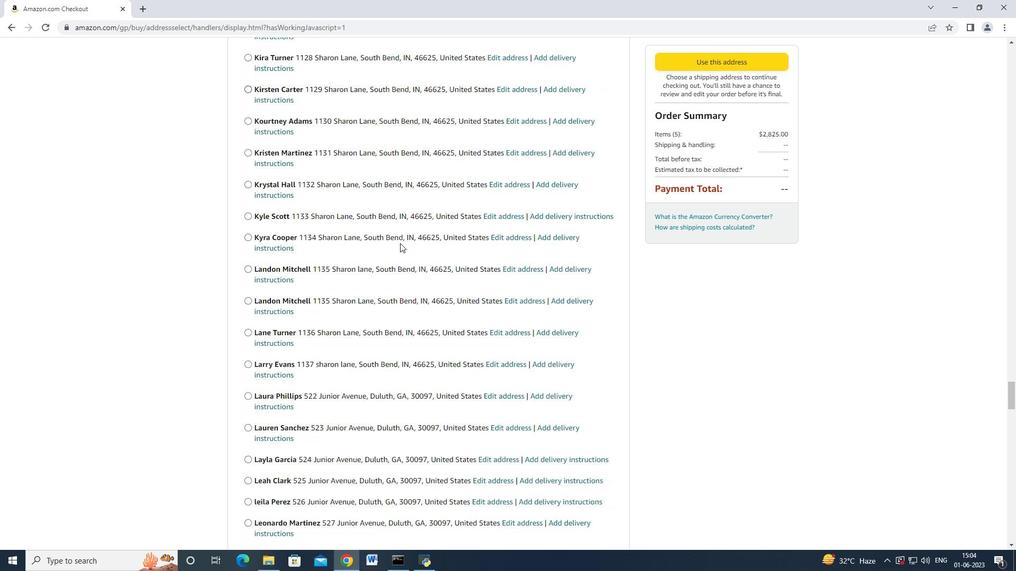 
Action: Mouse scrolled (400, 242) with delta (0, 0)
Screenshot: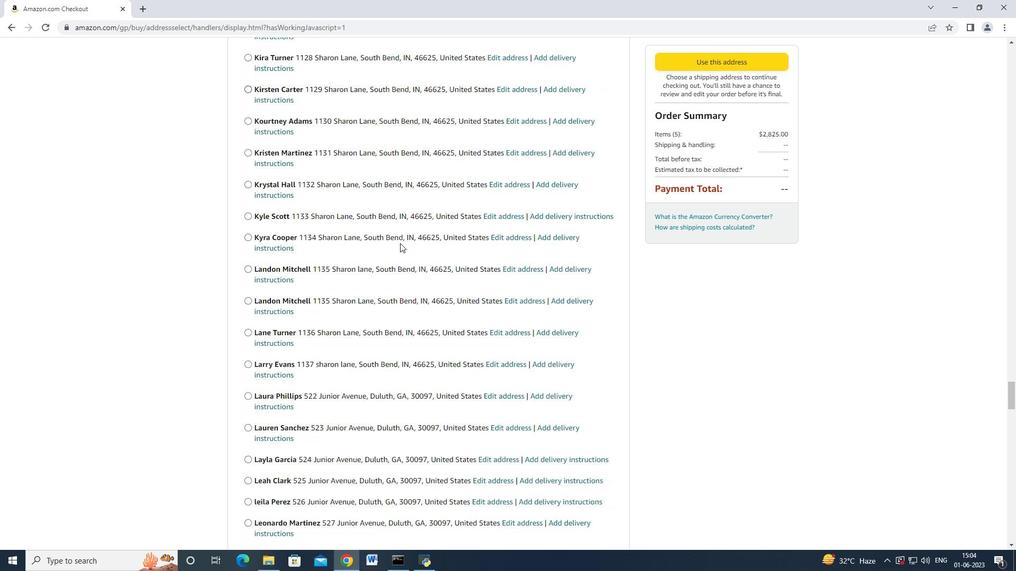 
Action: Mouse scrolled (400, 242) with delta (0, 0)
Screenshot: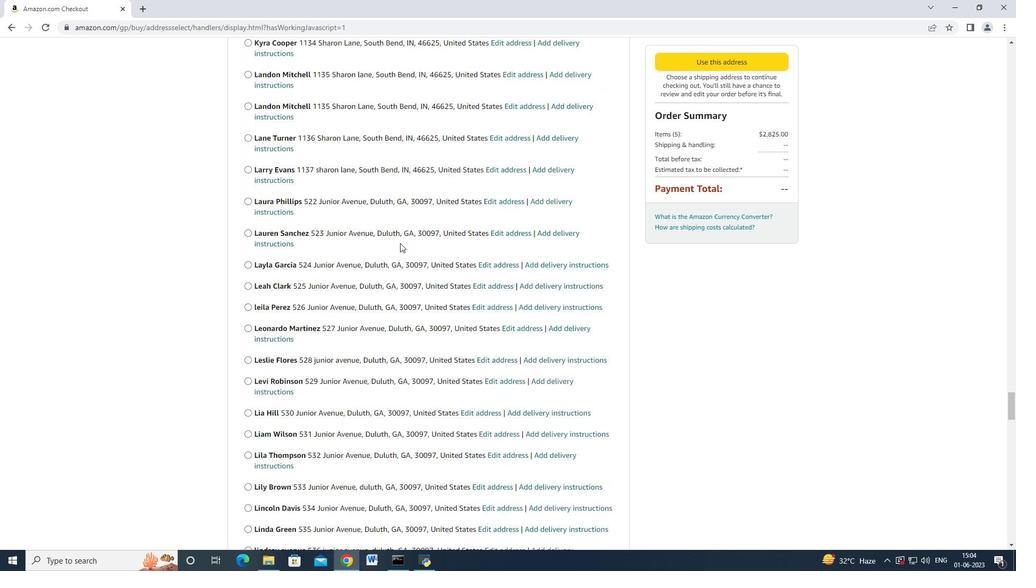
Action: Mouse scrolled (400, 242) with delta (0, 0)
Screenshot: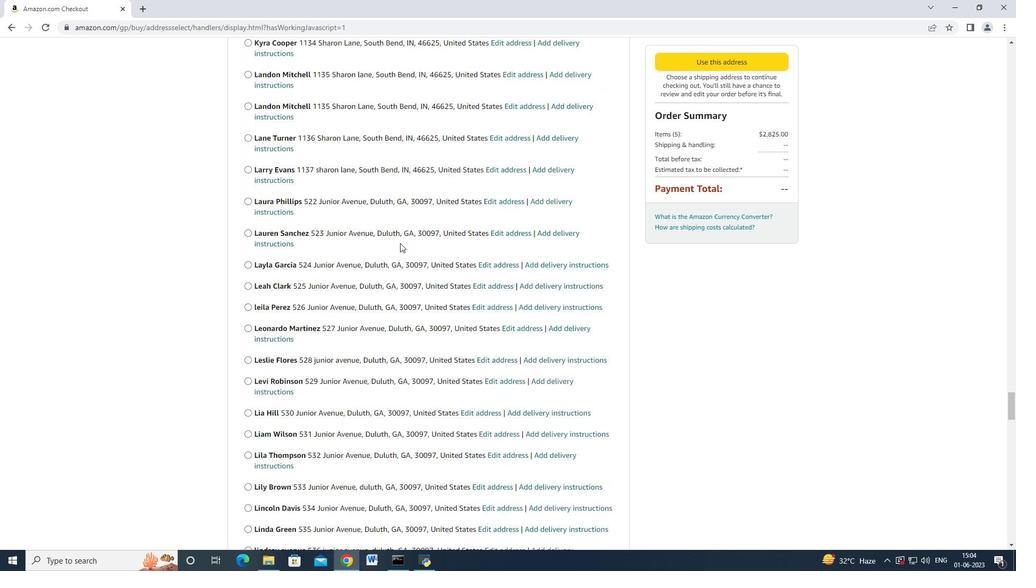
Action: Mouse moved to (400, 244)
Screenshot: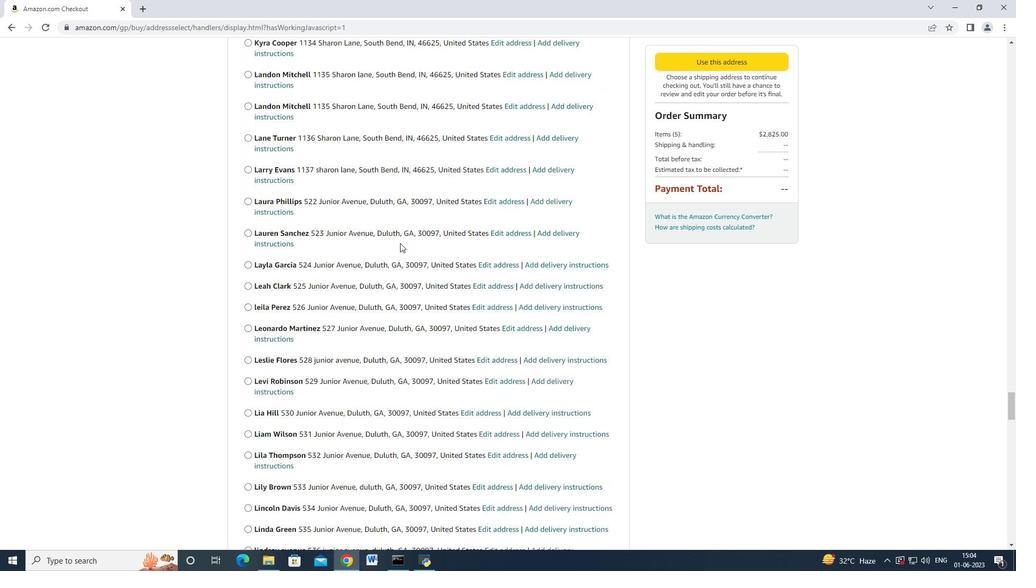 
Action: Mouse scrolled (400, 243) with delta (0, 0)
Screenshot: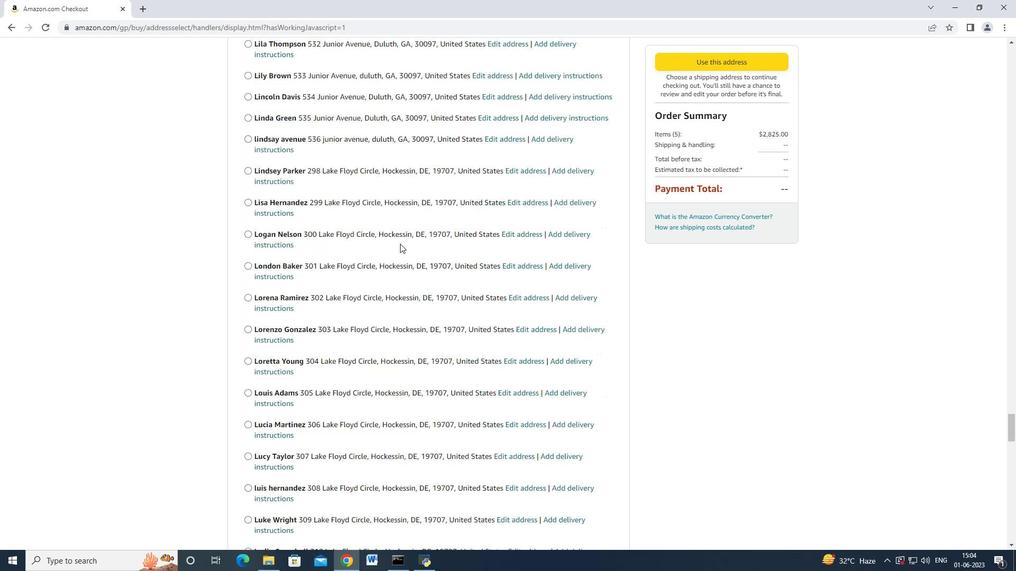 
Action: Mouse scrolled (400, 243) with delta (0, 0)
Screenshot: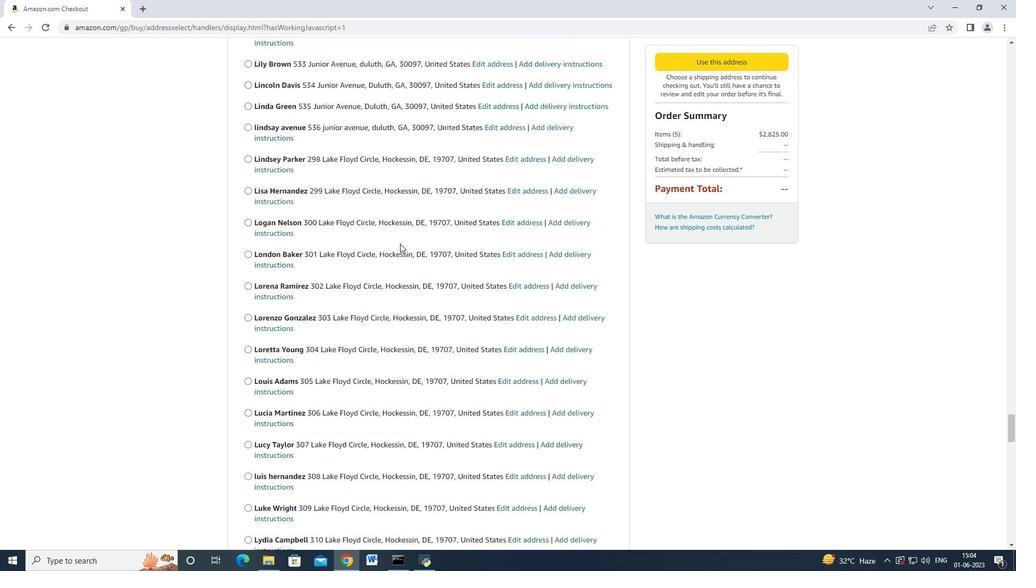 
Action: Mouse scrolled (400, 243) with delta (0, 0)
Screenshot: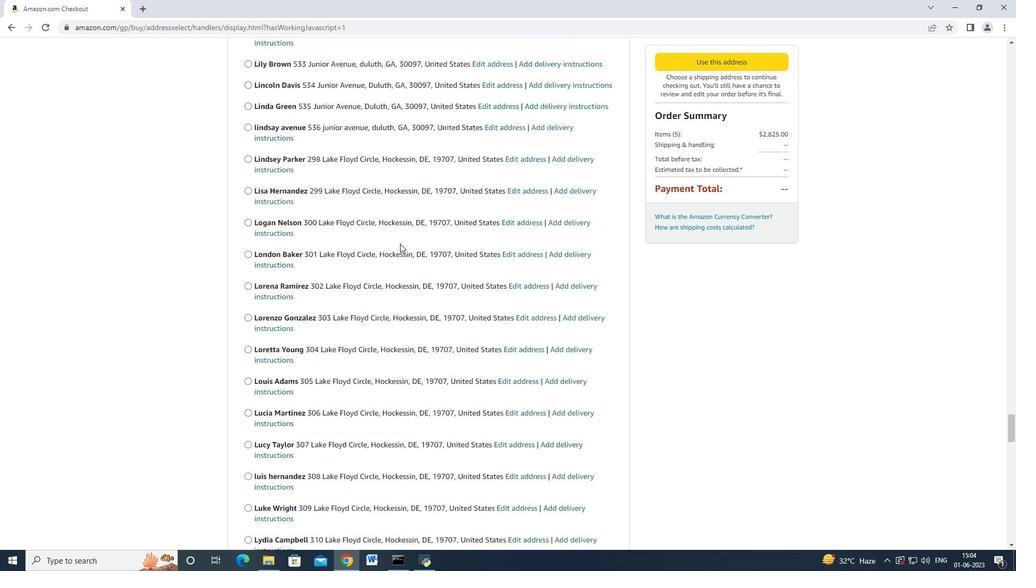 
Action: Mouse scrolled (400, 243) with delta (0, 0)
Screenshot: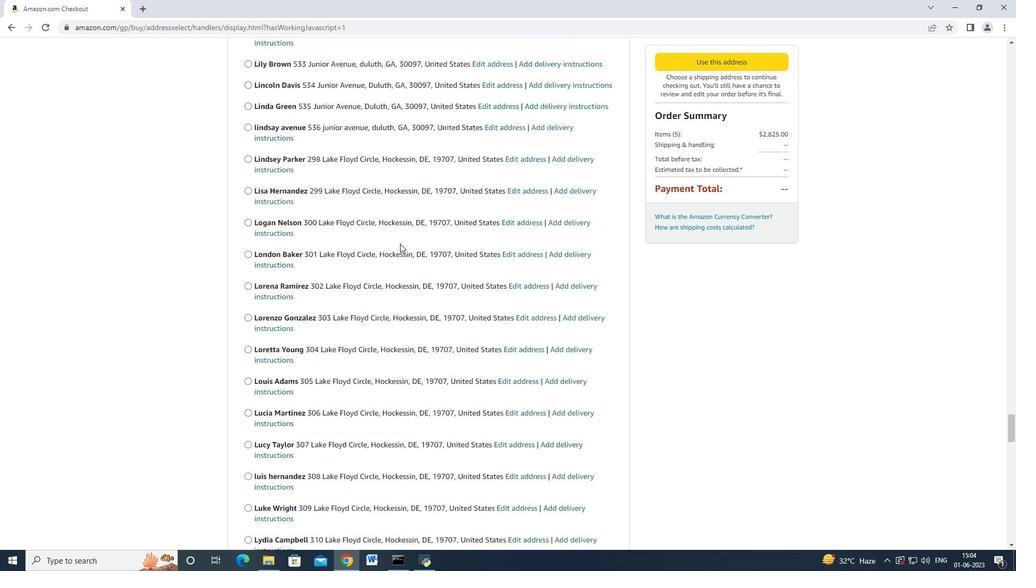
Action: Mouse scrolled (400, 243) with delta (0, 0)
Screenshot: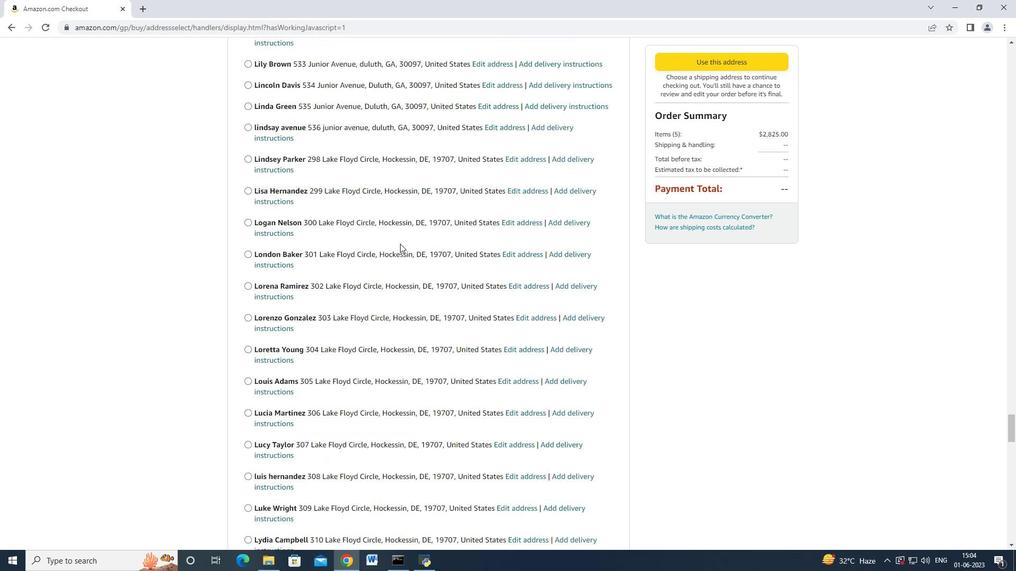 
Action: Mouse scrolled (400, 243) with delta (0, 0)
Screenshot: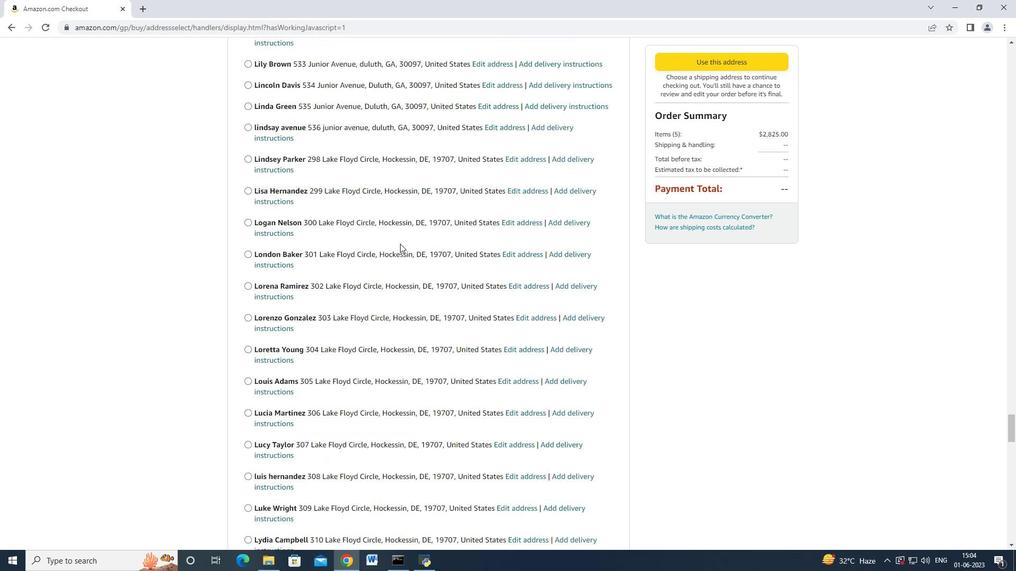
Action: Mouse scrolled (400, 243) with delta (0, 0)
Screenshot: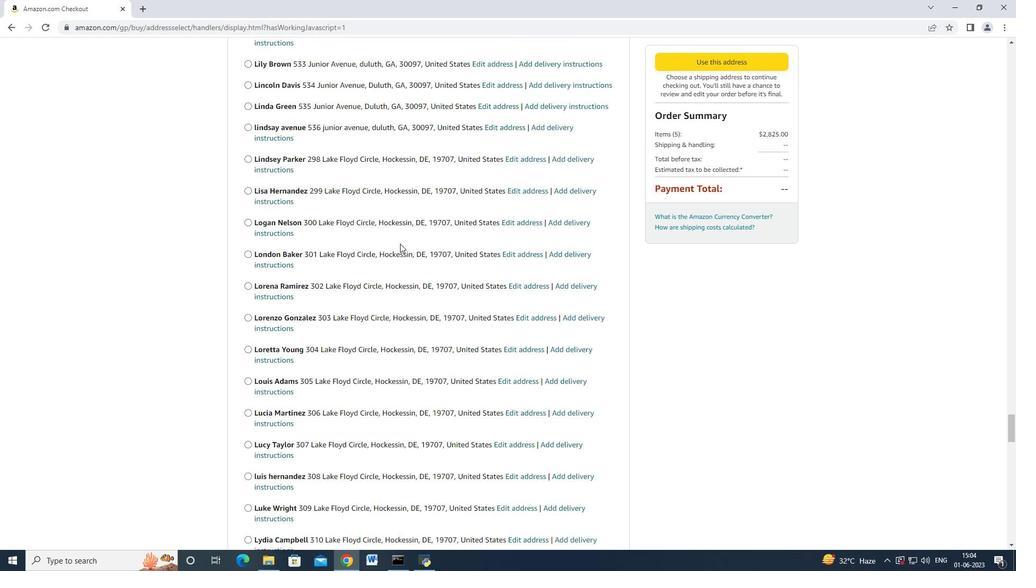 
Action: Mouse scrolled (400, 243) with delta (0, 0)
Screenshot: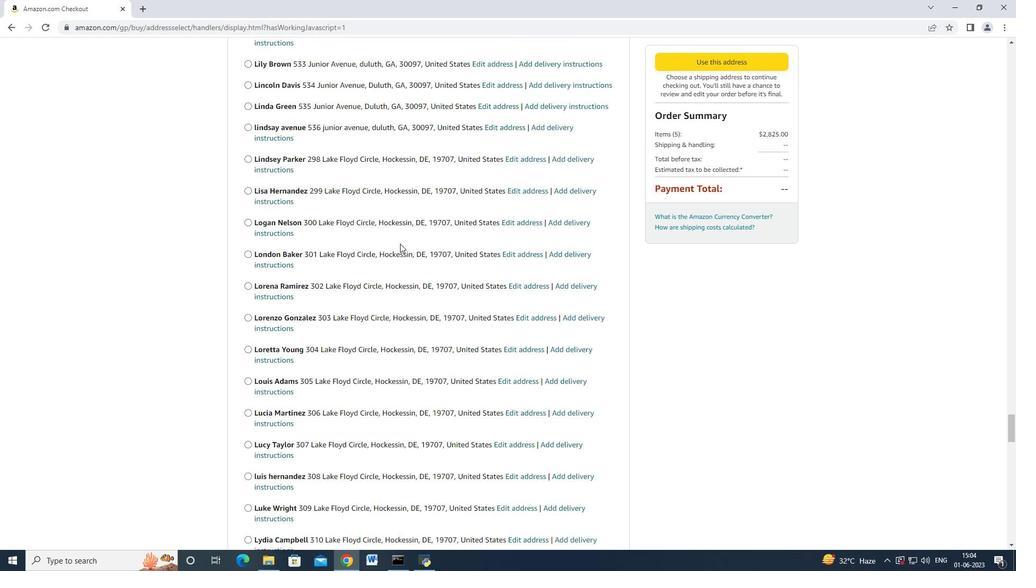 
Action: Mouse scrolled (400, 243) with delta (0, 0)
Screenshot: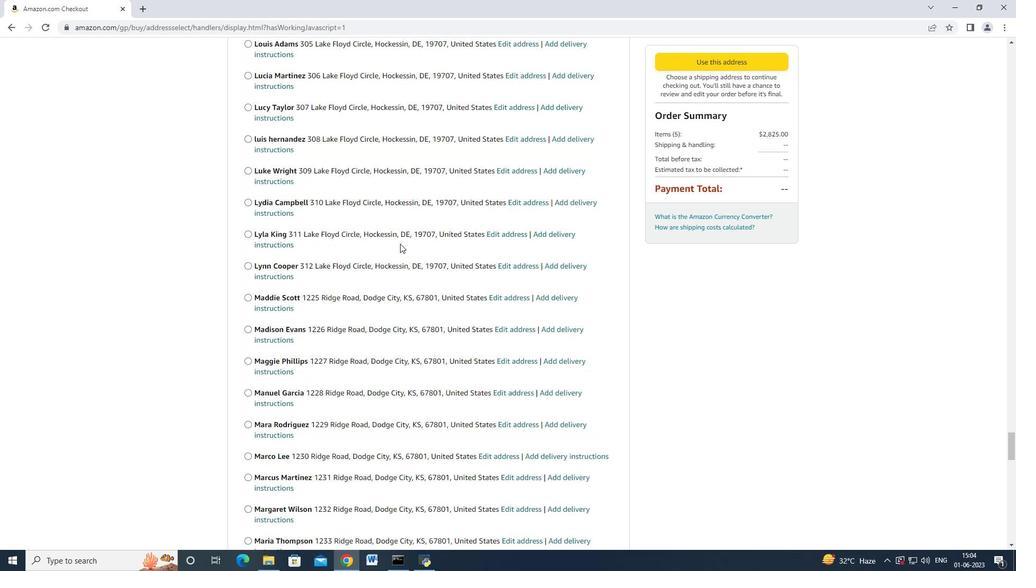 
Action: Mouse scrolled (400, 243) with delta (0, 0)
Screenshot: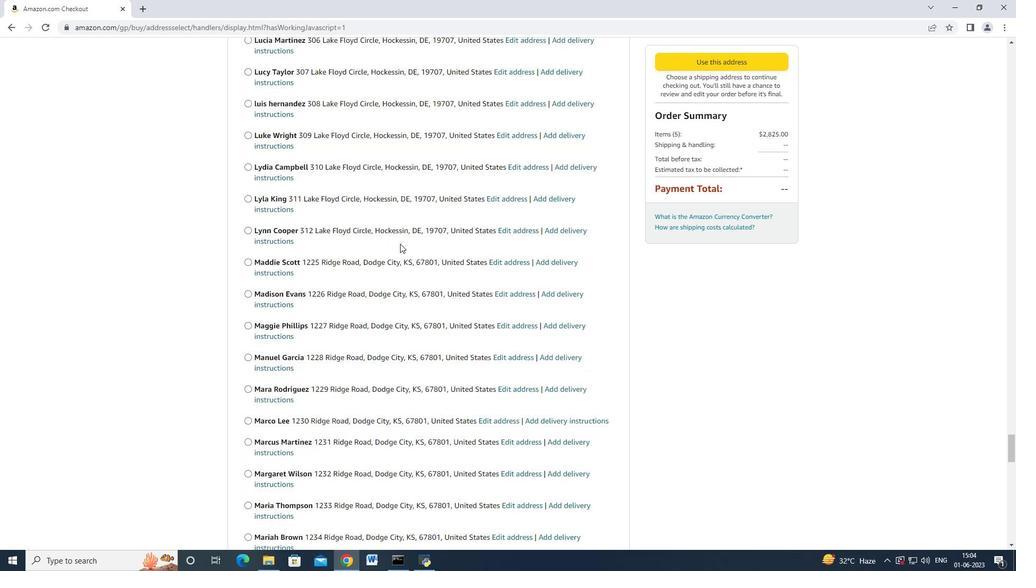
Action: Mouse scrolled (400, 243) with delta (0, 0)
Screenshot: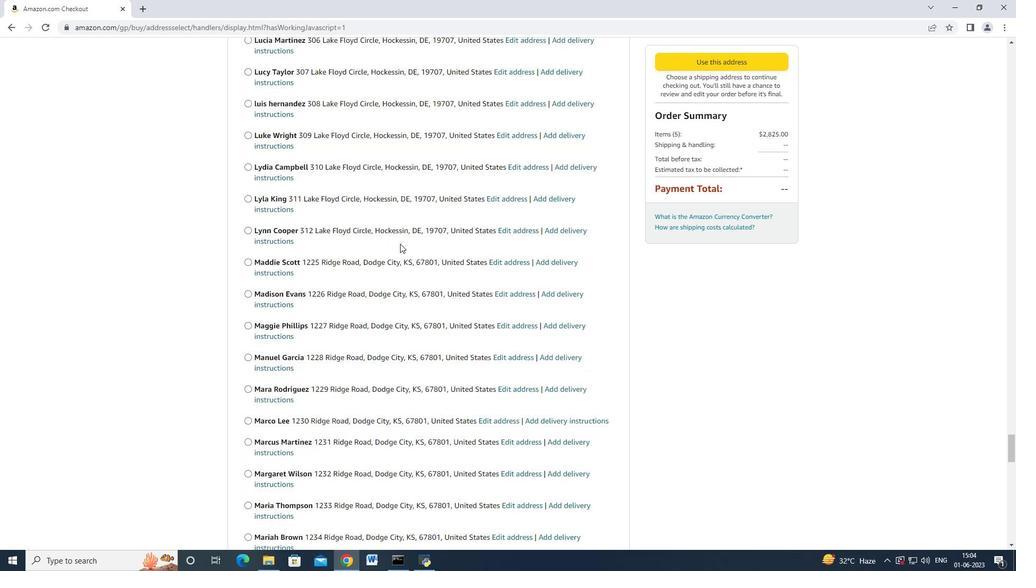 
Action: Mouse scrolled (400, 243) with delta (0, 0)
Screenshot: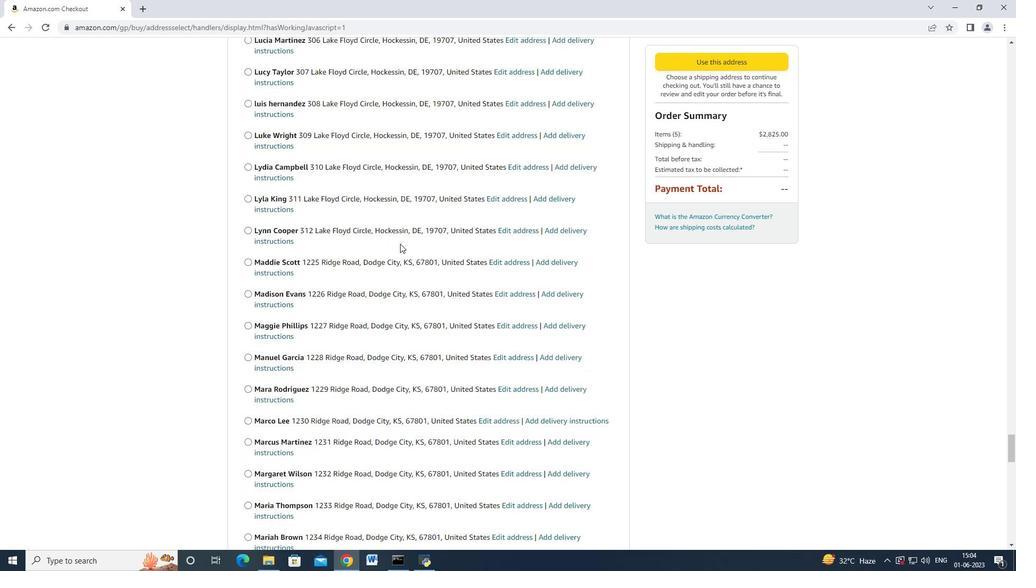 
Action: Mouse scrolled (400, 243) with delta (0, 0)
Screenshot: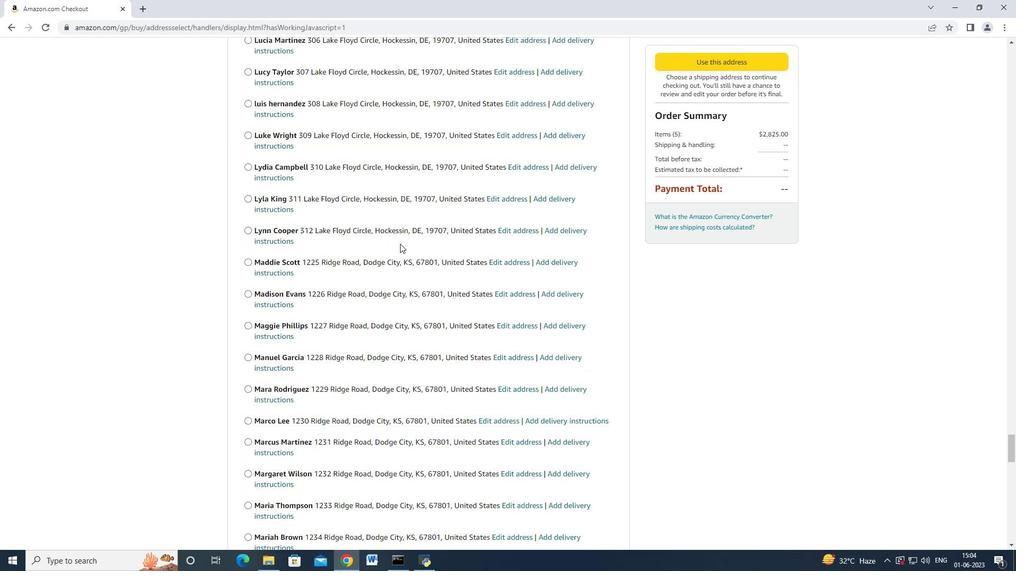 
Action: Mouse scrolled (400, 243) with delta (0, 0)
Screenshot: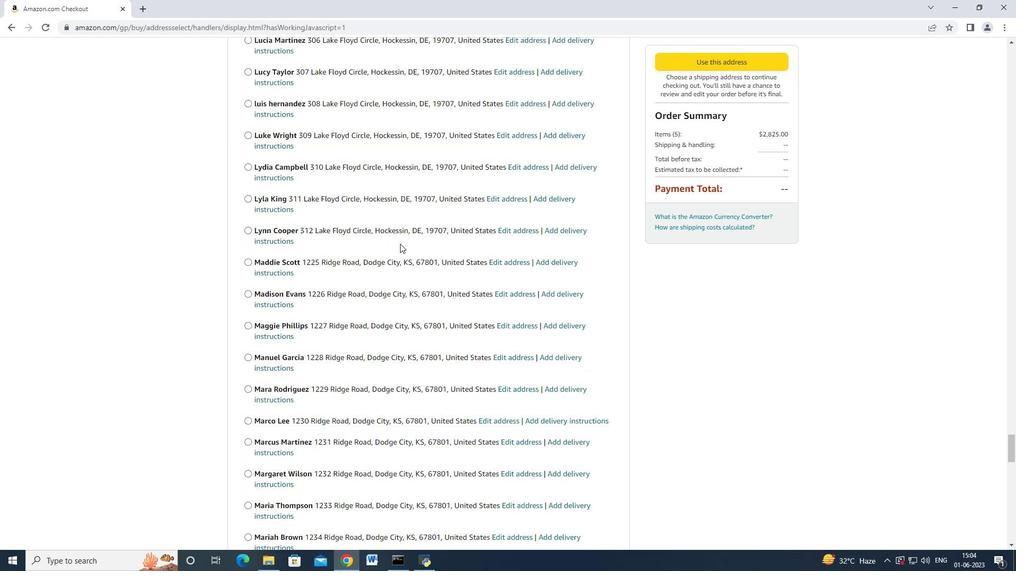 
Action: Mouse scrolled (400, 243) with delta (0, 0)
Screenshot: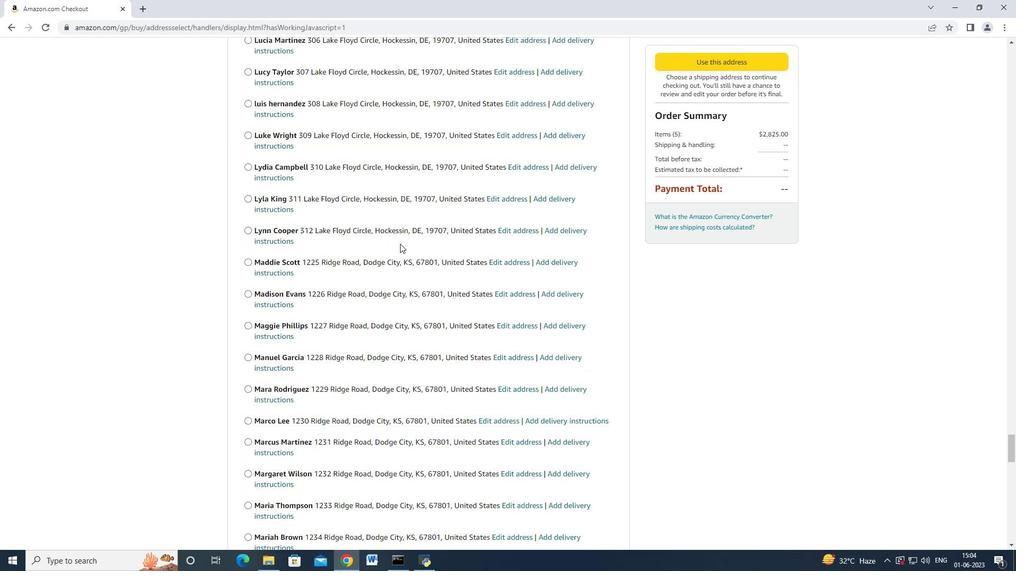 
Action: Mouse scrolled (400, 243) with delta (0, 0)
Screenshot: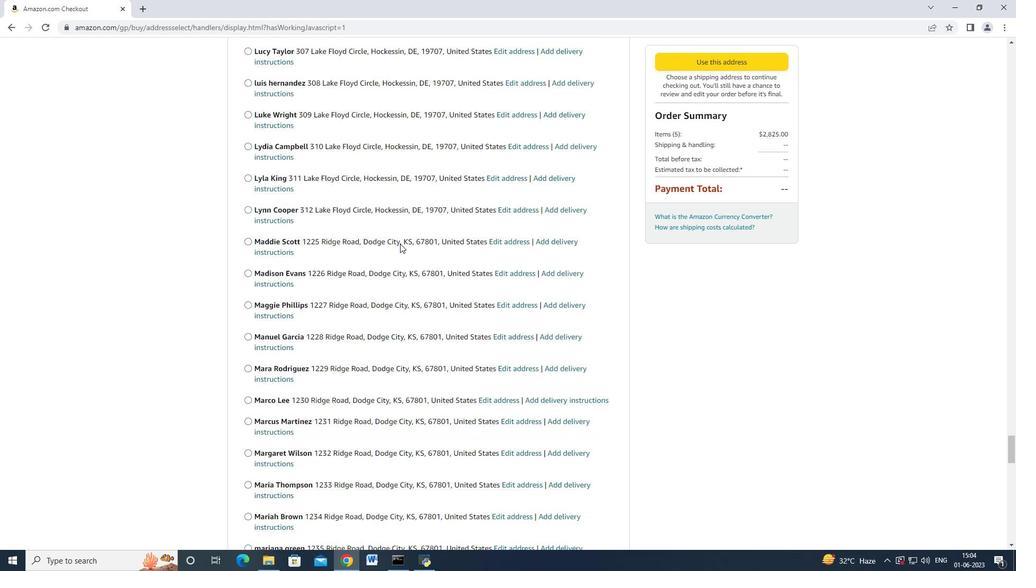
Action: Mouse scrolled (400, 243) with delta (0, 0)
Screenshot: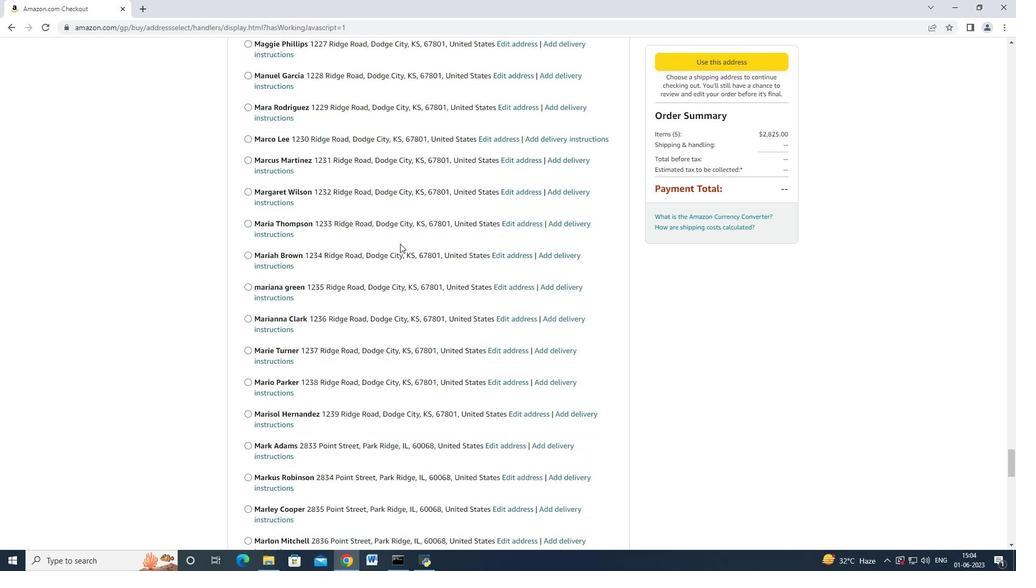 
Action: Mouse moved to (400, 244)
Screenshot: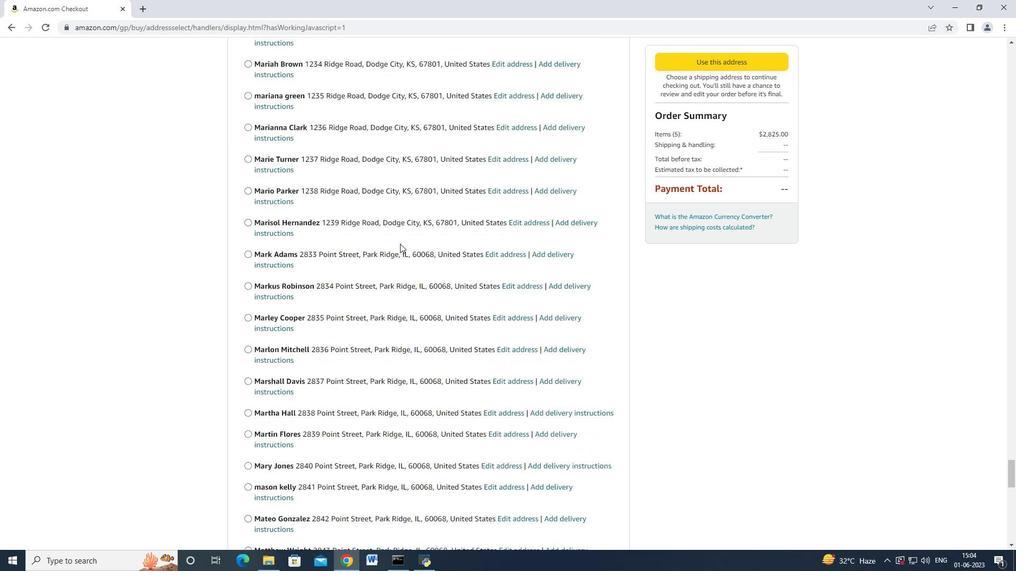 
Action: Mouse scrolled (400, 243) with delta (0, 0)
Screenshot: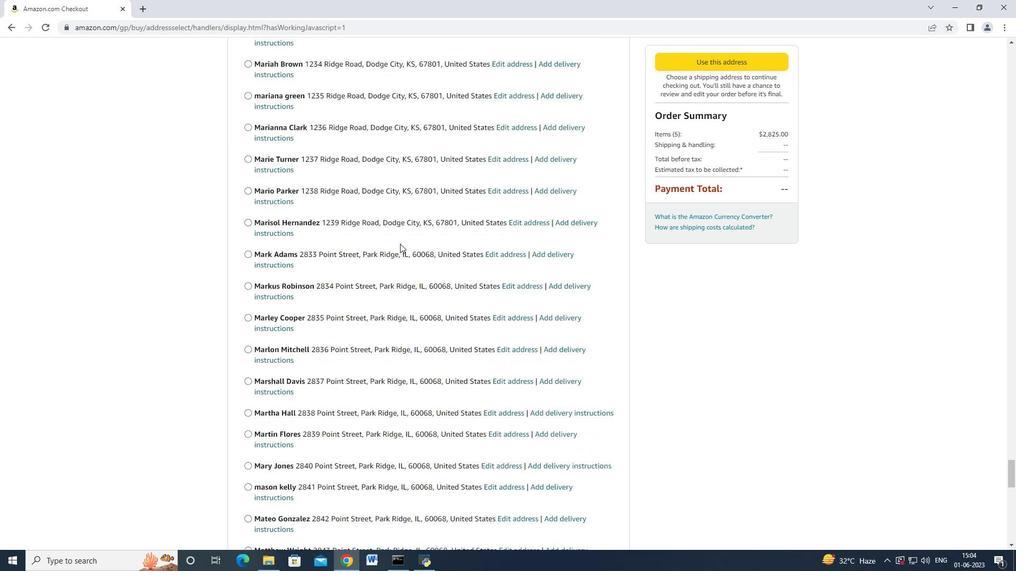 
Action: Mouse scrolled (400, 243) with delta (0, 0)
Screenshot: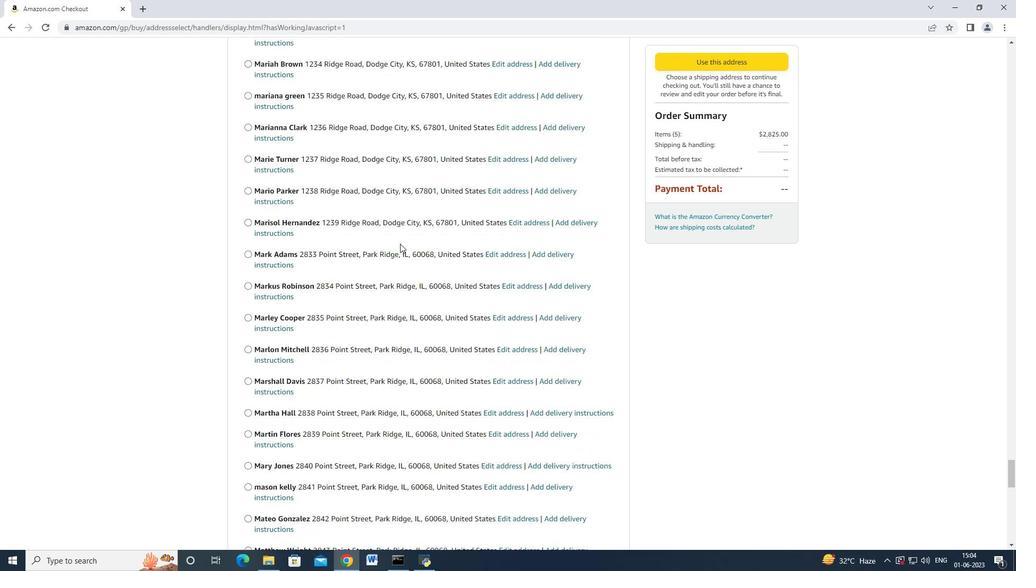 
Action: Mouse scrolled (400, 243) with delta (0, 0)
Screenshot: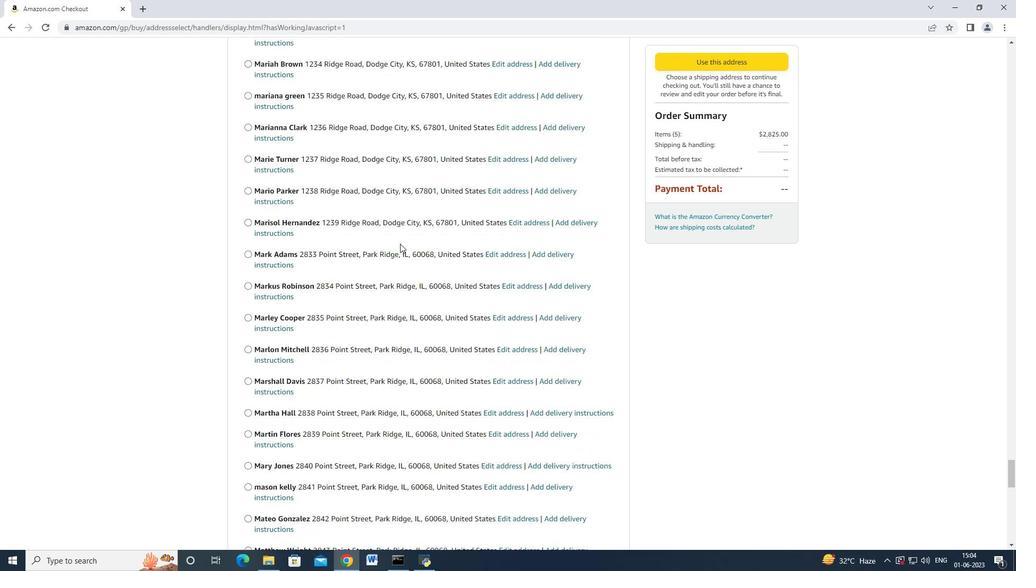 
Action: Mouse scrolled (400, 243) with delta (0, 0)
Screenshot: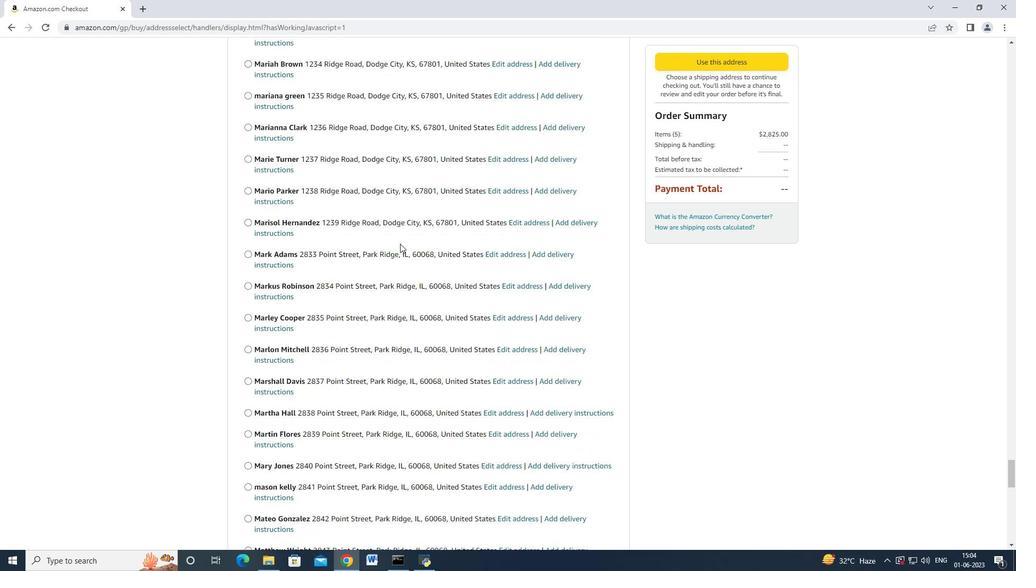 
Action: Mouse scrolled (400, 243) with delta (0, 0)
Screenshot: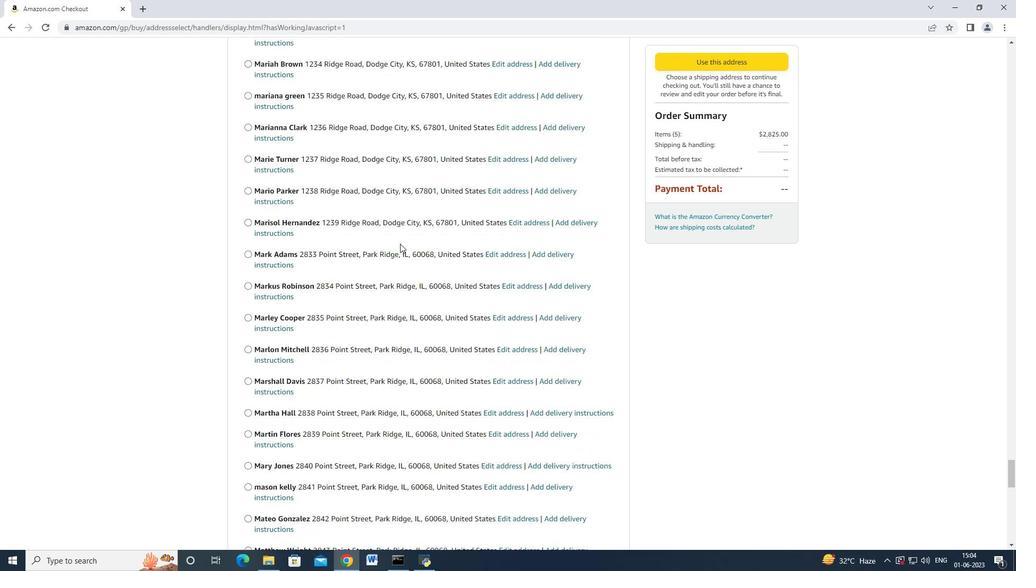 
Action: Mouse scrolled (400, 243) with delta (0, 0)
Screenshot: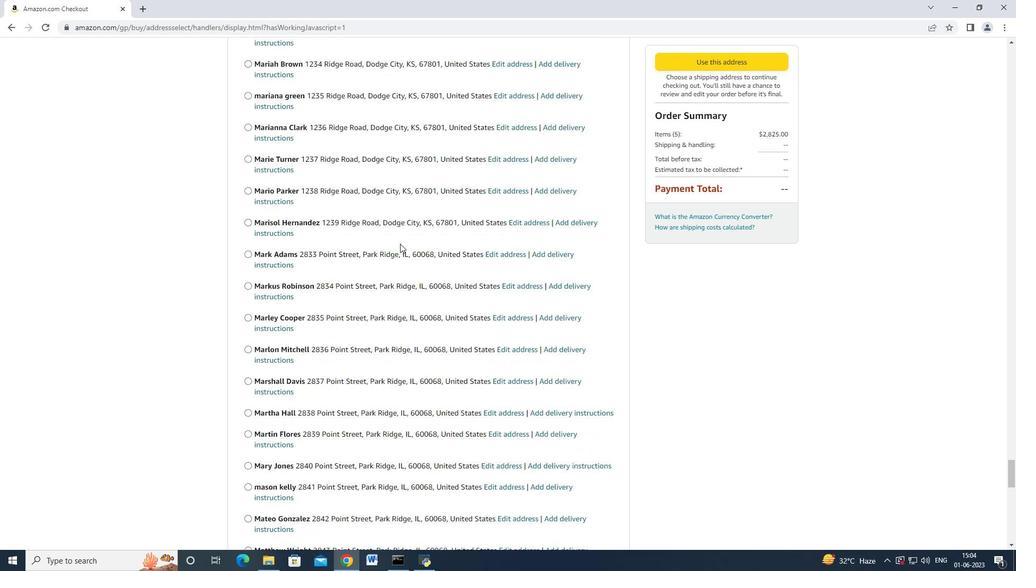 
Action: Mouse scrolled (400, 243) with delta (0, 0)
Screenshot: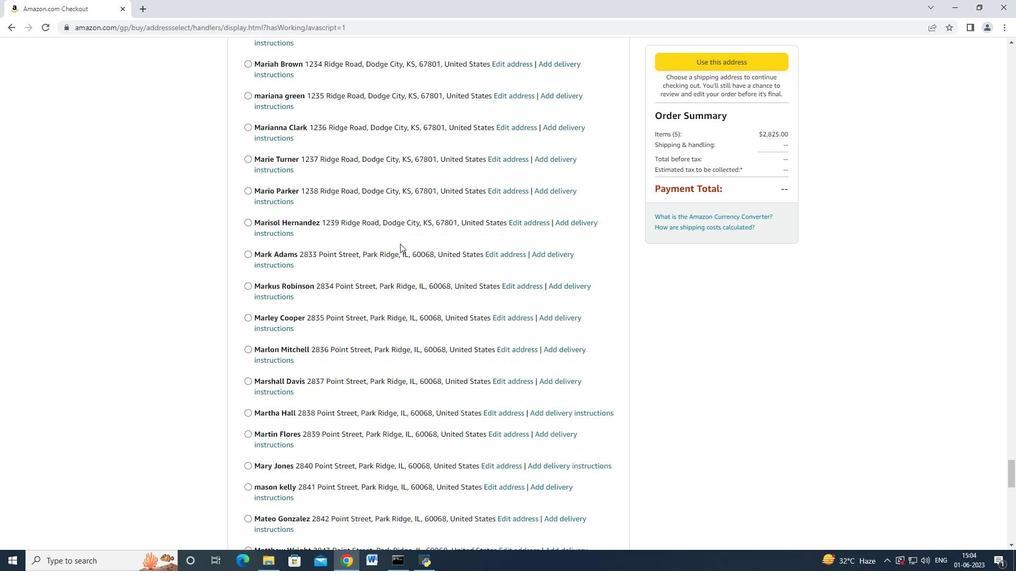 
Action: Mouse moved to (400, 244)
Screenshot: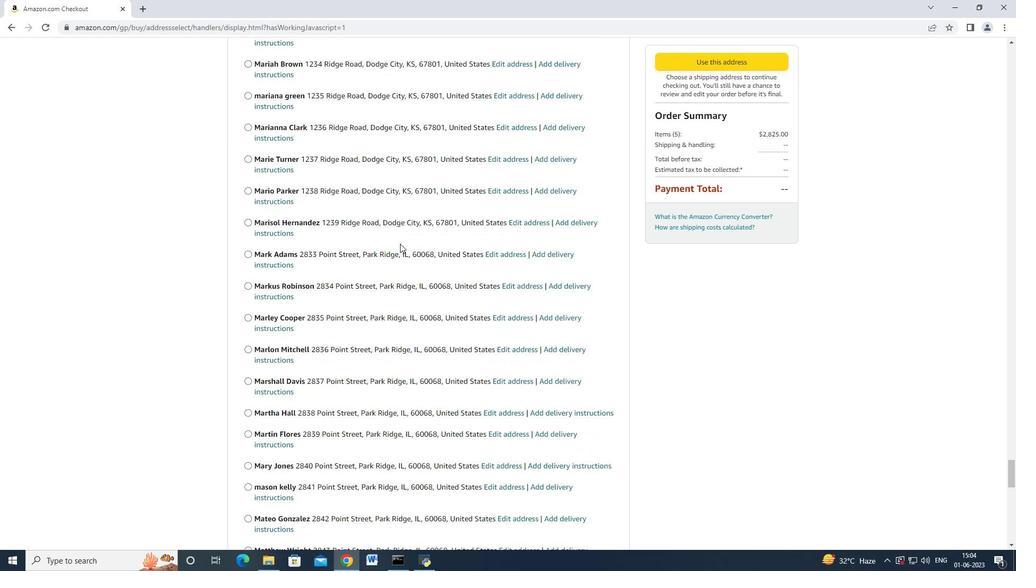 
Action: Mouse scrolled (400, 244) with delta (0, 0)
Screenshot: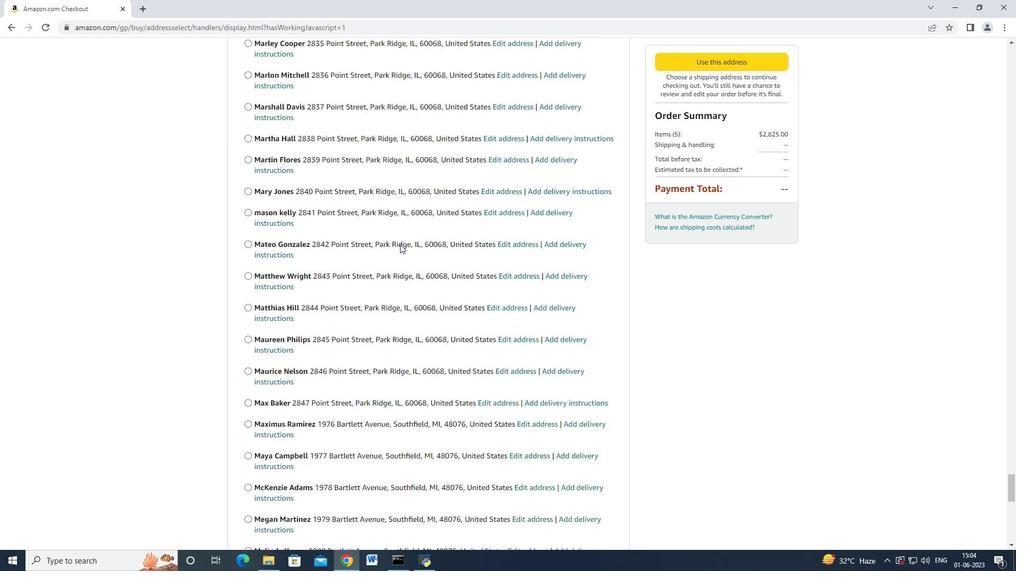 
Action: Mouse scrolled (400, 244) with delta (0, 0)
Screenshot: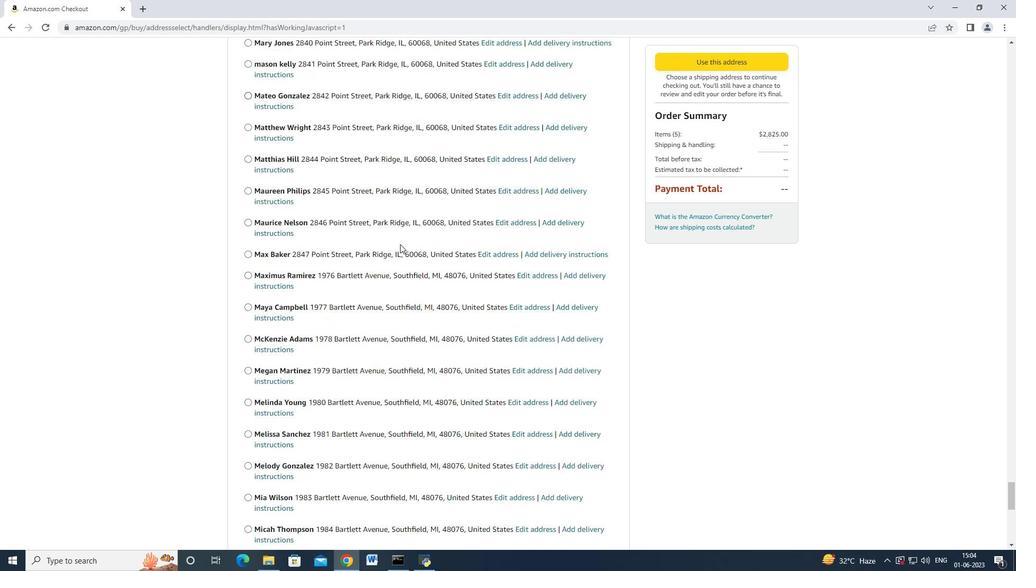 
Action: Mouse scrolled (400, 244) with delta (0, 0)
Screenshot: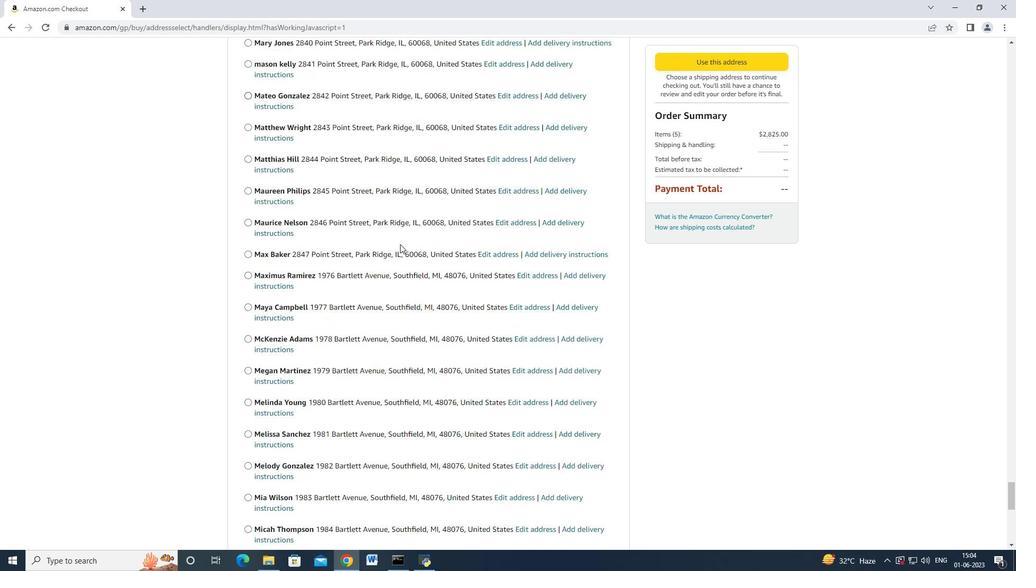 
Action: Mouse scrolled (400, 244) with delta (0, 0)
Screenshot: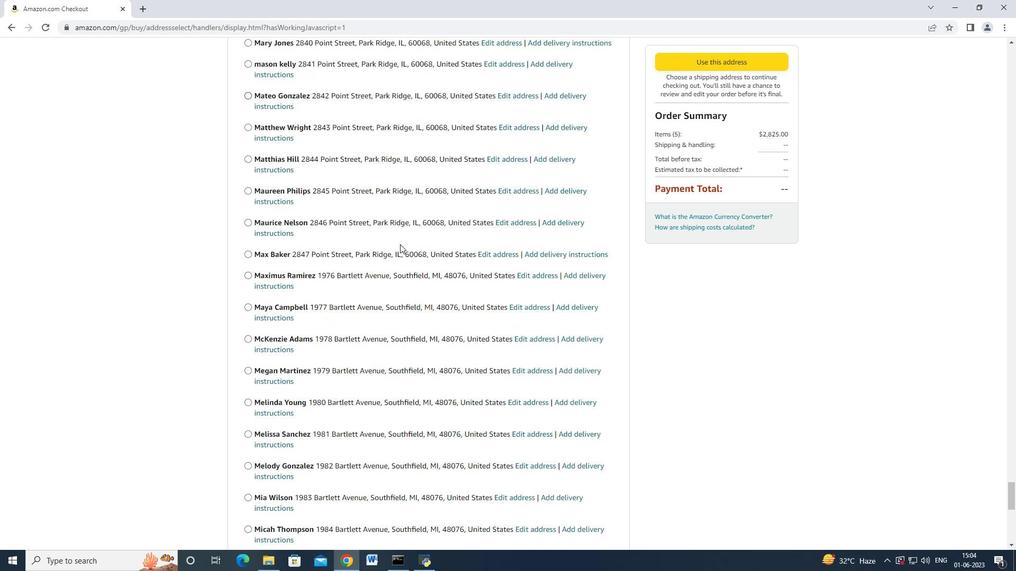 
Action: Mouse scrolled (400, 244) with delta (0, 0)
Screenshot: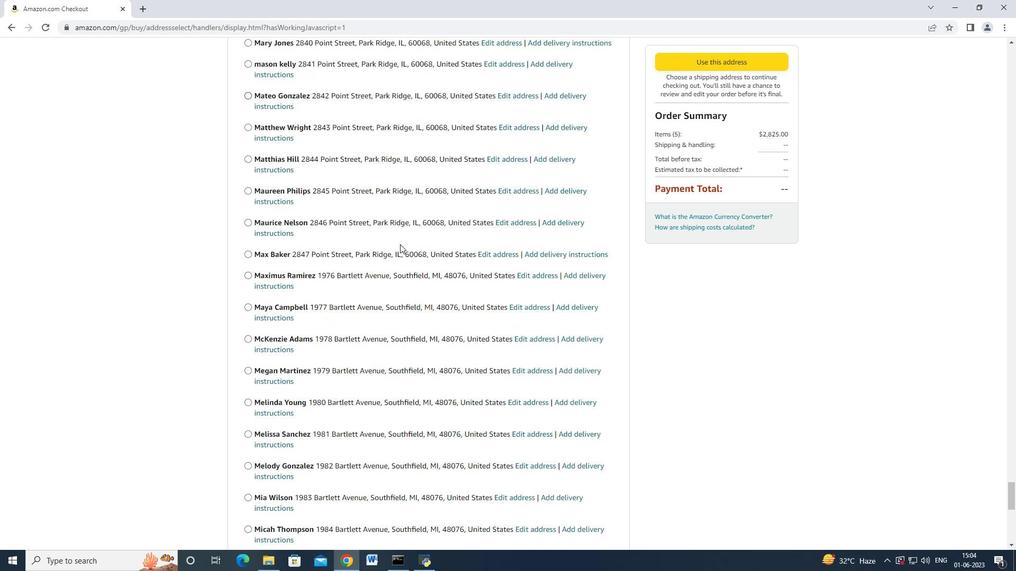 
Action: Mouse scrolled (400, 244) with delta (0, 0)
Screenshot: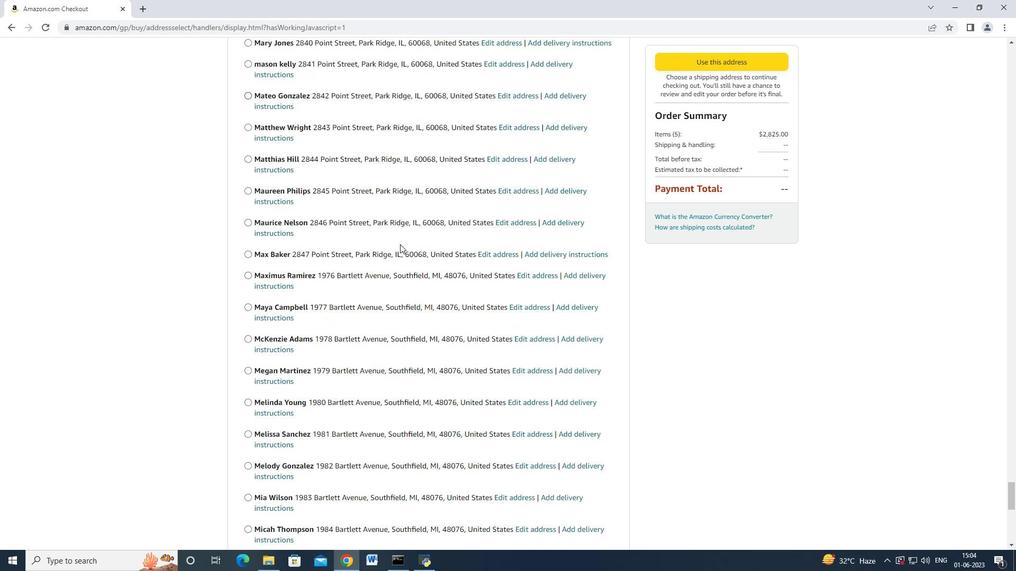 
Action: Mouse scrolled (400, 244) with delta (0, 0)
